 Task: Calculate the distance between New York City and American Museum of Natural History.
Action: Mouse moved to (92, 68)
Screenshot: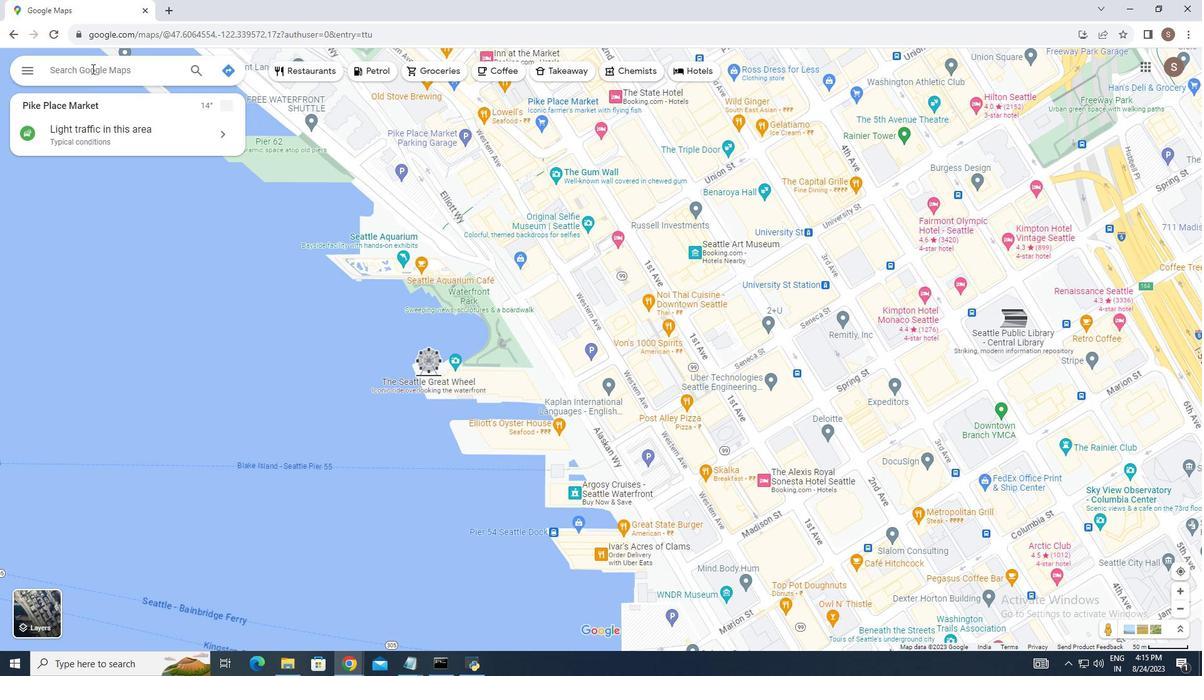 
Action: Mouse pressed left at (92, 68)
Screenshot: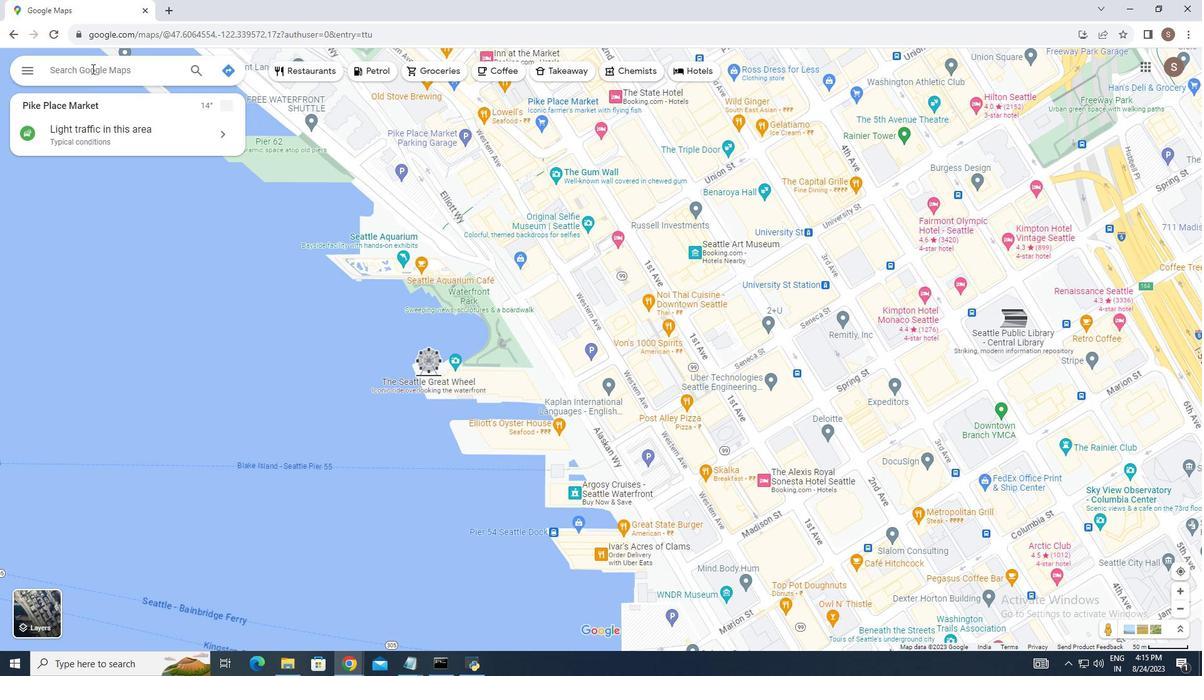 
Action: Key pressed <Key.shift>New<Key.space><Key.shift>York<Key.space><Key.shift_r>City<Key.enter>
Screenshot: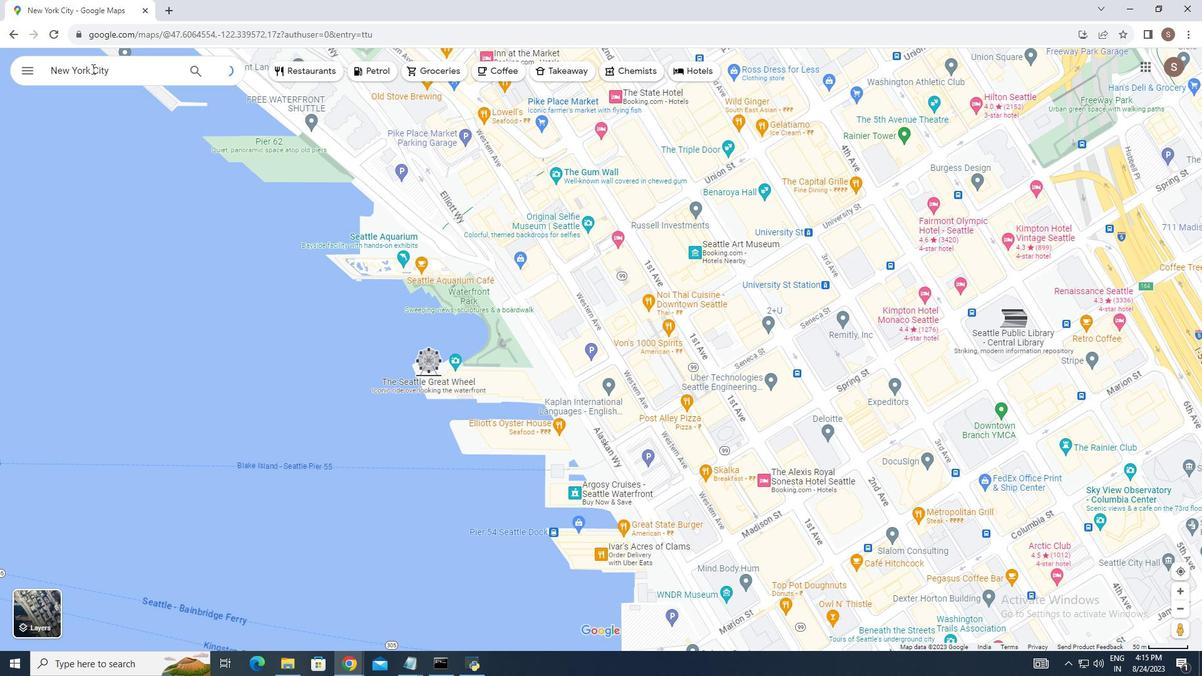 
Action: Mouse moved to (739, 346)
Screenshot: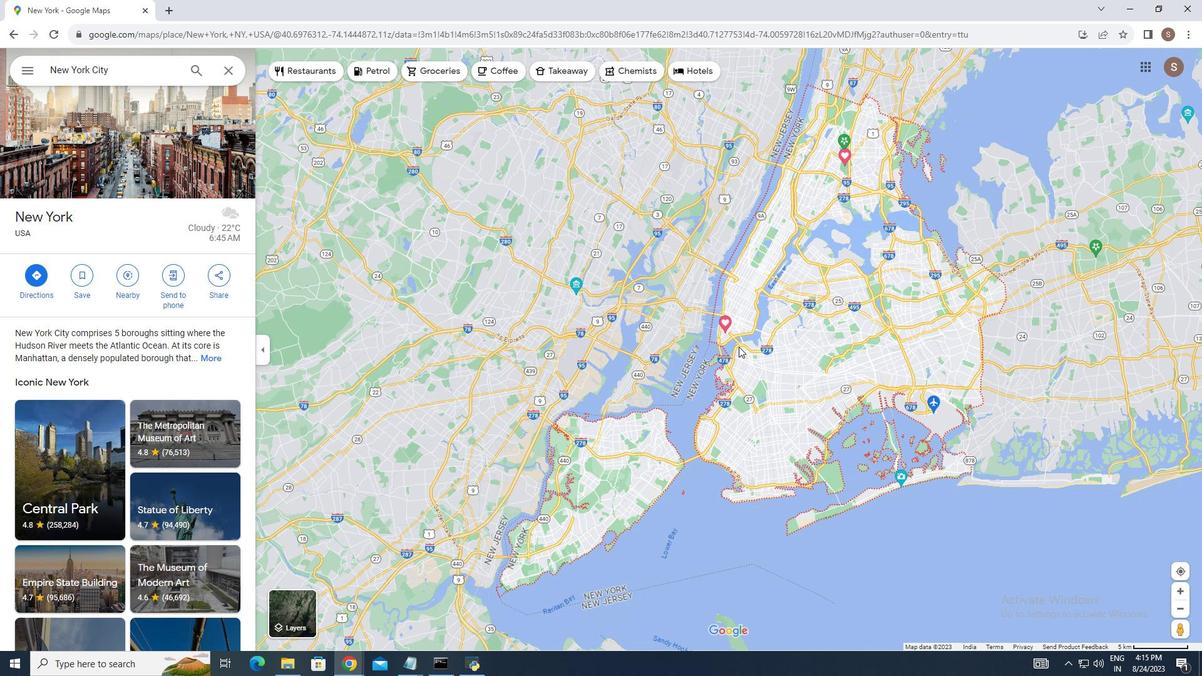 
Action: Mouse scrolled (739, 347) with delta (0, 0)
Screenshot: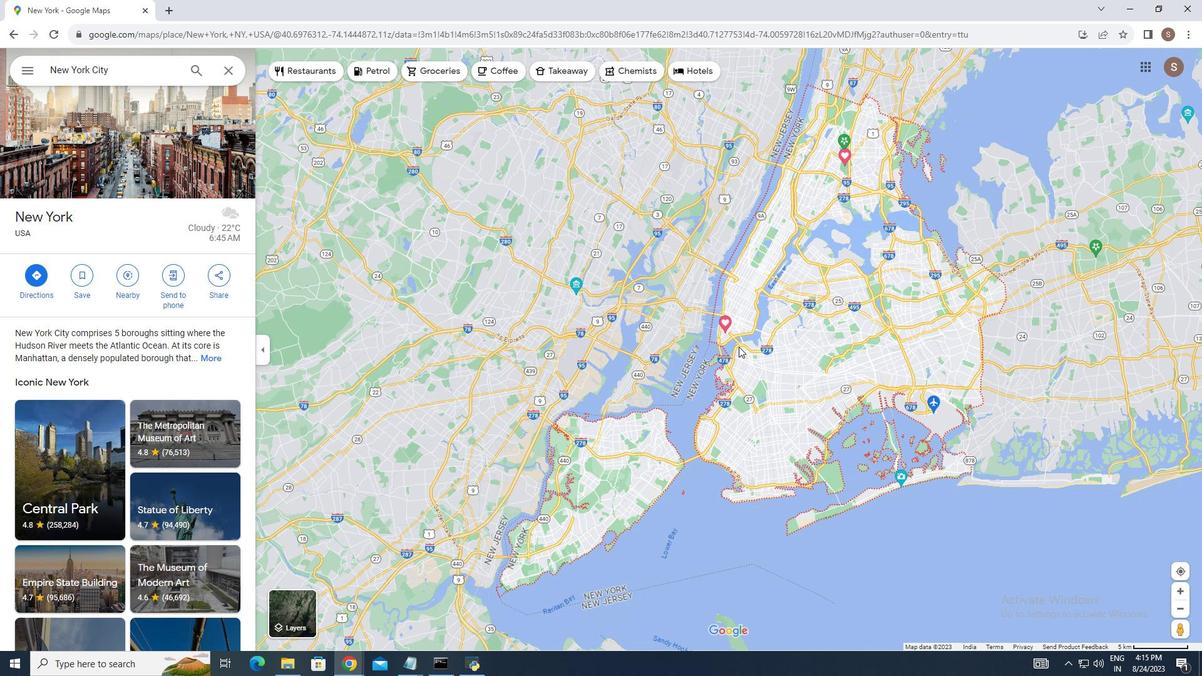 
Action: Mouse moved to (739, 347)
Screenshot: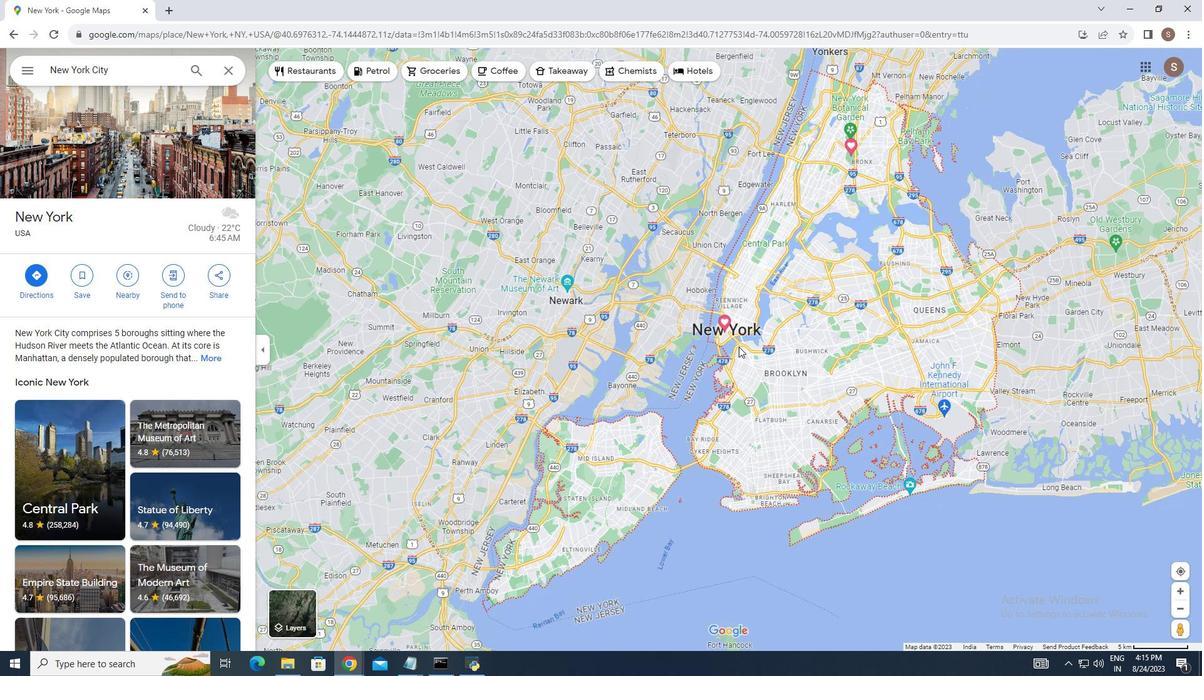 
Action: Mouse scrolled (739, 347) with delta (0, 0)
Screenshot: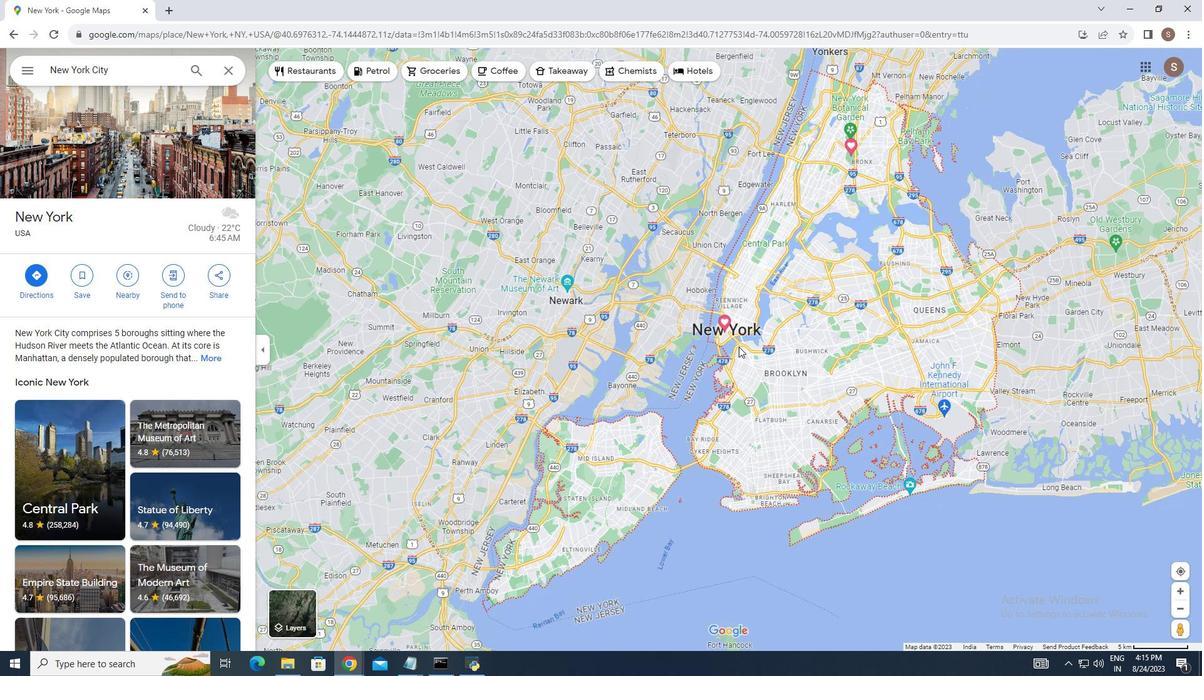 
Action: Mouse scrolled (739, 347) with delta (0, 0)
Screenshot: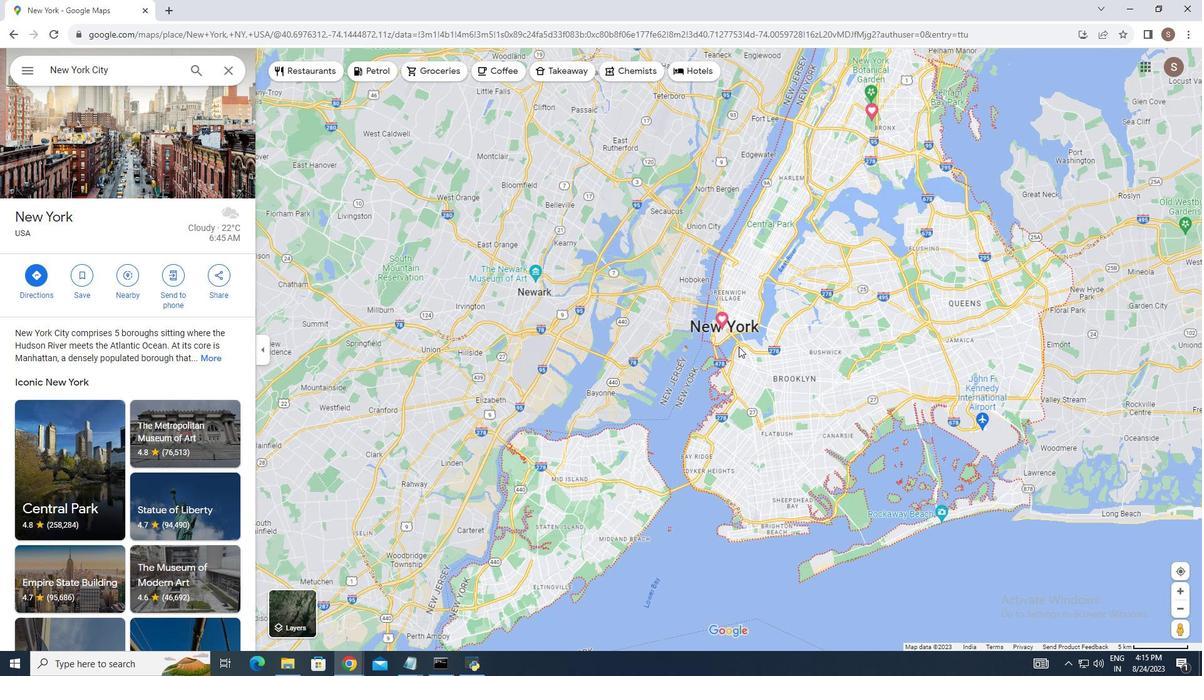 
Action: Mouse moved to (720, 341)
Screenshot: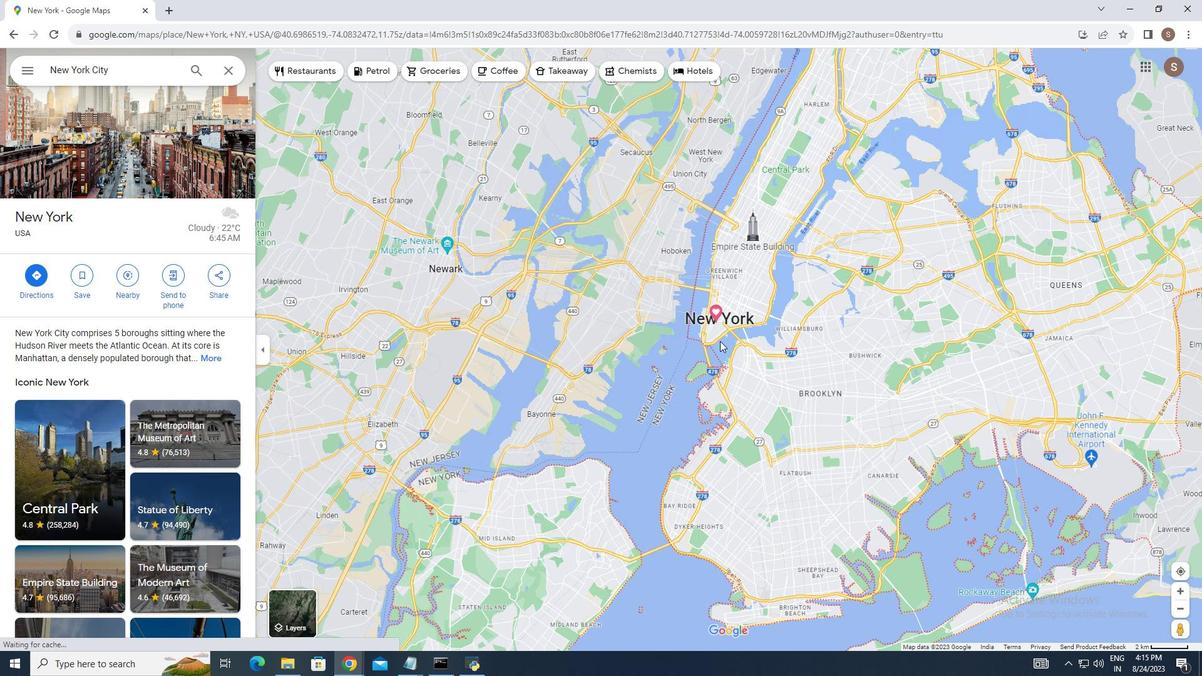 
Action: Mouse scrolled (720, 342) with delta (0, 0)
Screenshot: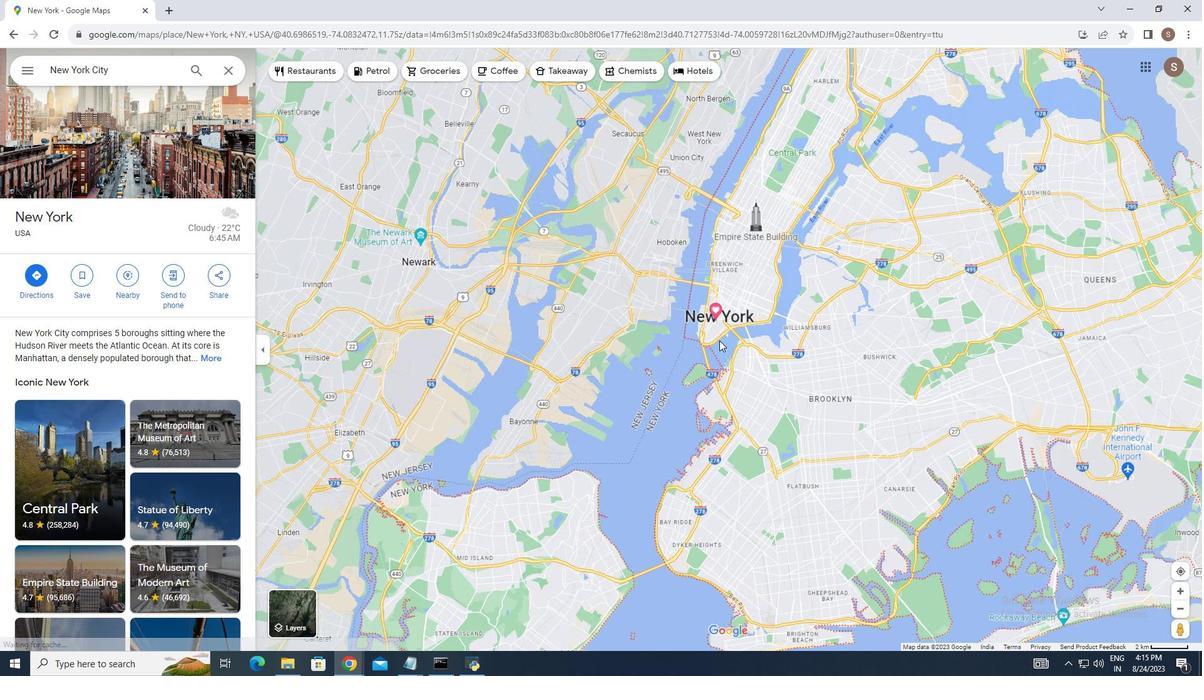 
Action: Mouse moved to (719, 332)
Screenshot: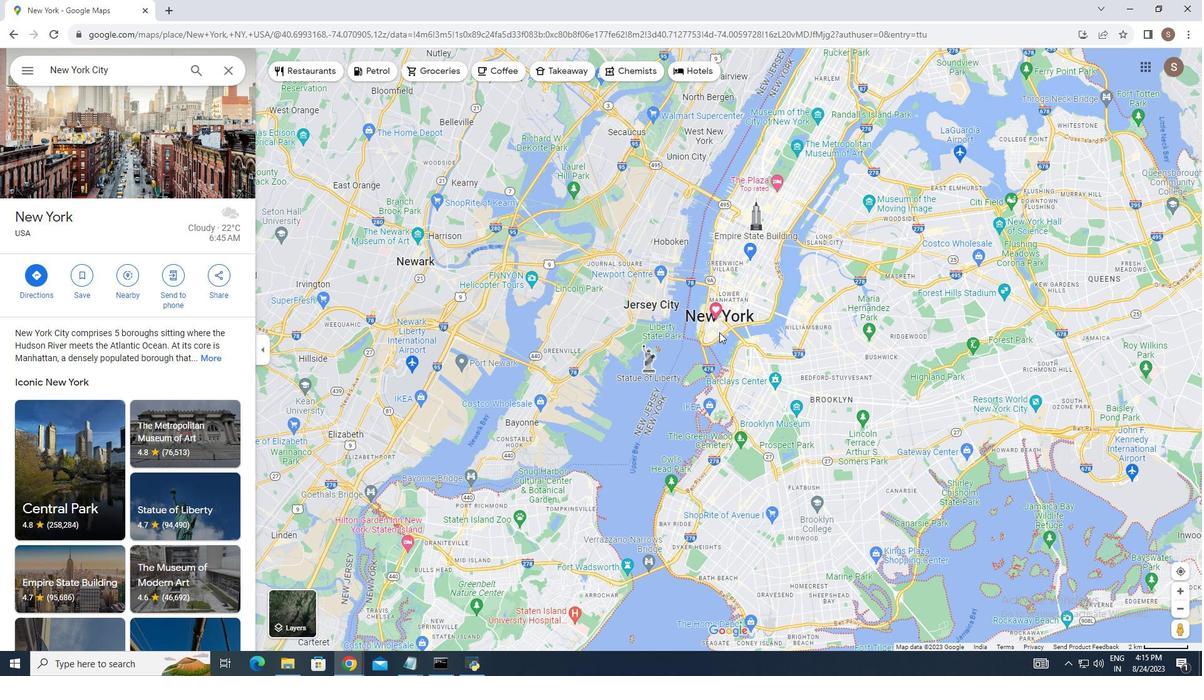 
Action: Mouse scrolled (719, 333) with delta (0, 0)
Screenshot: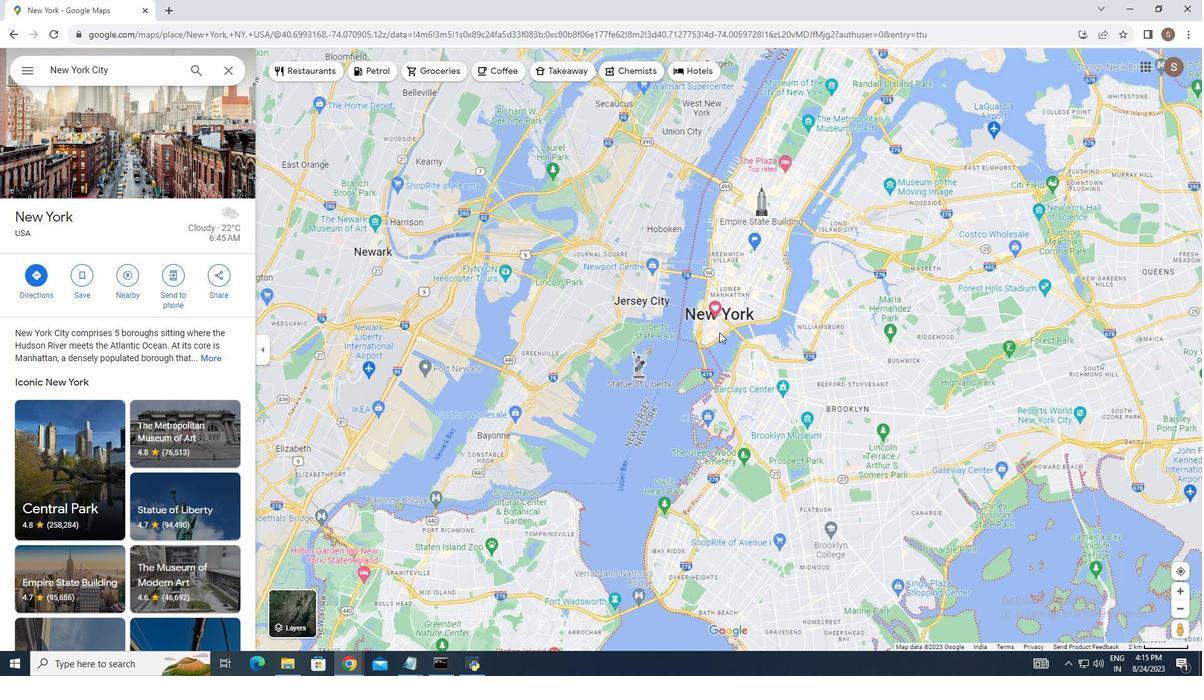 
Action: Mouse scrolled (719, 333) with delta (0, 0)
Screenshot: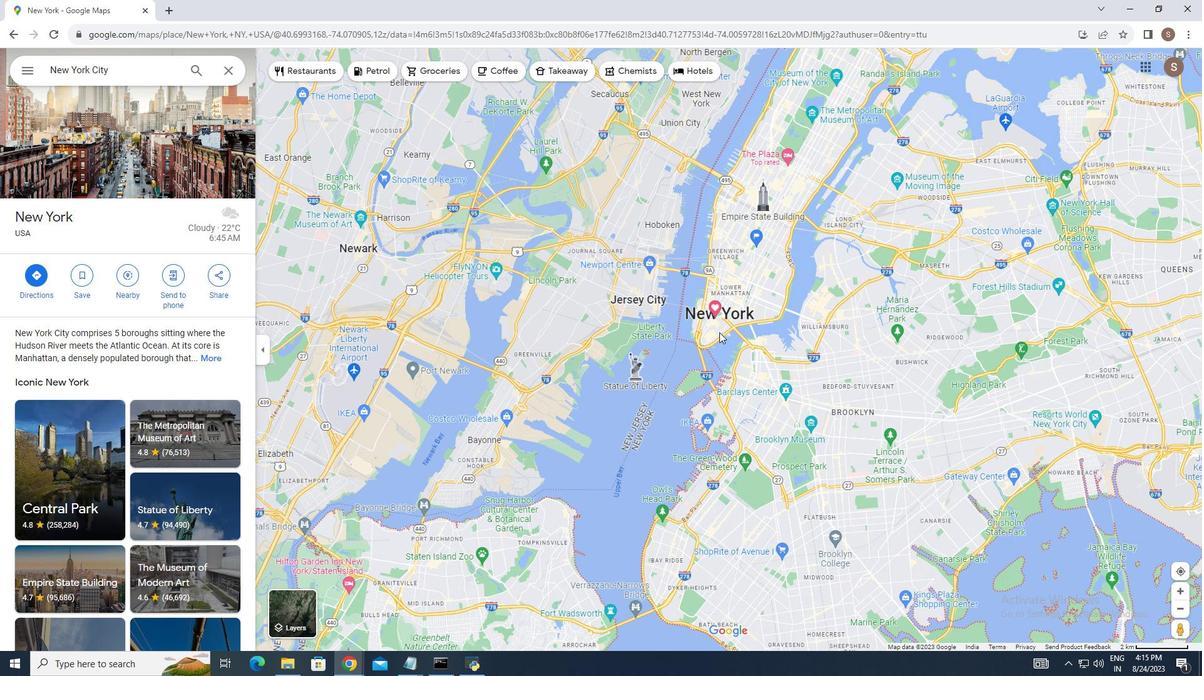 
Action: Mouse scrolled (719, 333) with delta (0, 0)
Screenshot: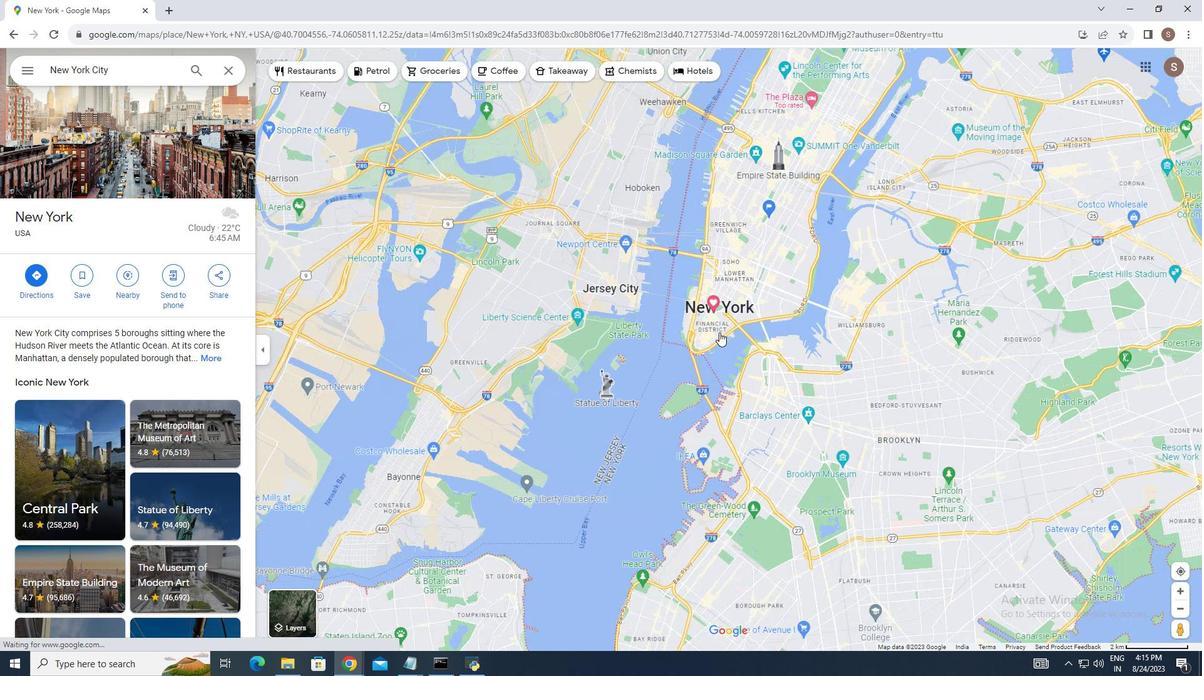 
Action: Mouse scrolled (719, 333) with delta (0, 0)
Screenshot: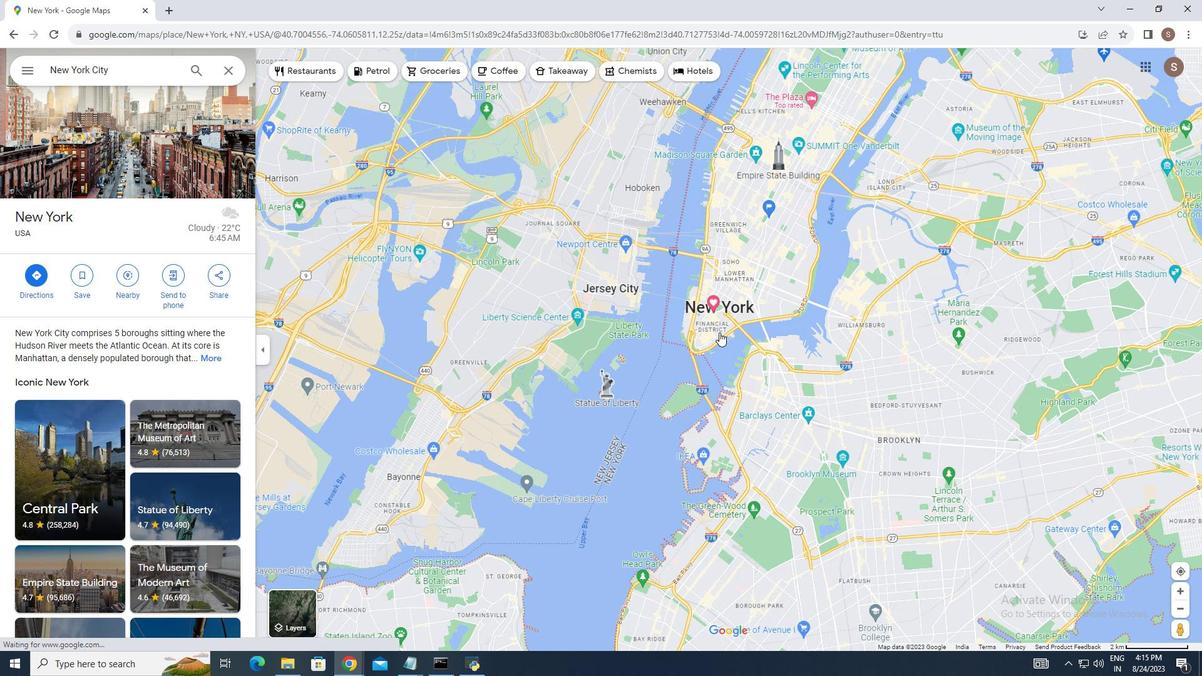 
Action: Mouse scrolled (719, 333) with delta (0, 0)
Screenshot: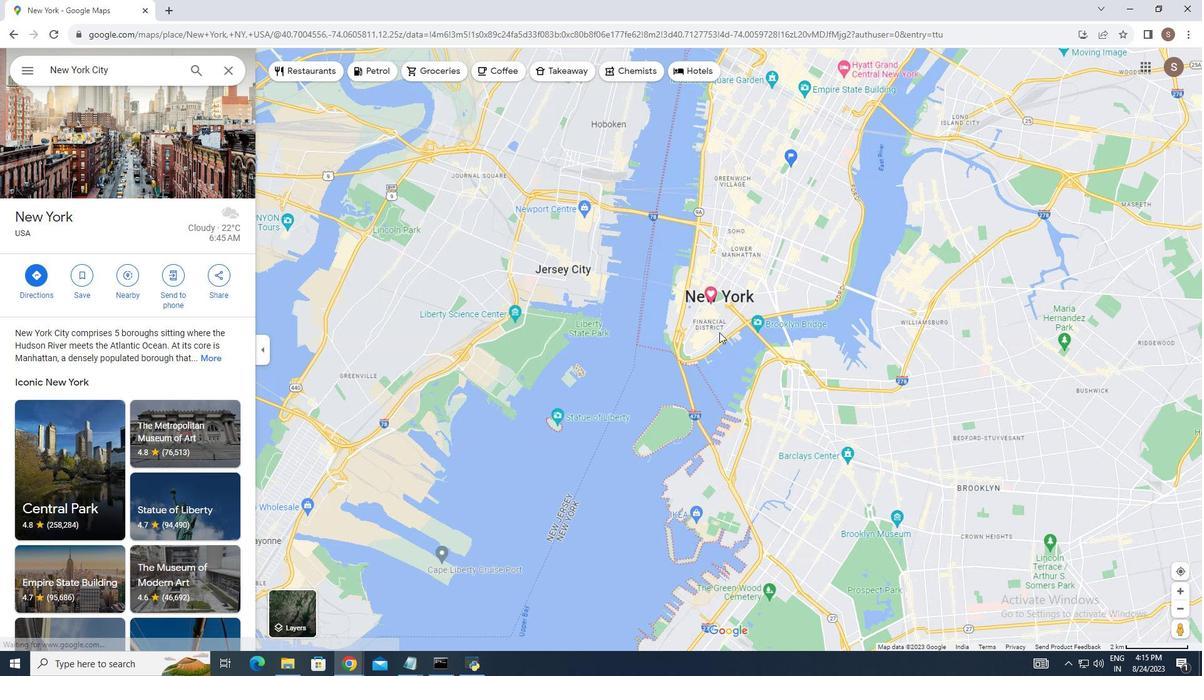 
Action: Mouse moved to (719, 334)
Screenshot: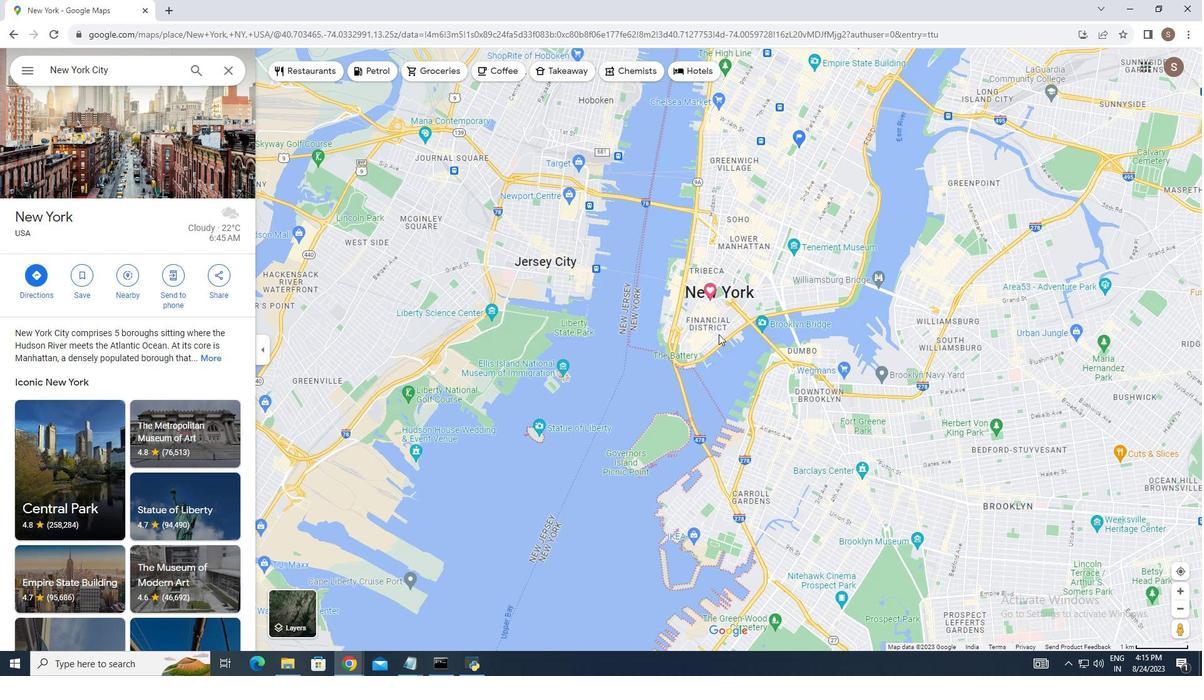 
Action: Mouse scrolled (719, 335) with delta (0, 0)
Screenshot: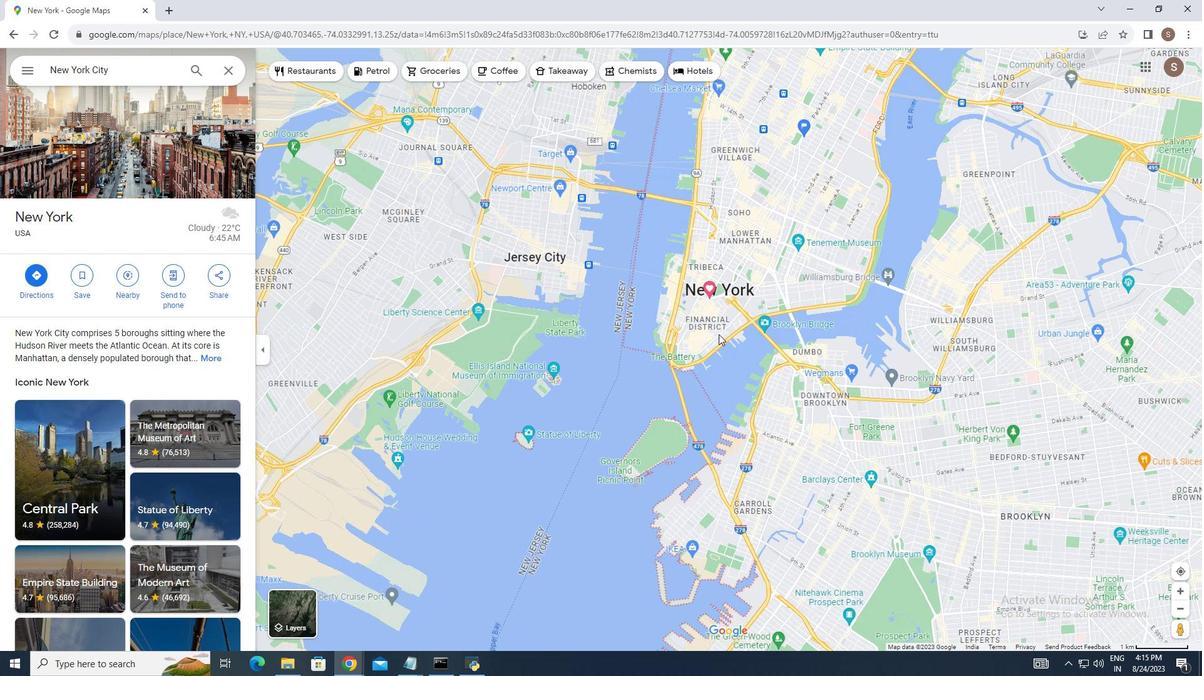 
Action: Mouse scrolled (719, 335) with delta (0, 0)
Screenshot: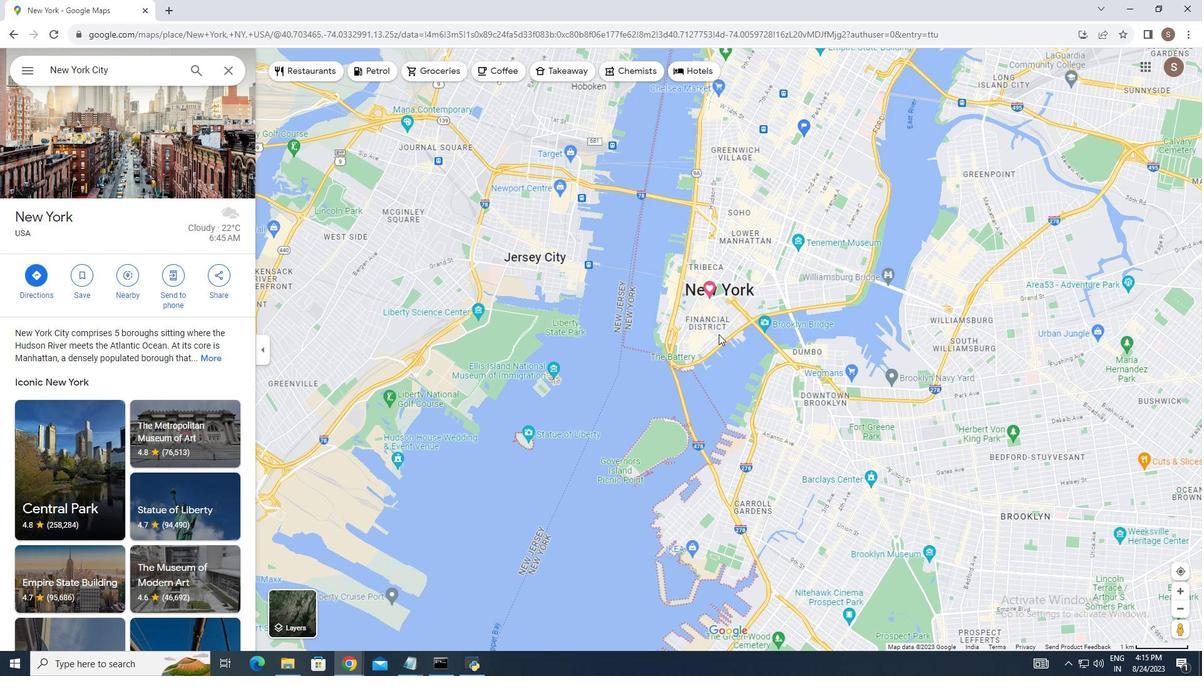 
Action: Mouse scrolled (719, 335) with delta (0, 0)
Screenshot: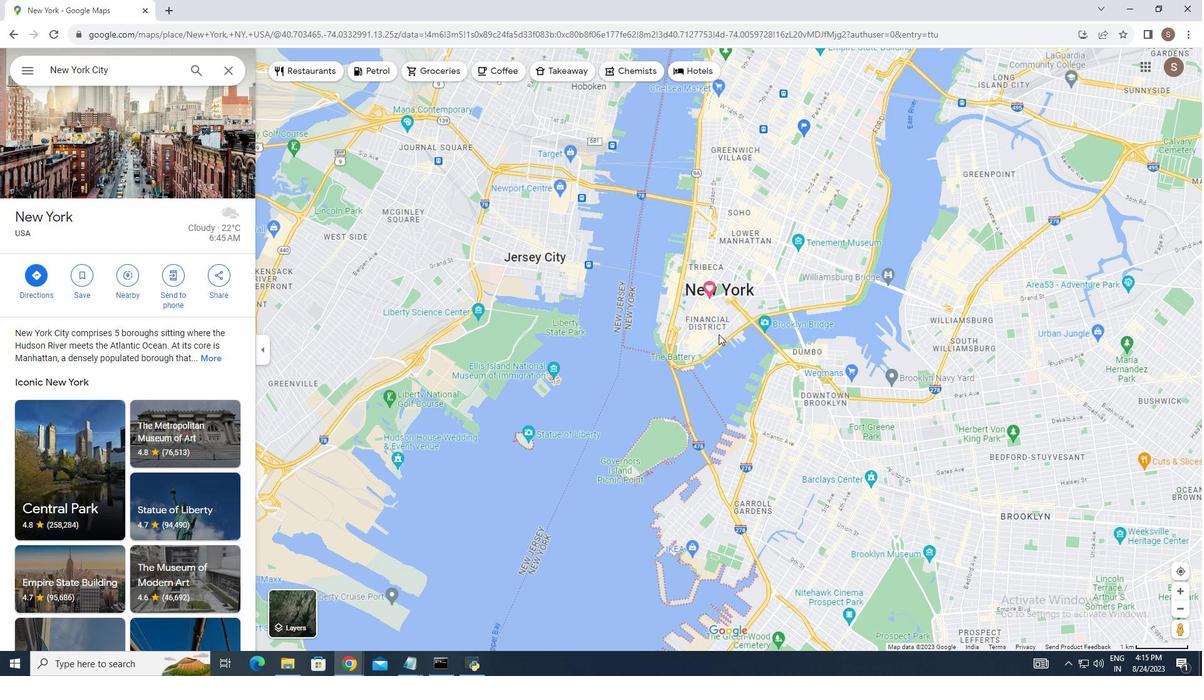 
Action: Mouse moved to (704, 301)
Screenshot: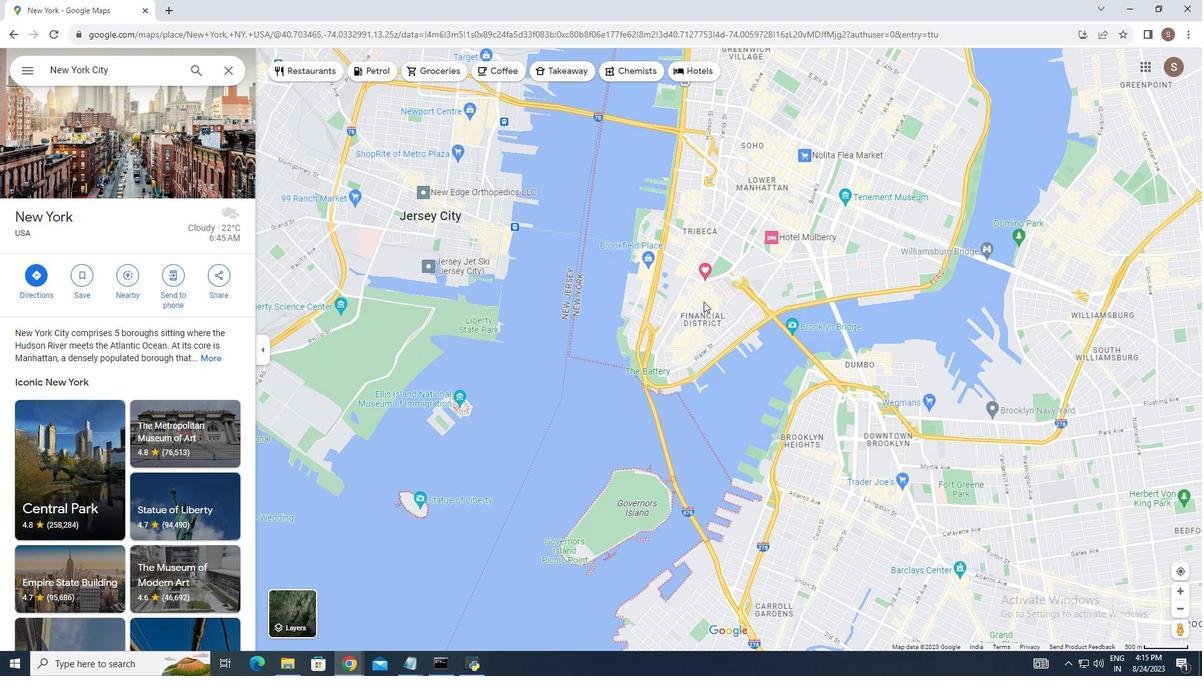 
Action: Mouse scrolled (704, 302) with delta (0, 0)
Screenshot: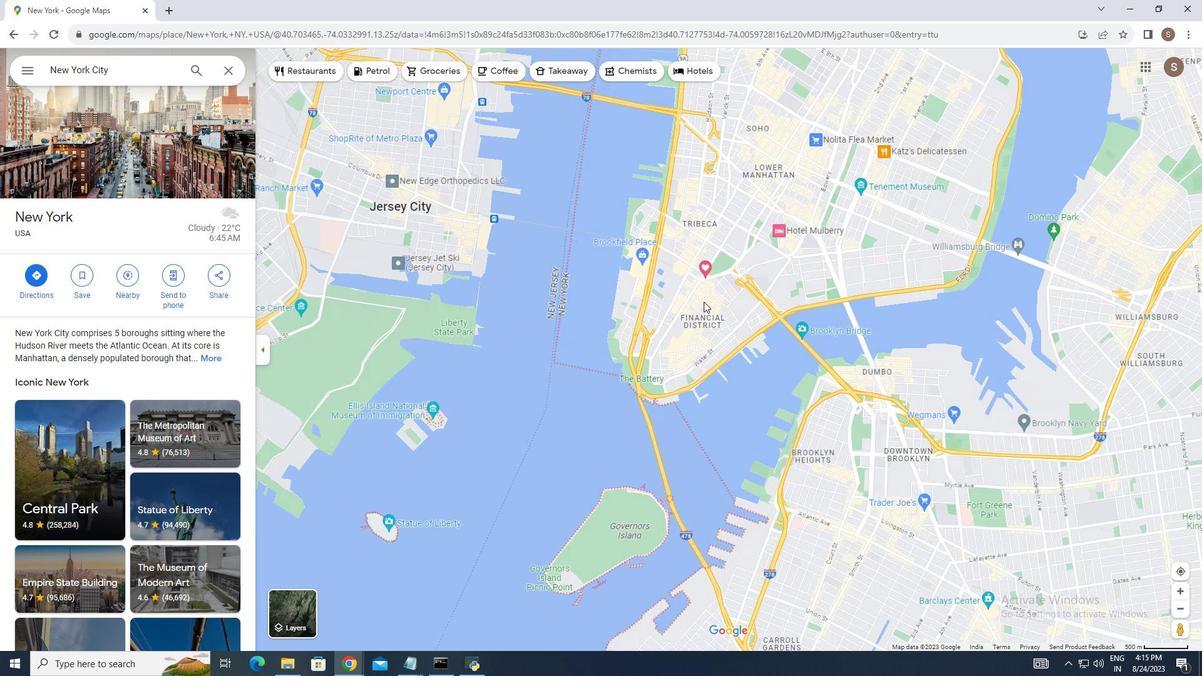 
Action: Mouse moved to (711, 276)
Screenshot: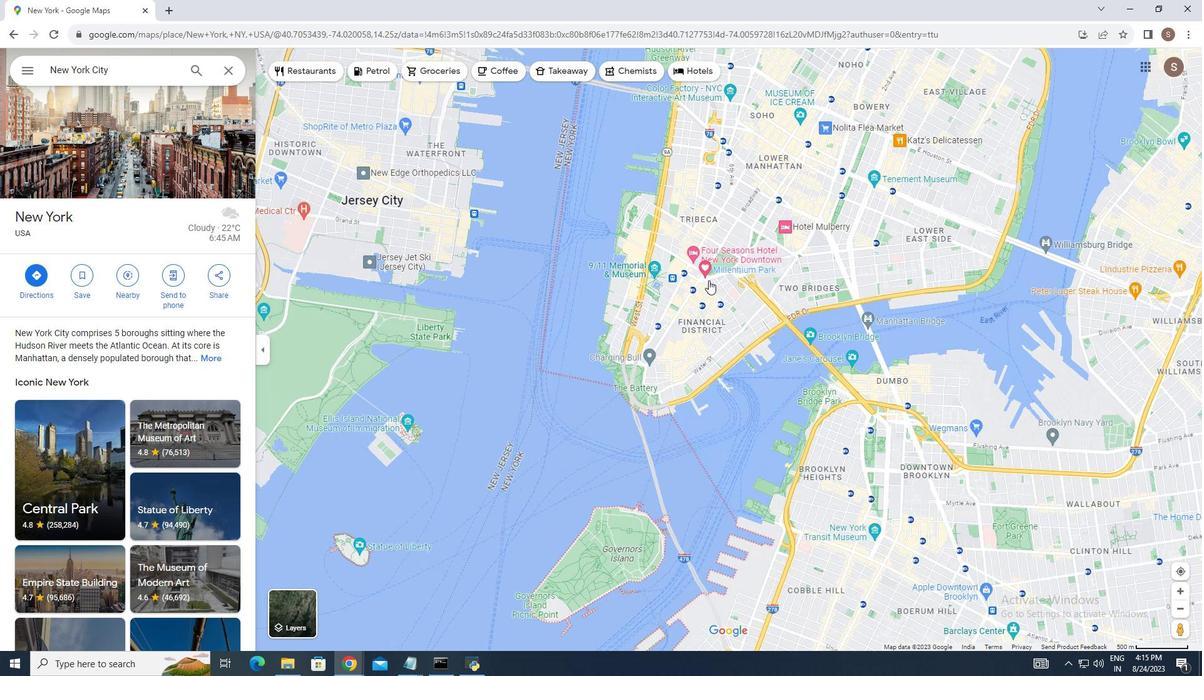 
Action: Mouse scrolled (711, 277) with delta (0, 0)
Screenshot: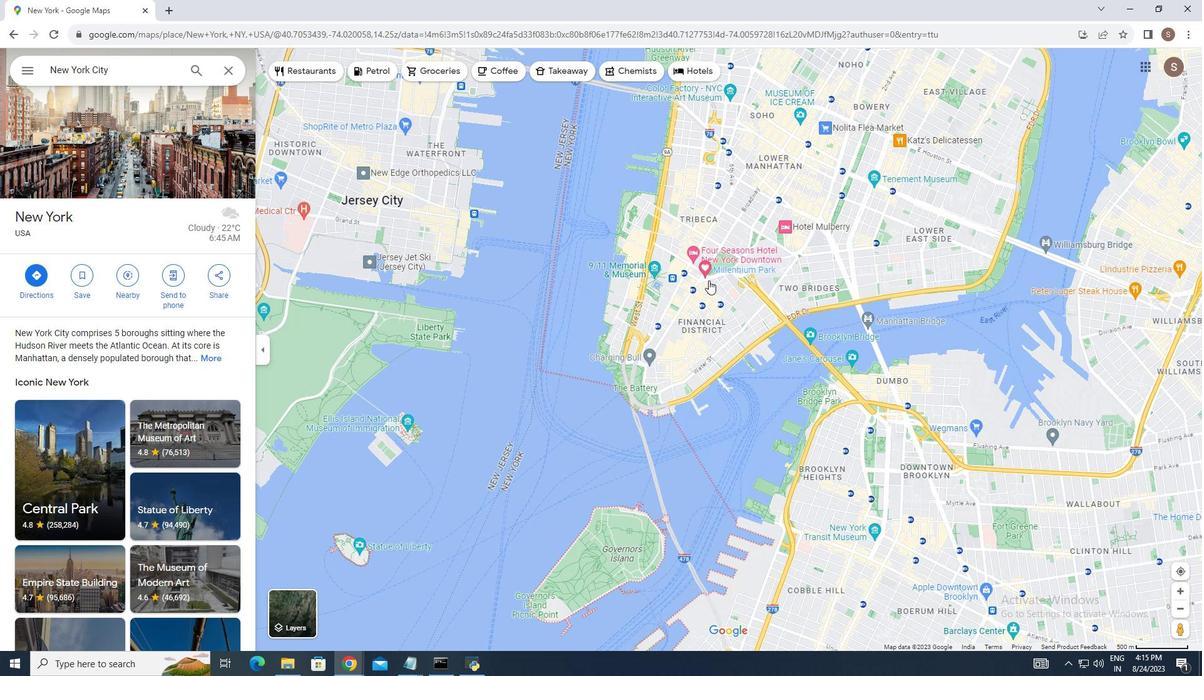 
Action: Mouse moved to (707, 282)
Screenshot: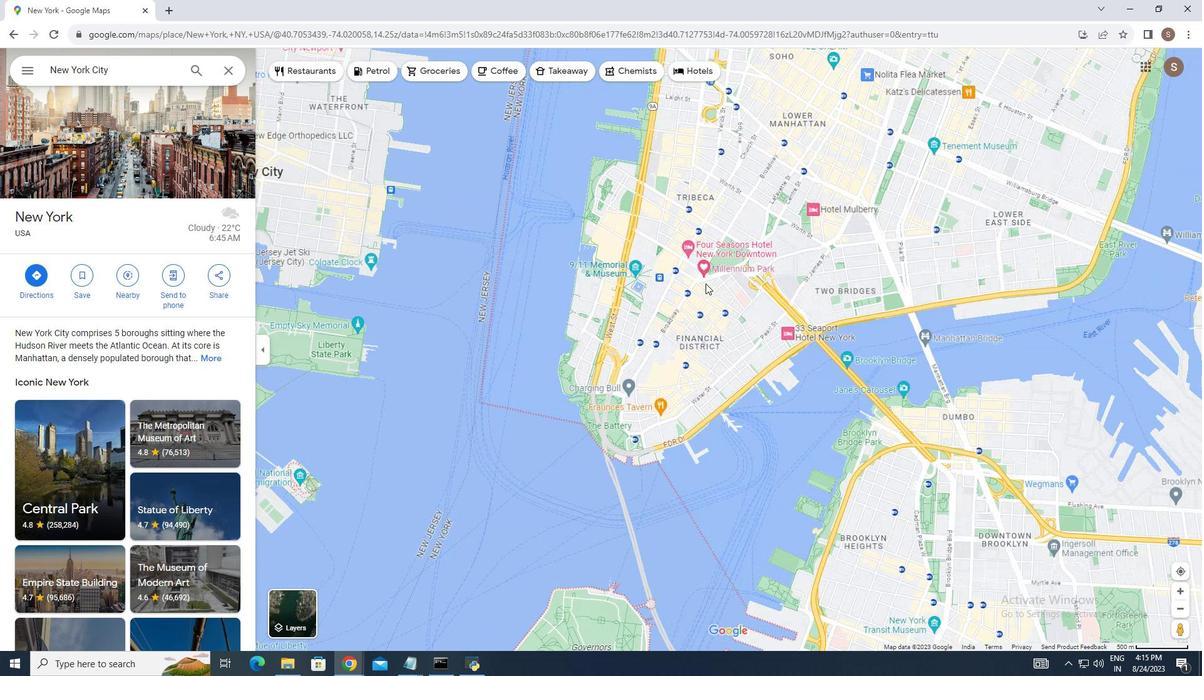 
Action: Mouse scrolled (707, 283) with delta (0, 0)
Screenshot: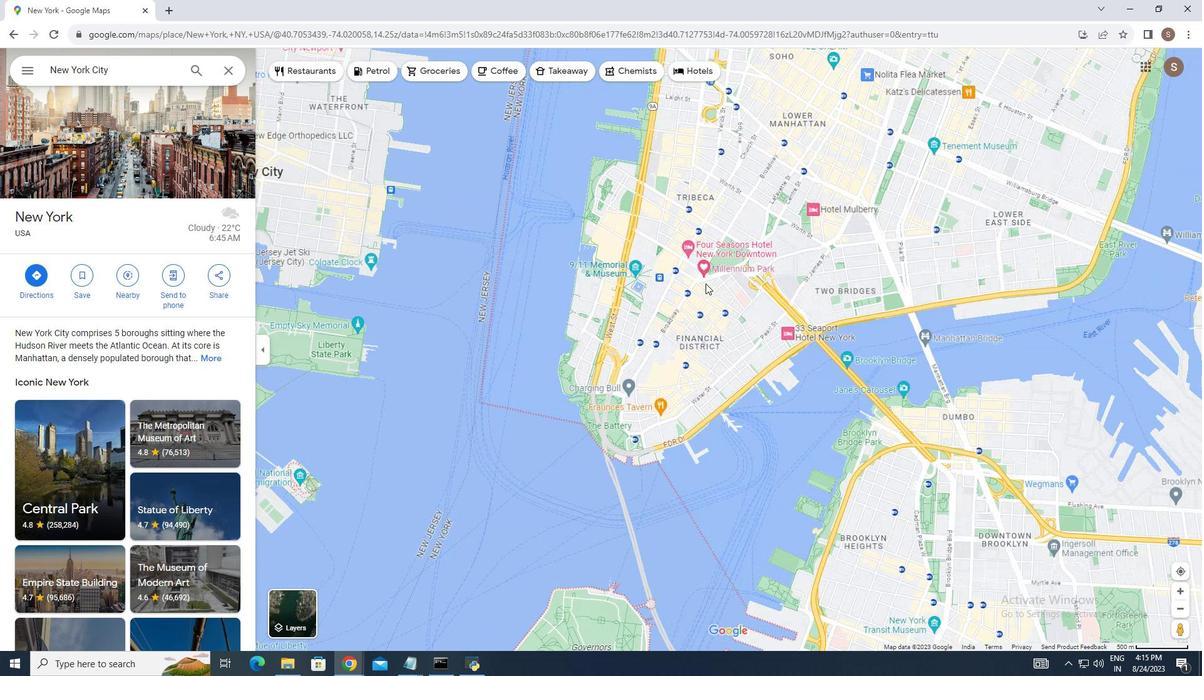 
Action: Mouse moved to (705, 283)
Screenshot: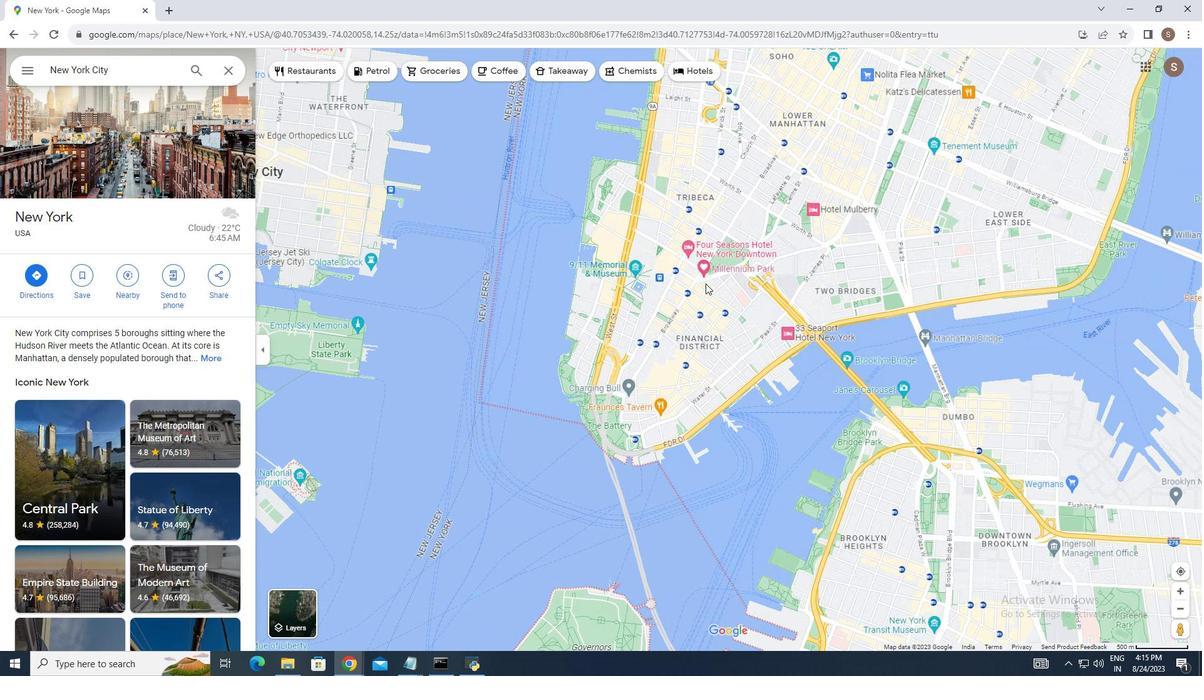 
Action: Mouse scrolled (705, 284) with delta (0, 0)
Screenshot: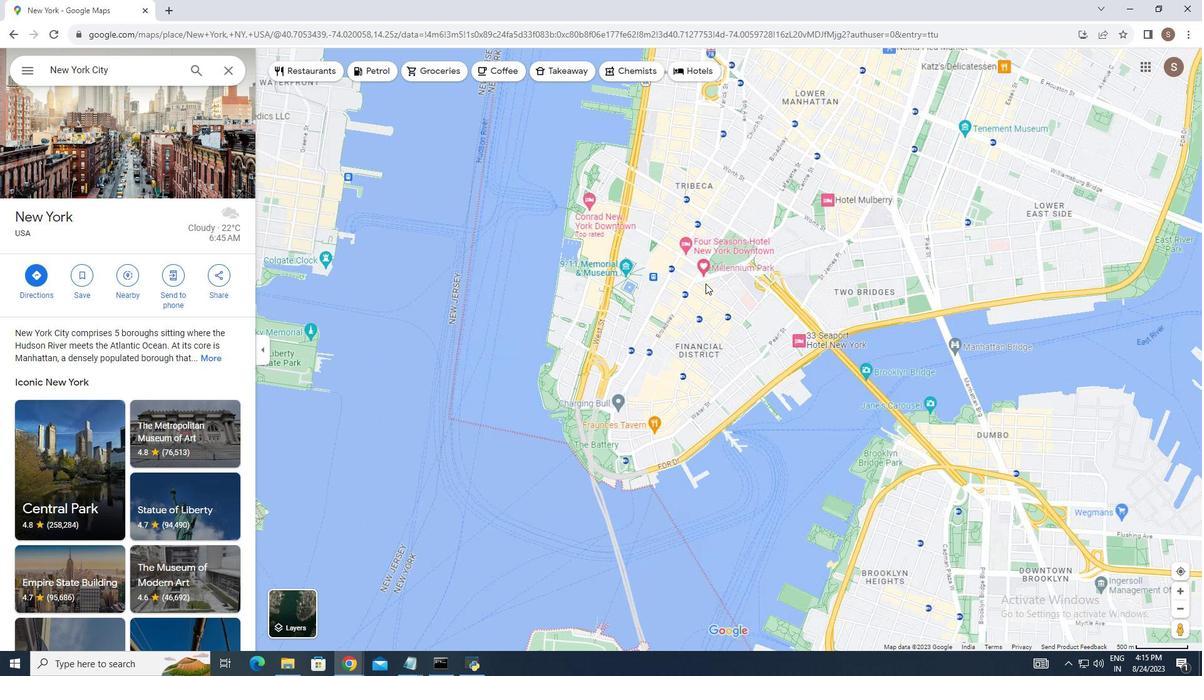
Action: Mouse moved to (705, 283)
Screenshot: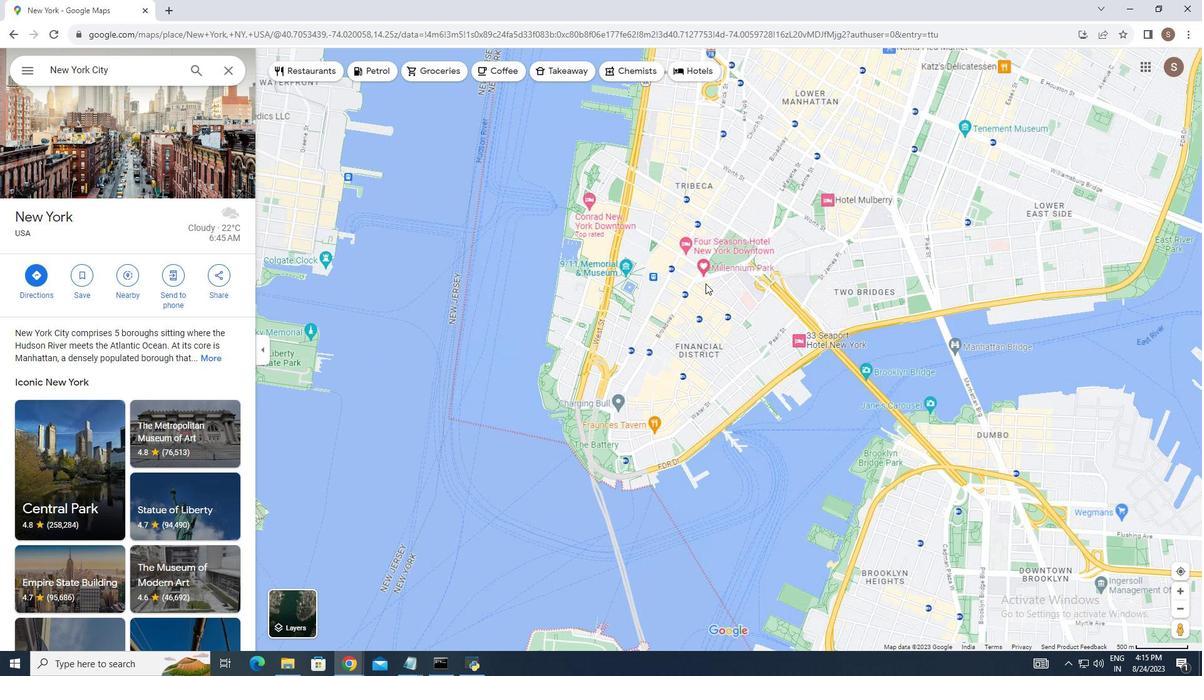 
Action: Mouse scrolled (705, 284) with delta (0, 0)
Screenshot: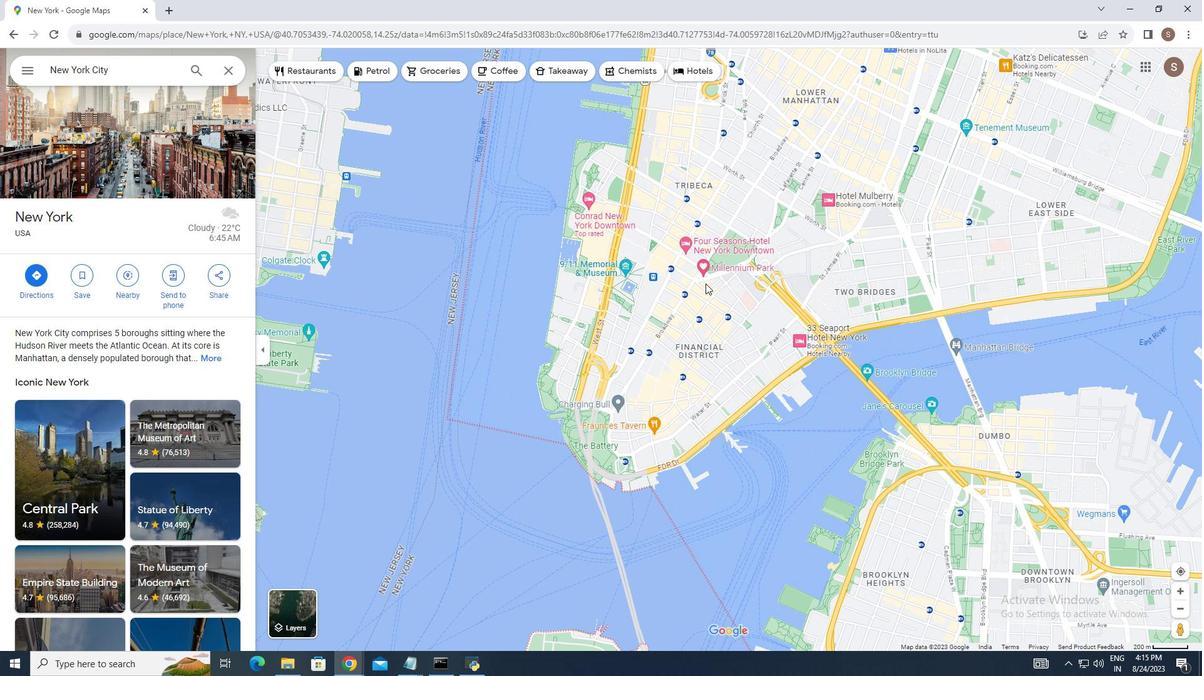 
Action: Mouse scrolled (705, 284) with delta (0, 0)
Screenshot: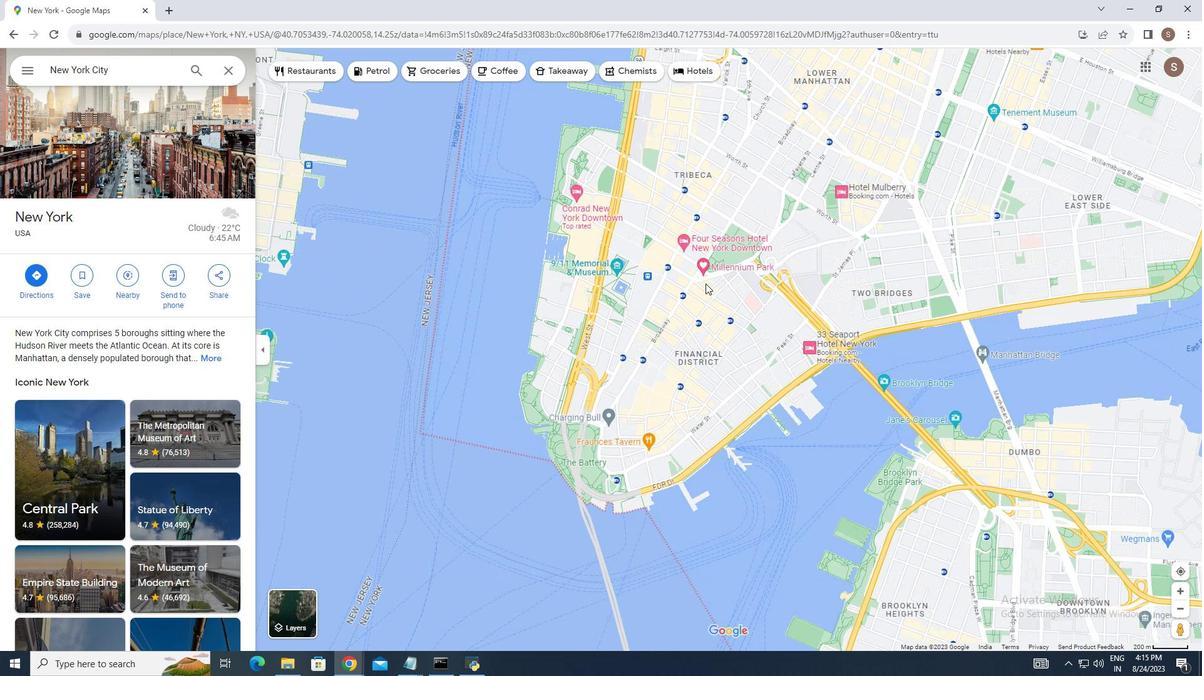 
Action: Mouse scrolled (705, 284) with delta (0, 0)
Screenshot: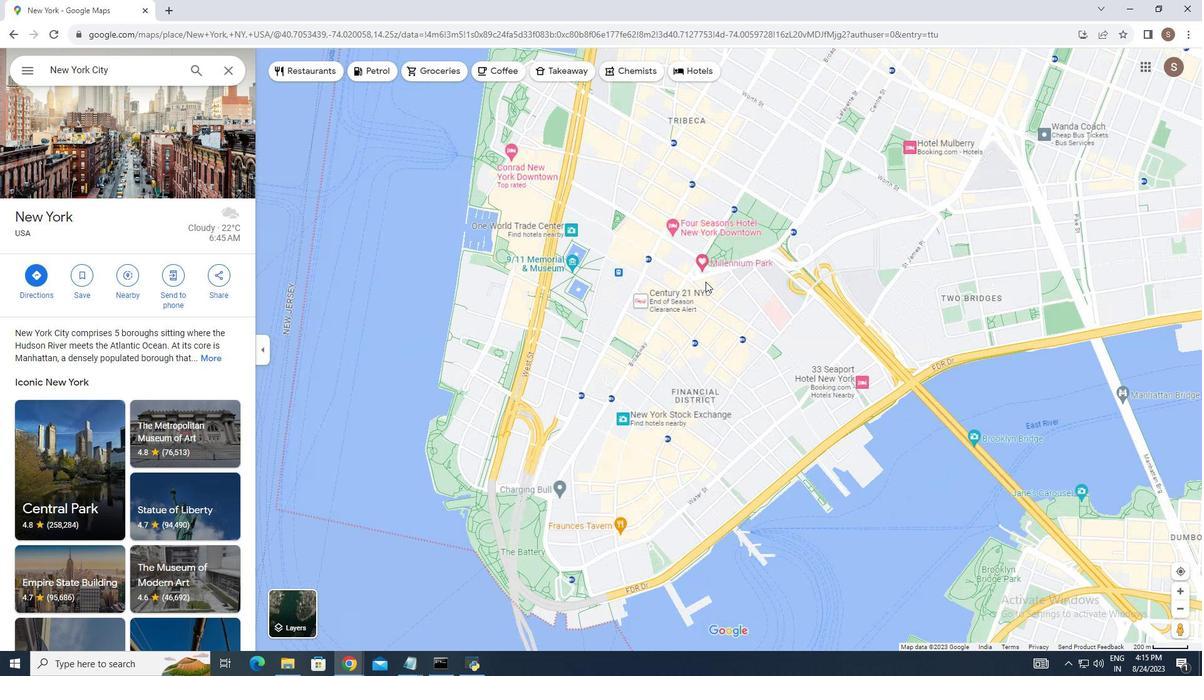 
Action: Mouse moved to (704, 280)
Screenshot: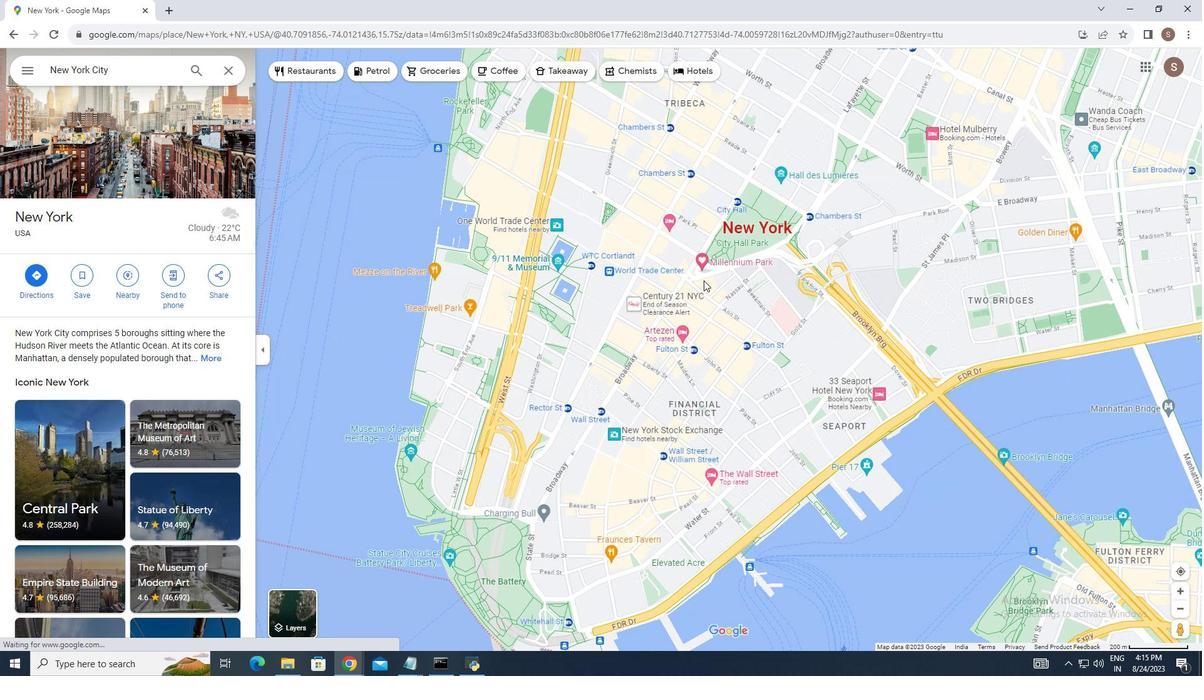 
Action: Mouse scrolled (704, 281) with delta (0, 0)
Screenshot: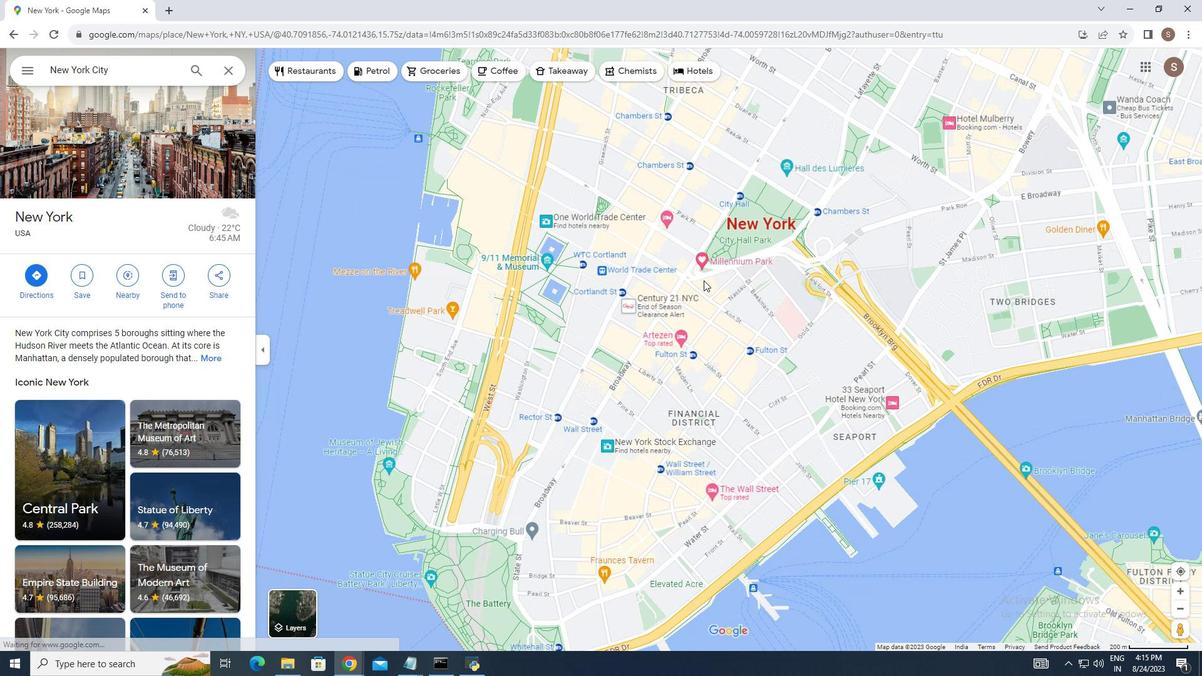 
Action: Mouse scrolled (704, 281) with delta (0, 0)
Screenshot: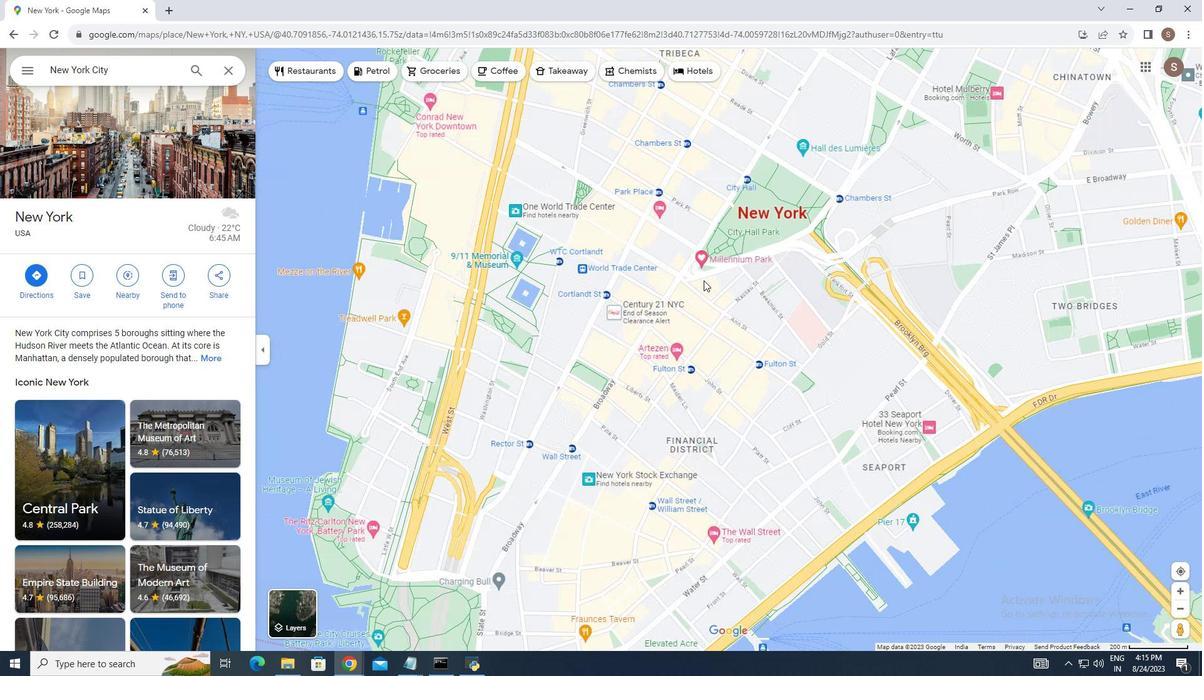 
Action: Mouse moved to (754, 231)
Screenshot: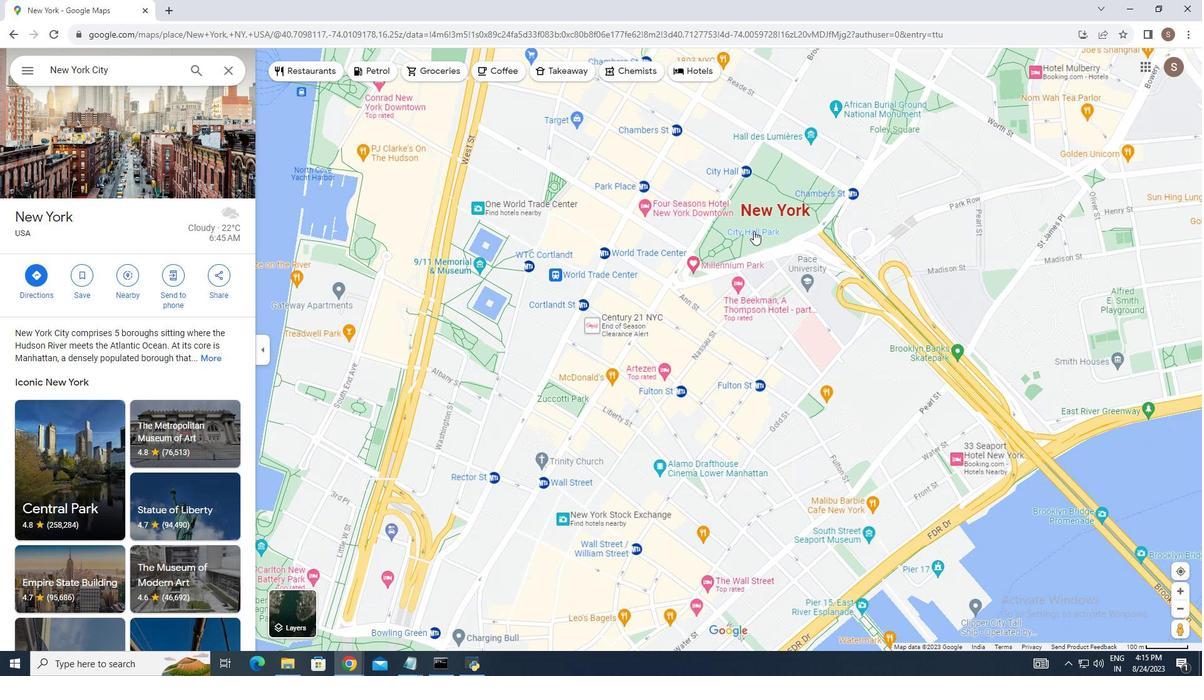 
Action: Mouse scrolled (754, 231) with delta (0, 0)
Screenshot: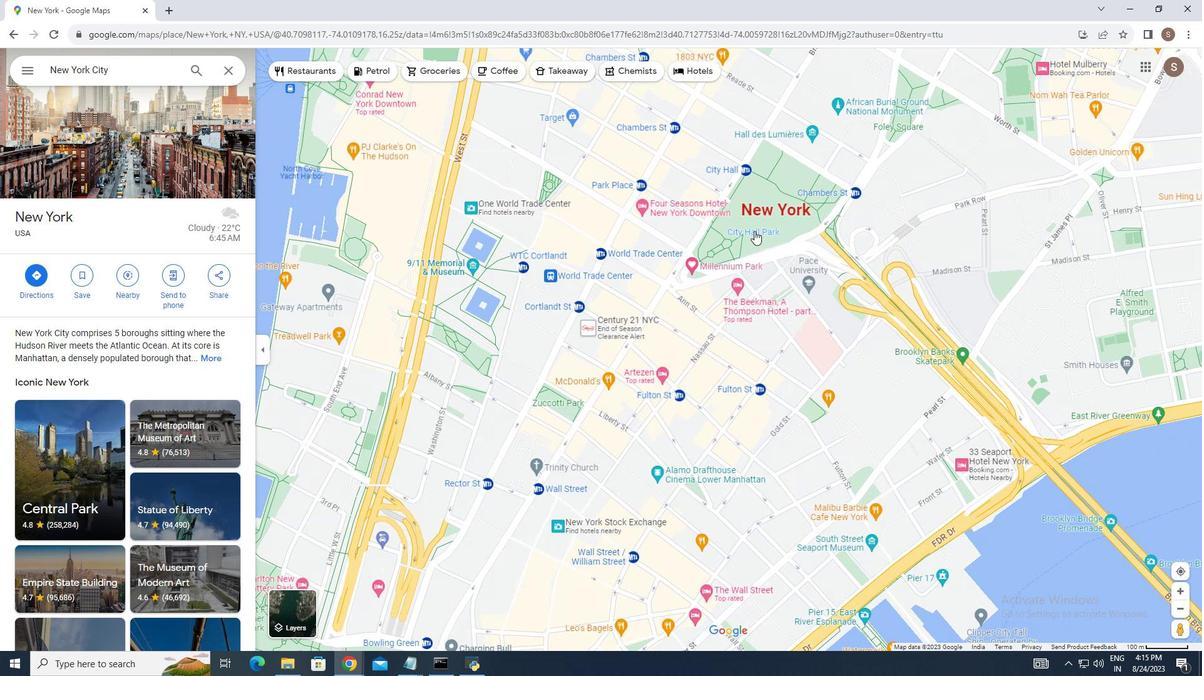 
Action: Mouse moved to (753, 222)
Screenshot: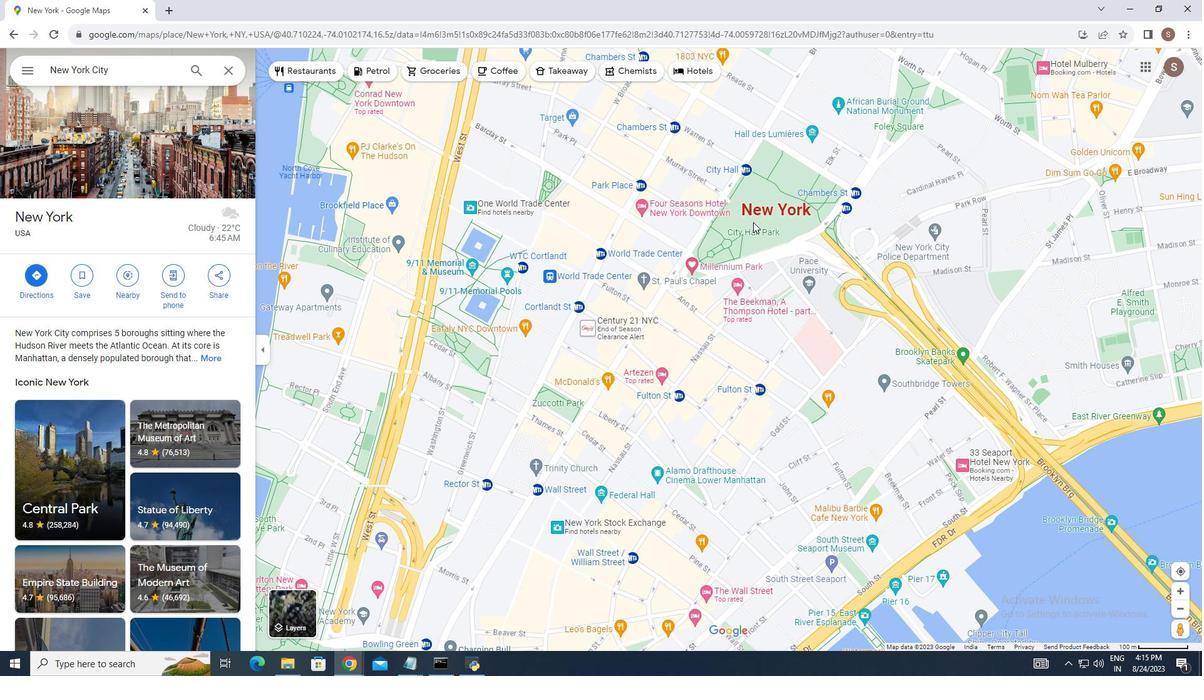 
Action: Mouse scrolled (753, 222) with delta (0, 0)
Screenshot: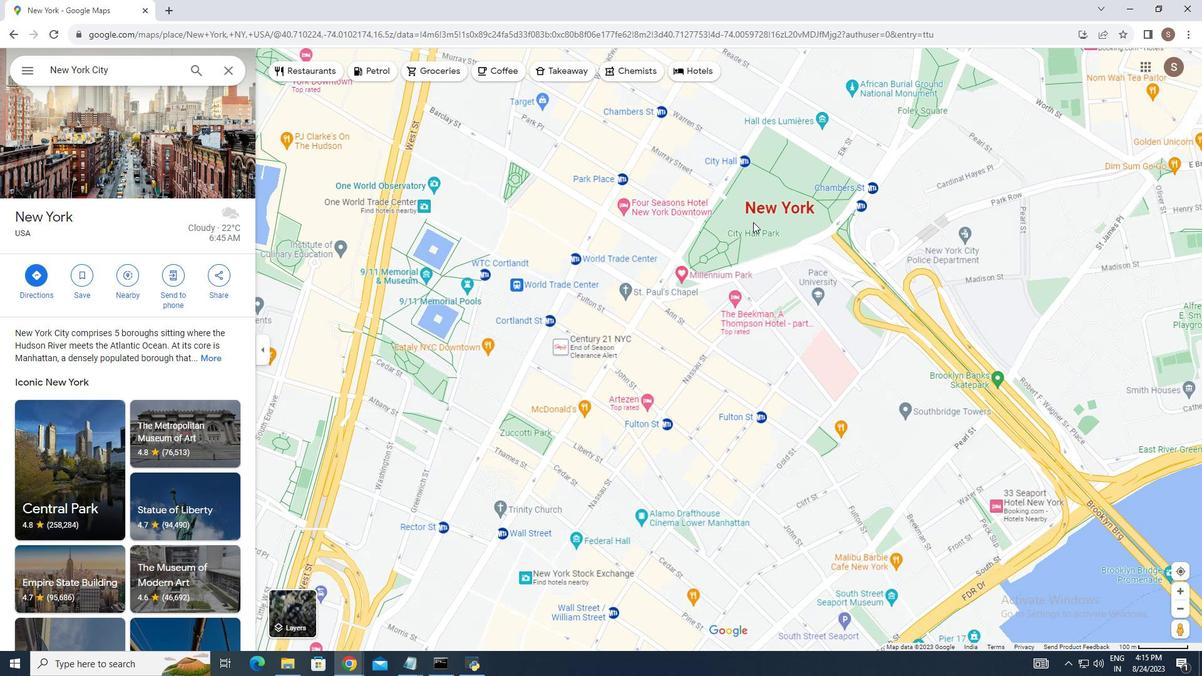 
Action: Mouse scrolled (753, 222) with delta (0, 0)
Screenshot: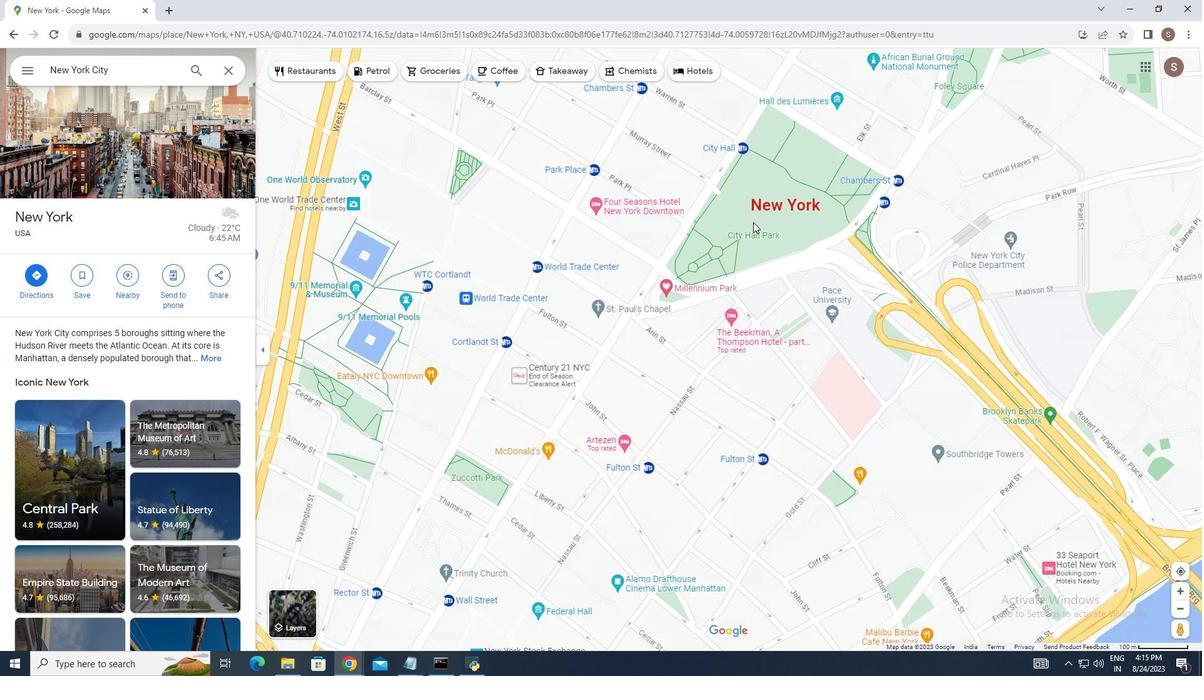 
Action: Mouse scrolled (753, 222) with delta (0, 0)
Screenshot: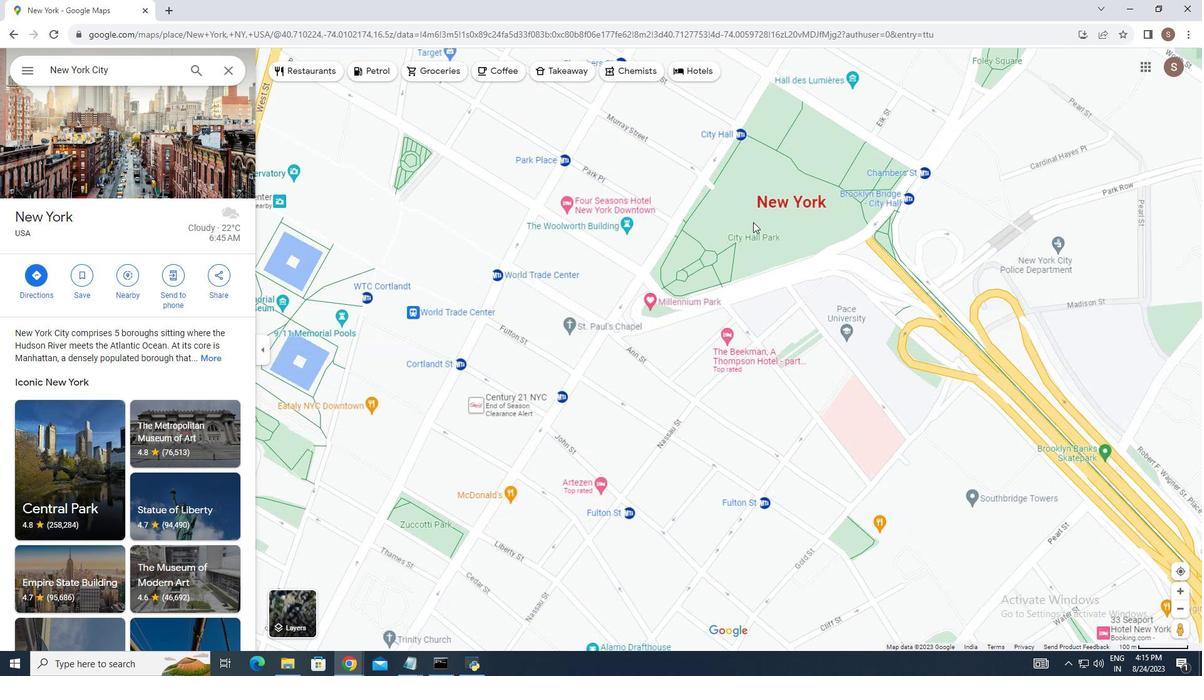 
Action: Mouse scrolled (753, 222) with delta (0, 0)
Screenshot: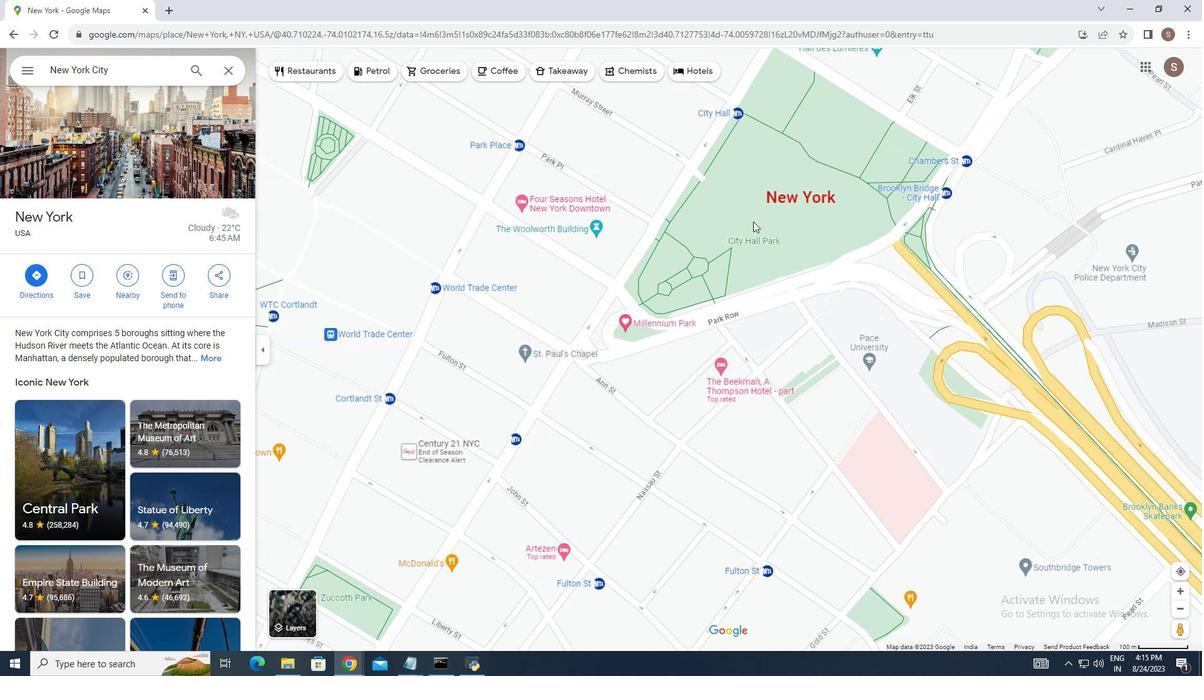 
Action: Mouse scrolled (753, 222) with delta (0, 0)
Screenshot: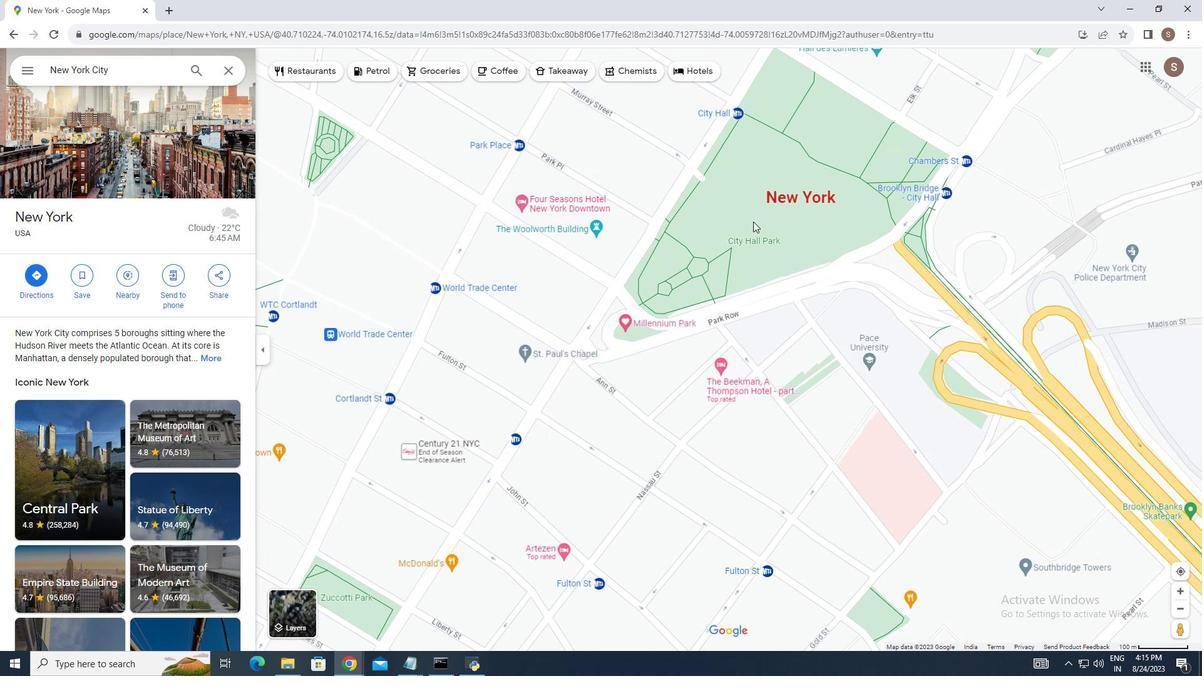 
Action: Mouse moved to (802, 211)
Screenshot: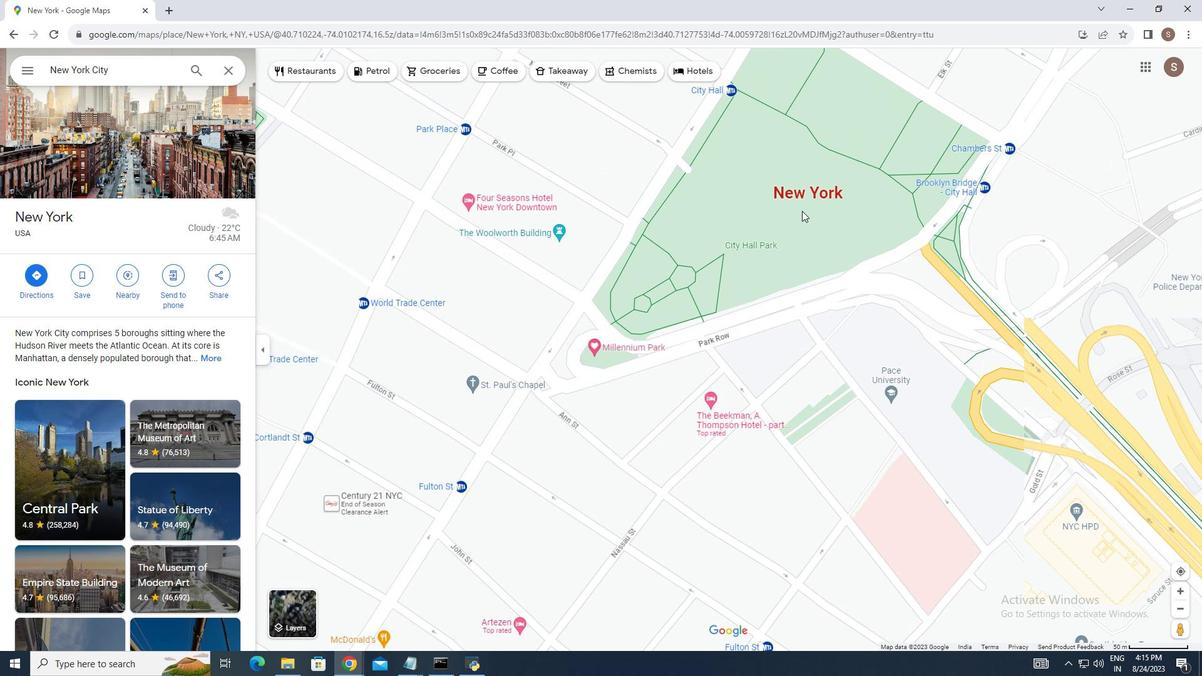 
Action: Mouse scrolled (802, 212) with delta (0, 0)
Screenshot: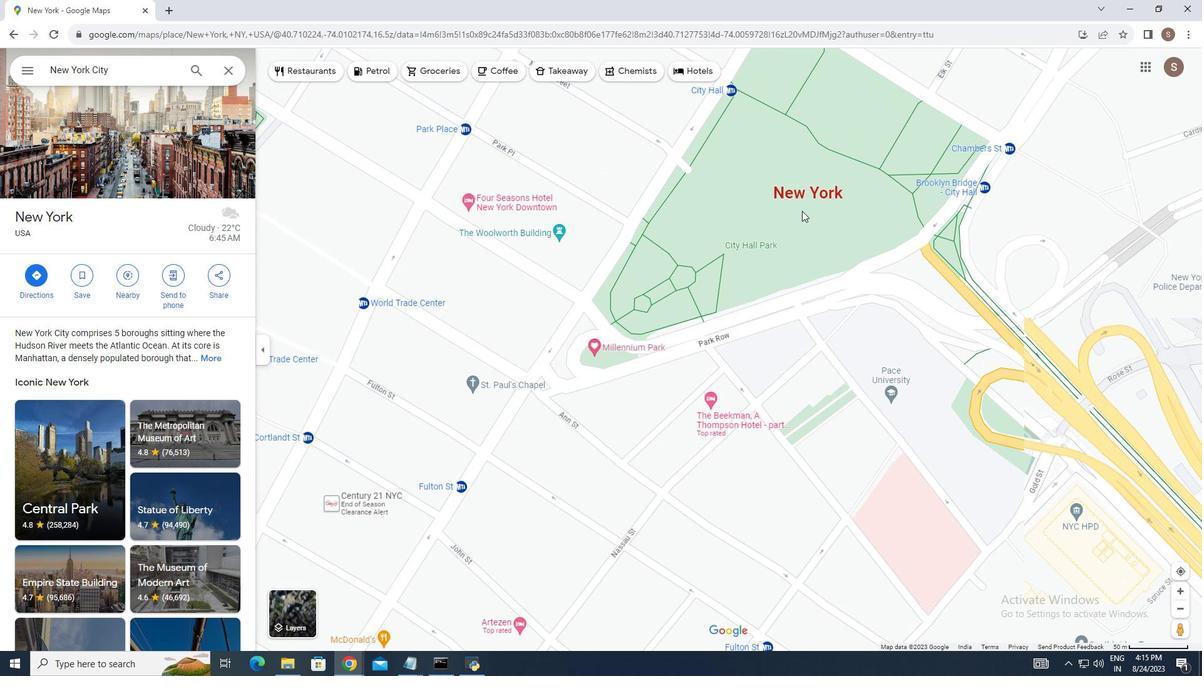 
Action: Mouse moved to (802, 211)
Screenshot: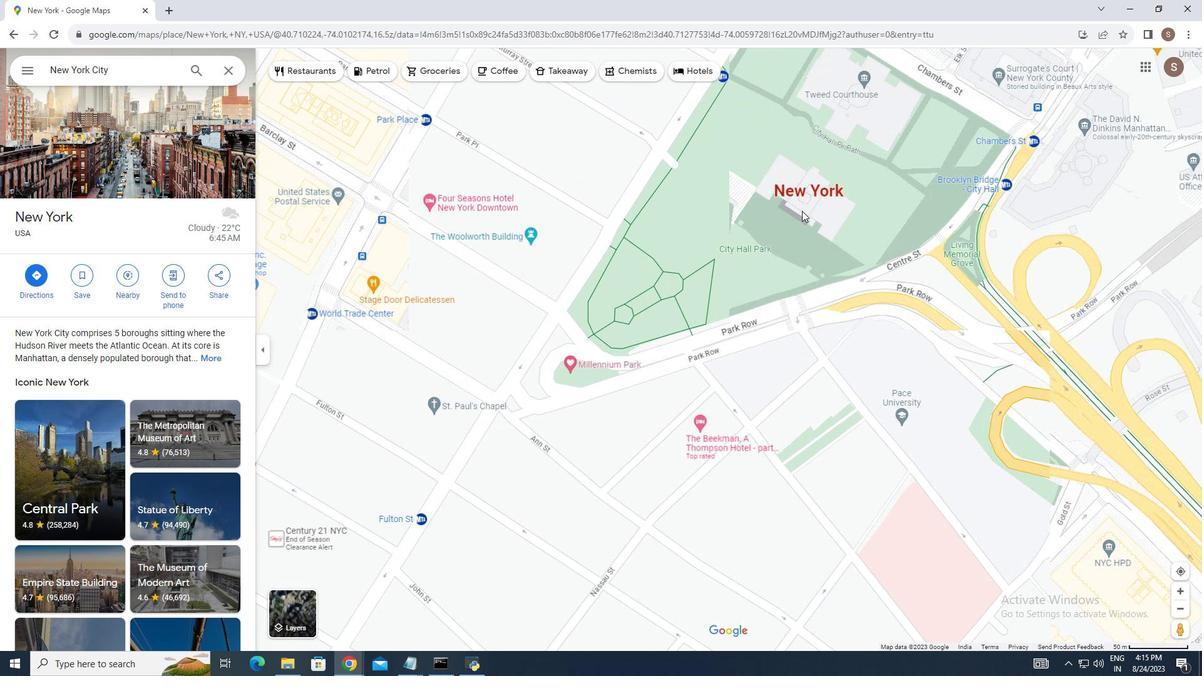 
Action: Mouse scrolled (802, 211) with delta (0, 0)
Screenshot: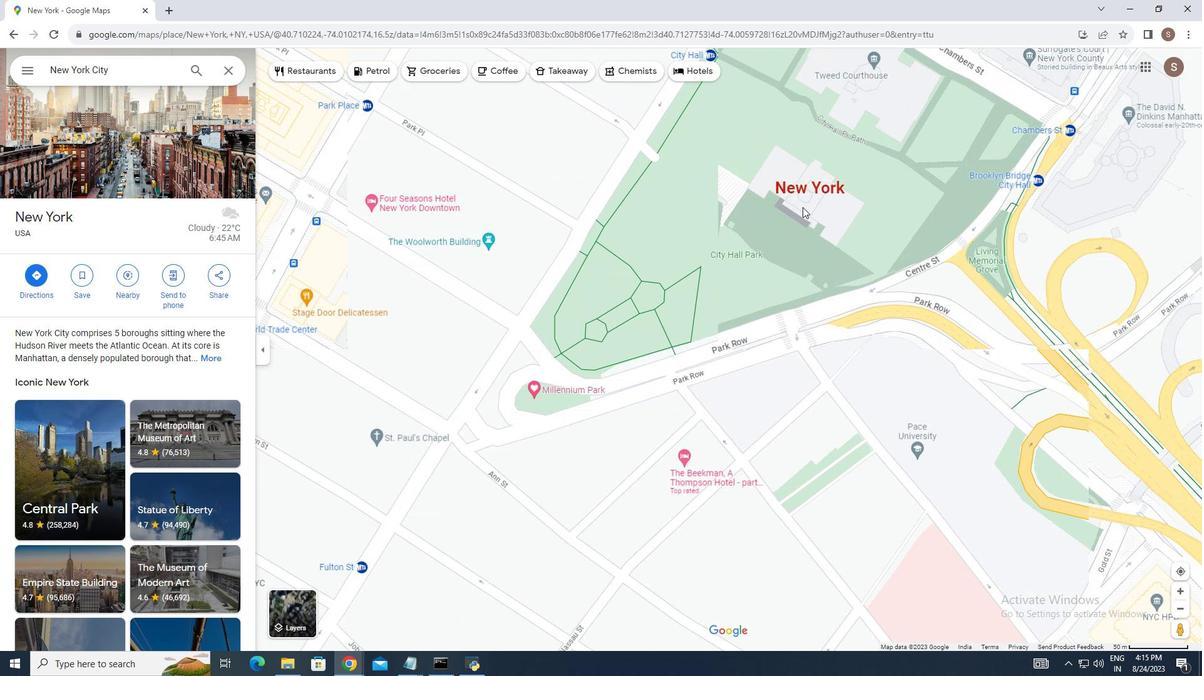 
Action: Mouse moved to (804, 206)
Screenshot: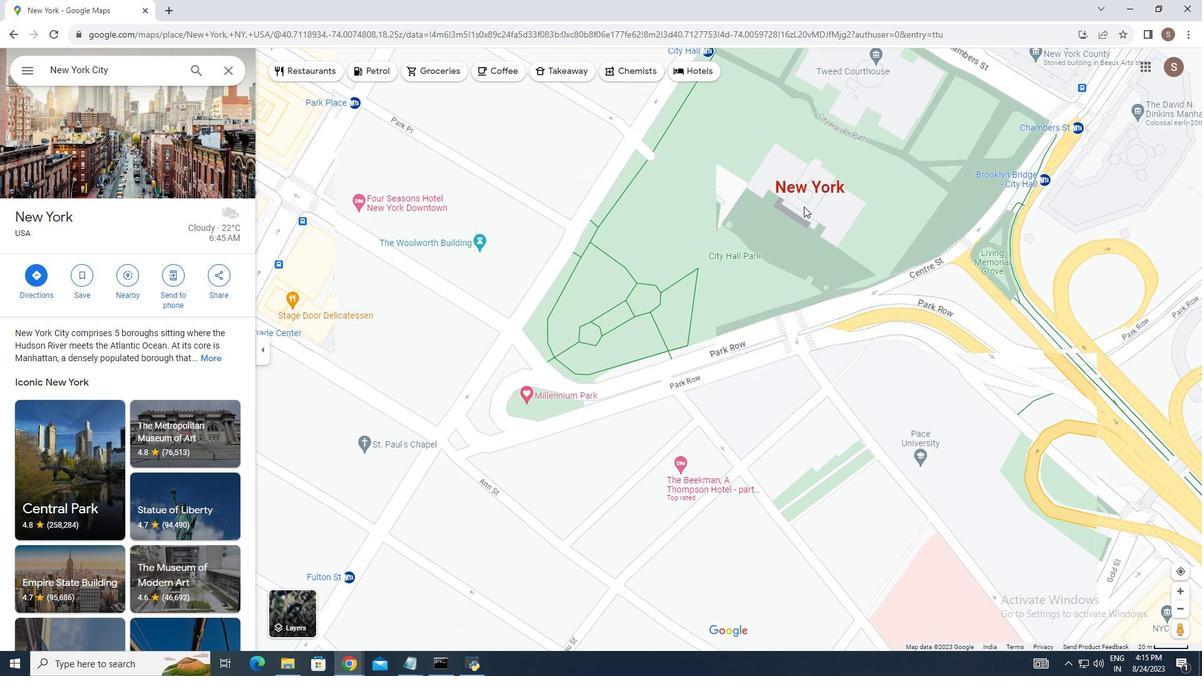 
Action: Mouse pressed left at (804, 206)
Screenshot: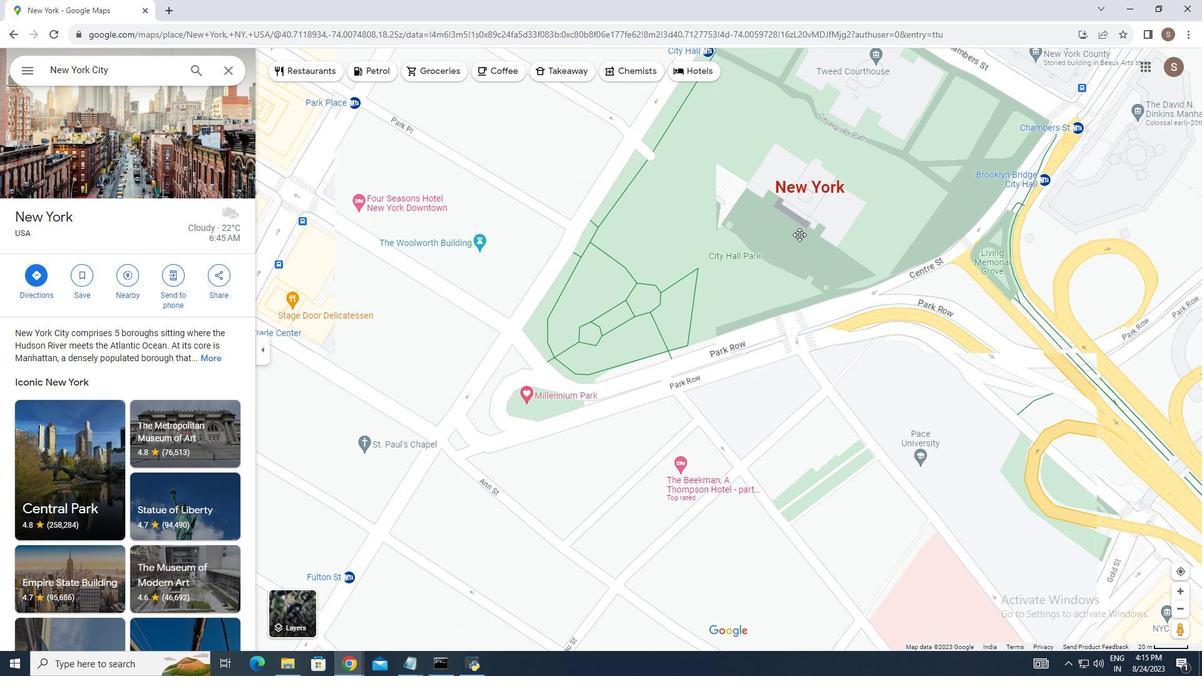 
Action: Mouse moved to (797, 234)
Screenshot: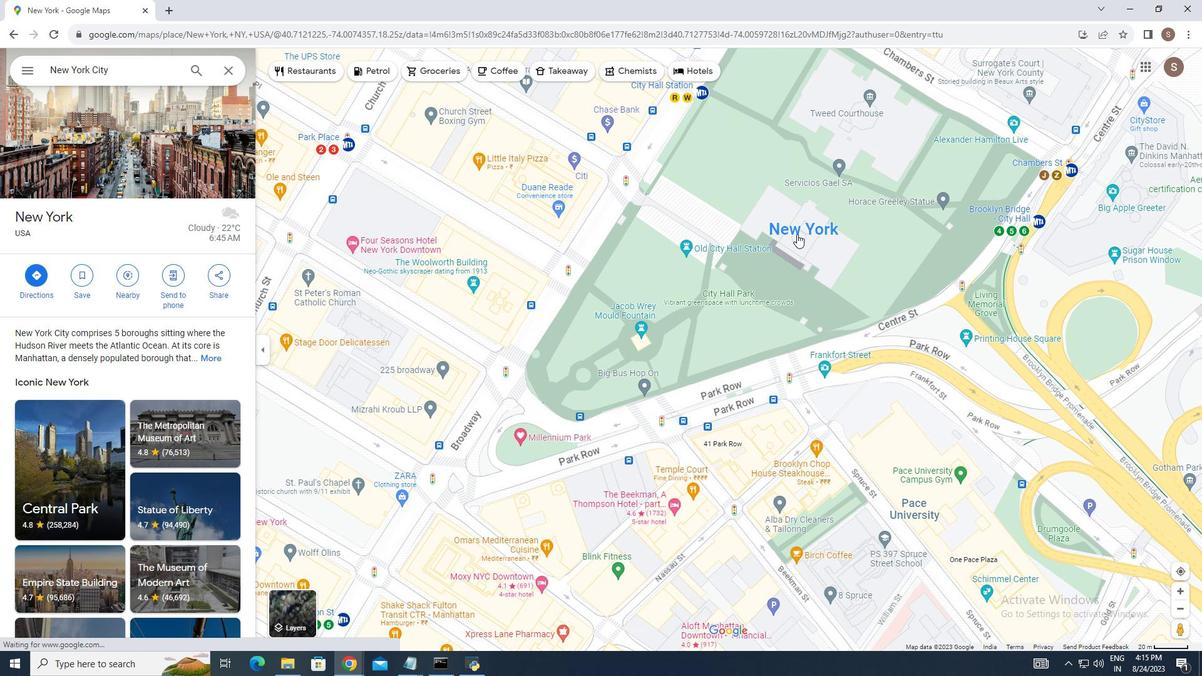 
Action: Mouse scrolled (797, 234) with delta (0, 0)
Screenshot: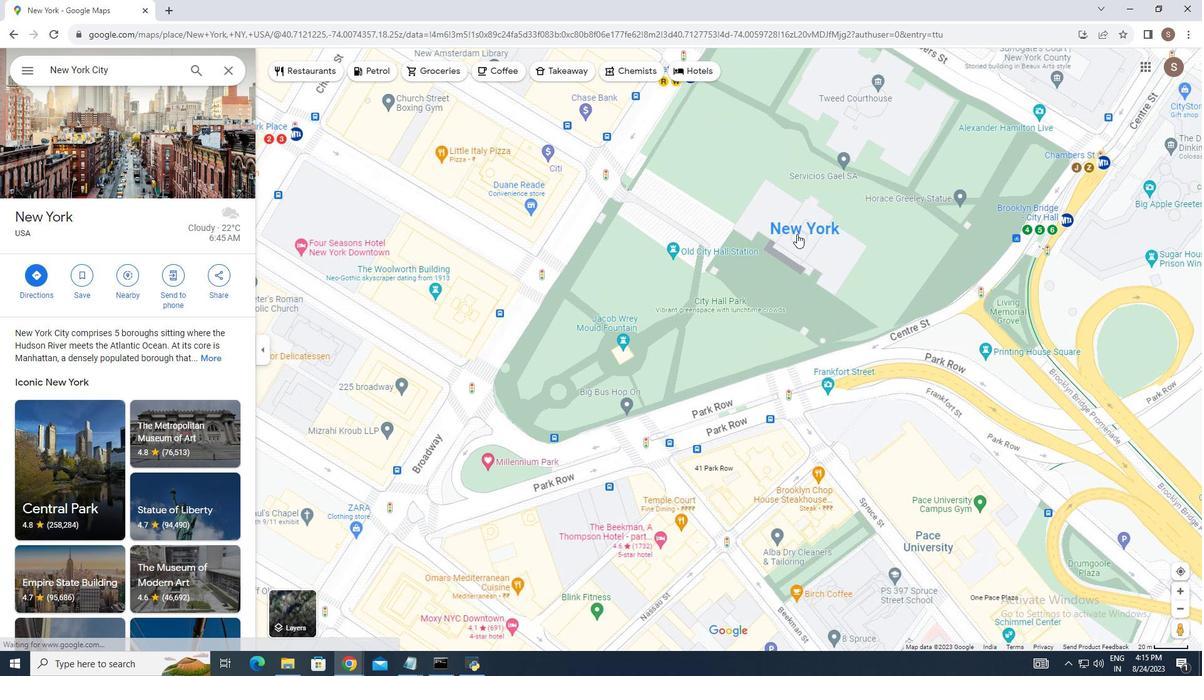 
Action: Mouse scrolled (797, 234) with delta (0, 0)
Screenshot: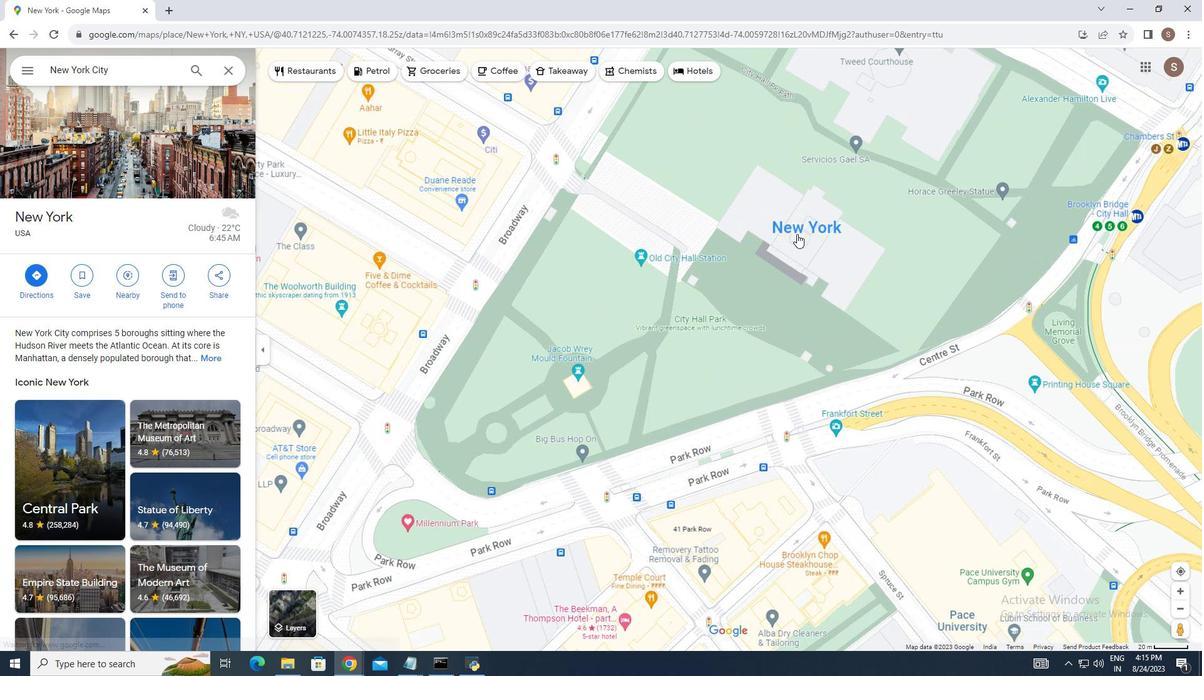 
Action: Mouse moved to (808, 240)
Screenshot: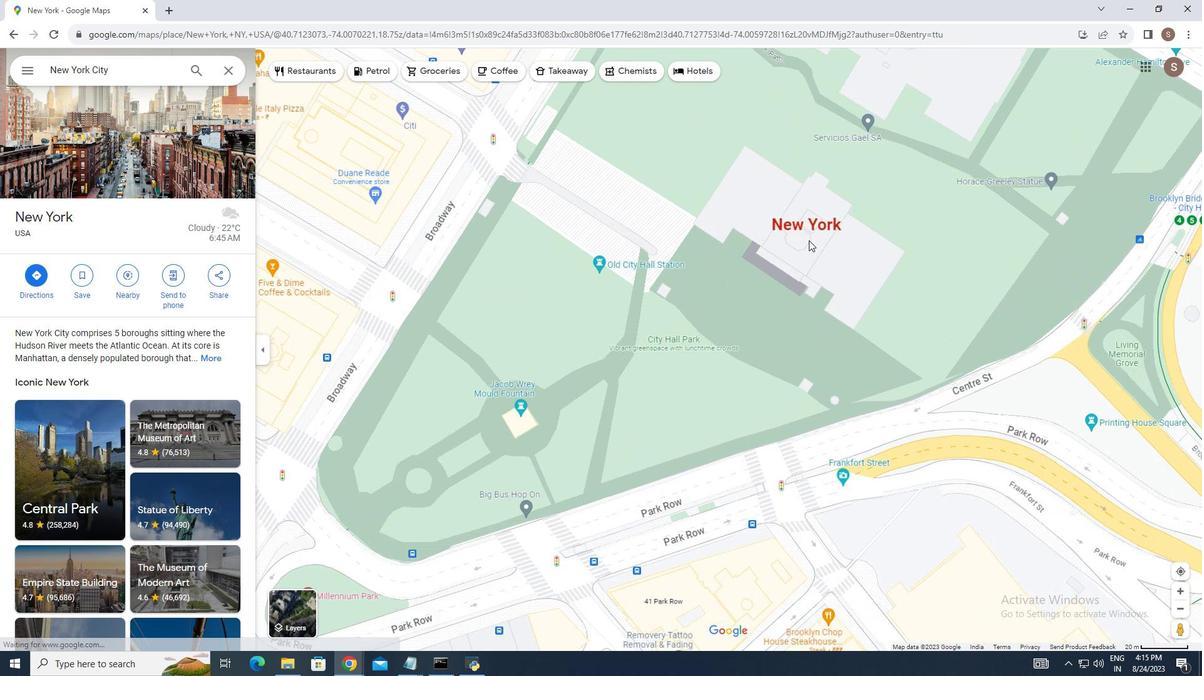 
Action: Mouse scrolled (808, 241) with delta (0, 0)
Screenshot: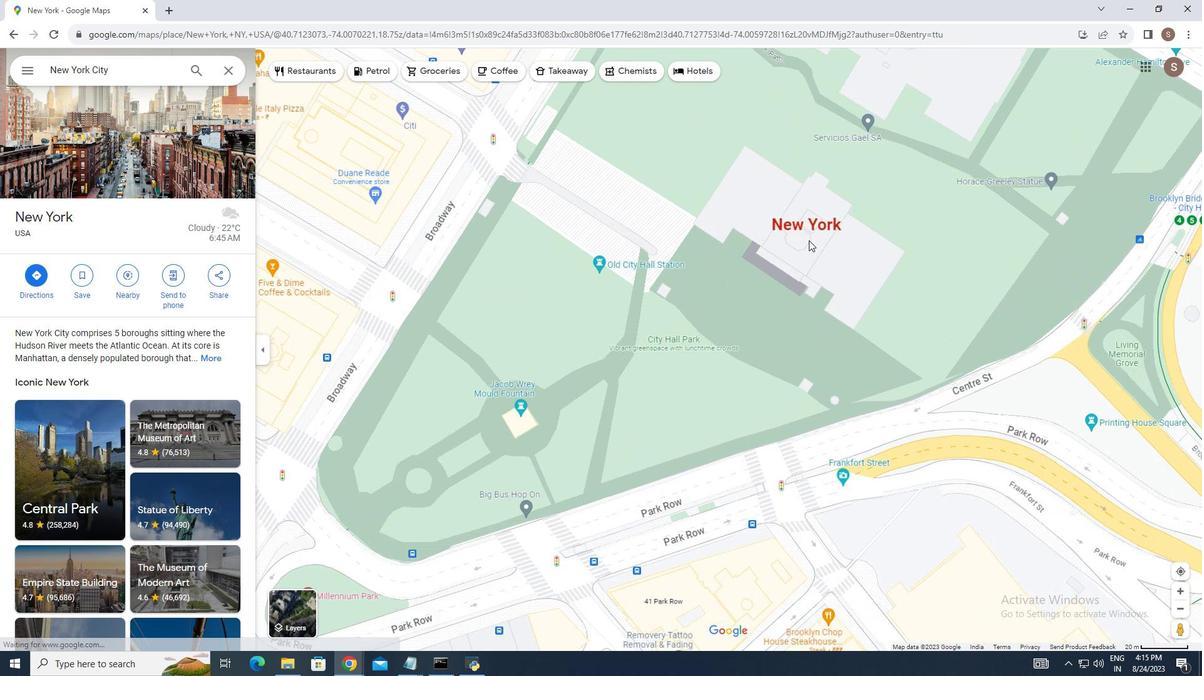 
Action: Mouse scrolled (808, 241) with delta (0, 0)
Screenshot: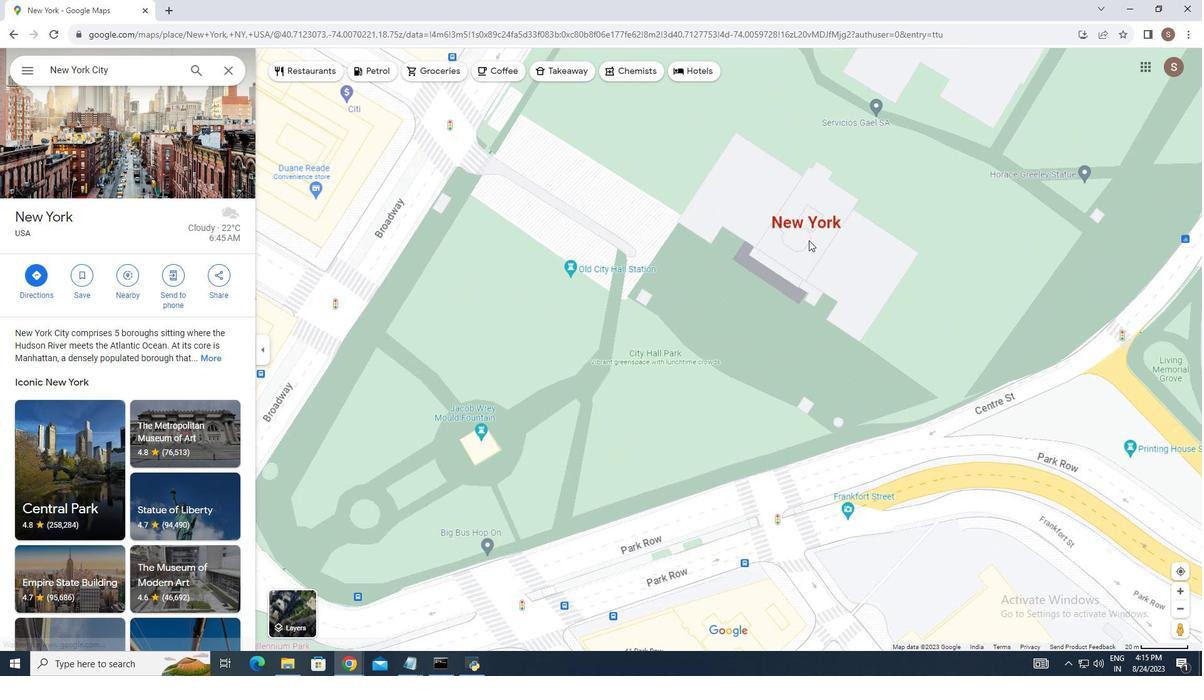 
Action: Mouse moved to (810, 240)
Screenshot: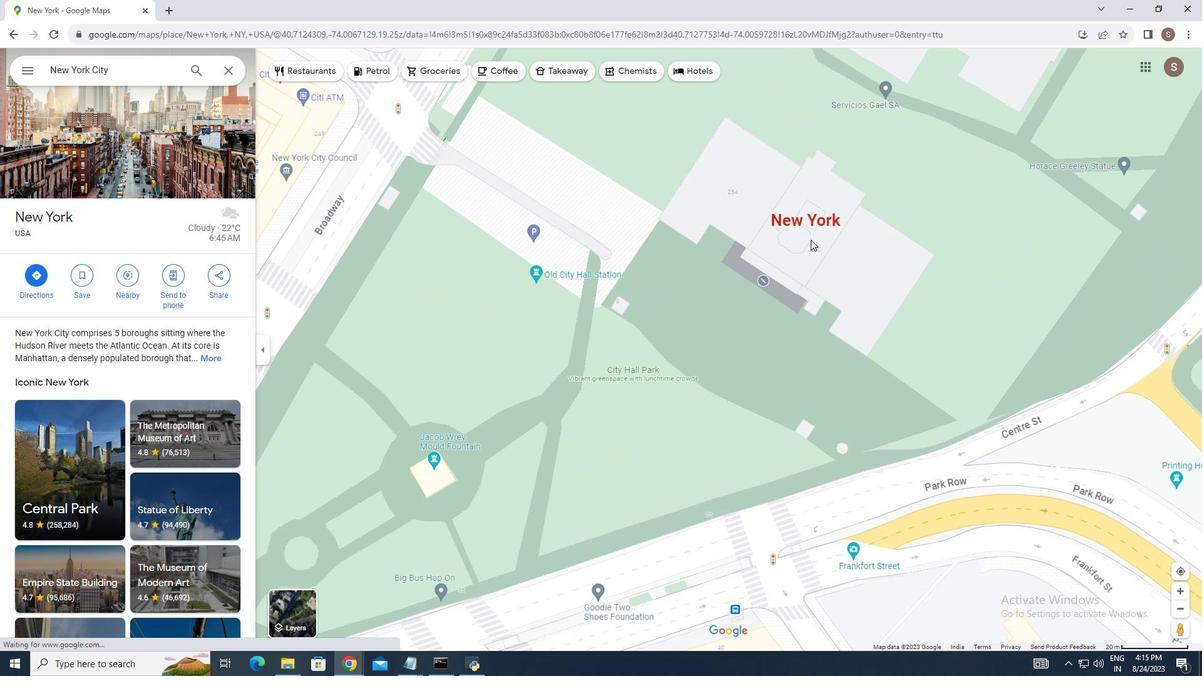 
Action: Mouse scrolled (810, 241) with delta (0, 0)
Screenshot: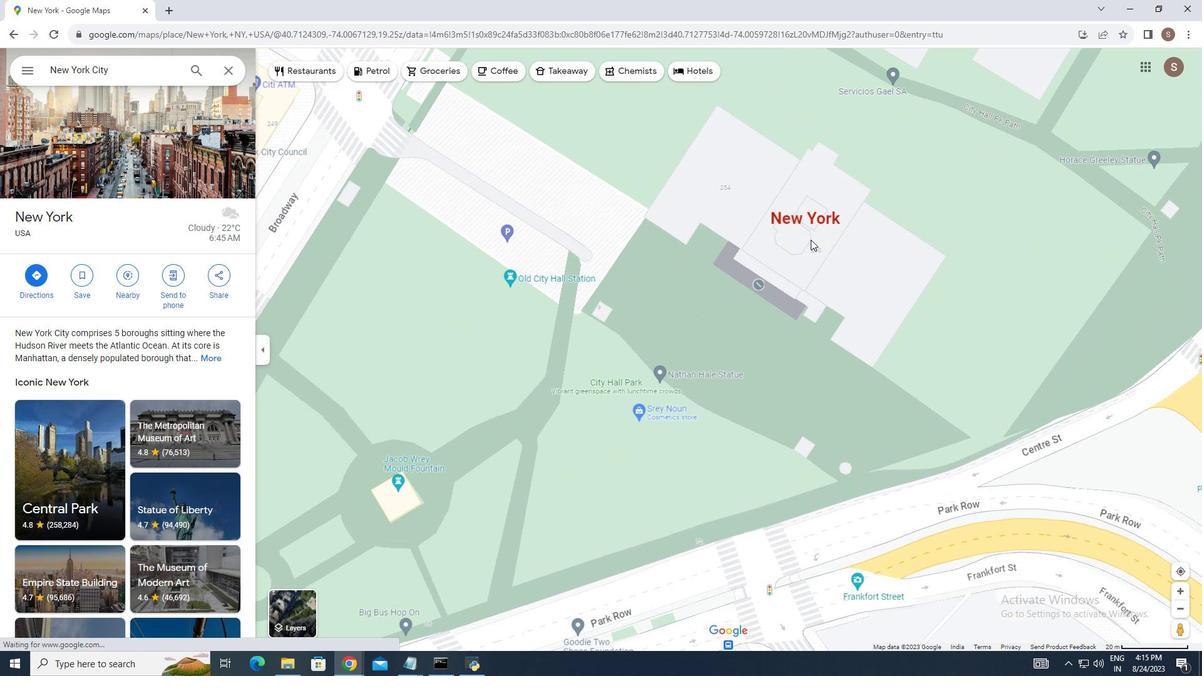 
Action: Mouse scrolled (810, 241) with delta (0, 0)
Screenshot: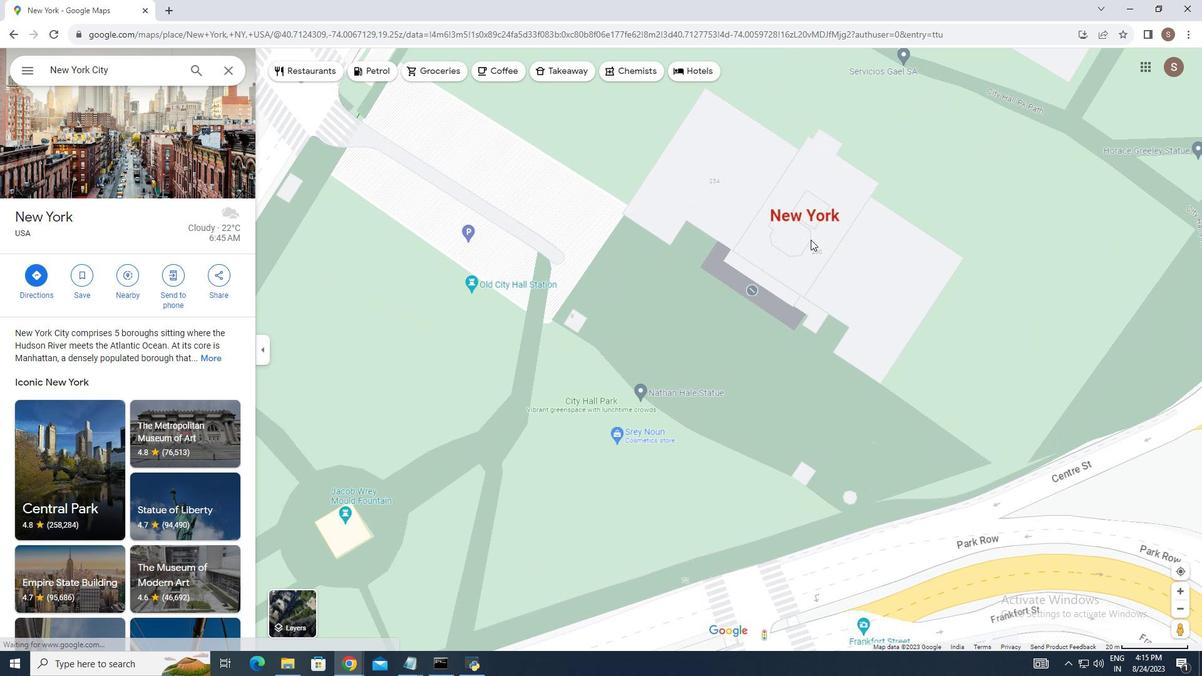 
Action: Mouse moved to (811, 239)
Screenshot: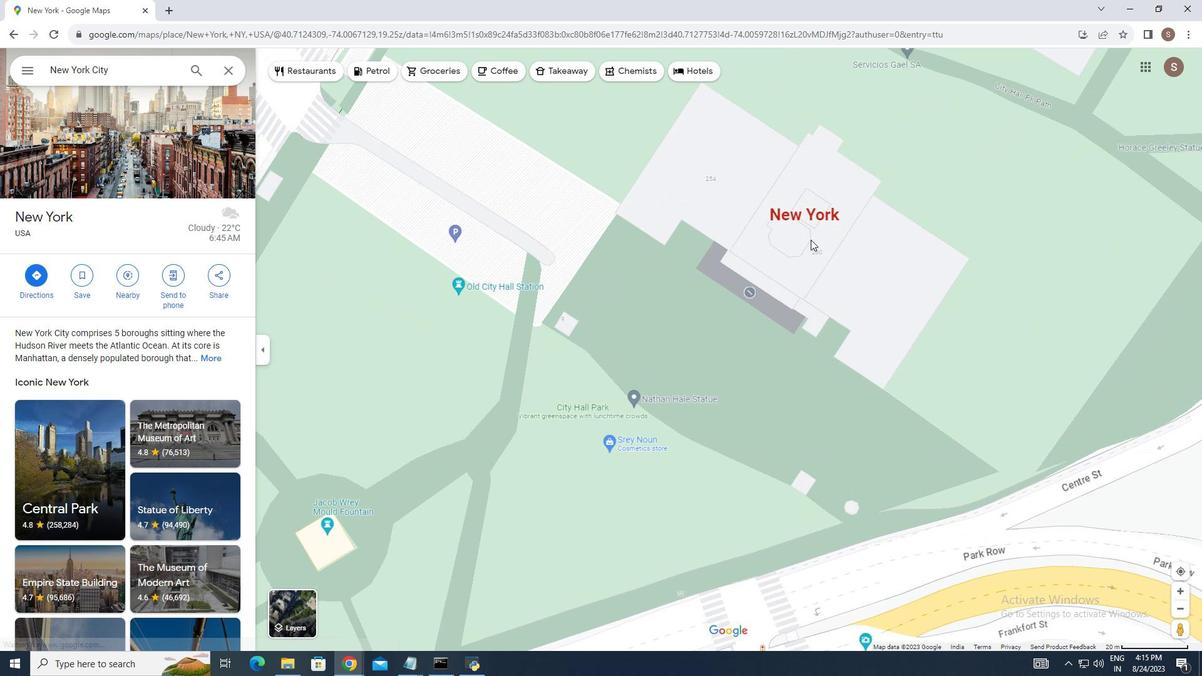 
Action: Mouse scrolled (811, 240) with delta (0, 0)
Screenshot: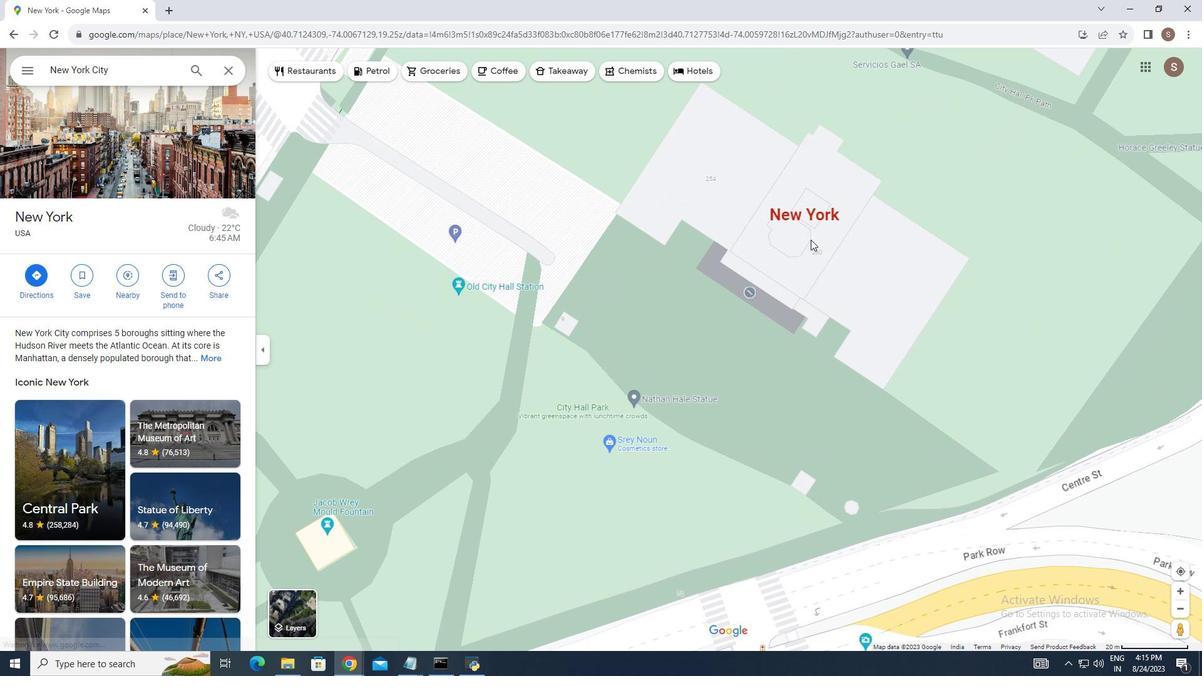 
Action: Mouse moved to (801, 213)
Screenshot: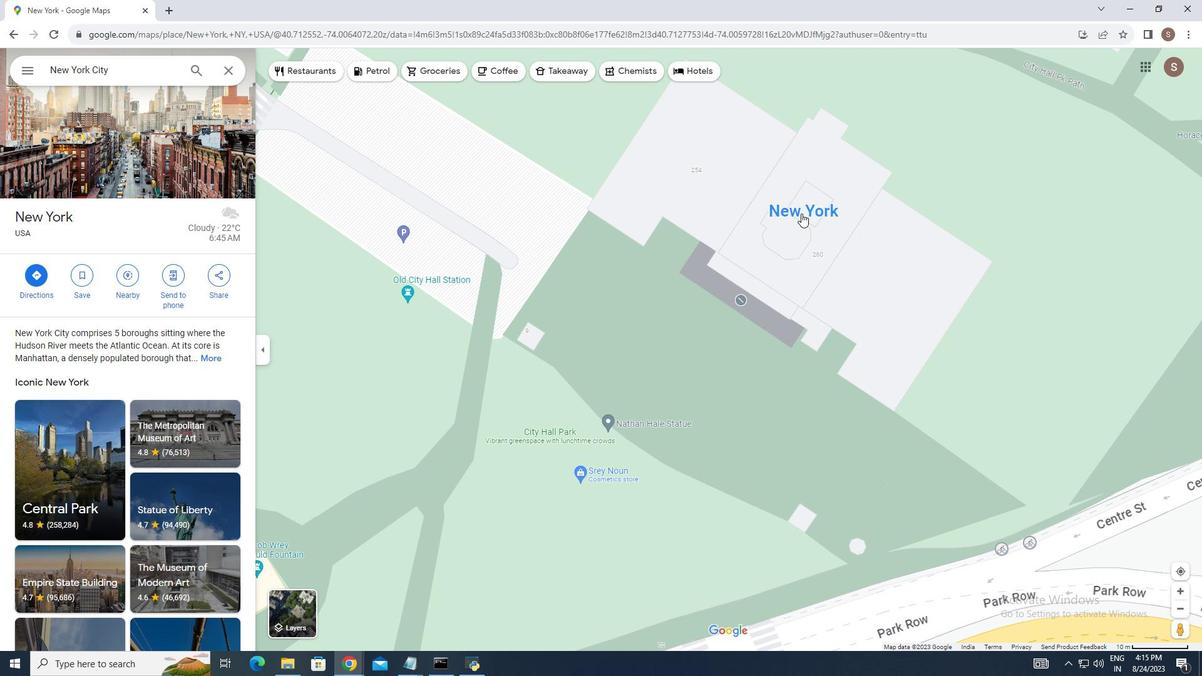 
Action: Mouse pressed right at (801, 213)
Screenshot: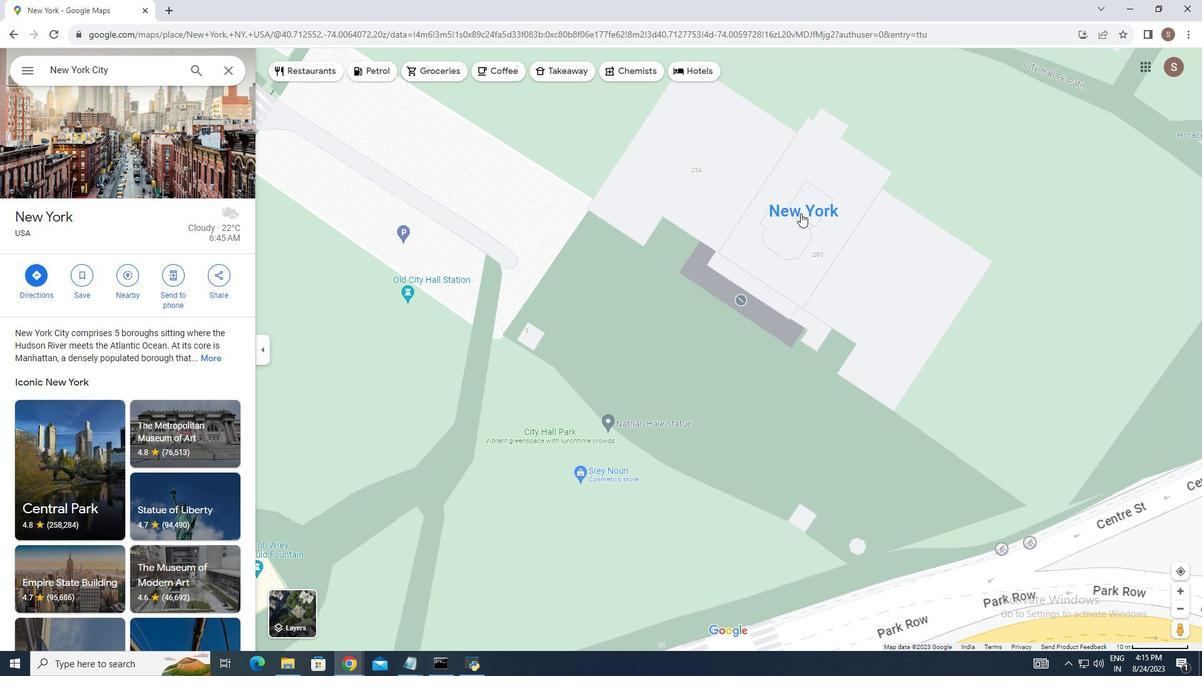 
Action: Mouse moved to (840, 407)
Screenshot: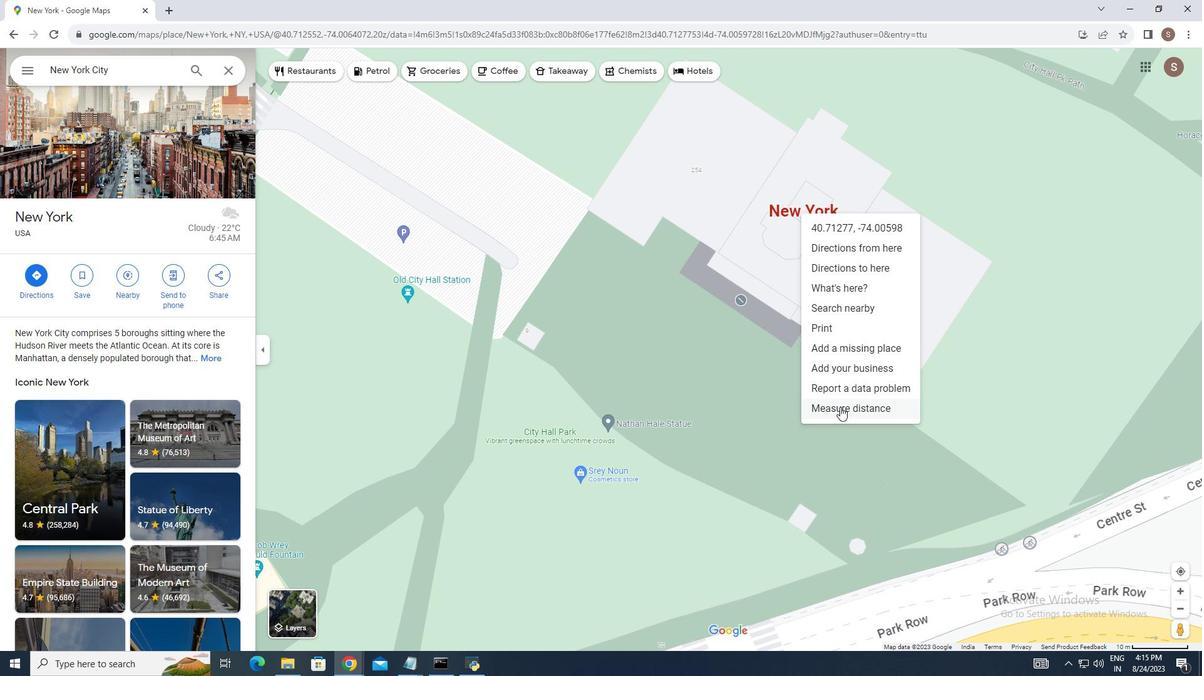 
Action: Mouse pressed left at (840, 407)
Screenshot: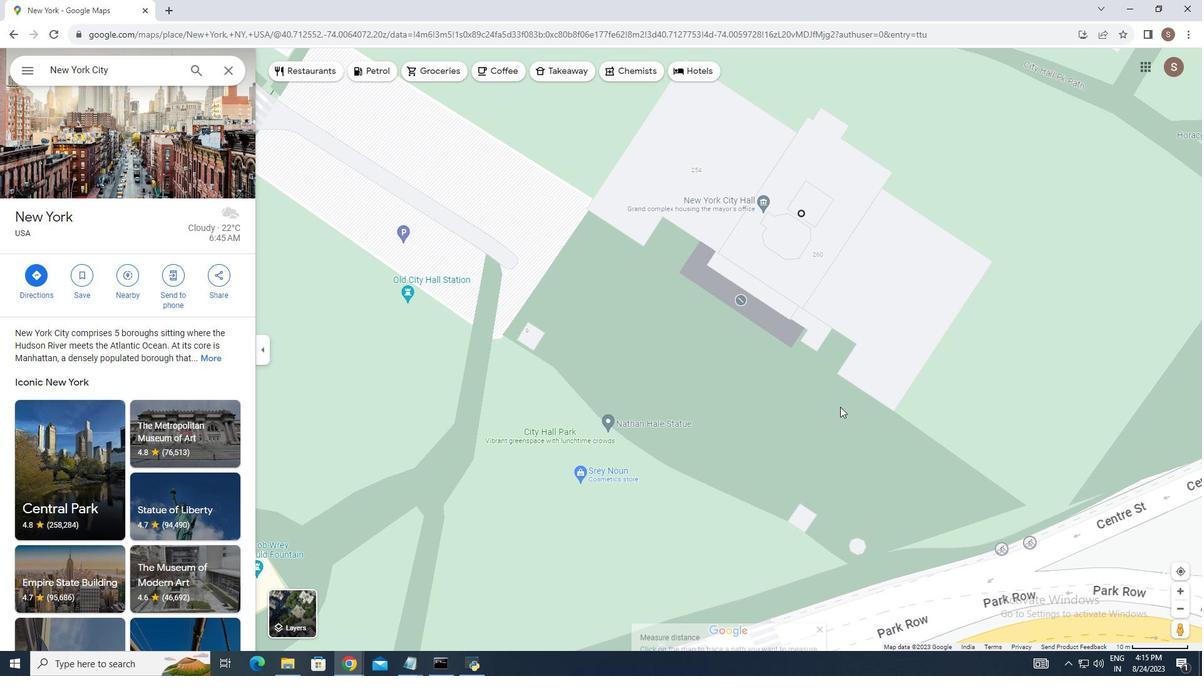
Action: Mouse moved to (768, 248)
Screenshot: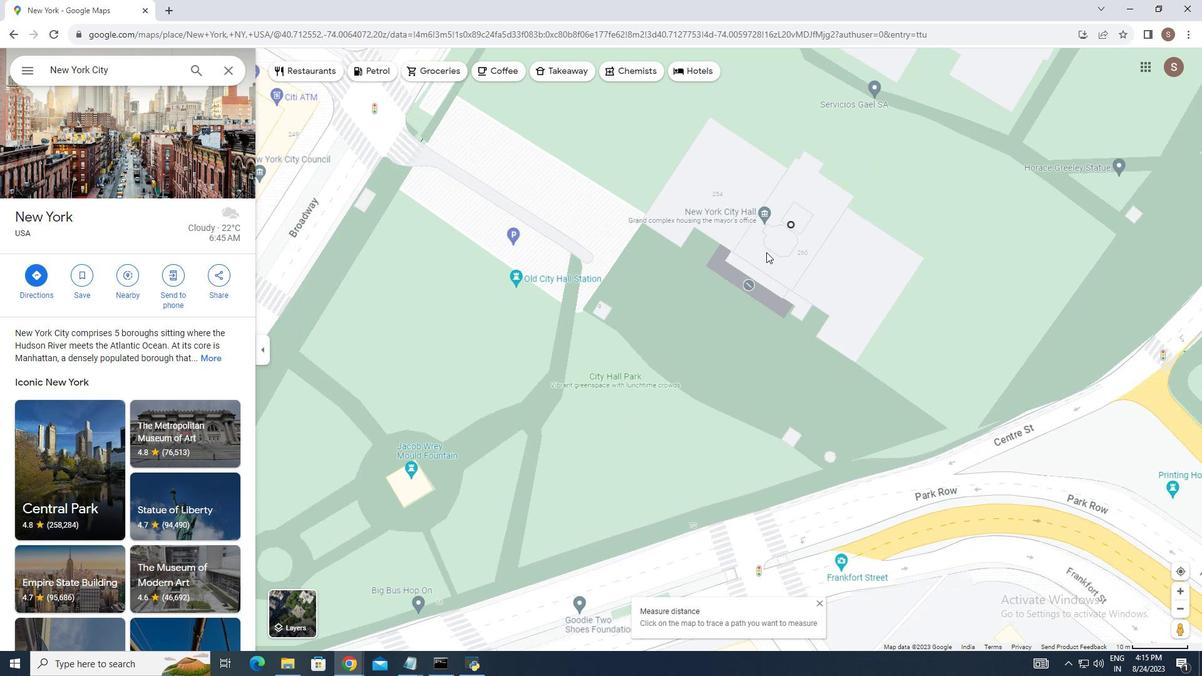 
Action: Mouse scrolled (768, 248) with delta (0, 0)
Screenshot: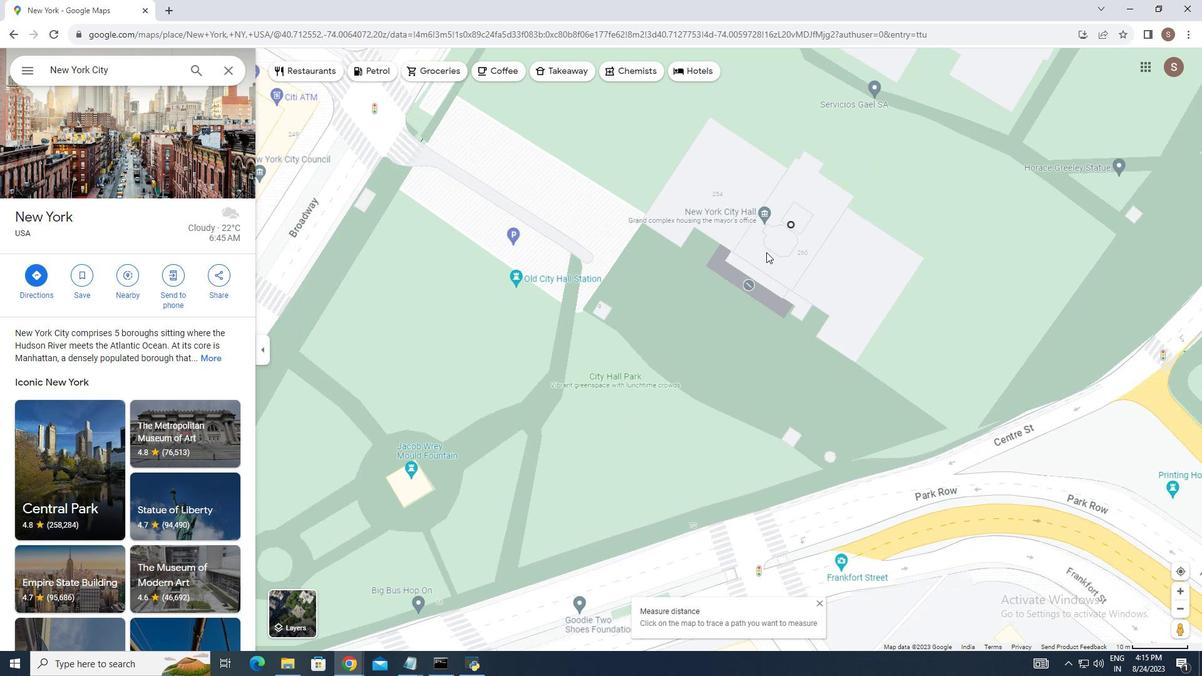 
Action: Mouse moved to (766, 251)
Screenshot: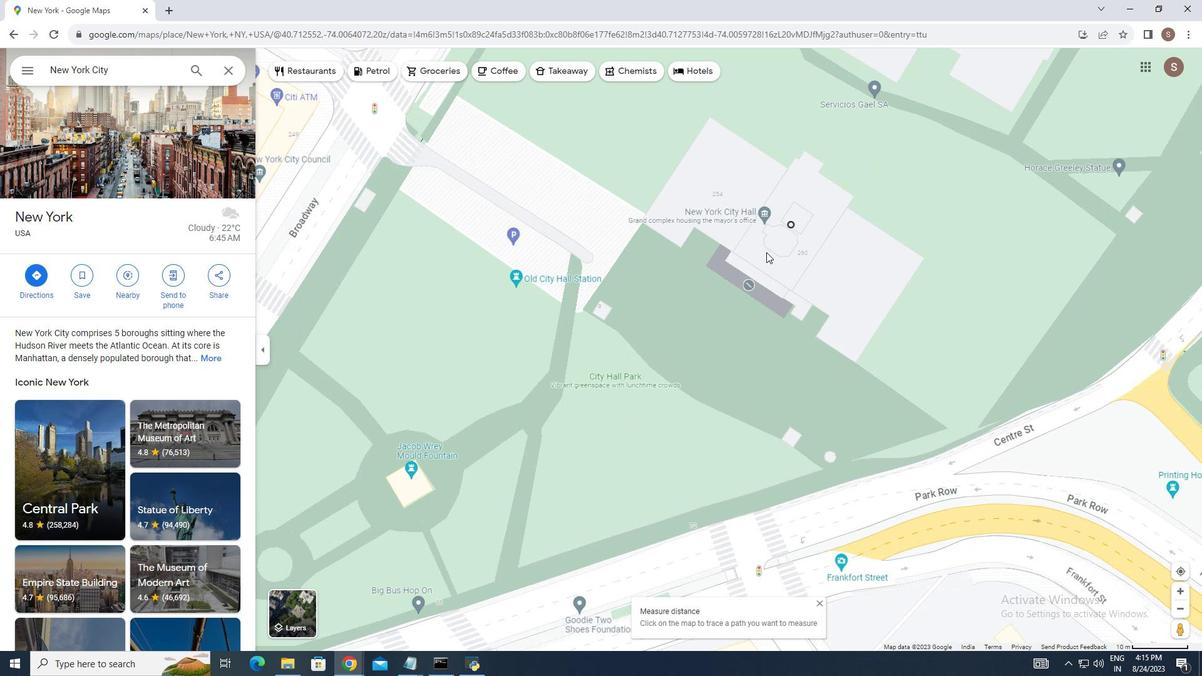 
Action: Mouse scrolled (766, 251) with delta (0, 0)
Screenshot: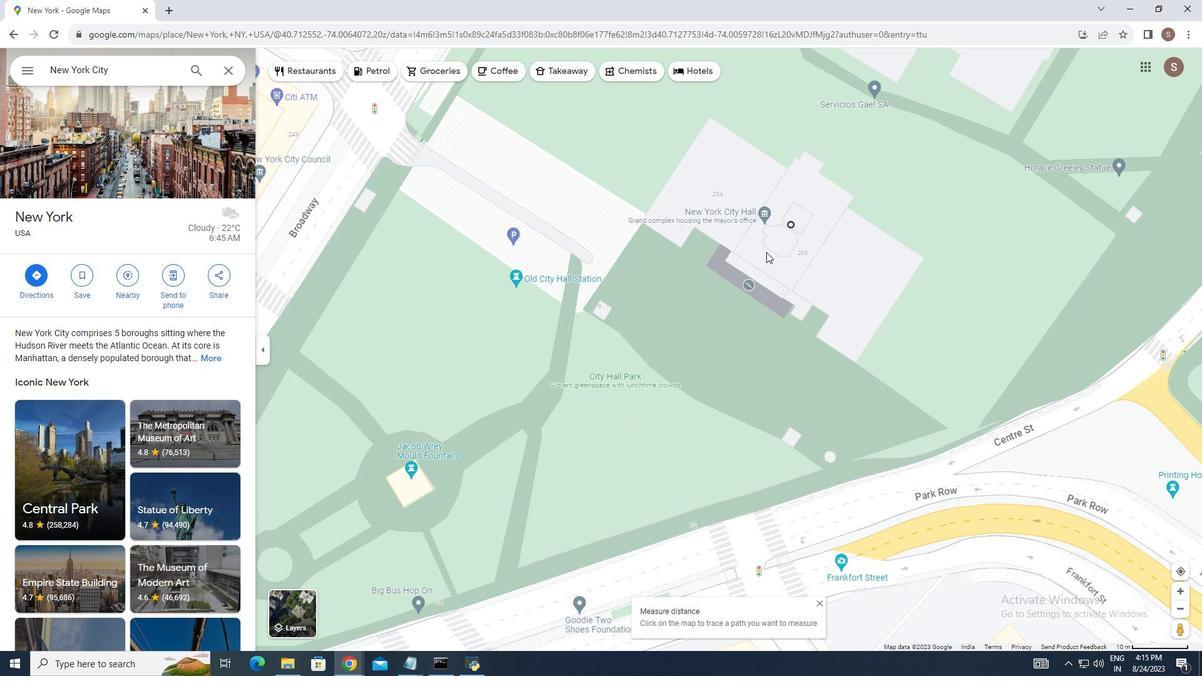 
Action: Mouse moved to (766, 252)
Screenshot: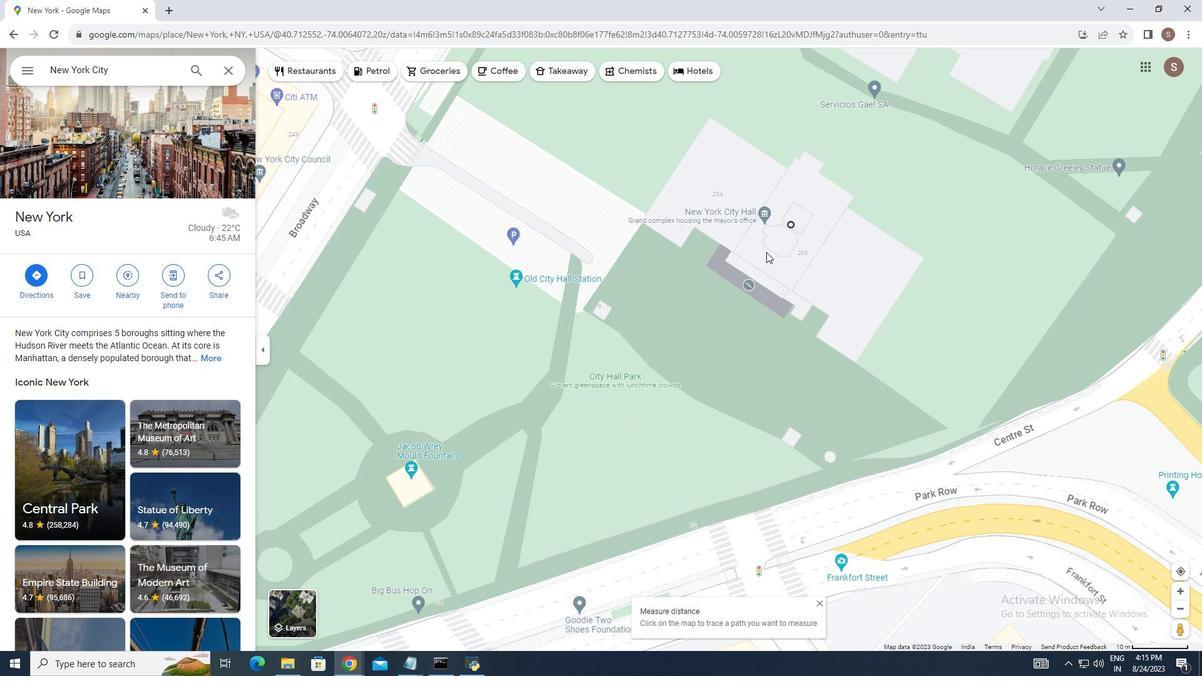 
Action: Mouse scrolled (766, 251) with delta (0, 0)
Screenshot: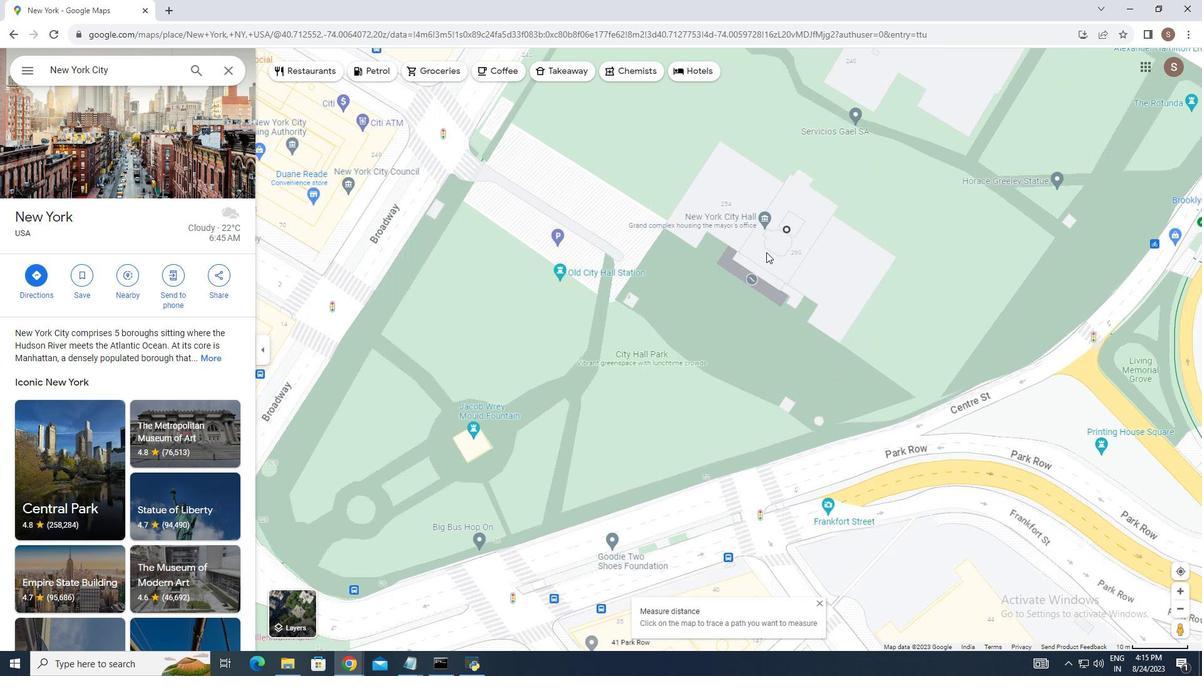 
Action: Mouse scrolled (766, 251) with delta (0, 0)
Screenshot: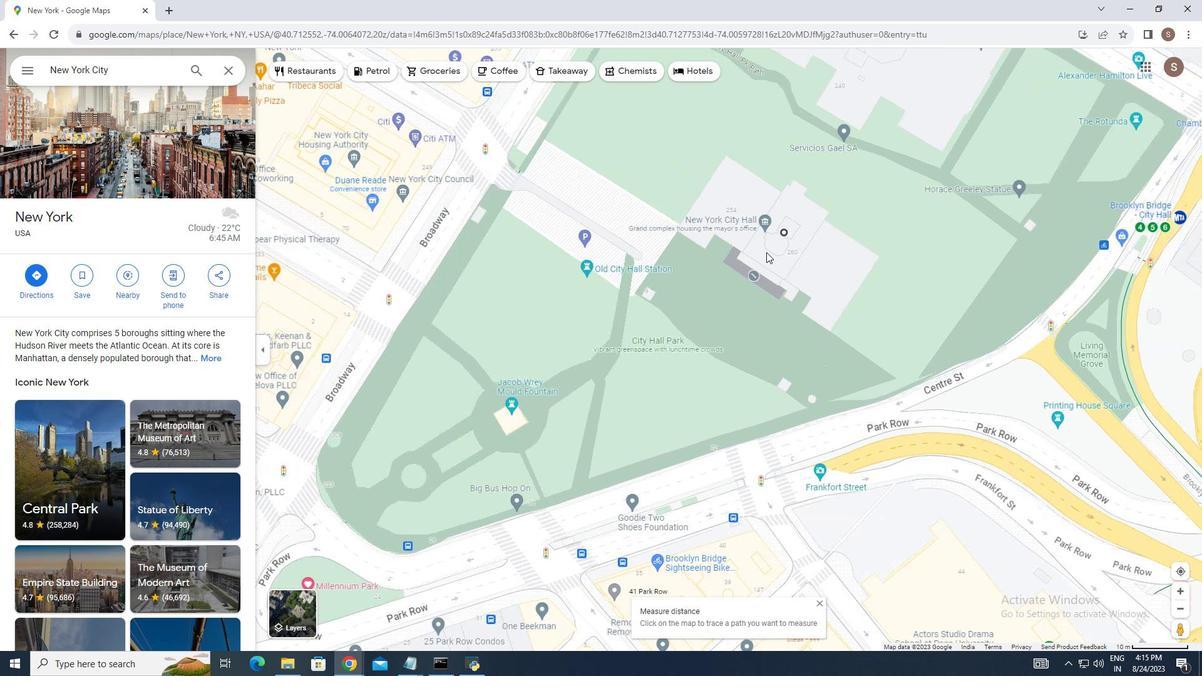 
Action: Mouse scrolled (766, 251) with delta (0, 0)
Screenshot: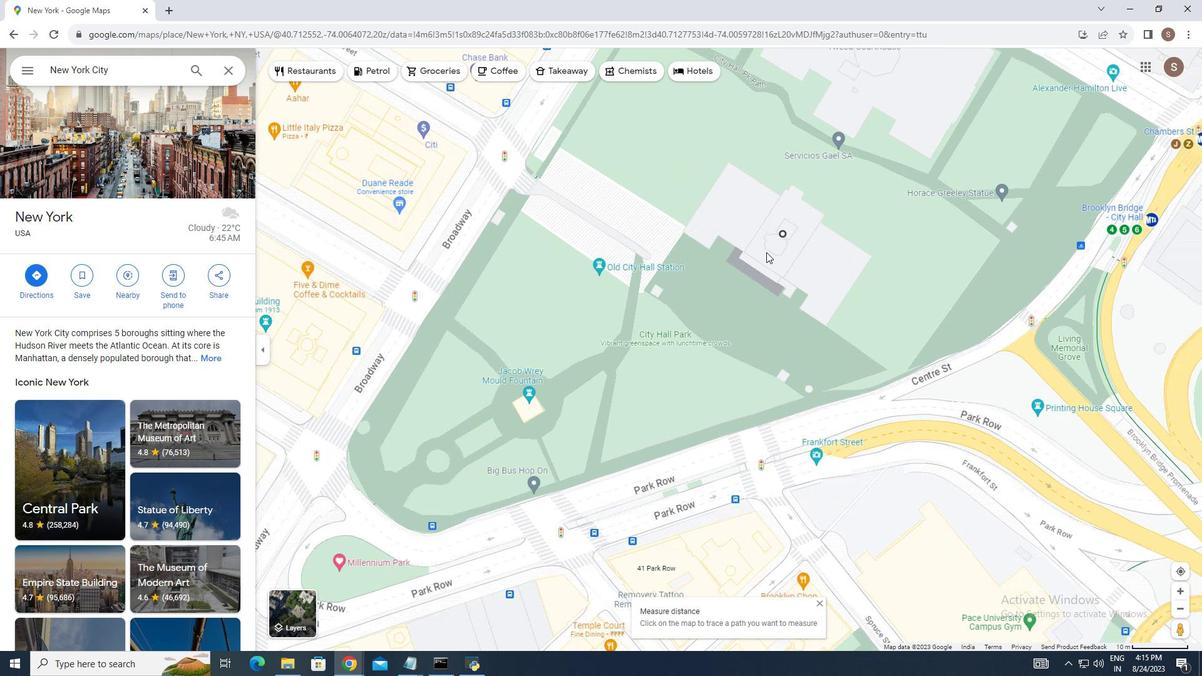 
Action: Mouse scrolled (766, 251) with delta (0, 0)
Screenshot: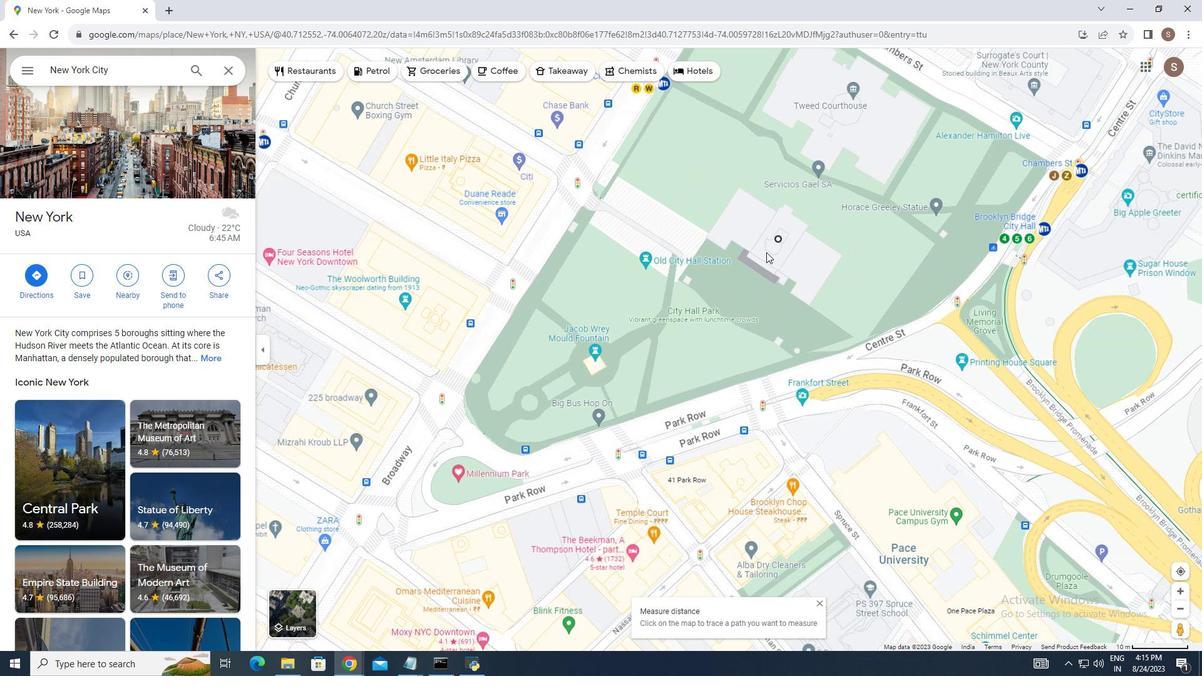 
Action: Mouse scrolled (766, 251) with delta (0, 0)
Screenshot: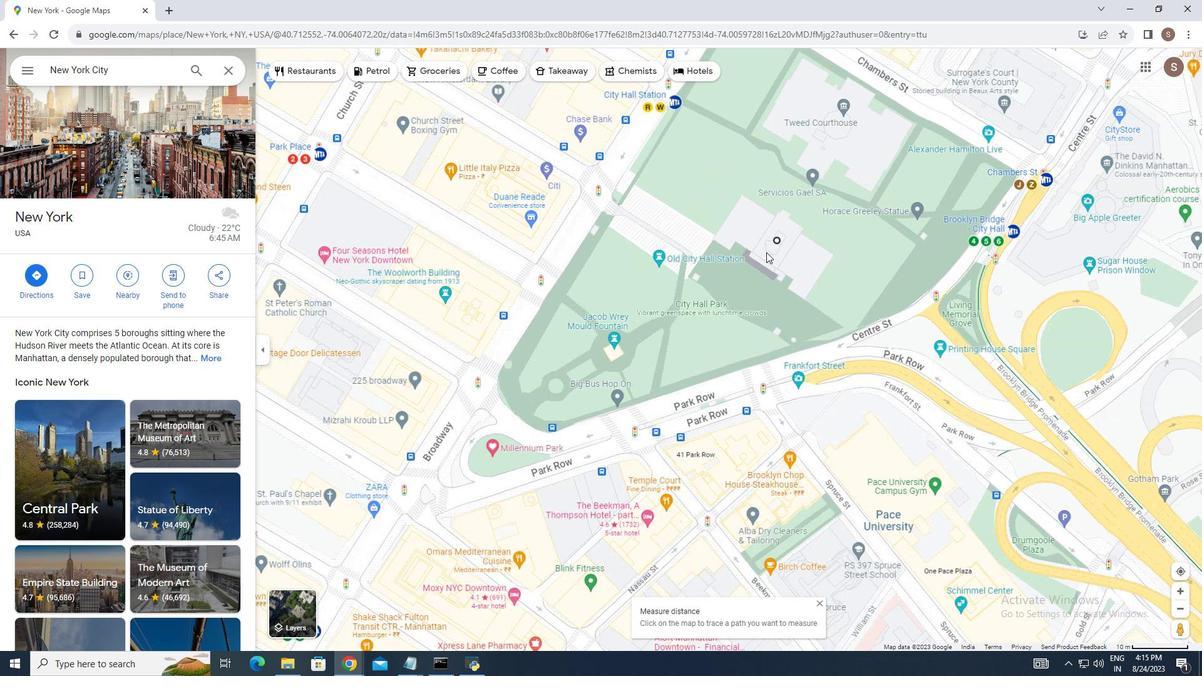 
Action: Mouse scrolled (766, 251) with delta (0, 0)
Screenshot: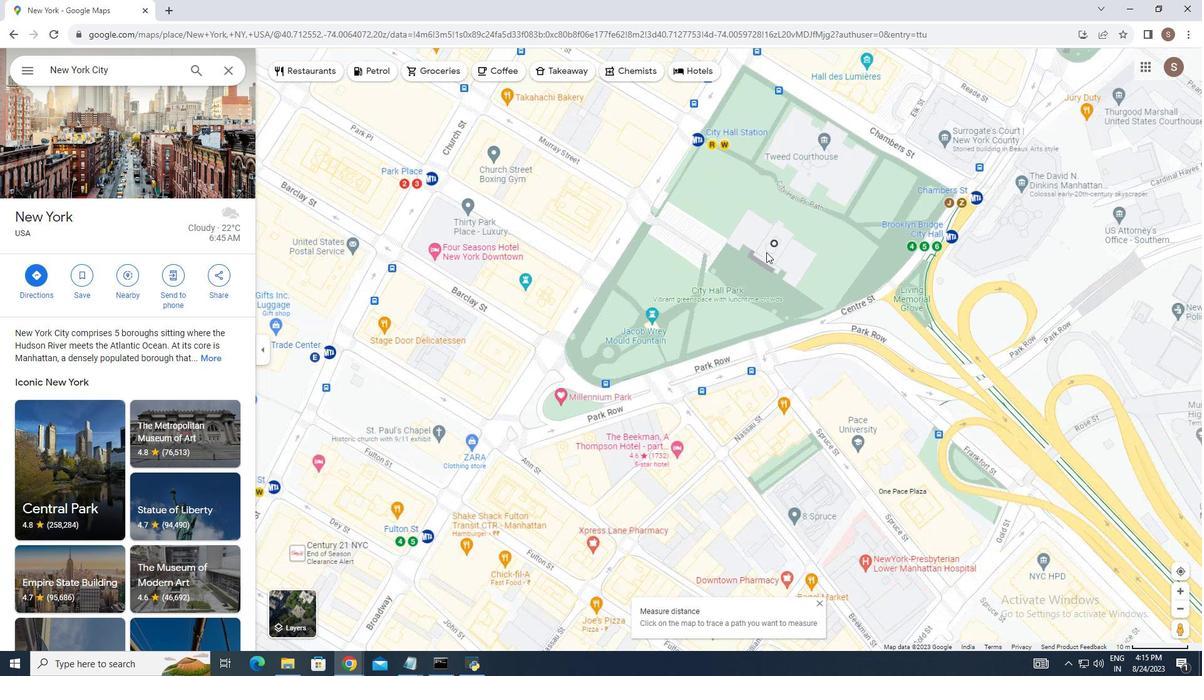 
Action: Mouse scrolled (766, 251) with delta (0, 0)
Screenshot: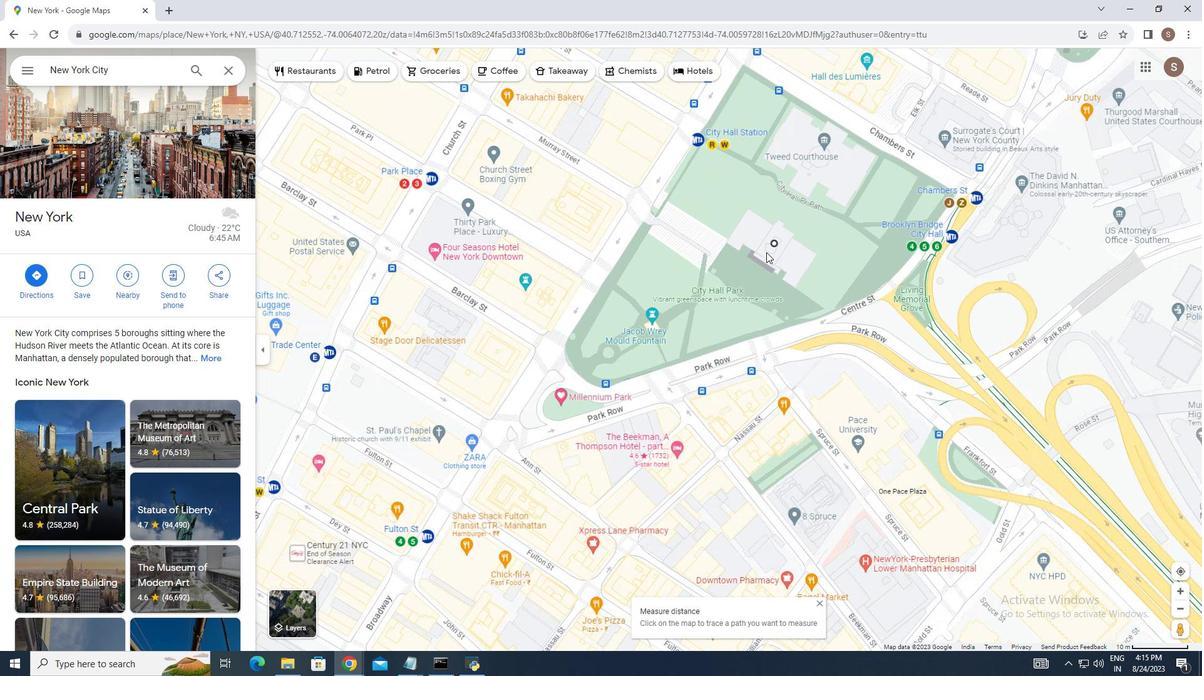 
Action: Mouse scrolled (766, 251) with delta (0, 0)
Screenshot: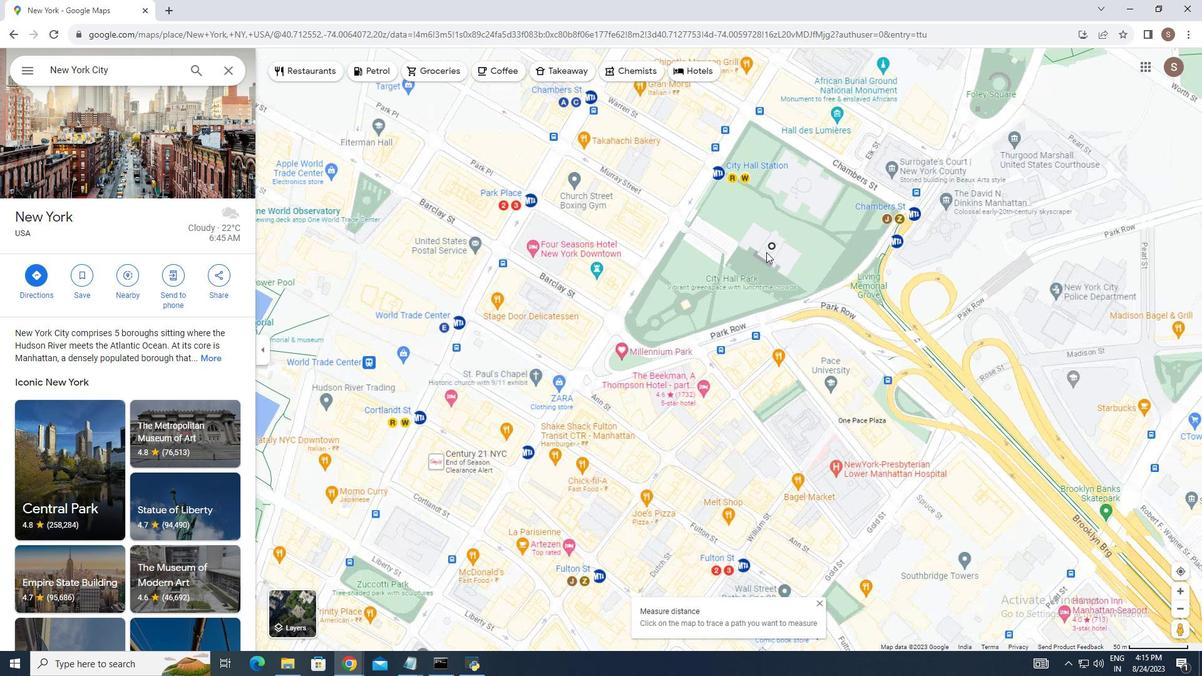 
Action: Mouse scrolled (766, 251) with delta (0, 0)
Screenshot: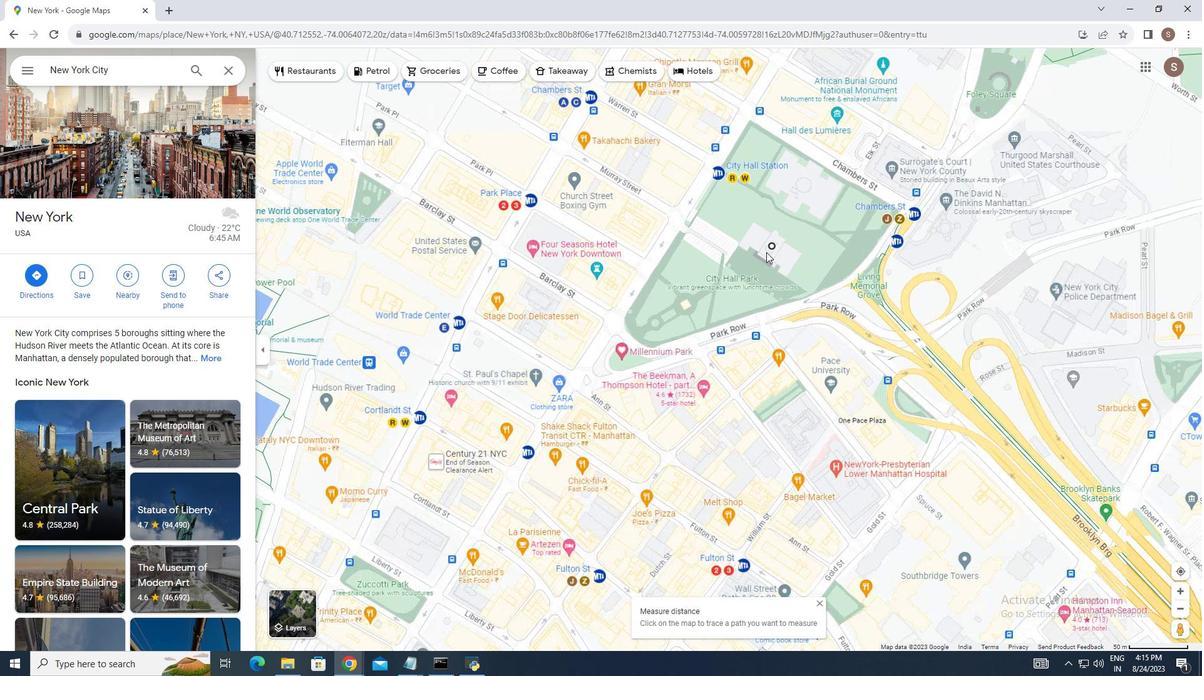 
Action: Mouse scrolled (766, 251) with delta (0, 0)
Screenshot: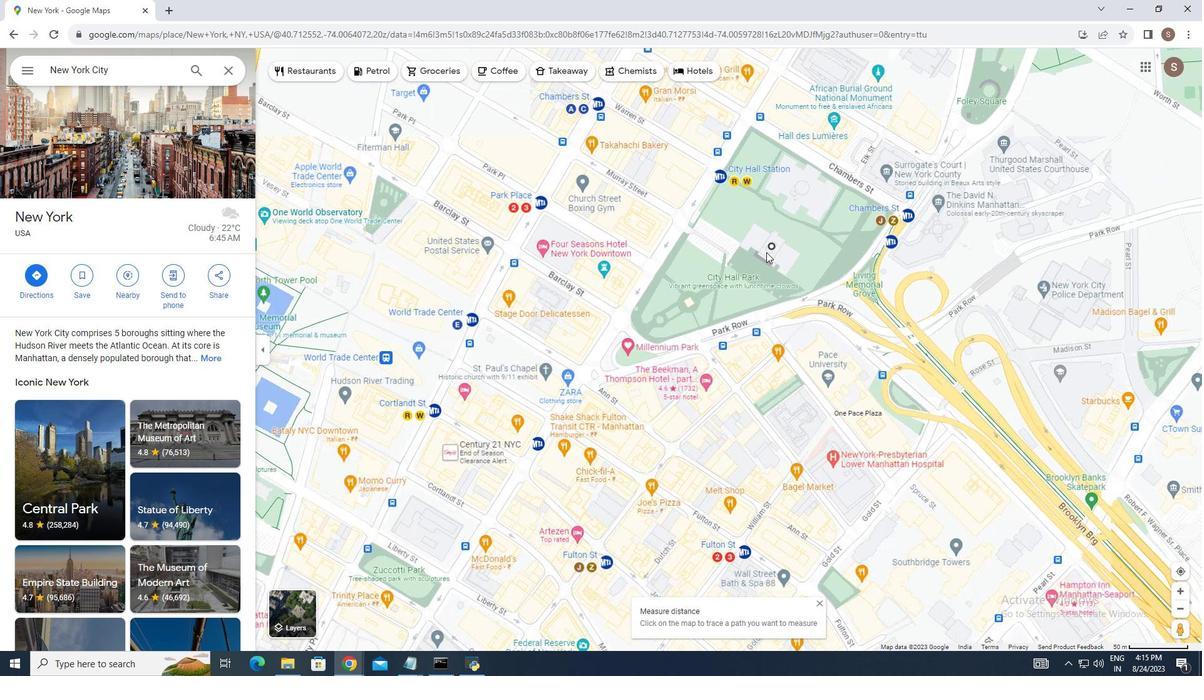 
Action: Mouse scrolled (766, 251) with delta (0, 0)
Screenshot: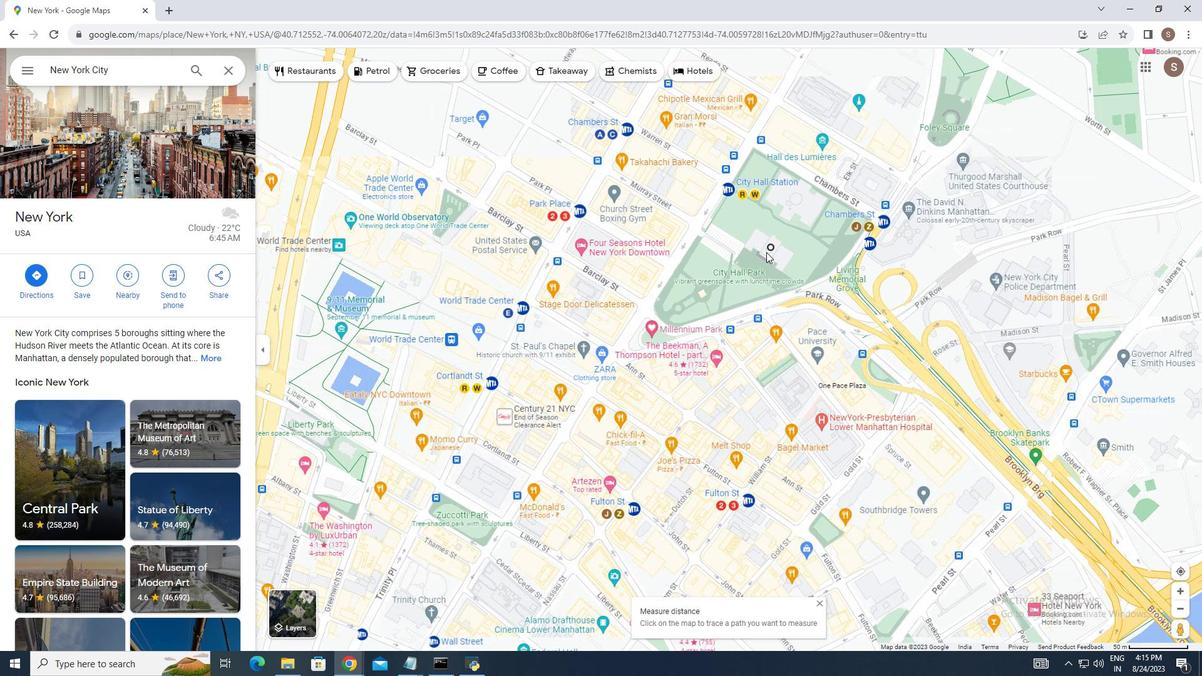 
Action: Mouse moved to (766, 252)
Screenshot: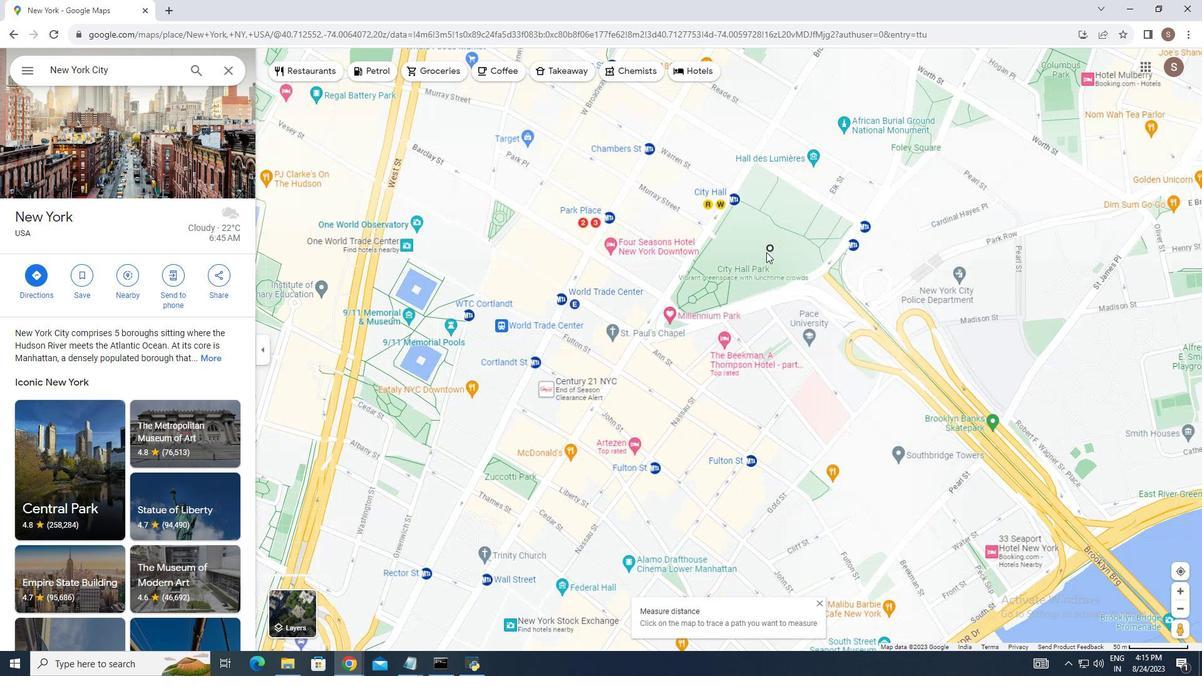 
Action: Mouse scrolled (766, 251) with delta (0, 0)
Screenshot: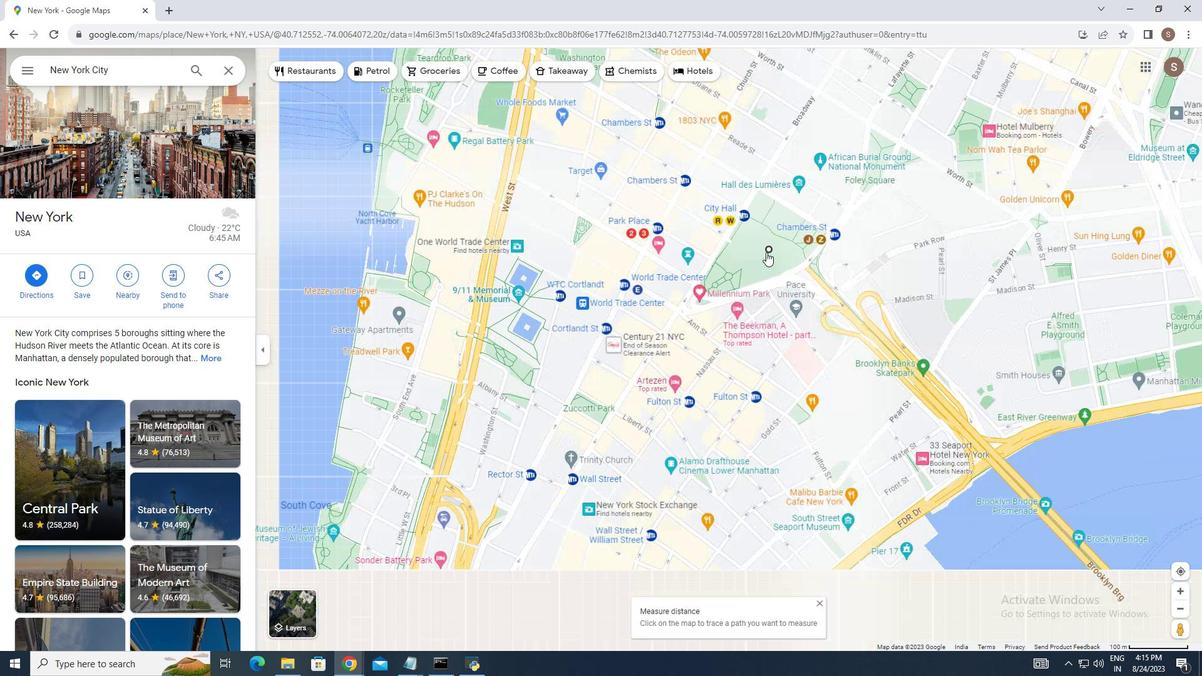 
Action: Mouse scrolled (766, 251) with delta (0, 0)
Screenshot: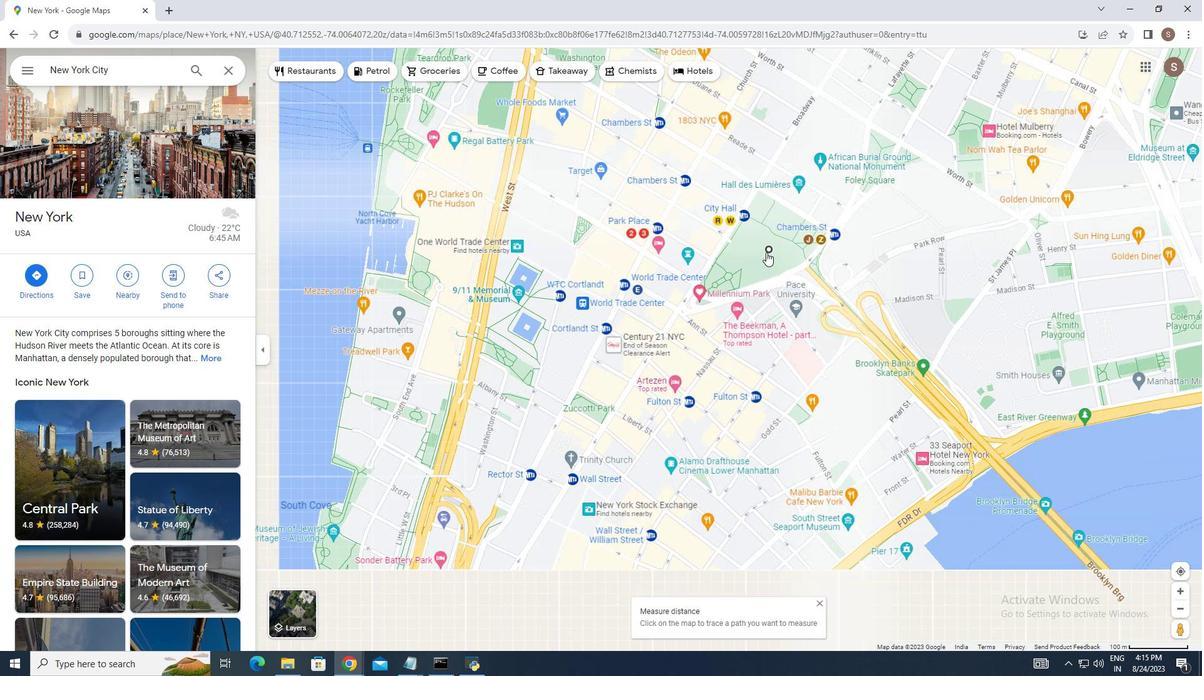 
Action: Mouse scrolled (766, 251) with delta (0, 0)
Screenshot: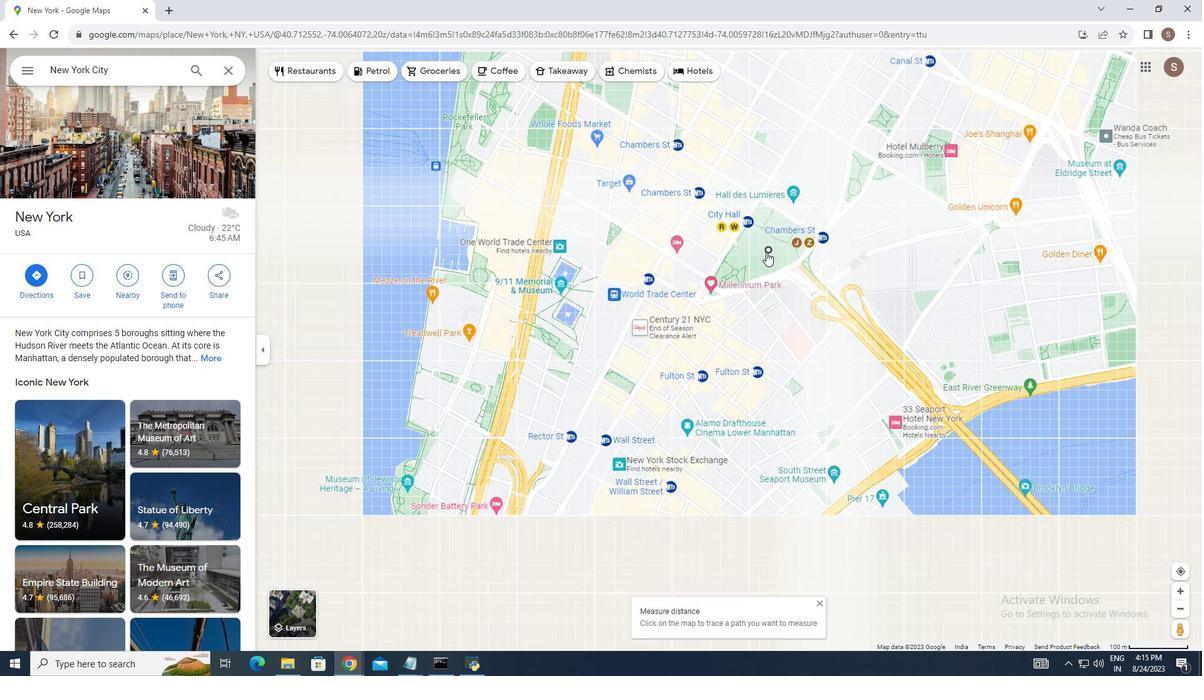 
Action: Mouse scrolled (766, 251) with delta (0, 0)
Screenshot: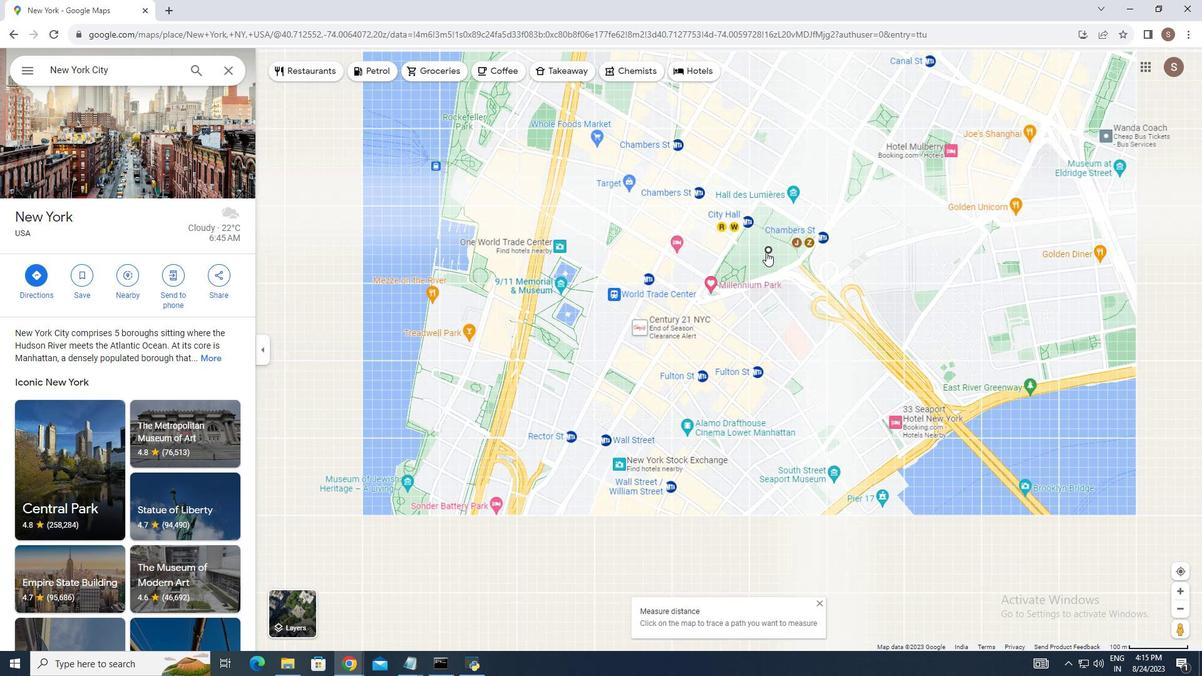 
Action: Mouse scrolled (766, 251) with delta (0, 0)
Screenshot: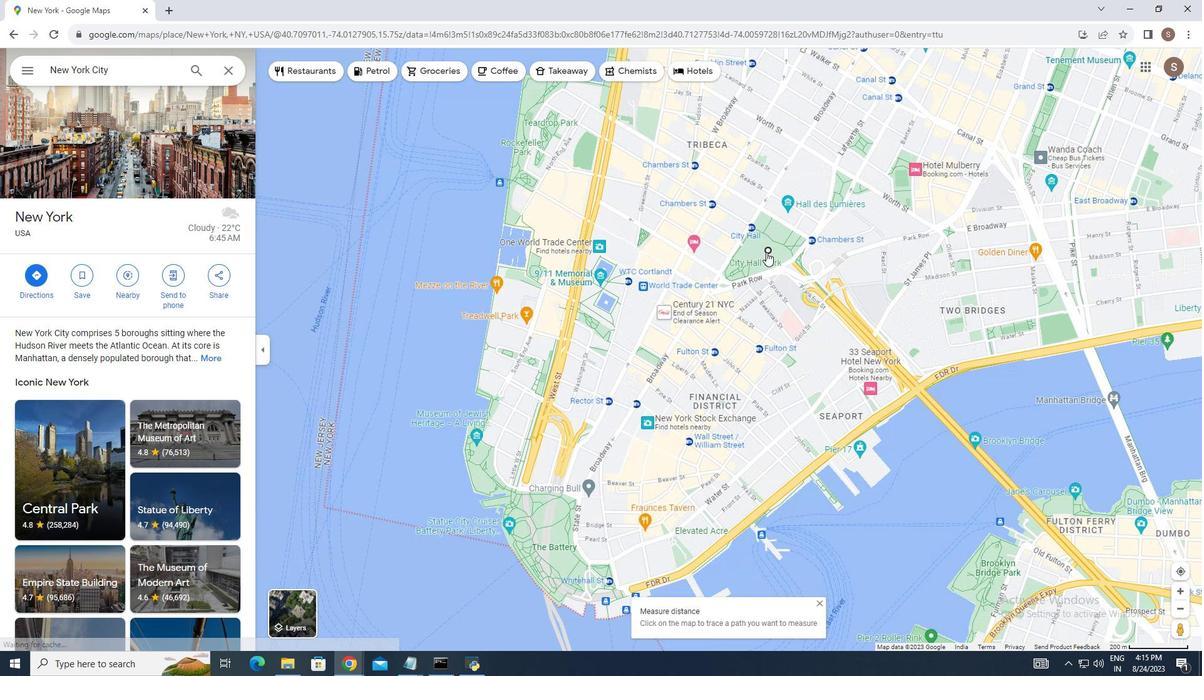 
Action: Mouse scrolled (766, 251) with delta (0, 0)
Screenshot: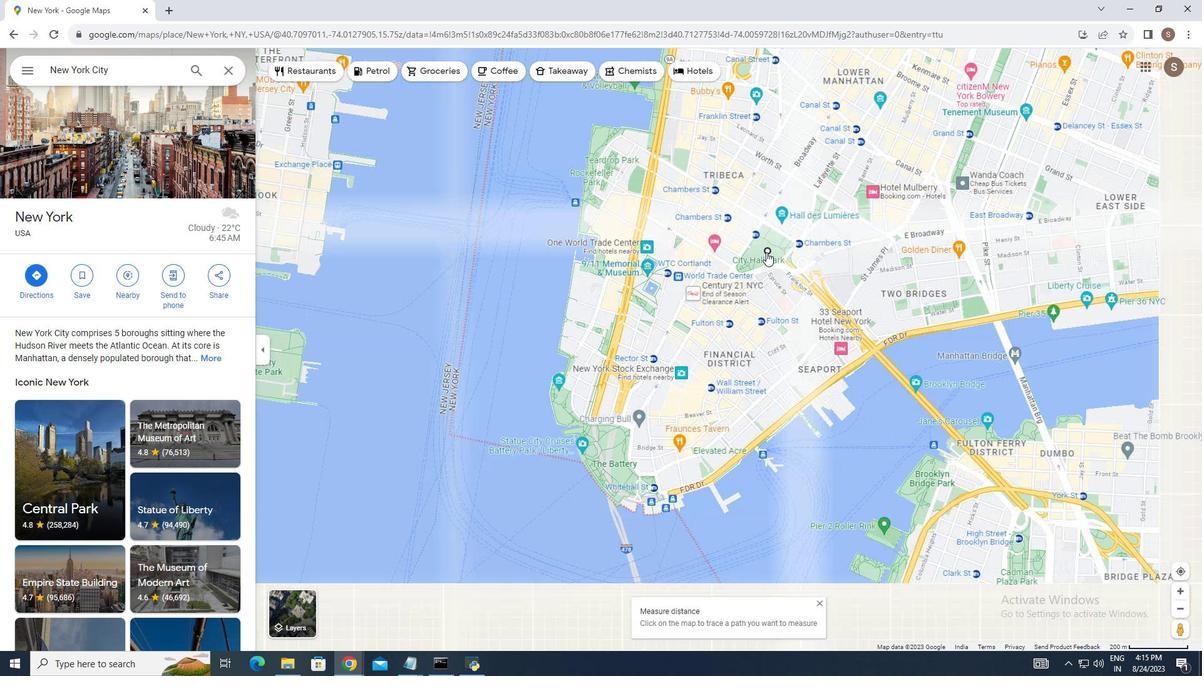 
Action: Mouse scrolled (766, 251) with delta (0, 0)
Screenshot: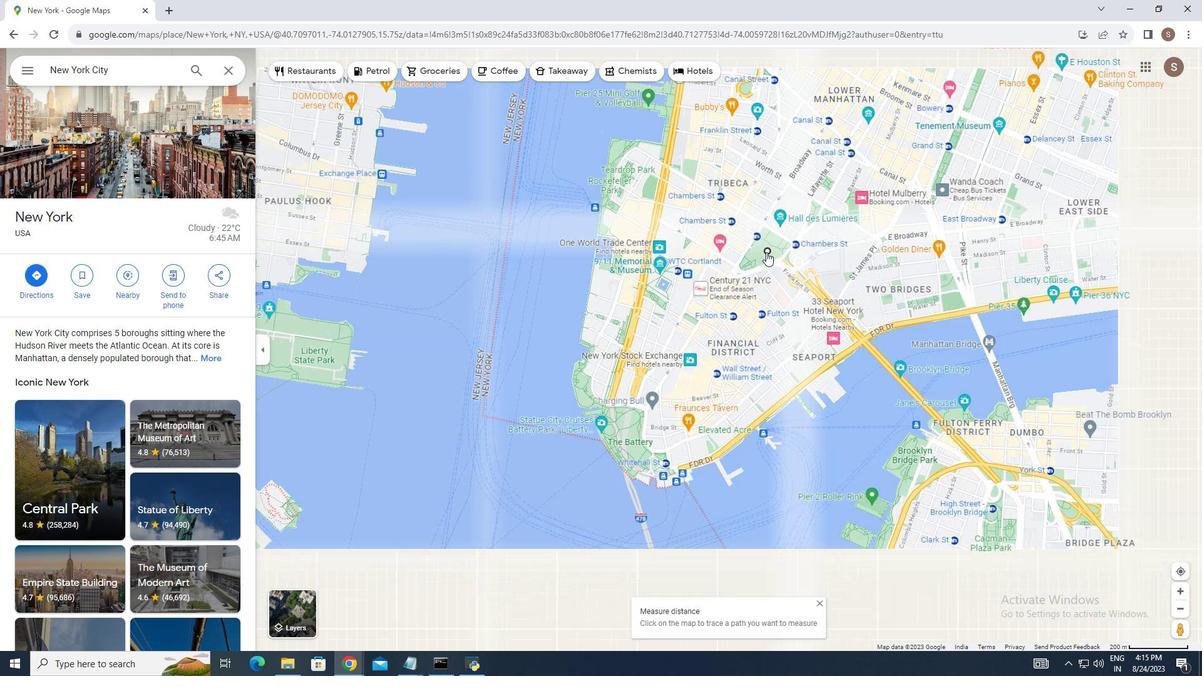 
Action: Mouse scrolled (766, 251) with delta (0, 0)
Screenshot: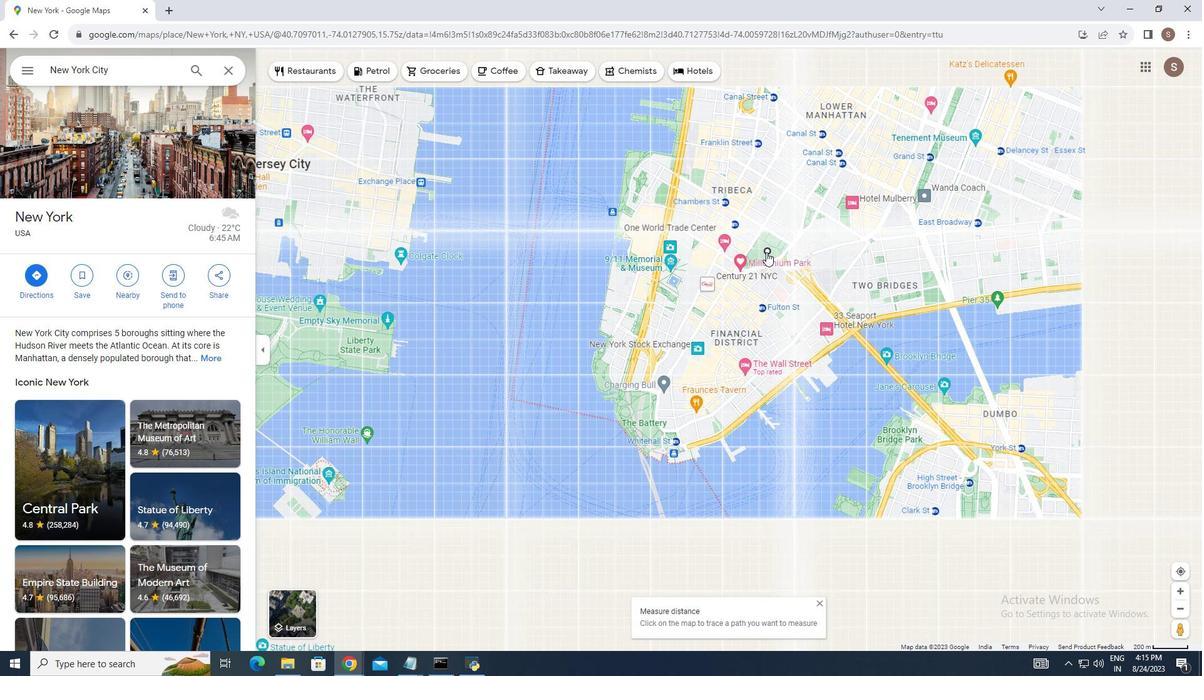 
Action: Mouse scrolled (766, 251) with delta (0, 0)
Screenshot: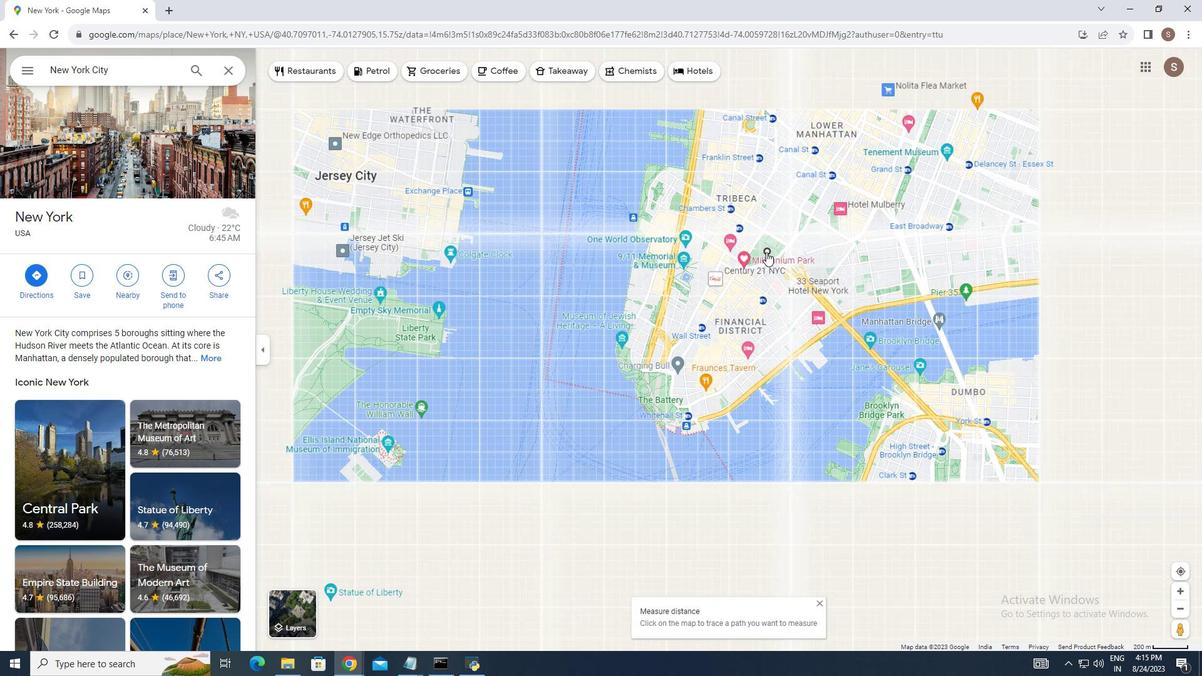 
Action: Mouse scrolled (766, 251) with delta (0, 0)
Screenshot: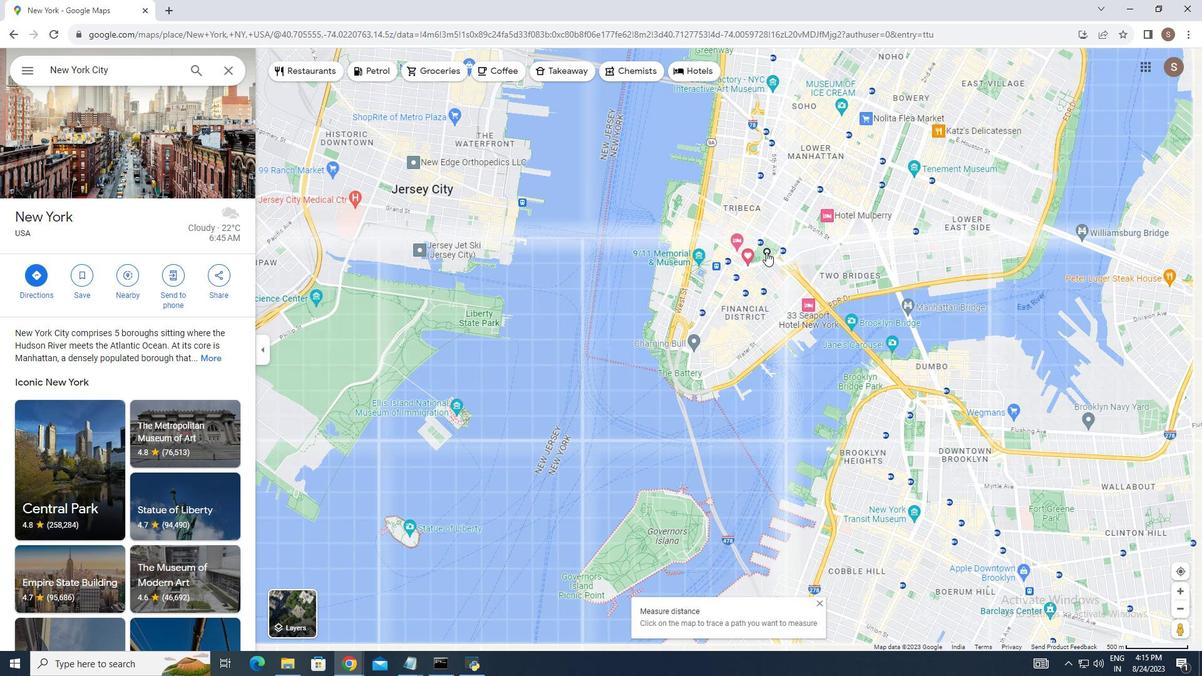 
Action: Mouse scrolled (766, 251) with delta (0, 0)
Screenshot: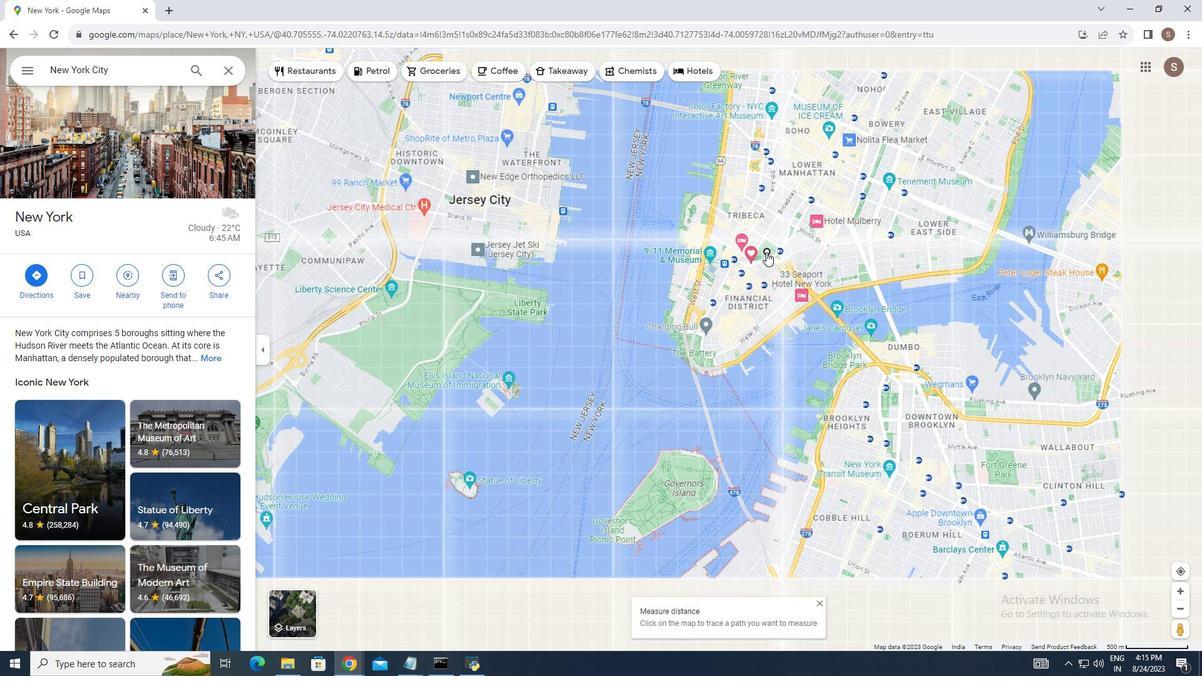 
Action: Mouse scrolled (766, 251) with delta (0, 0)
Screenshot: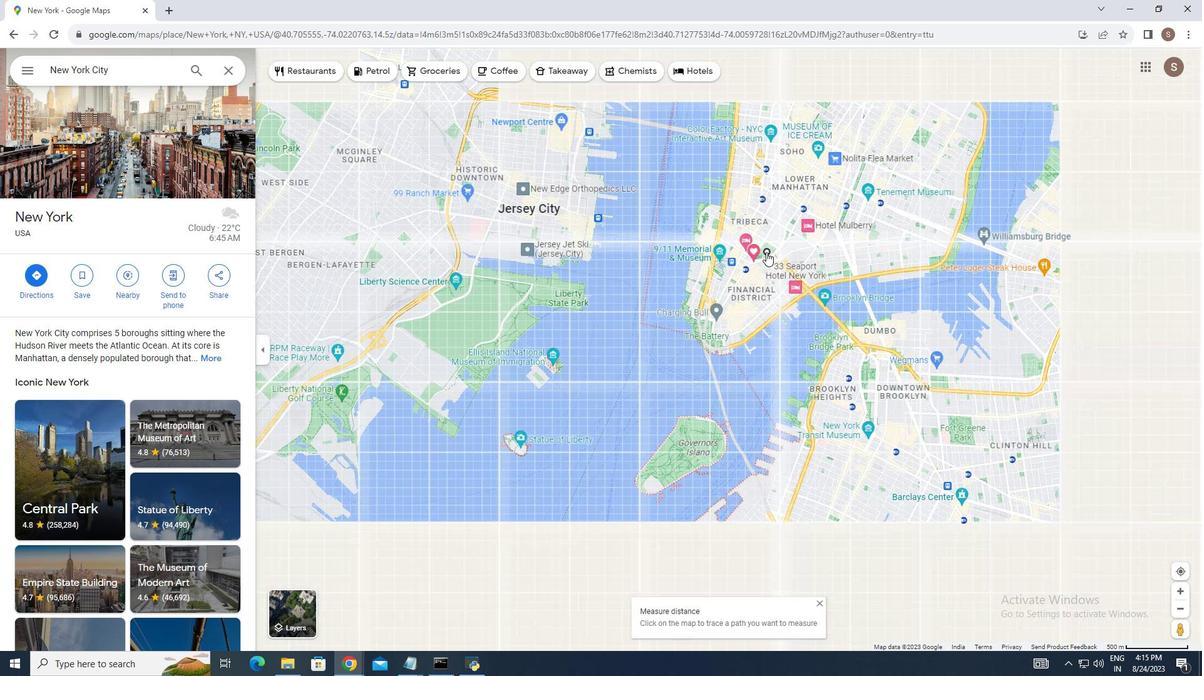
Action: Mouse scrolled (766, 251) with delta (0, 0)
Screenshot: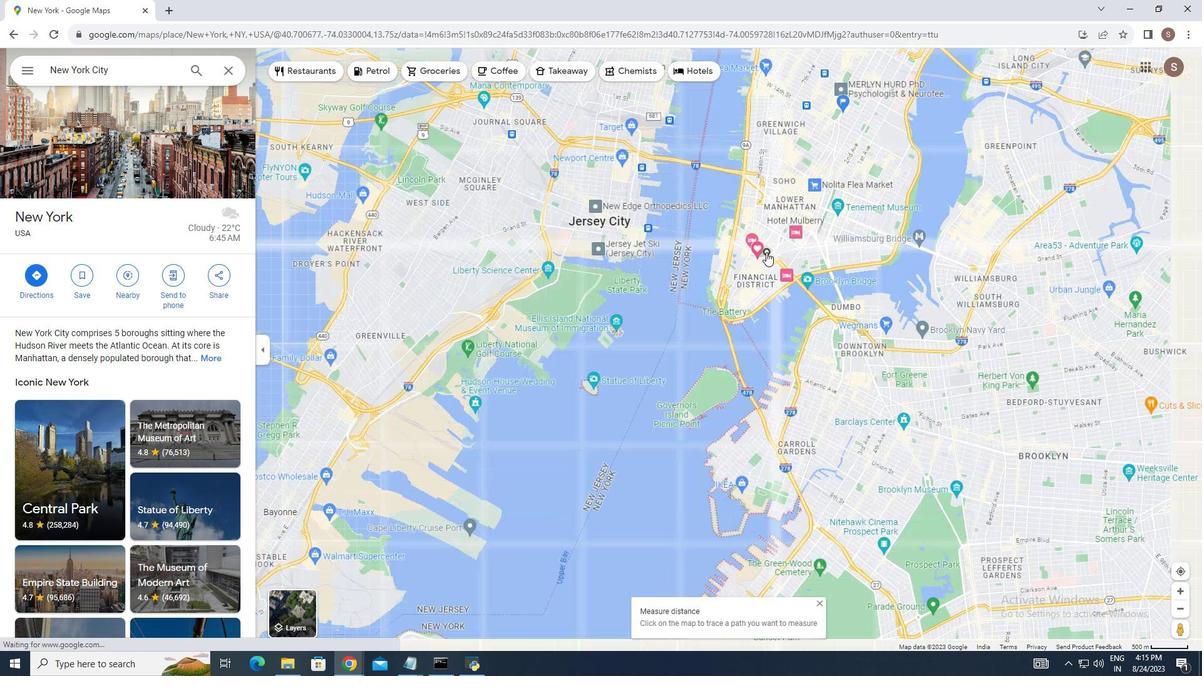
Action: Mouse scrolled (766, 251) with delta (0, 0)
Screenshot: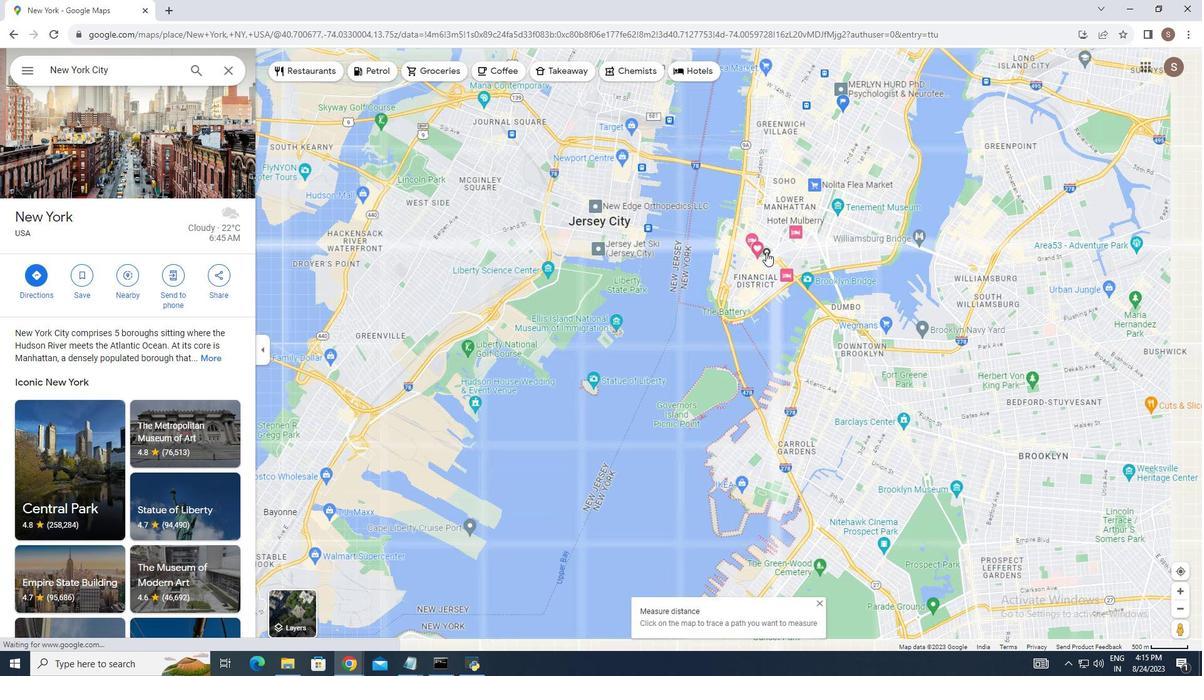 
Action: Mouse scrolled (766, 251) with delta (0, 0)
Screenshot: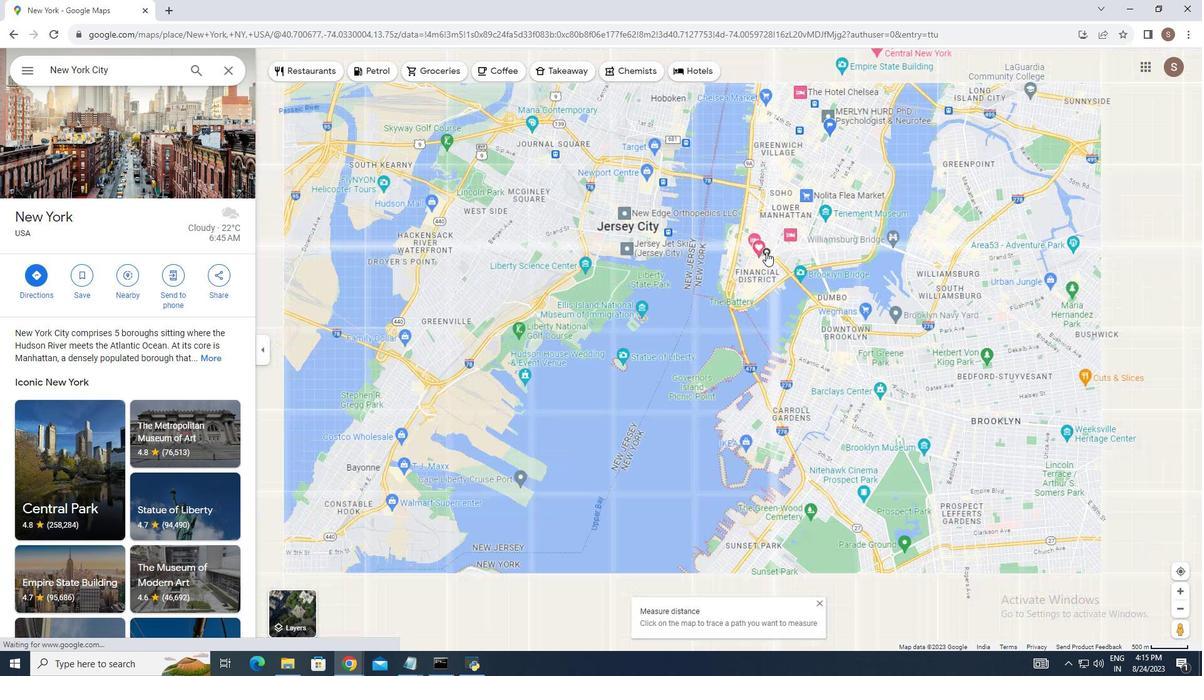 
Action: Mouse scrolled (766, 251) with delta (0, 0)
Screenshot: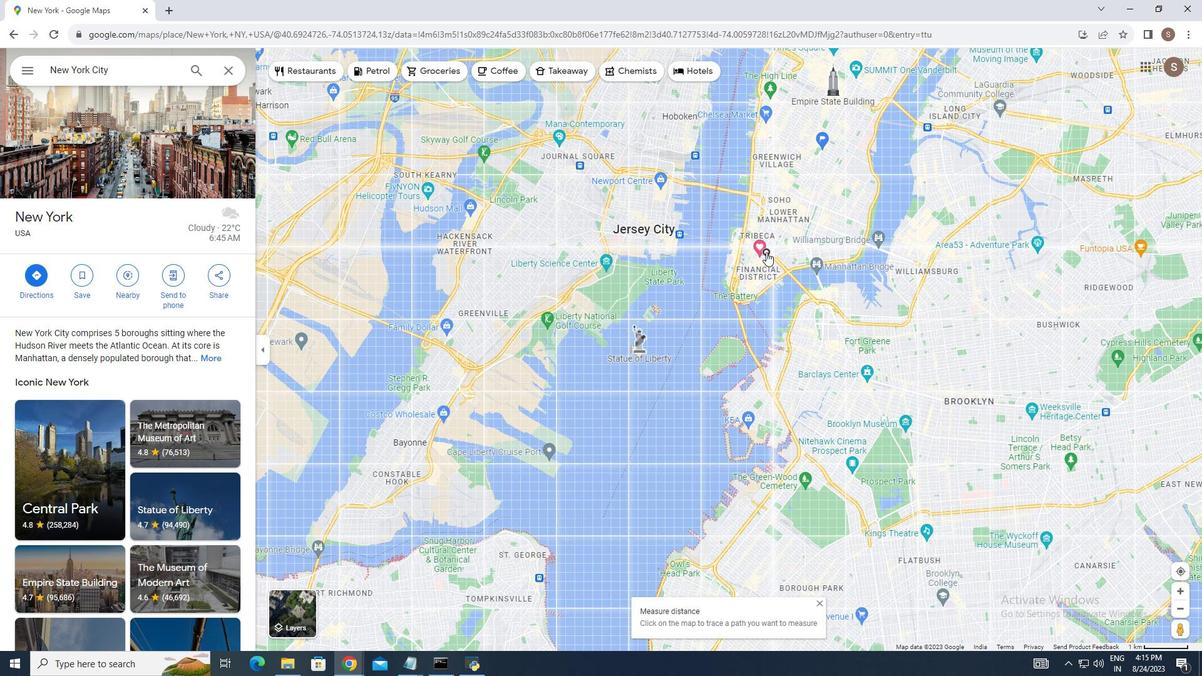 
Action: Mouse scrolled (766, 251) with delta (0, 0)
Screenshot: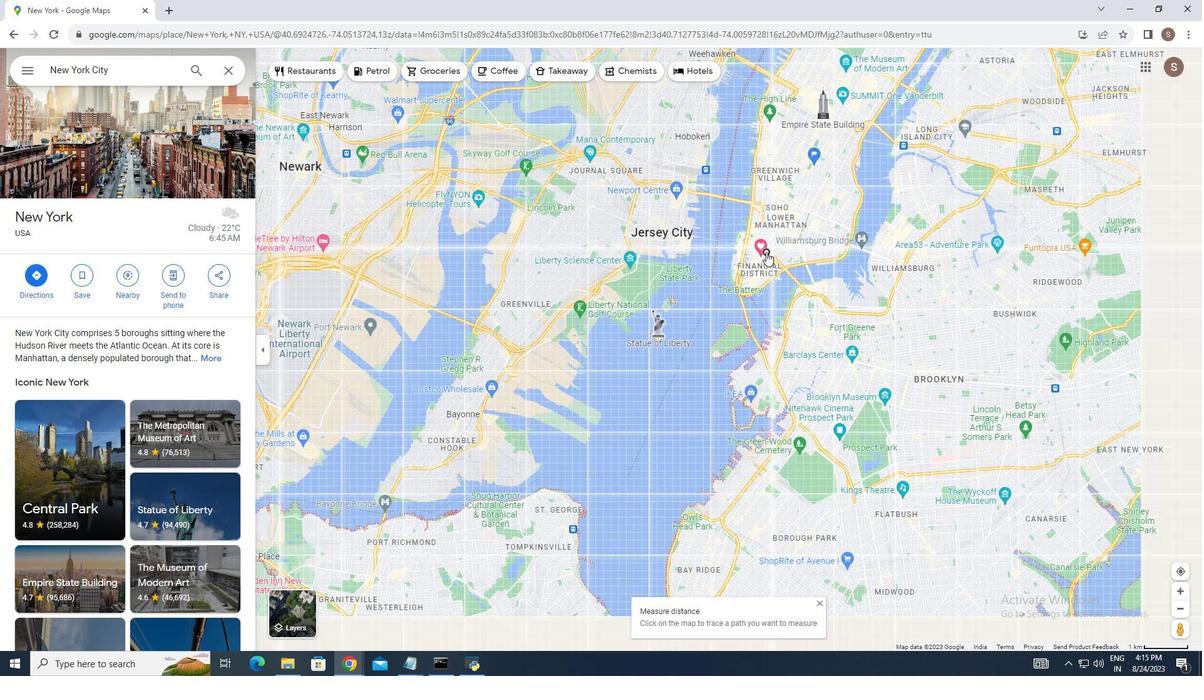 
Action: Mouse scrolled (766, 251) with delta (0, 0)
Screenshot: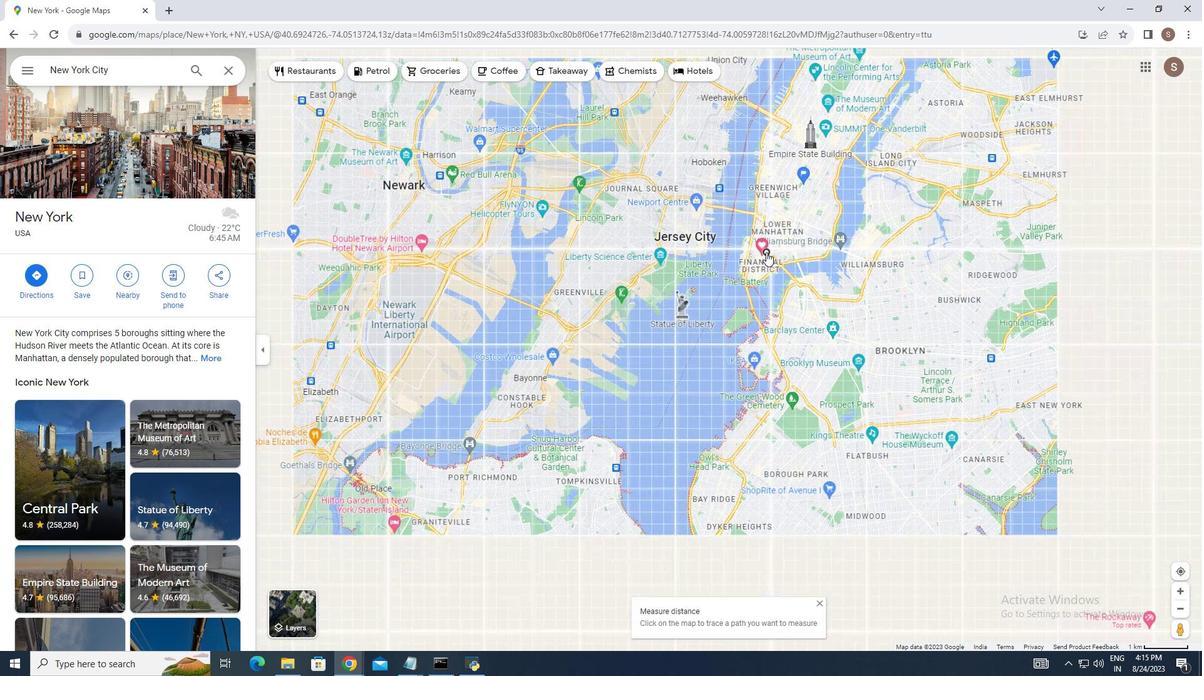 
Action: Mouse scrolled (766, 251) with delta (0, 0)
Screenshot: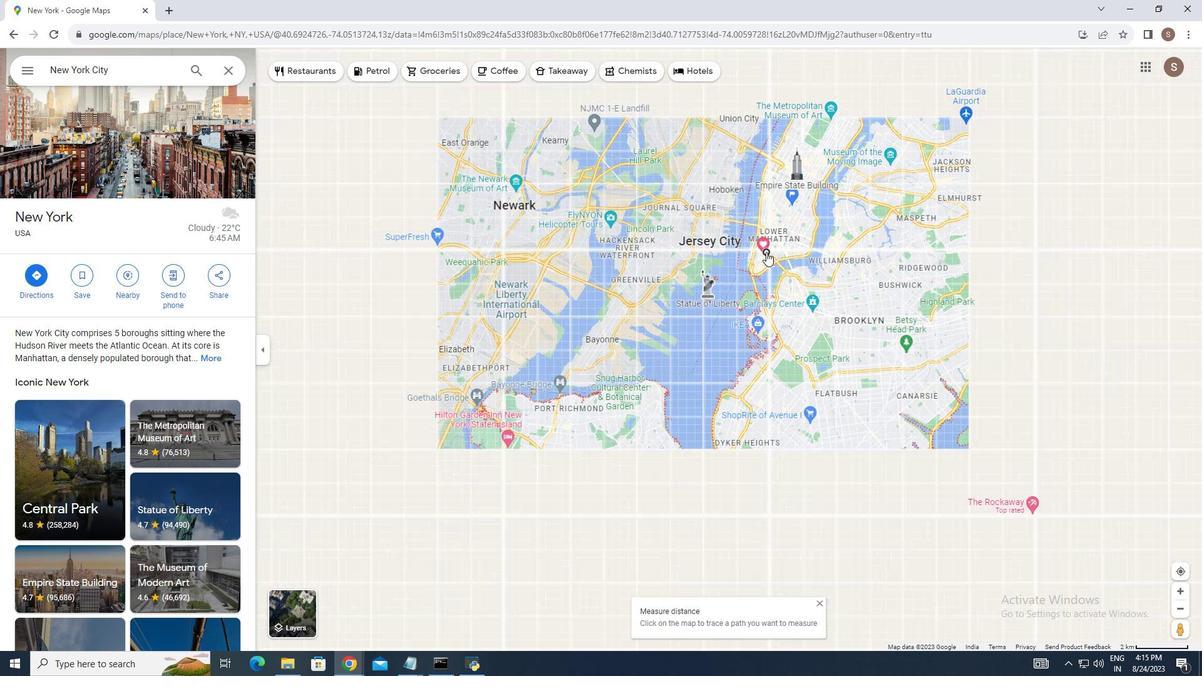
Action: Mouse scrolled (766, 251) with delta (0, 0)
Screenshot: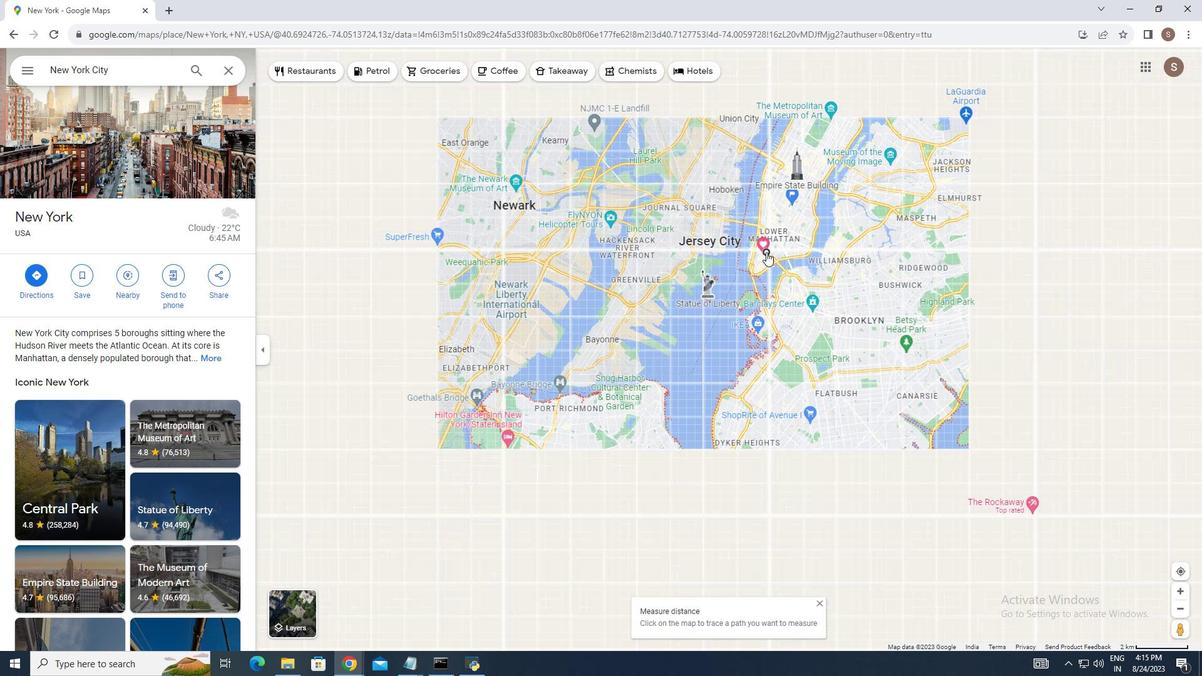 
Action: Mouse scrolled (766, 251) with delta (0, 0)
Screenshot: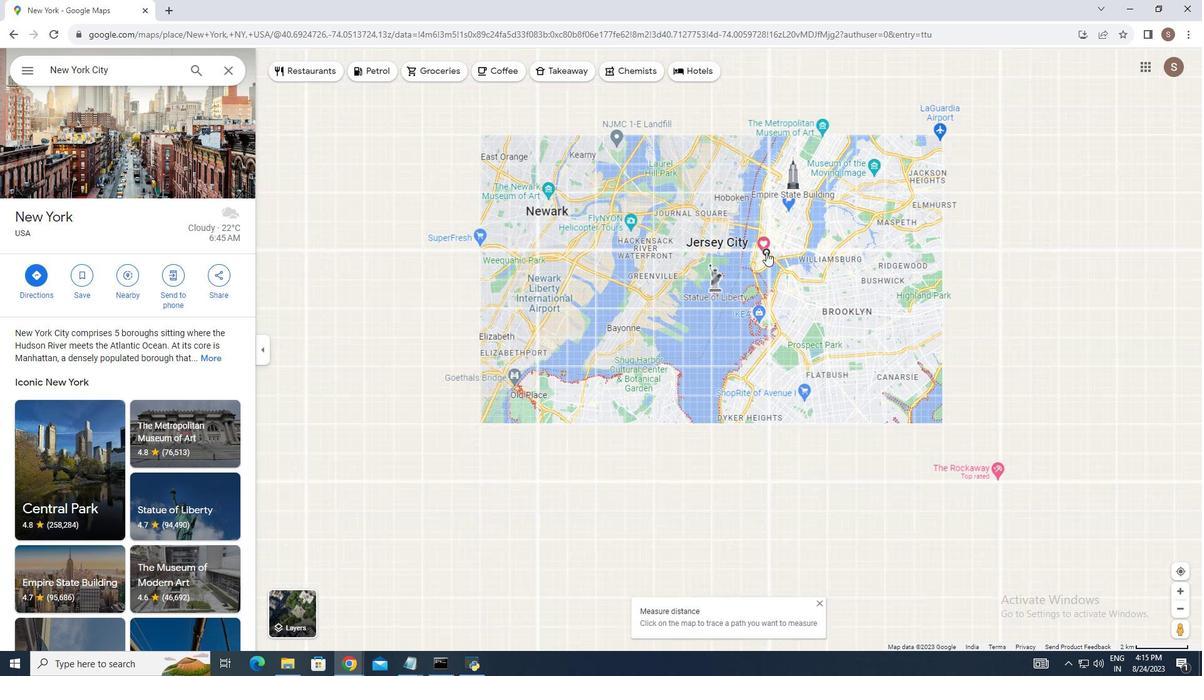 
Action: Mouse scrolled (766, 251) with delta (0, 0)
Screenshot: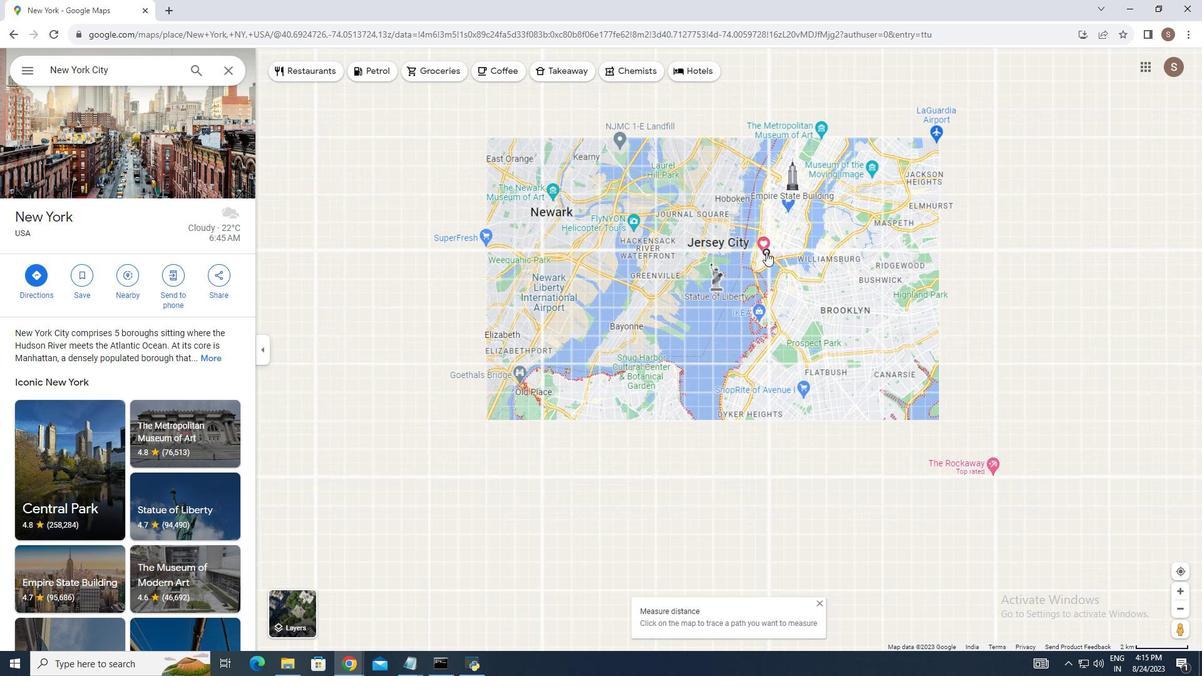 
Action: Mouse scrolled (766, 251) with delta (0, 0)
Screenshot: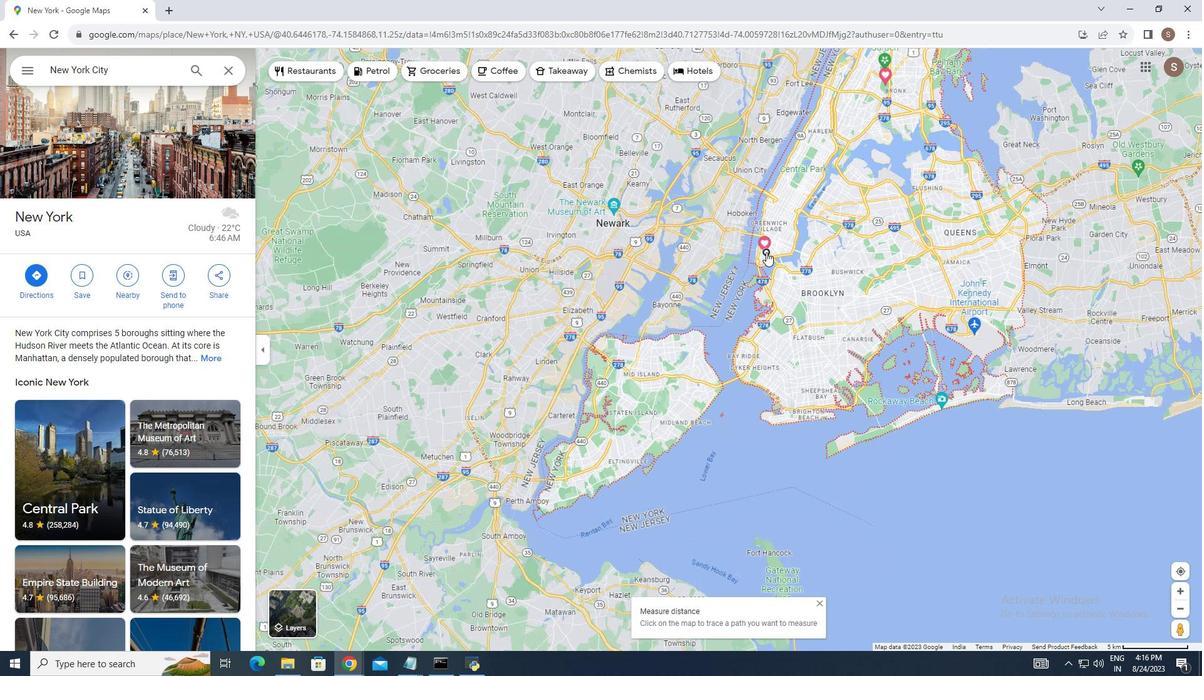 
Action: Mouse scrolled (766, 251) with delta (0, 0)
Screenshot: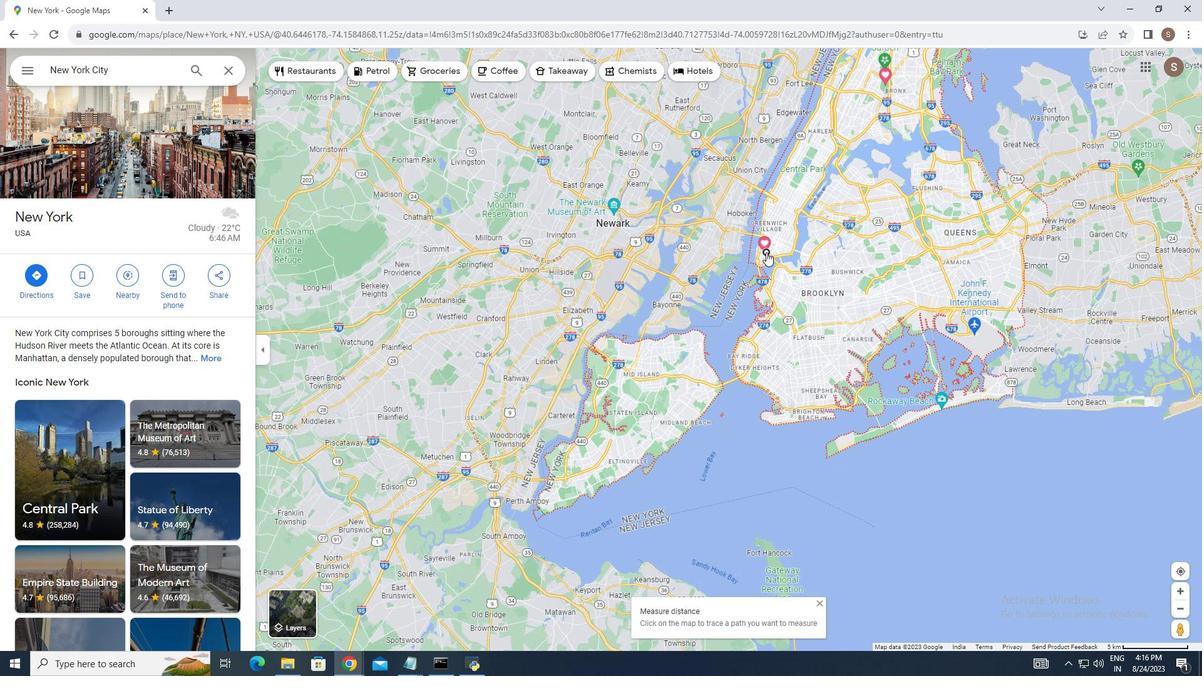 
Action: Mouse scrolled (766, 251) with delta (0, 0)
Screenshot: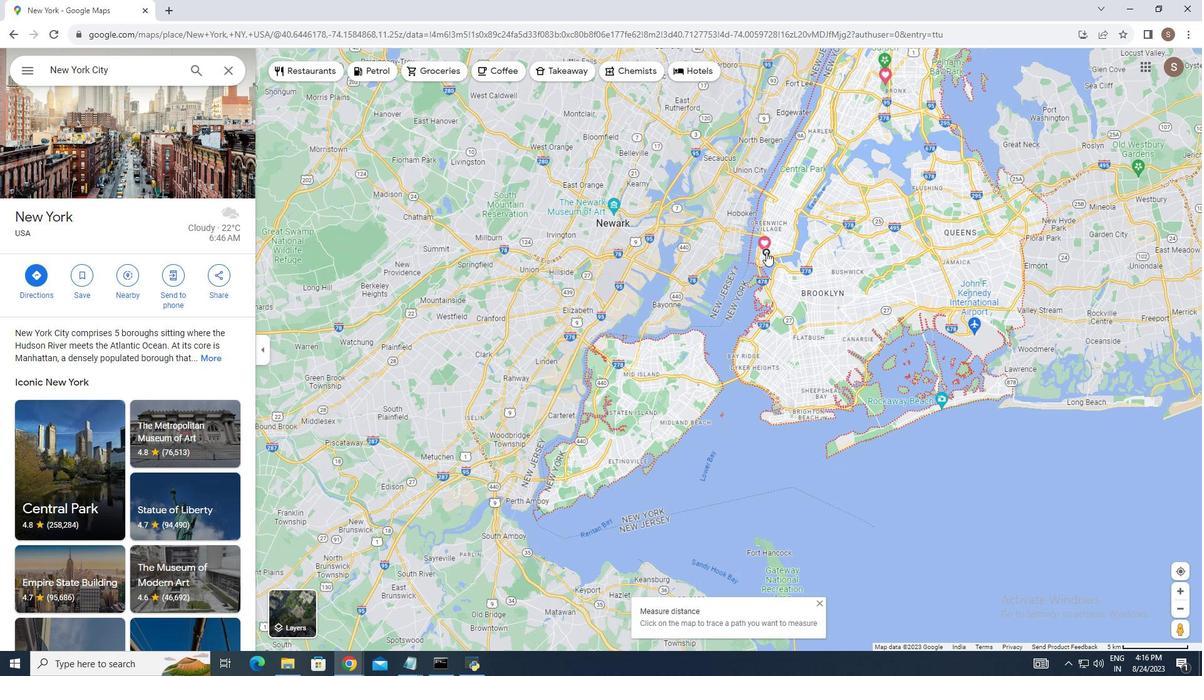 
Action: Mouse scrolled (766, 251) with delta (0, 0)
Screenshot: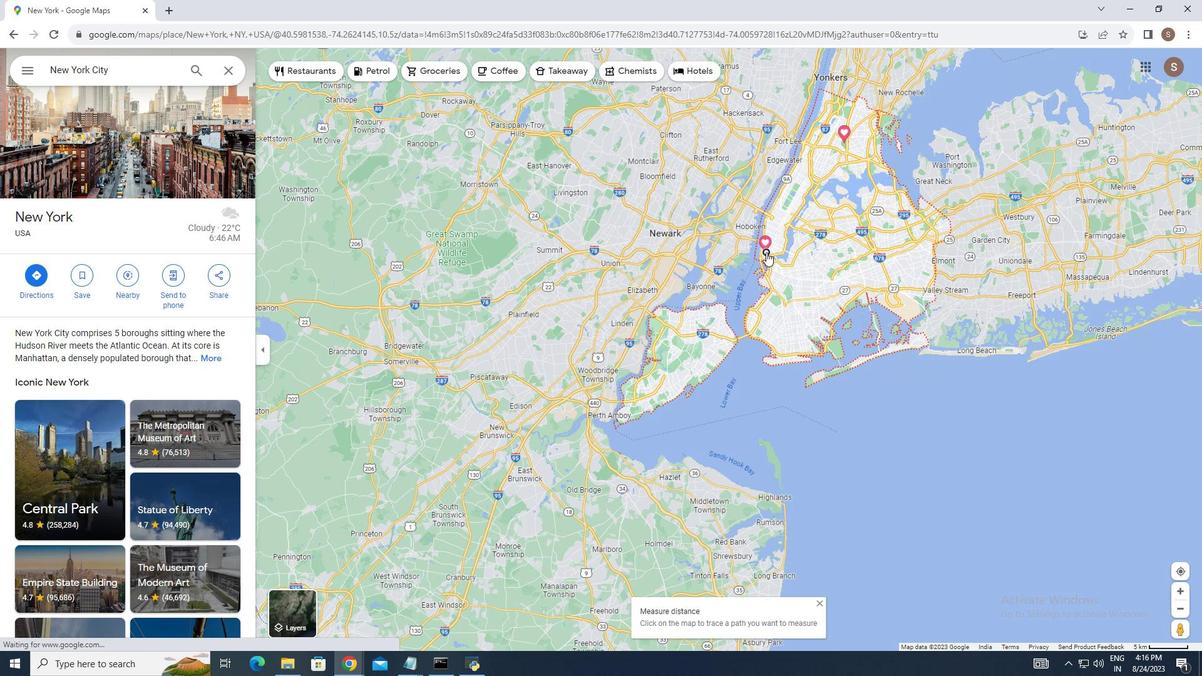 
Action: Mouse scrolled (766, 251) with delta (0, 0)
Screenshot: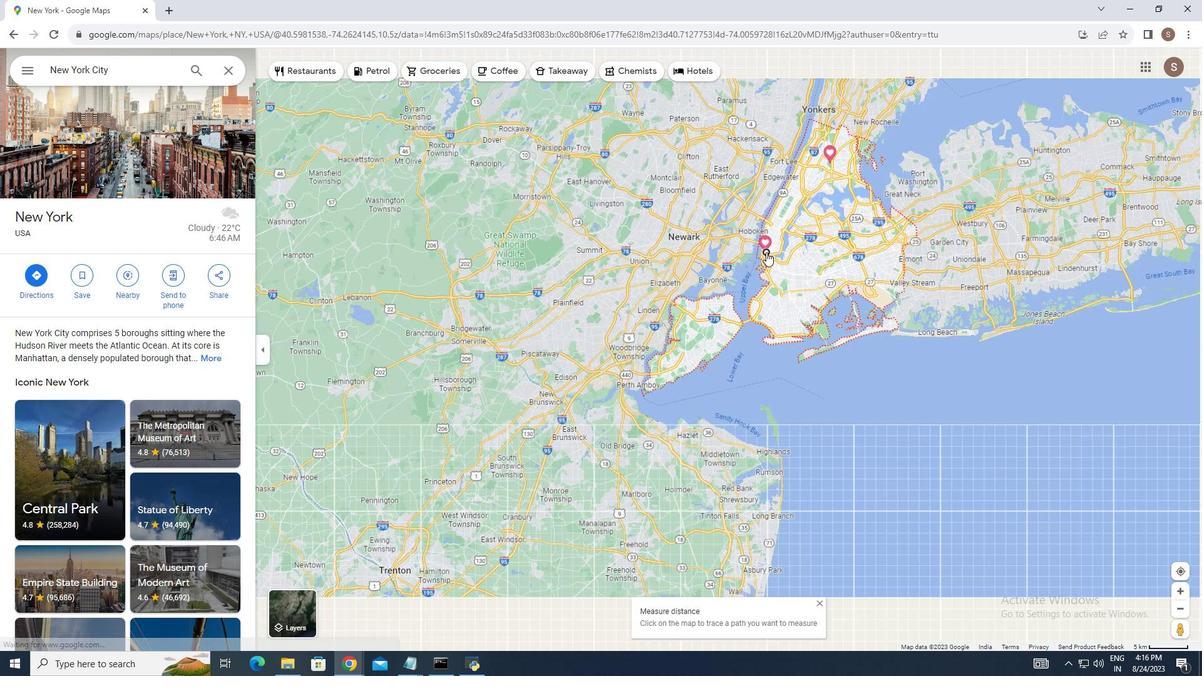 
Action: Mouse scrolled (766, 251) with delta (0, 0)
Screenshot: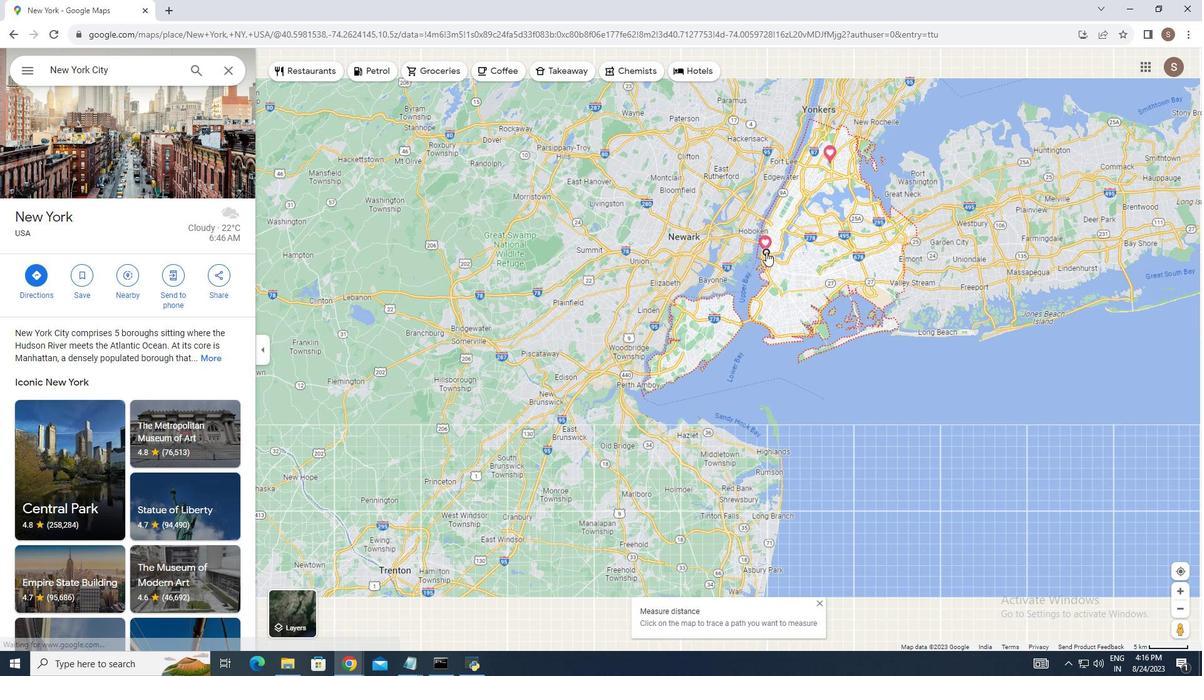 
Action: Mouse scrolled (766, 251) with delta (0, 0)
Screenshot: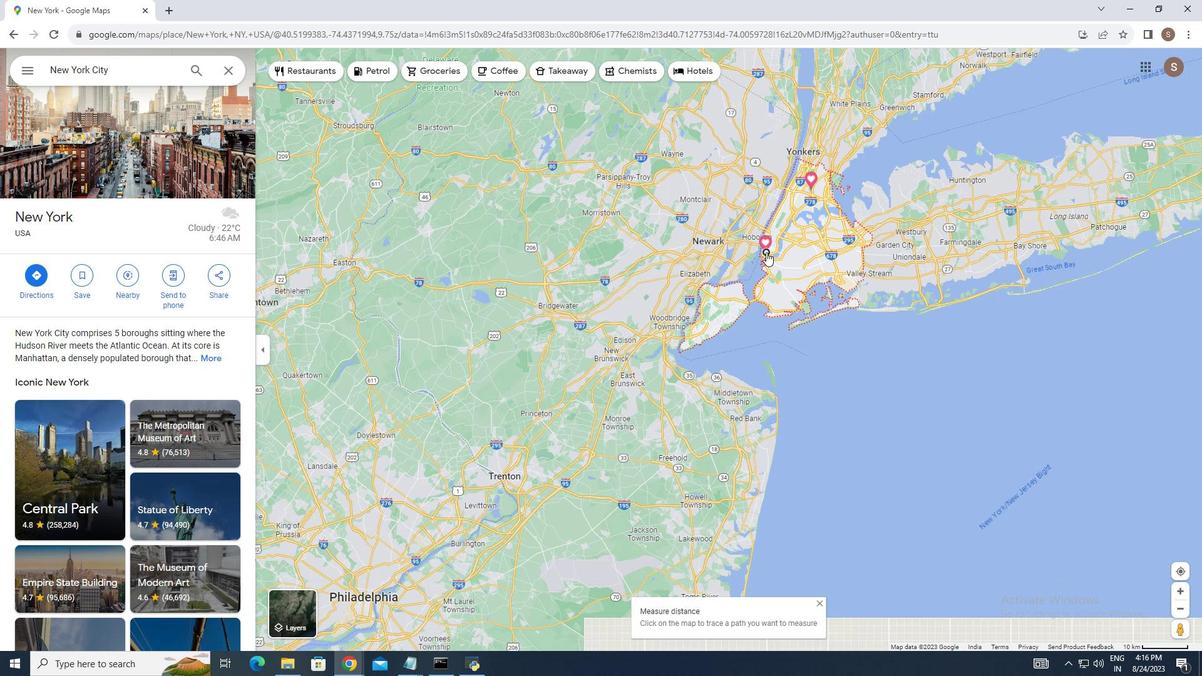 
Action: Mouse scrolled (766, 251) with delta (0, 0)
Screenshot: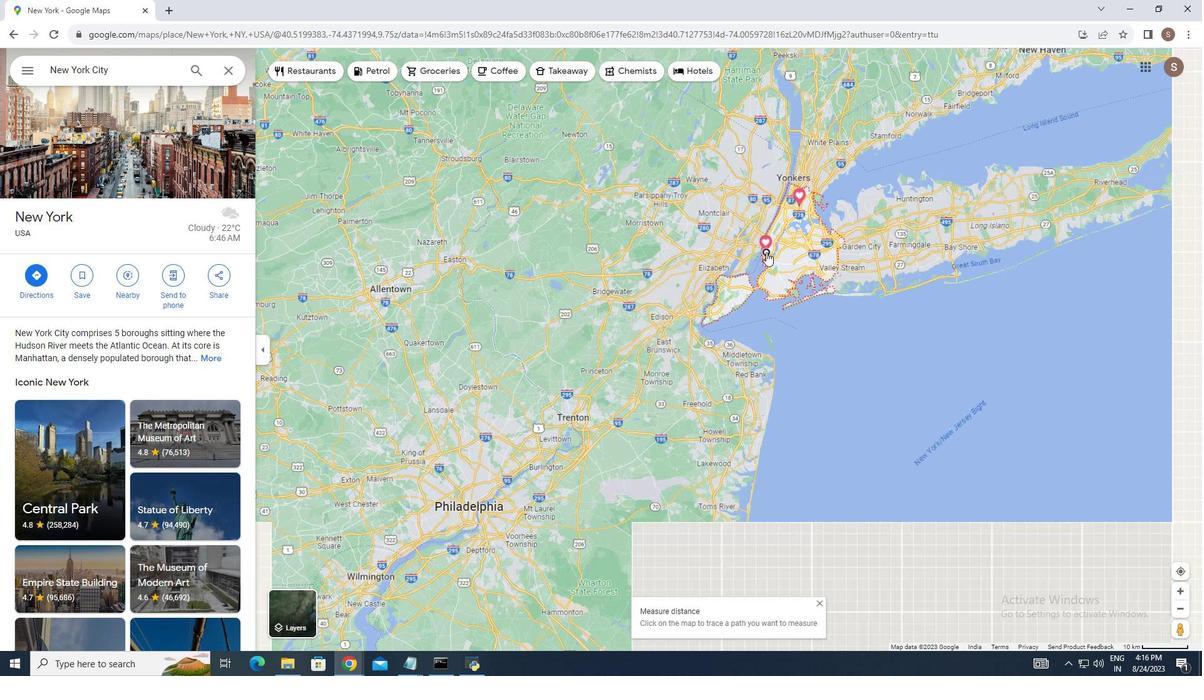 
Action: Mouse scrolled (766, 251) with delta (0, 0)
Screenshot: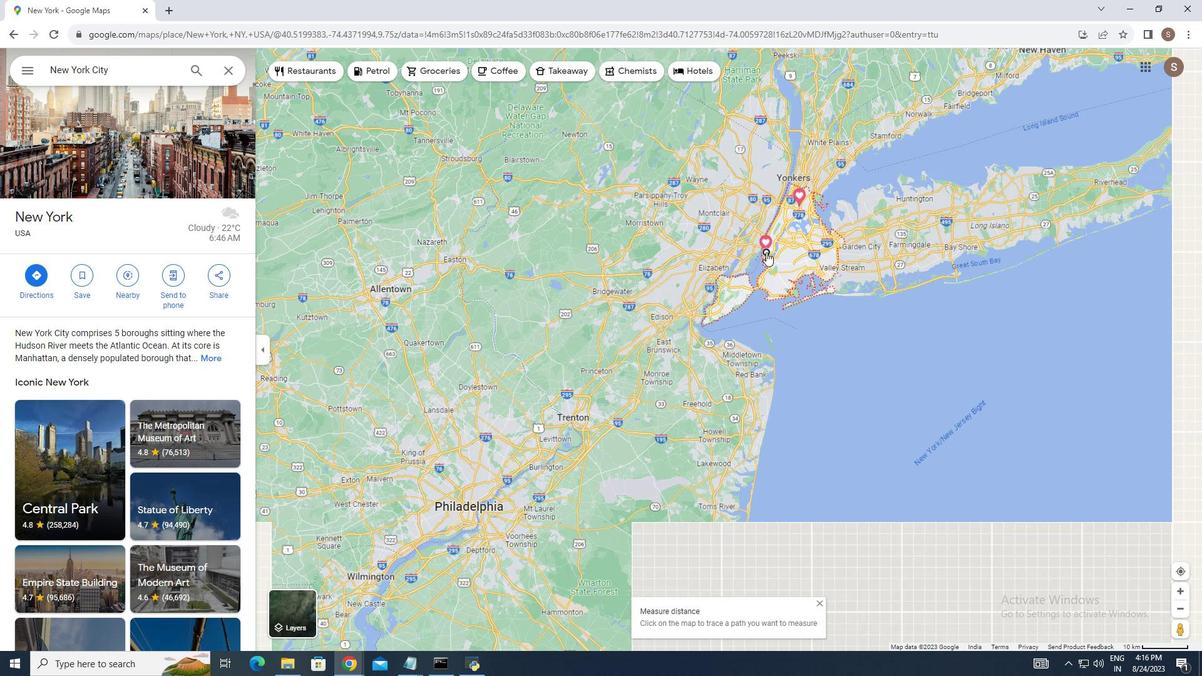 
Action: Mouse scrolled (766, 251) with delta (0, 0)
Screenshot: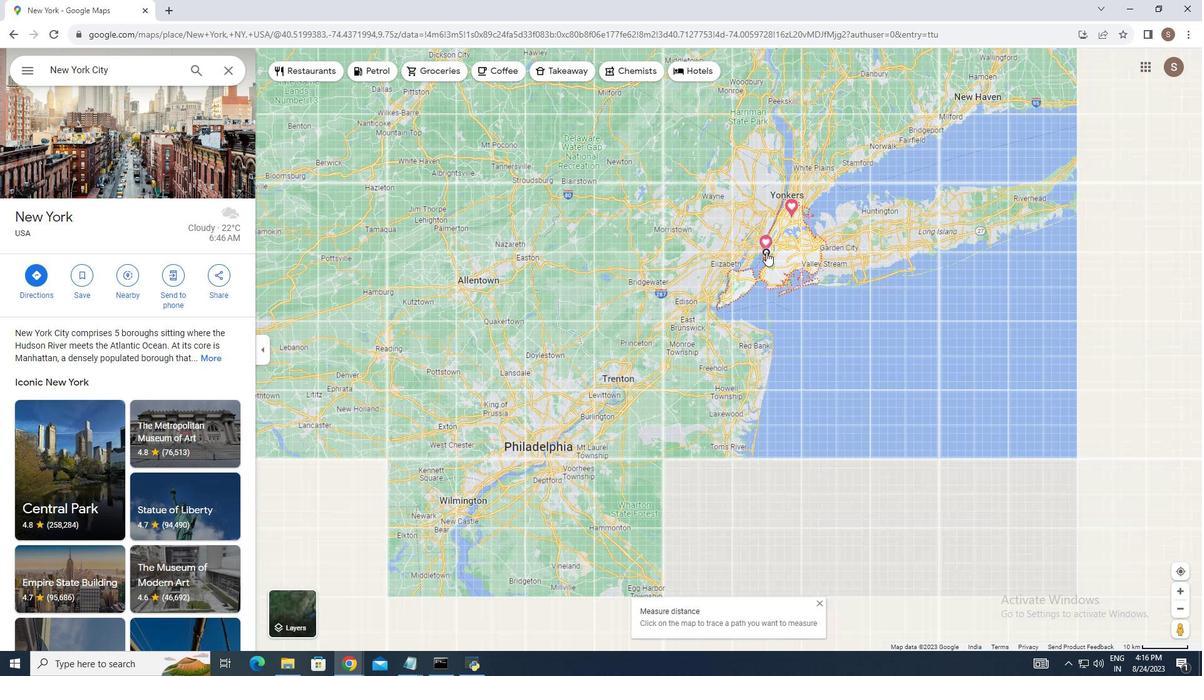 
Action: Mouse scrolled (766, 251) with delta (0, 0)
Screenshot: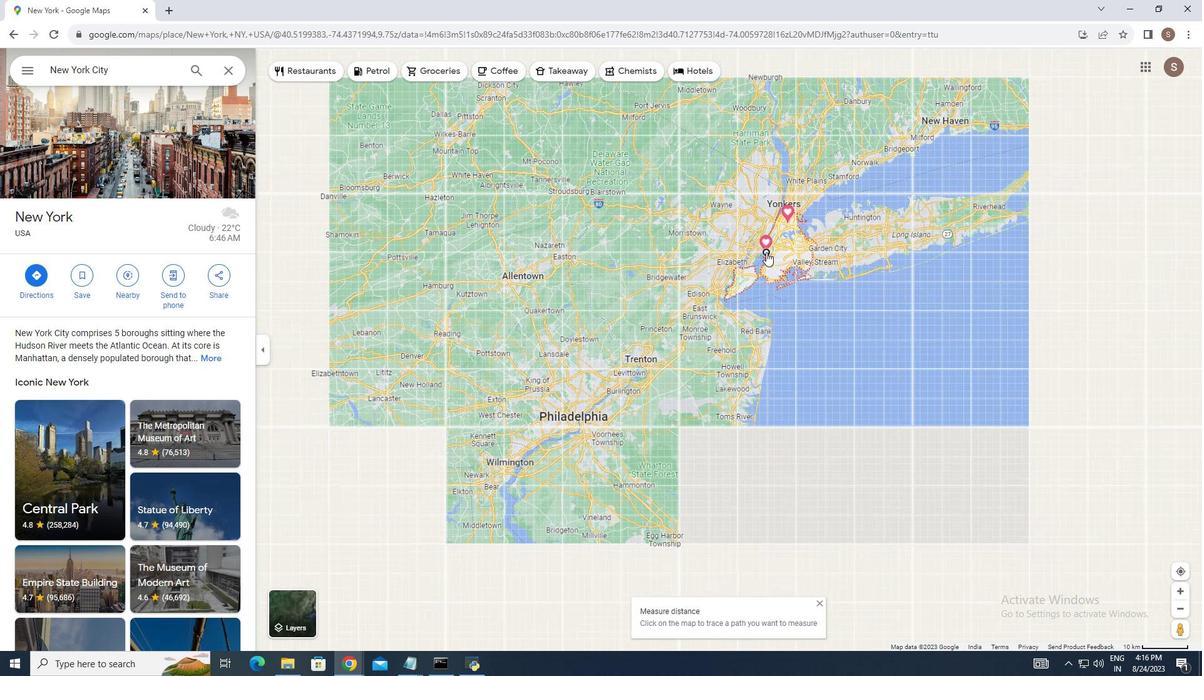 
Action: Mouse scrolled (766, 251) with delta (0, 0)
Screenshot: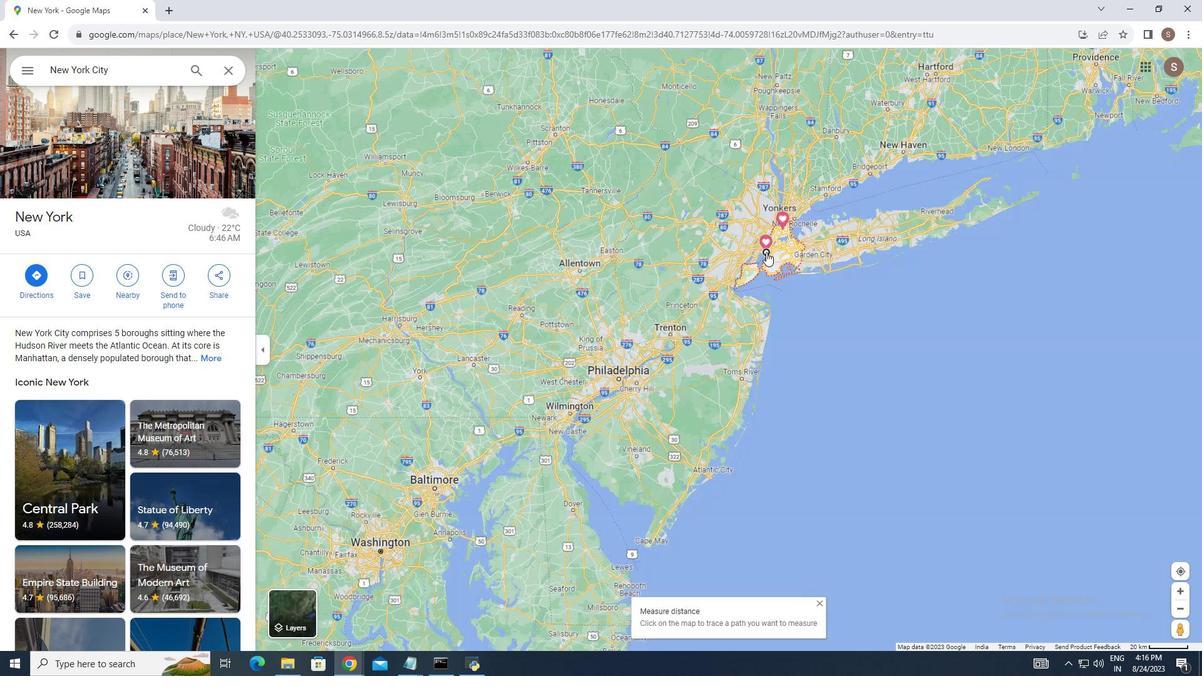 
Action: Mouse scrolled (766, 251) with delta (0, 0)
Screenshot: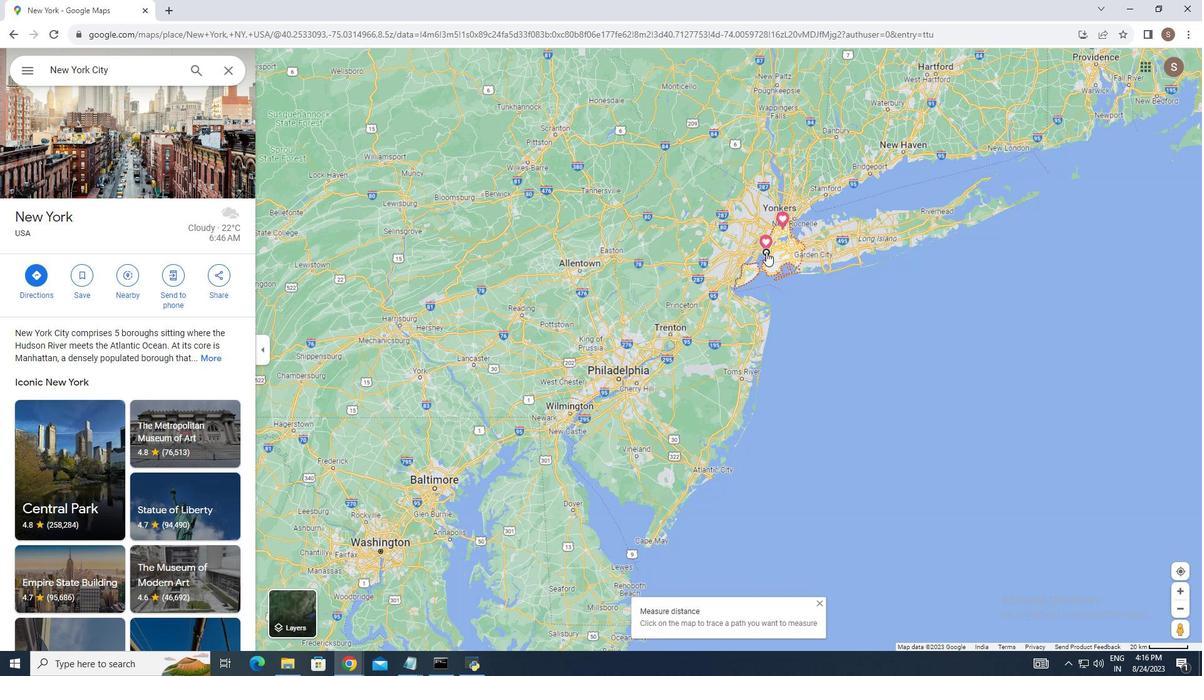 
Action: Mouse scrolled (766, 251) with delta (0, 0)
Screenshot: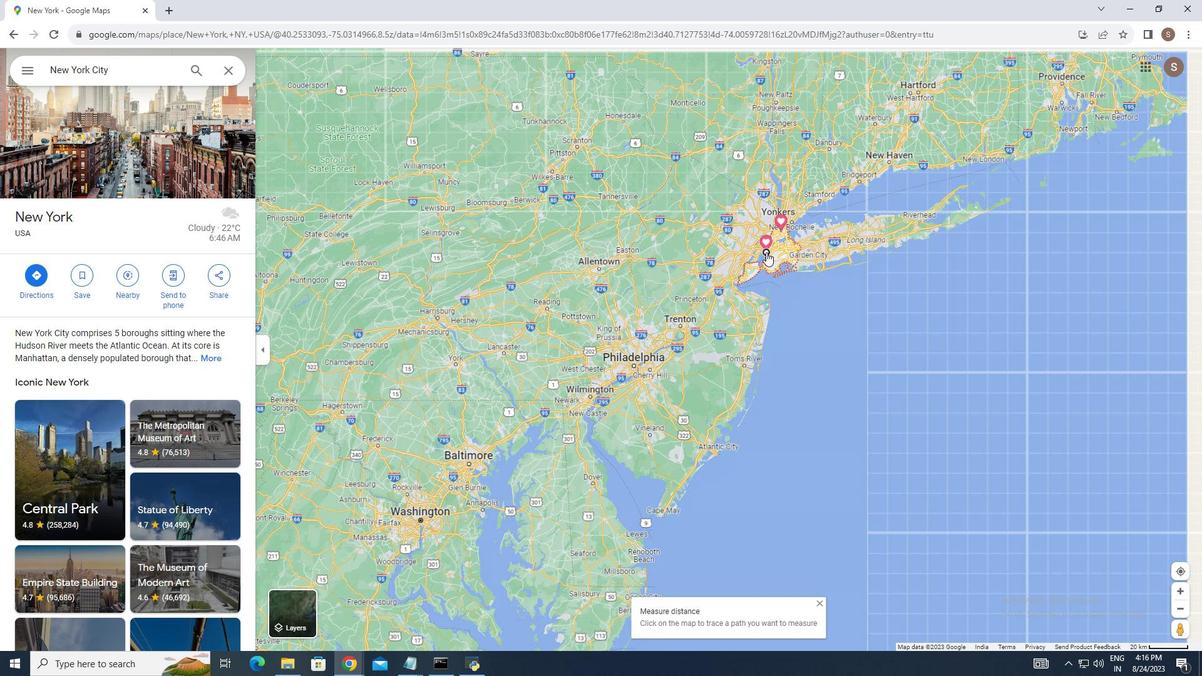 
Action: Mouse scrolled (766, 251) with delta (0, 0)
Screenshot: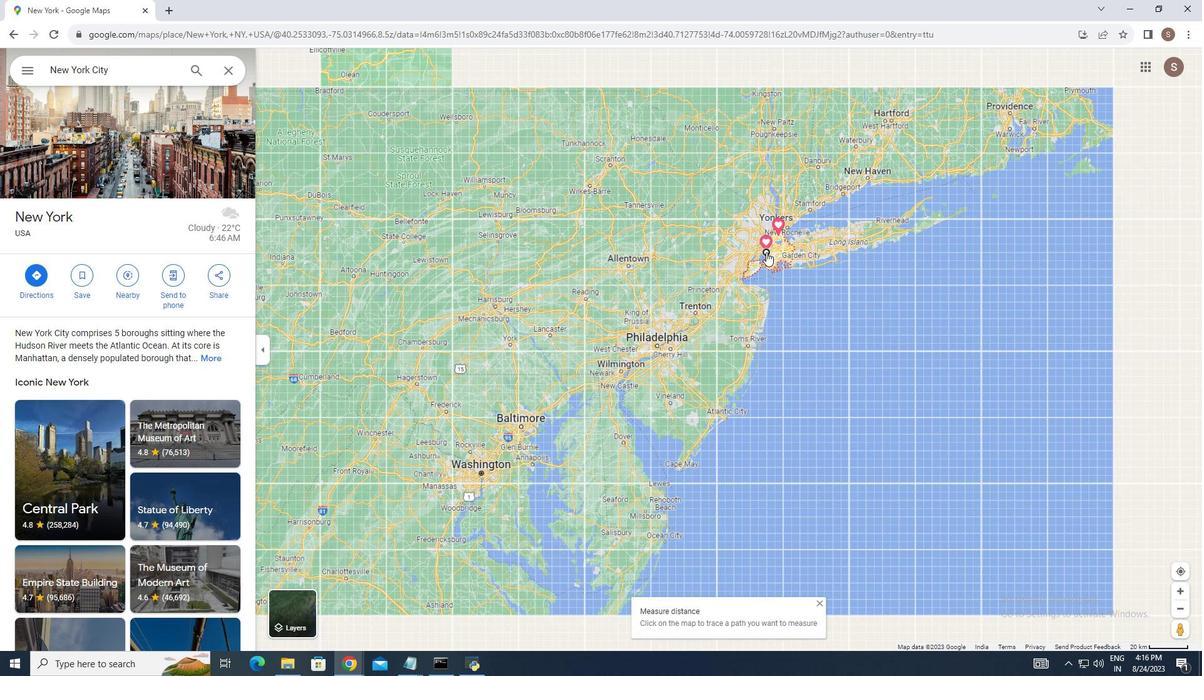 
Action: Mouse scrolled (766, 251) with delta (0, 0)
Screenshot: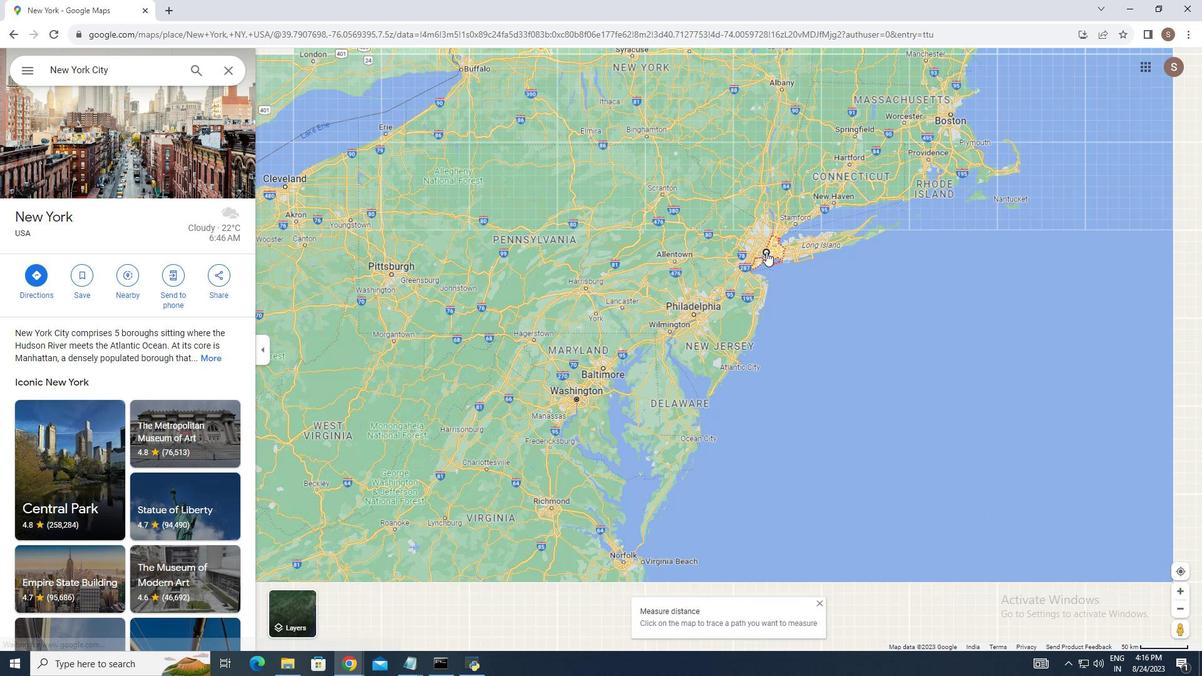 
Action: Mouse scrolled (766, 251) with delta (0, 0)
Screenshot: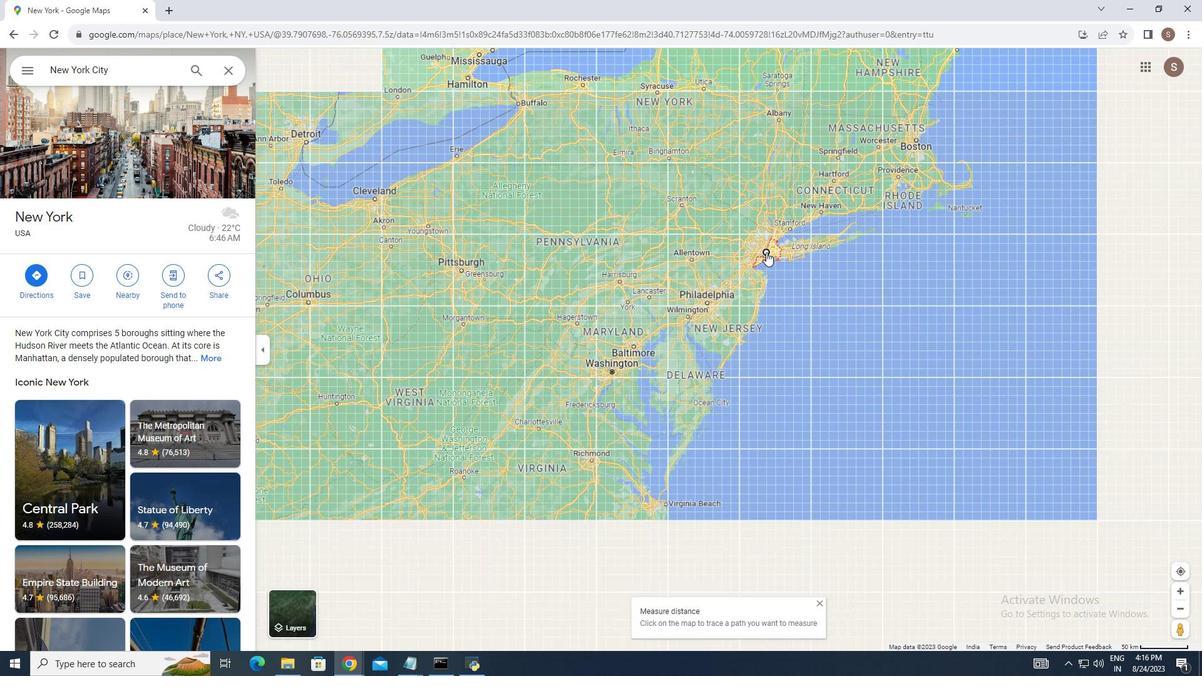 
Action: Mouse scrolled (766, 251) with delta (0, 0)
Screenshot: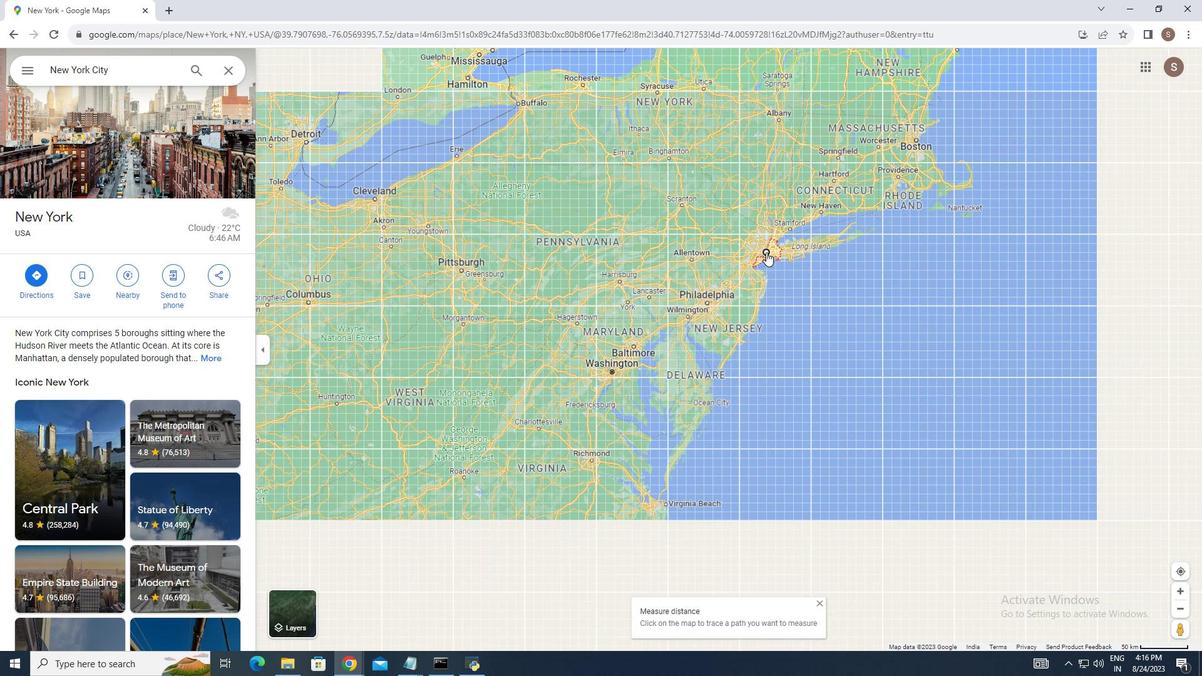 
Action: Mouse scrolled (766, 251) with delta (0, 0)
Screenshot: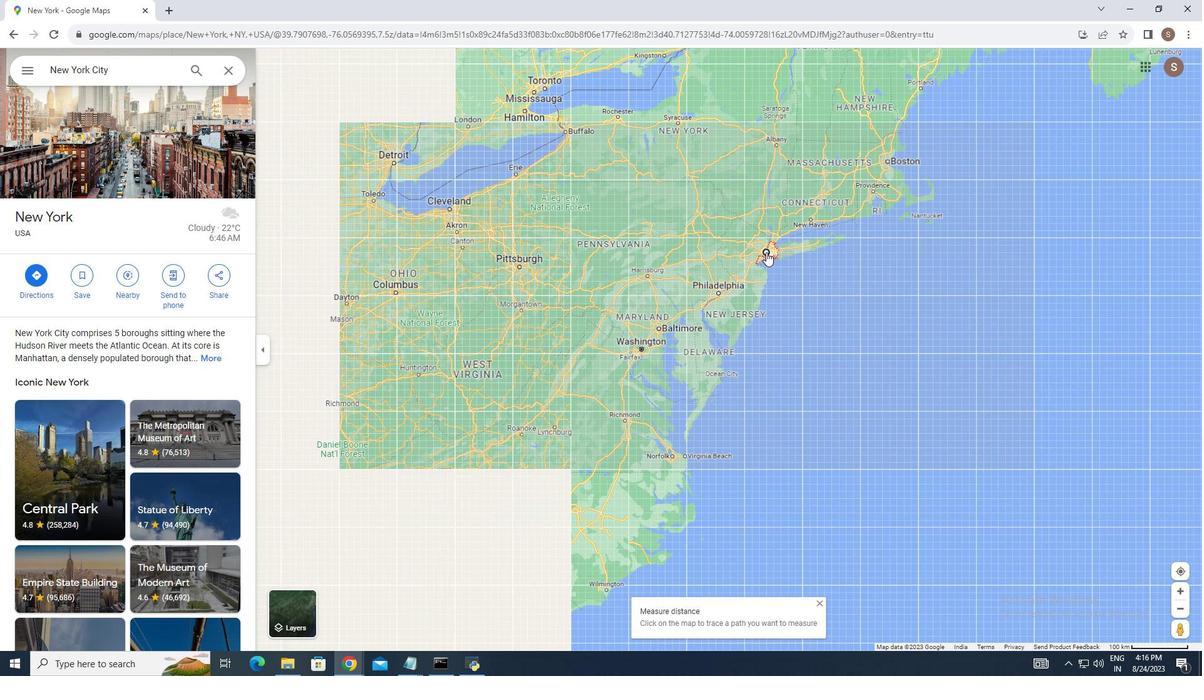 
Action: Mouse scrolled (766, 251) with delta (0, 0)
Screenshot: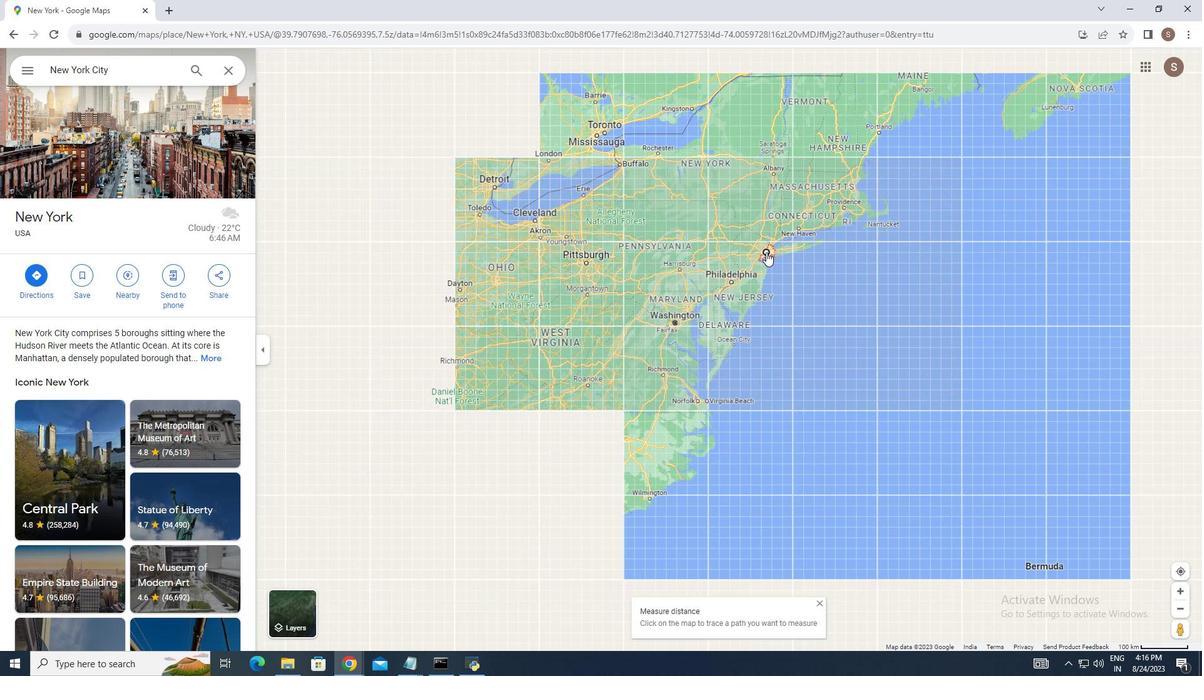 
Action: Mouse scrolled (766, 251) with delta (0, 0)
Screenshot: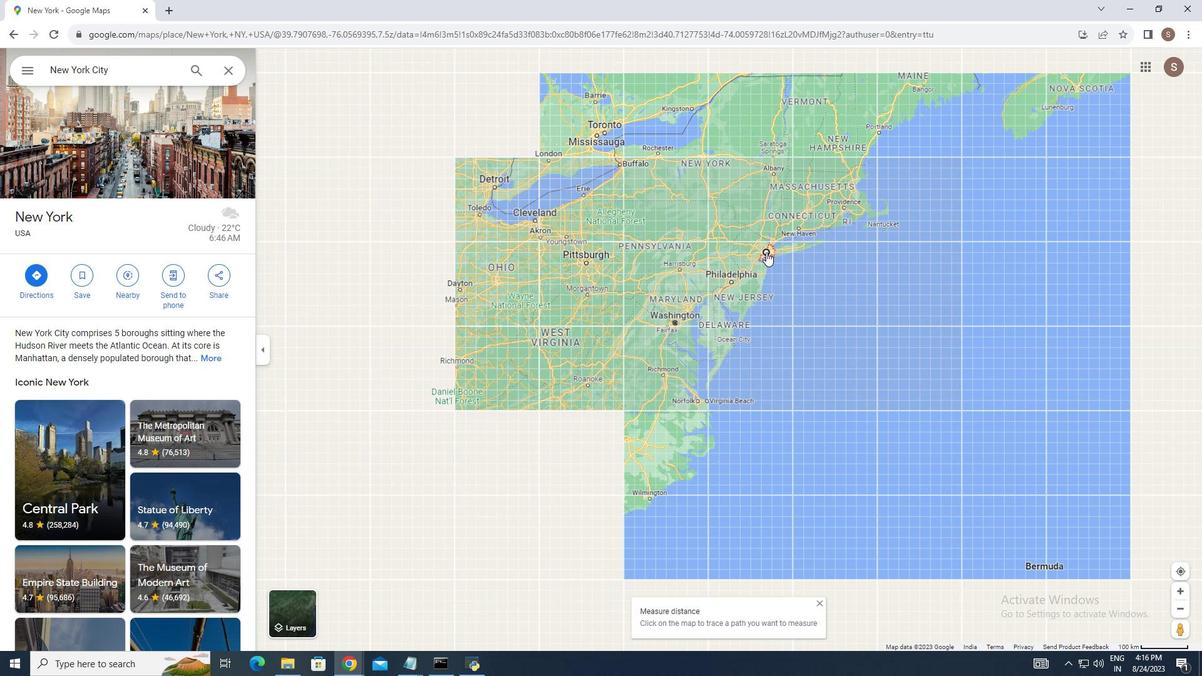 
Action: Mouse scrolled (766, 251) with delta (0, 0)
Screenshot: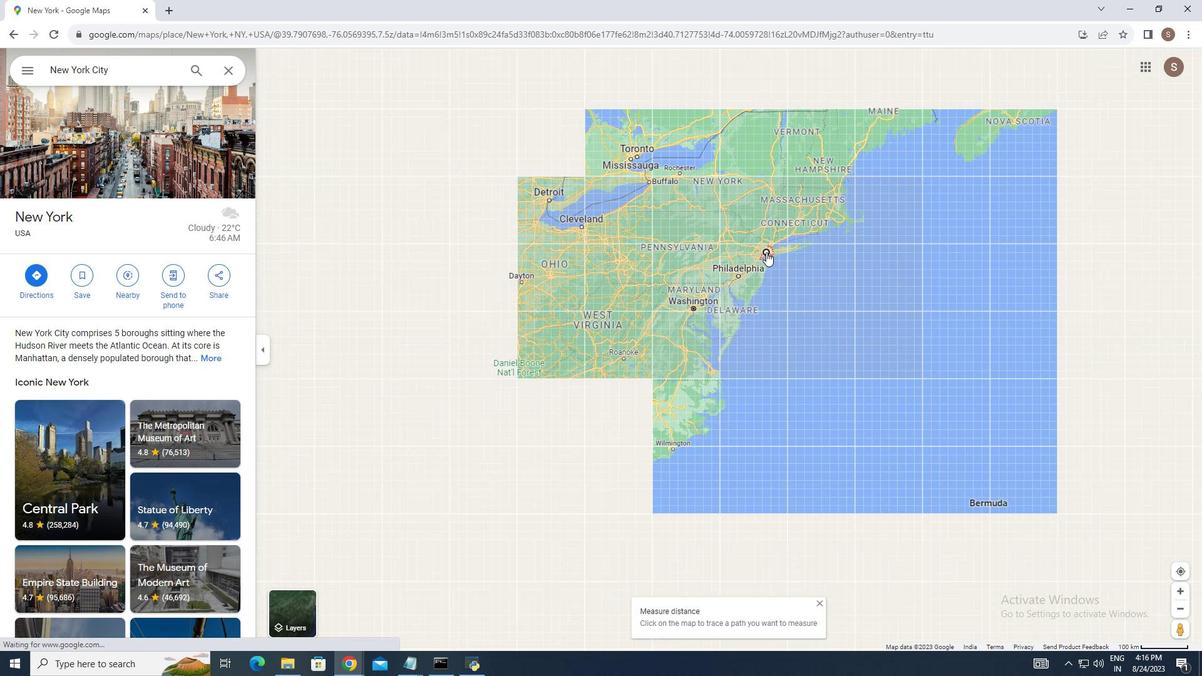 
Action: Mouse scrolled (766, 251) with delta (0, 0)
Screenshot: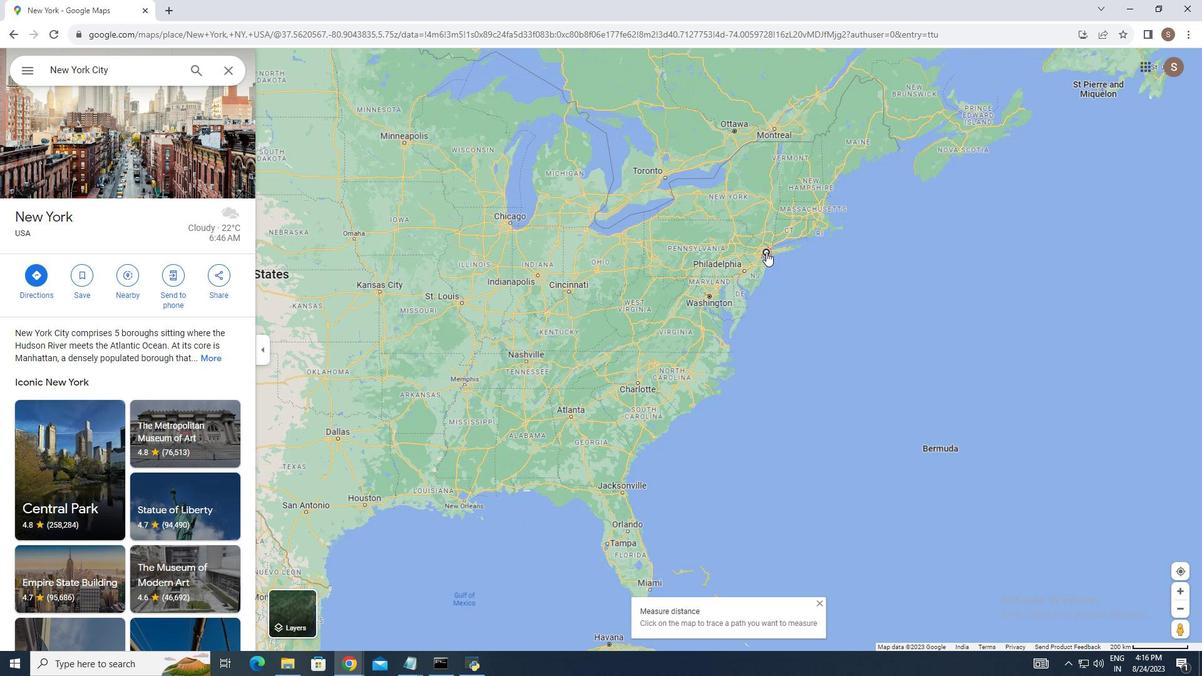 
Action: Mouse scrolled (766, 251) with delta (0, 0)
Screenshot: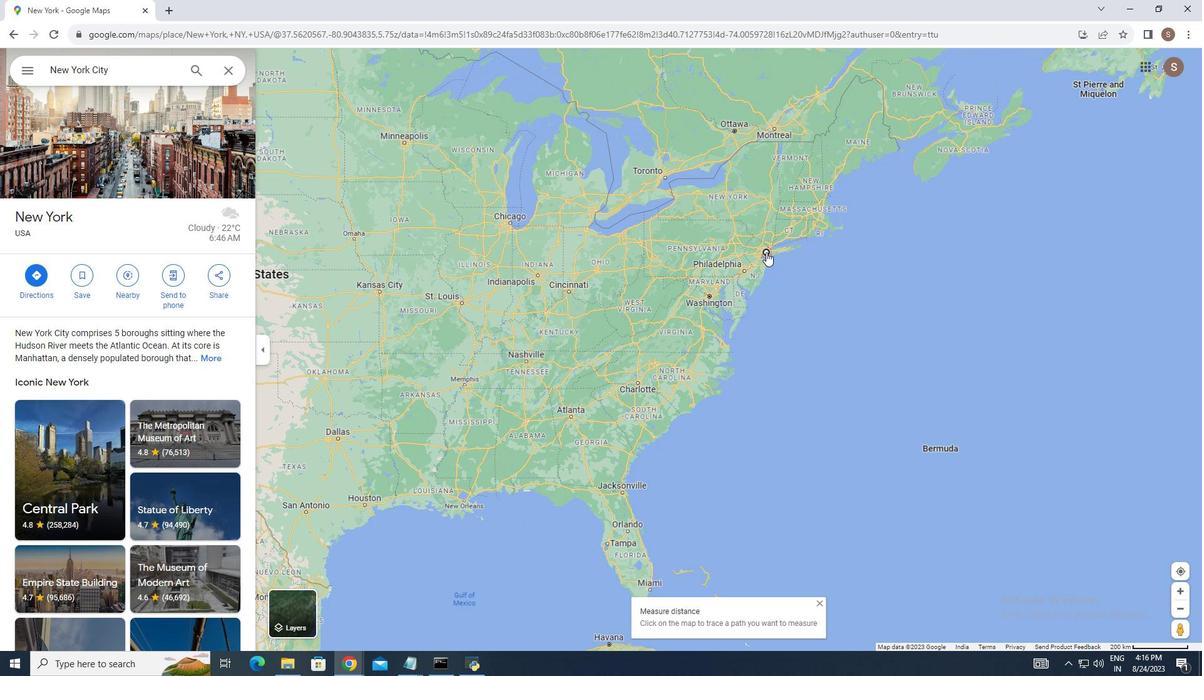 
Action: Mouse scrolled (766, 251) with delta (0, 0)
Screenshot: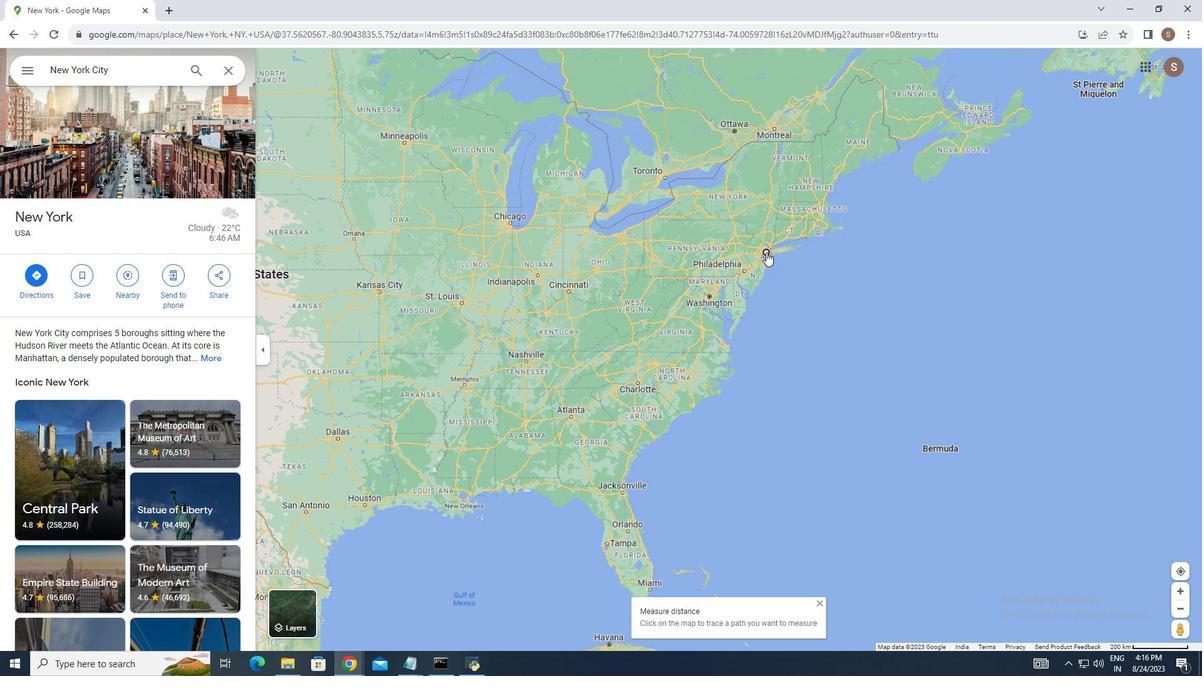 
Action: Mouse scrolled (766, 251) with delta (0, 0)
Screenshot: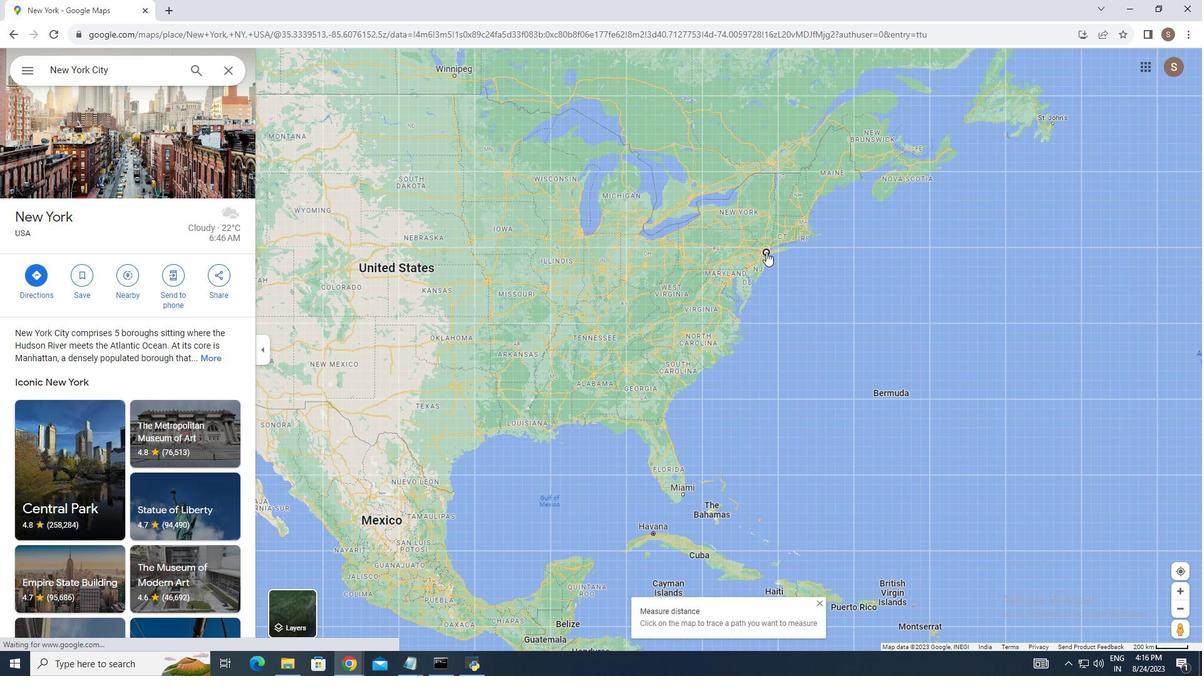 
Action: Mouse scrolled (766, 251) with delta (0, 0)
Screenshot: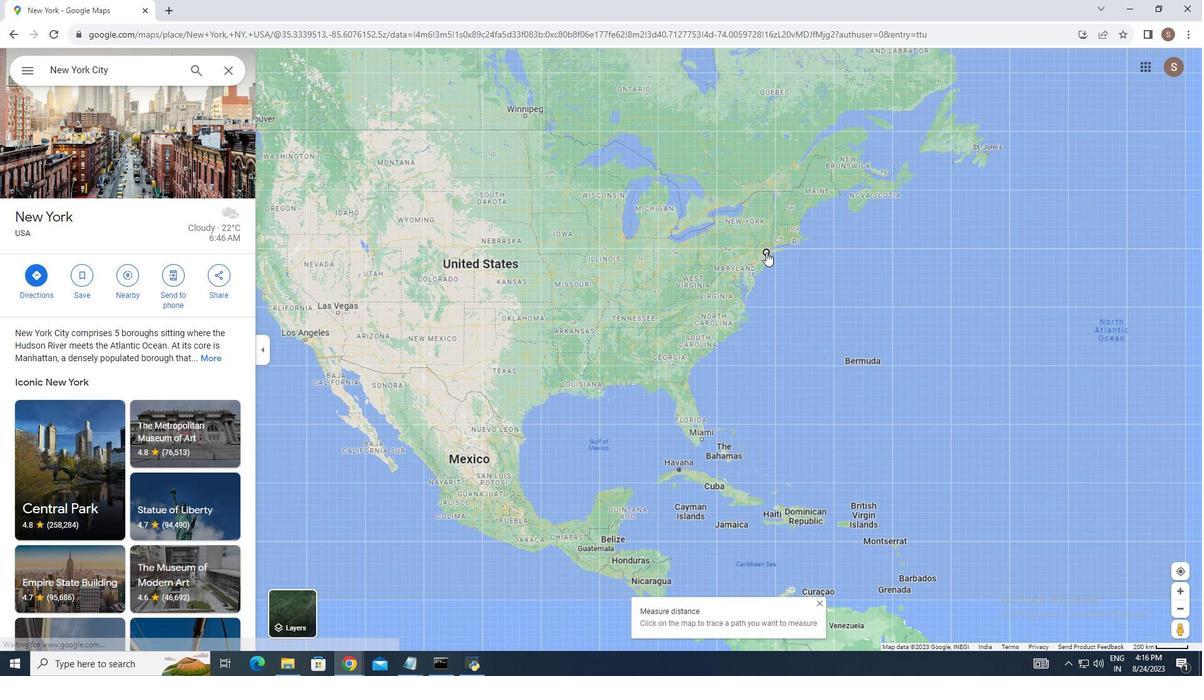 
Action: Mouse scrolled (766, 251) with delta (0, 0)
Screenshot: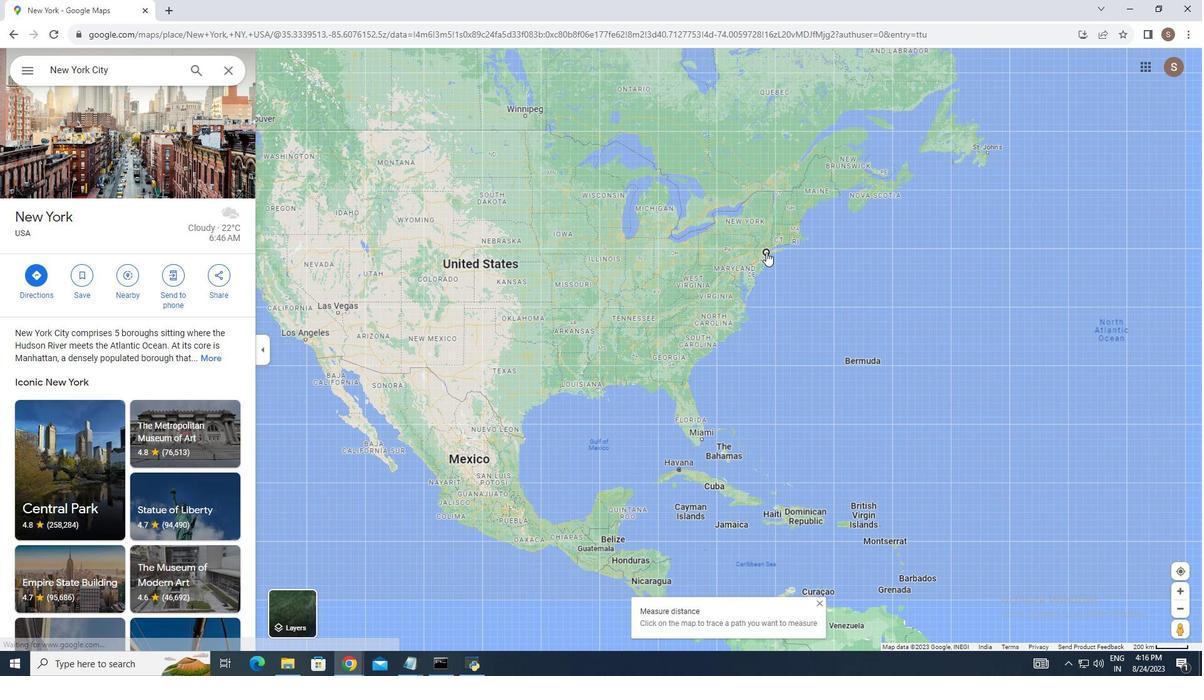 
Action: Mouse moved to (772, 250)
Screenshot: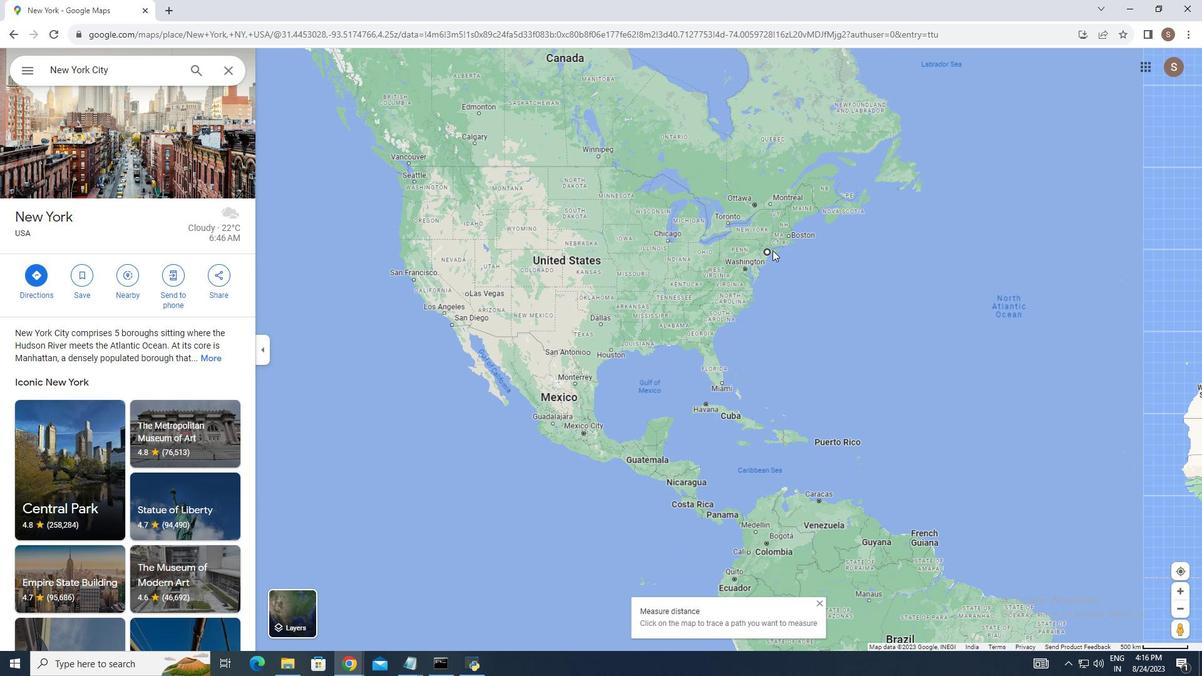 
Action: Mouse scrolled (772, 249) with delta (0, 0)
Screenshot: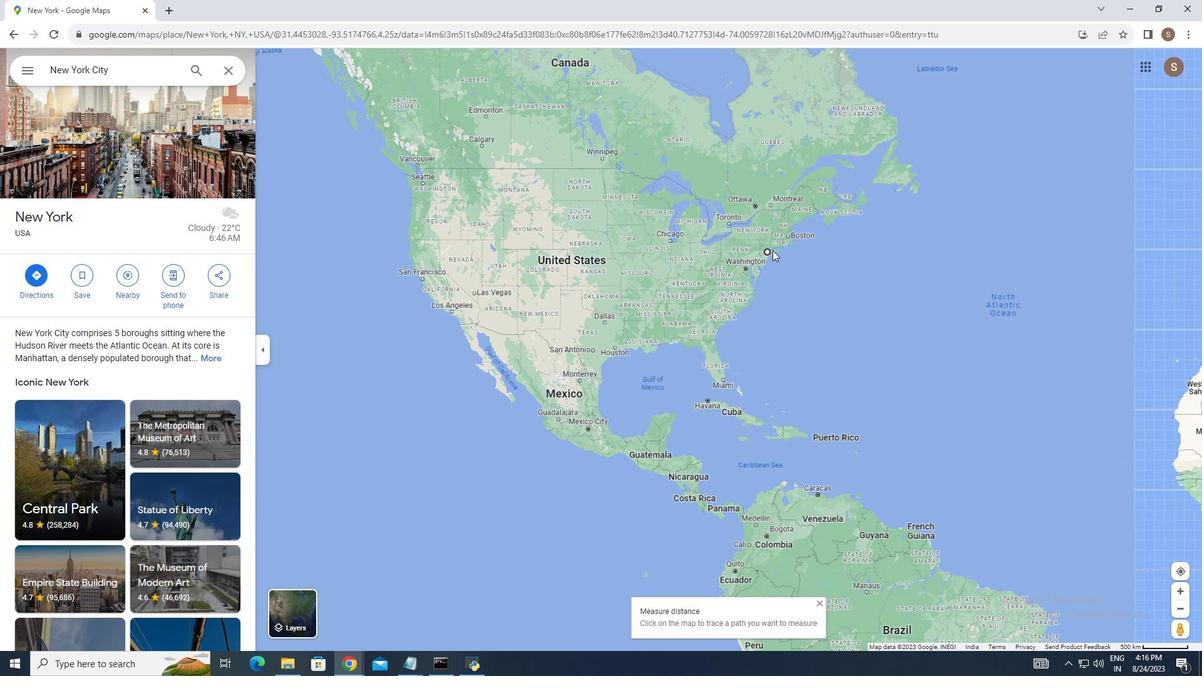 
Action: Mouse moved to (772, 250)
Screenshot: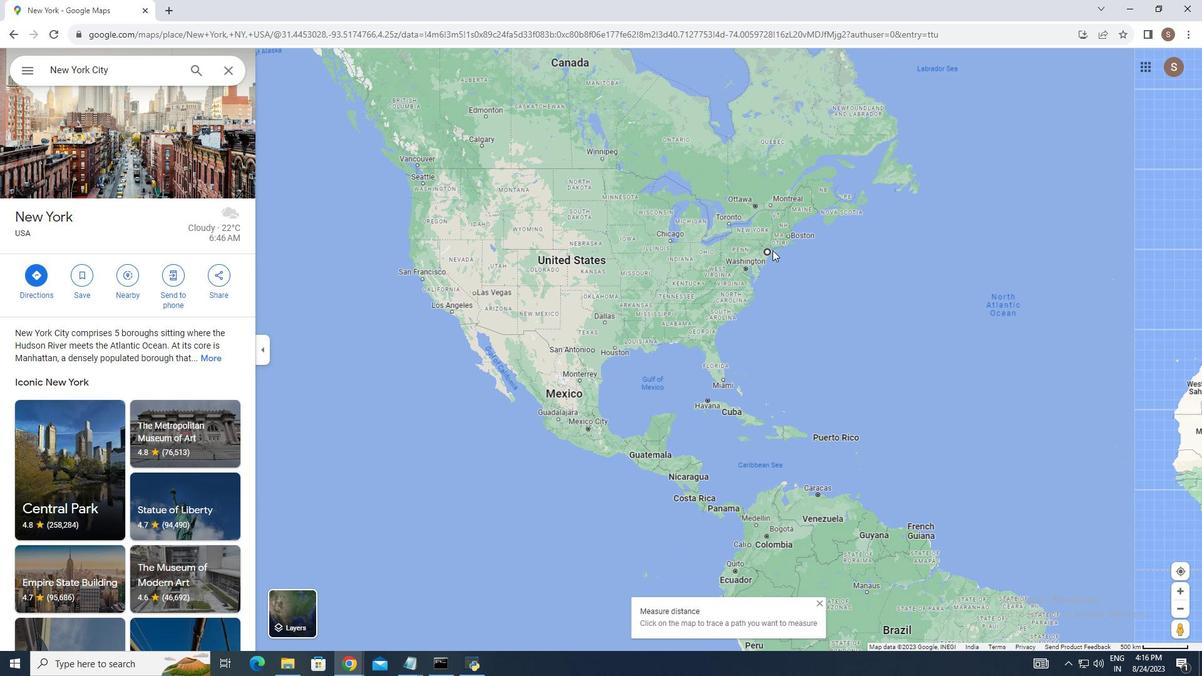 
Action: Mouse scrolled (772, 249) with delta (0, 0)
Screenshot: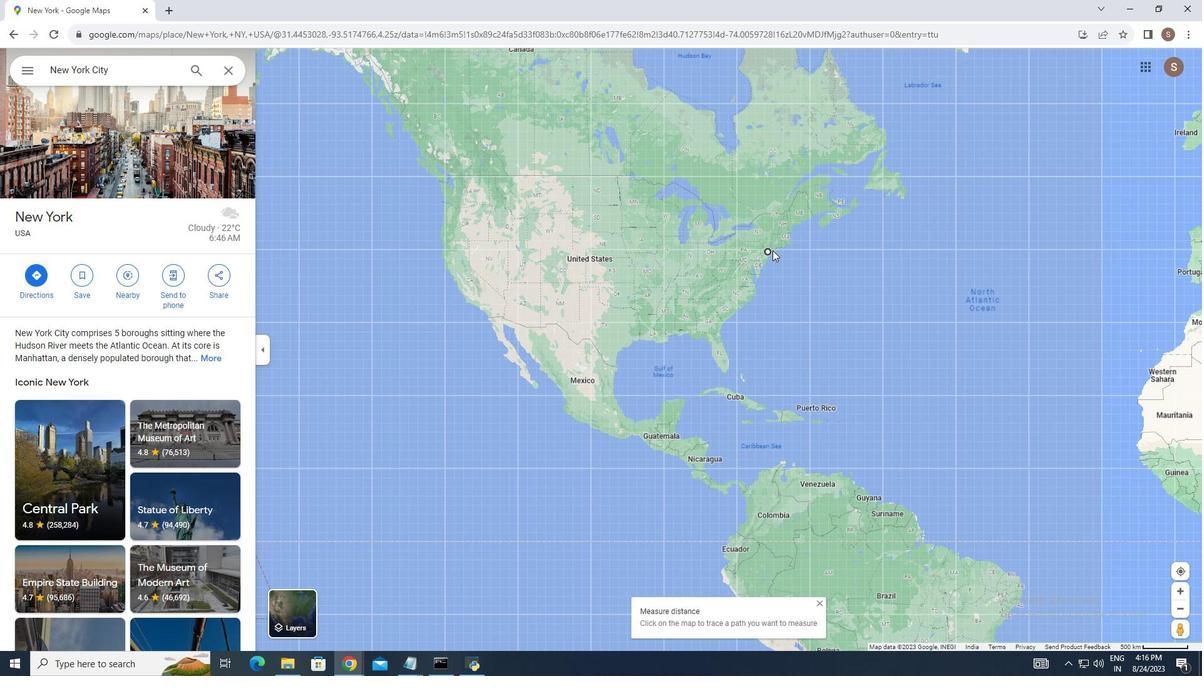 
Action: Mouse scrolled (772, 249) with delta (0, 0)
Screenshot: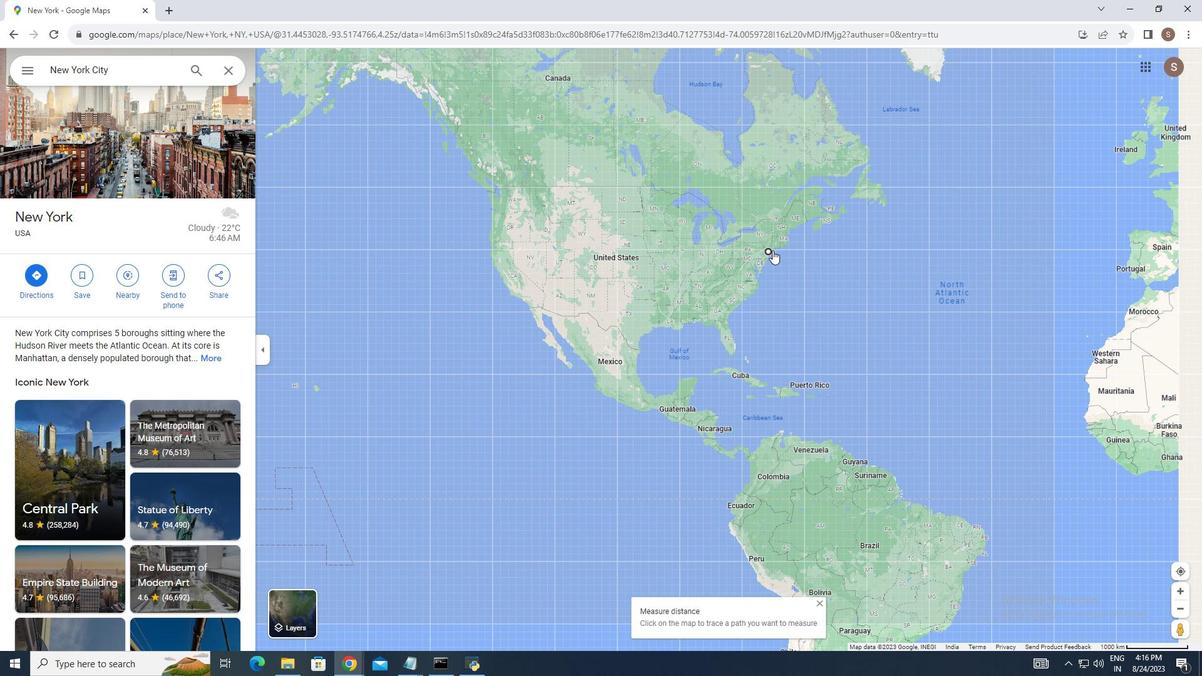 
Action: Mouse scrolled (772, 249) with delta (0, 0)
Screenshot: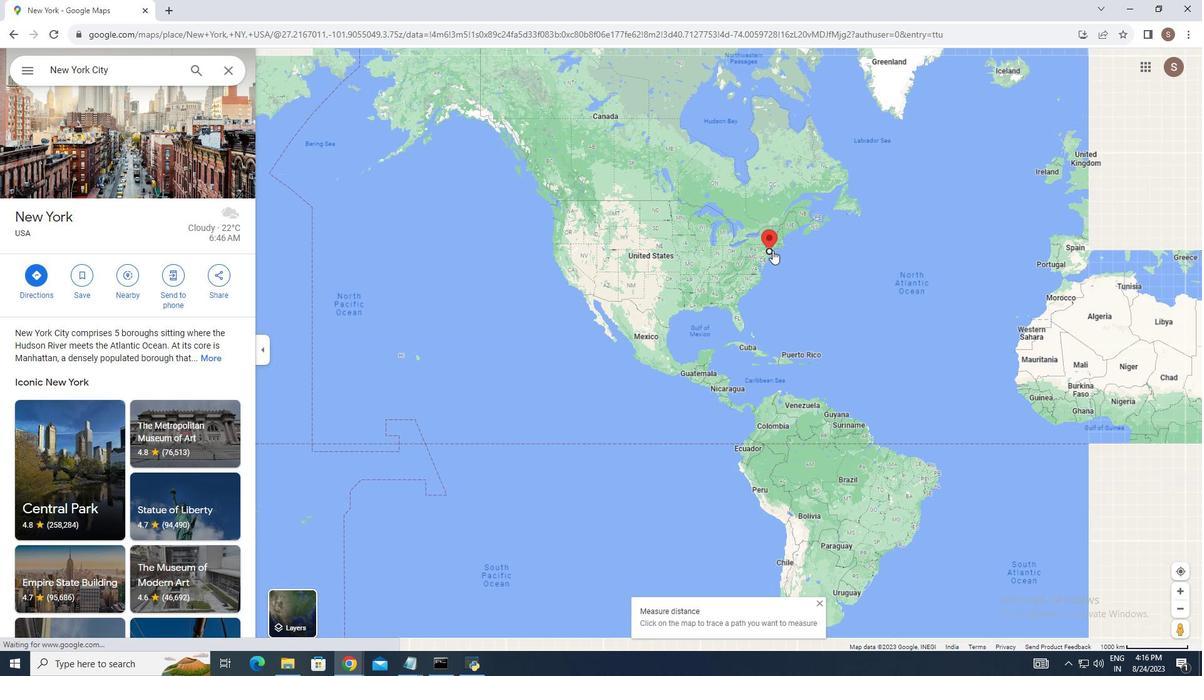 
Action: Mouse moved to (785, 266)
Screenshot: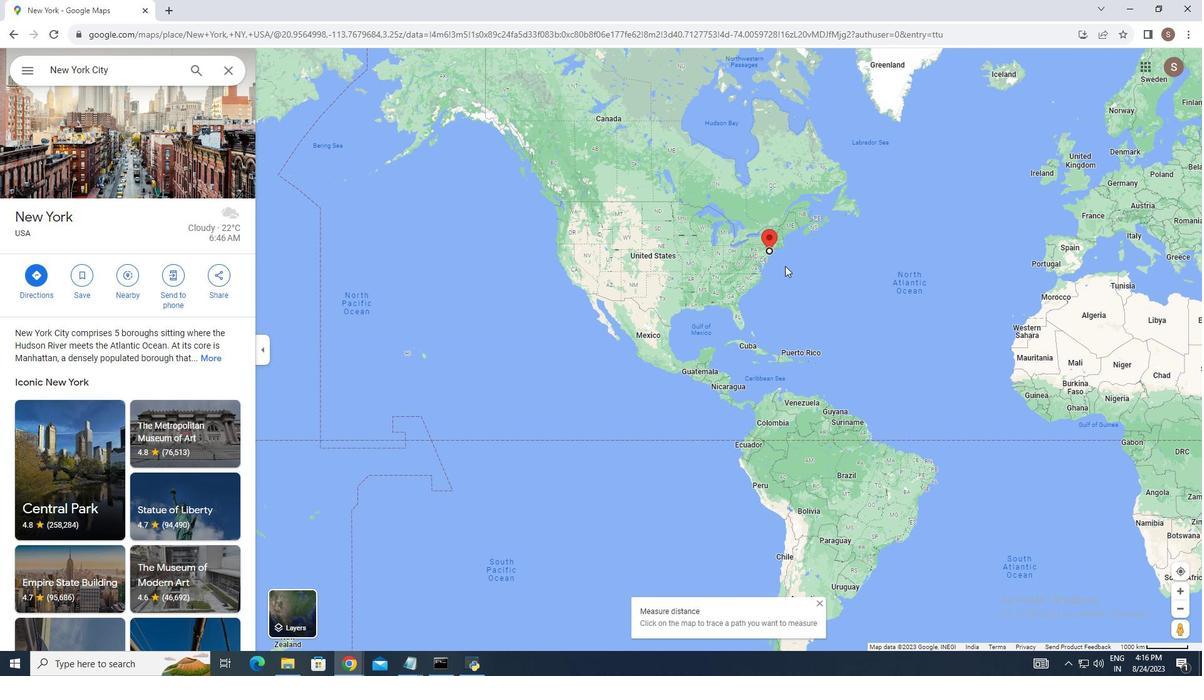 
Action: Mouse scrolled (785, 265) with delta (0, 0)
Screenshot: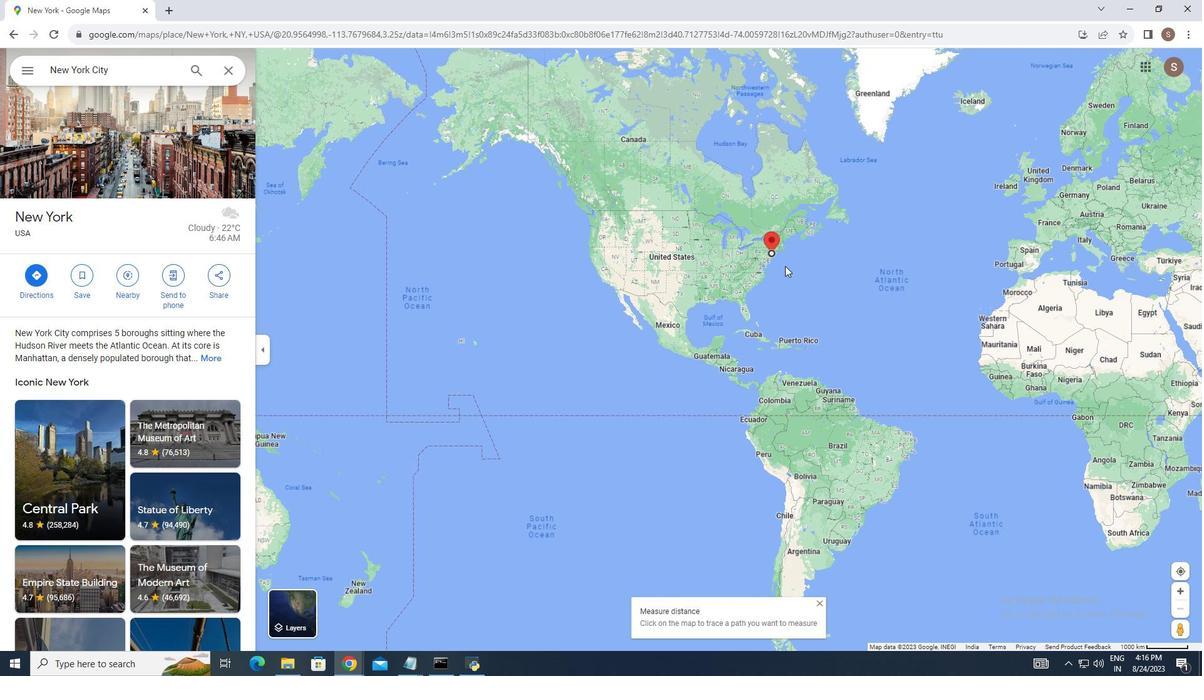 
Action: Mouse scrolled (785, 265) with delta (0, 0)
Screenshot: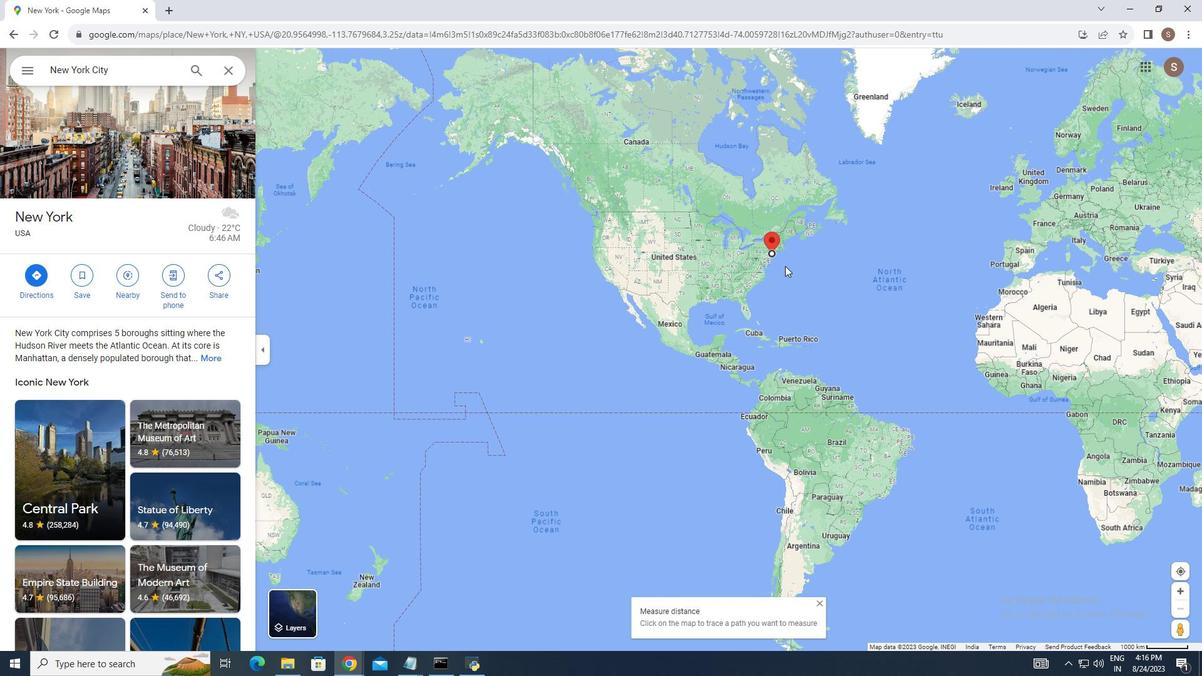 
Action: Mouse scrolled (785, 265) with delta (0, 0)
Screenshot: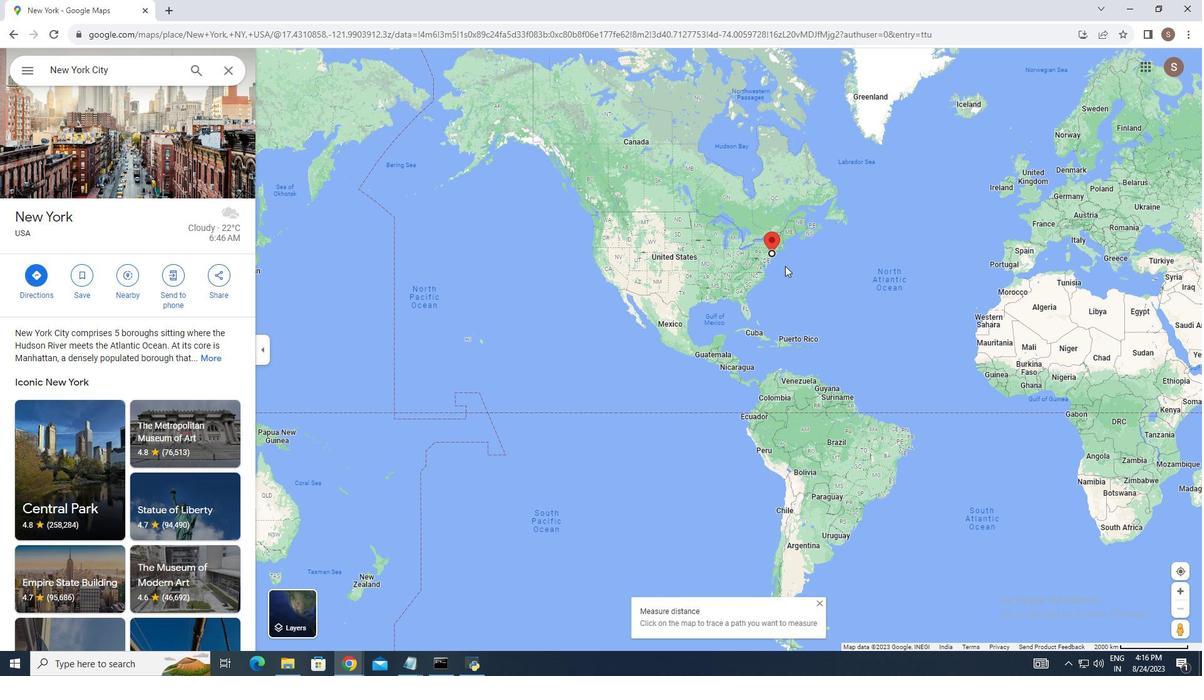 
Action: Mouse scrolled (785, 265) with delta (0, 0)
Screenshot: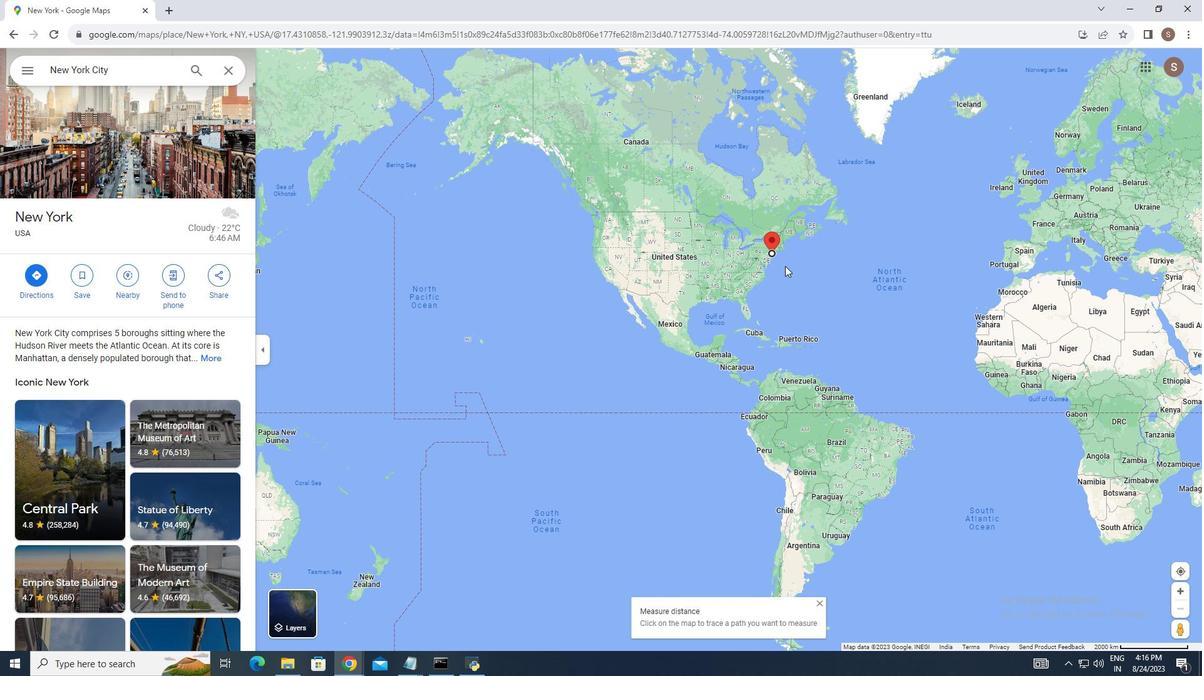 
Action: Mouse scrolled (785, 266) with delta (0, 0)
Screenshot: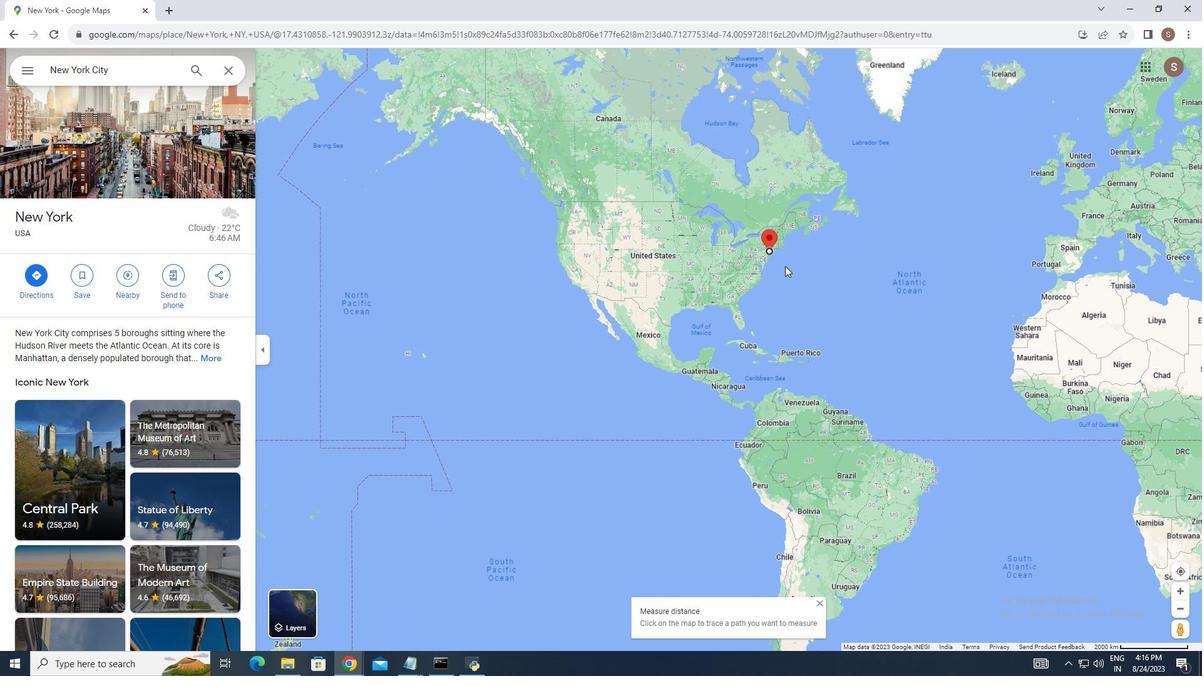 
Action: Mouse moved to (776, 276)
Screenshot: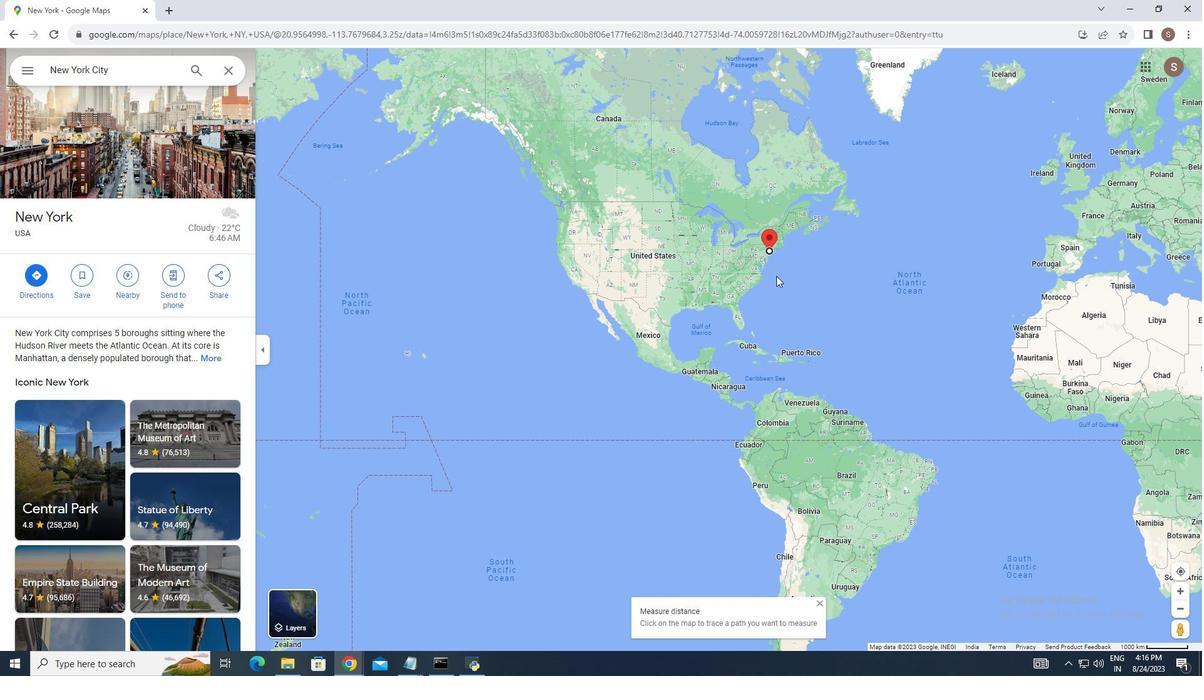 
Action: Mouse scrolled (776, 276) with delta (0, 0)
Screenshot: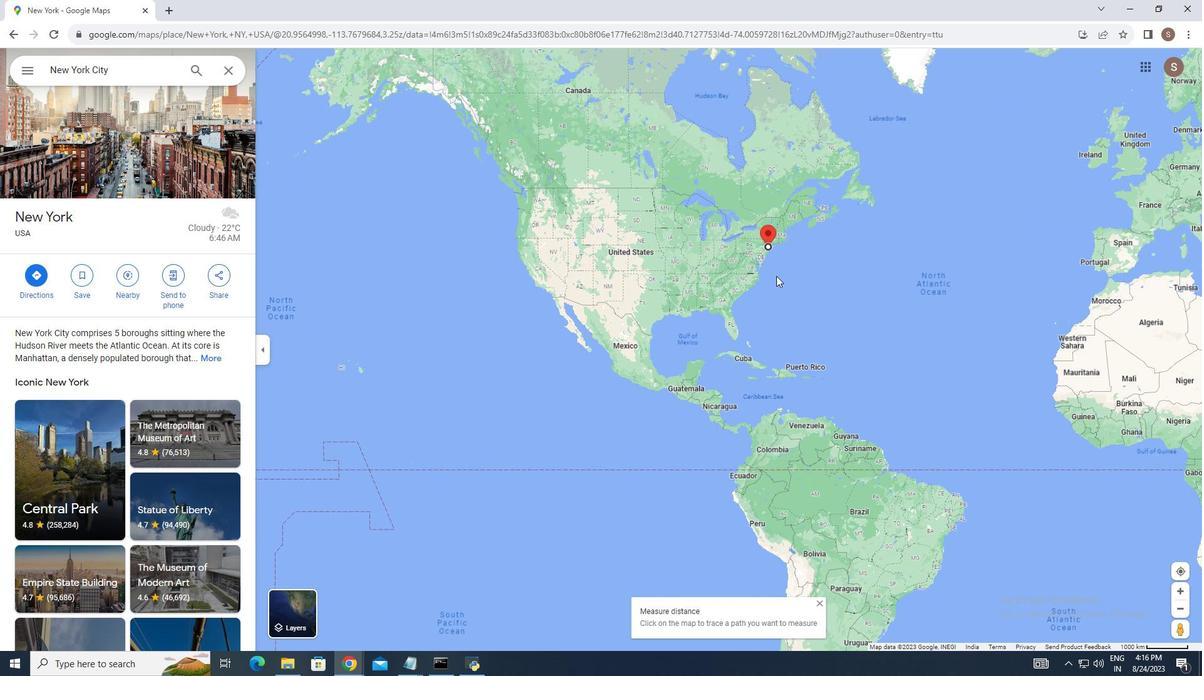 
Action: Mouse scrolled (776, 276) with delta (0, 0)
Screenshot: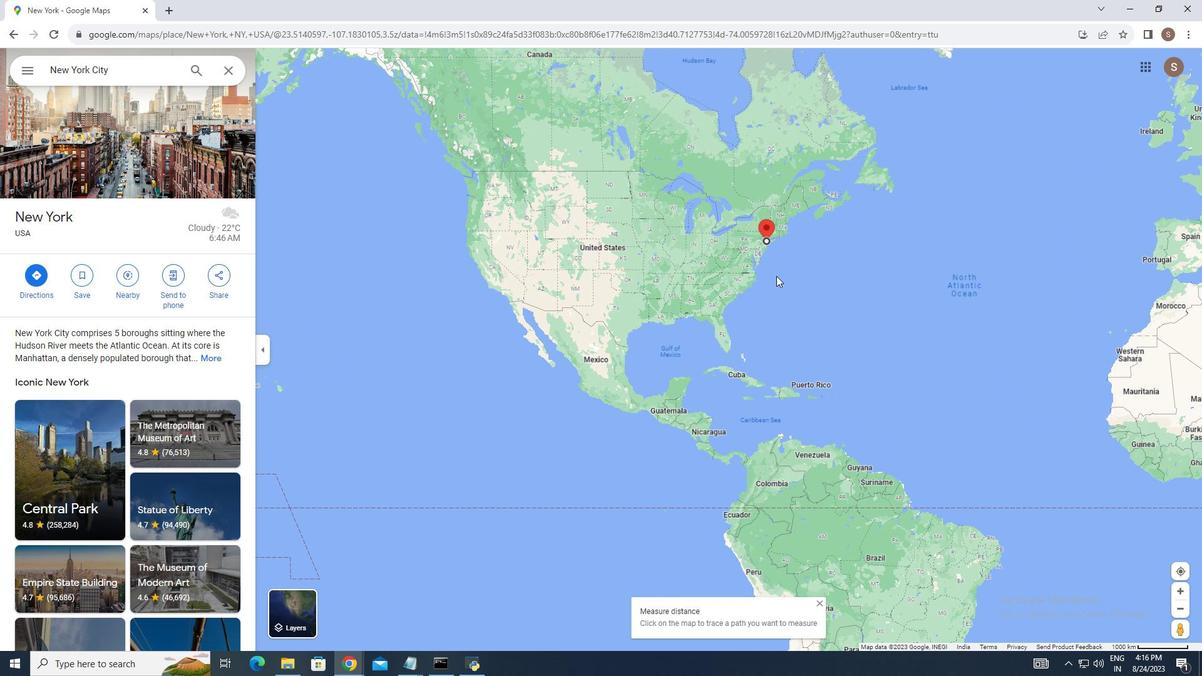 
Action: Mouse moved to (777, 276)
Screenshot: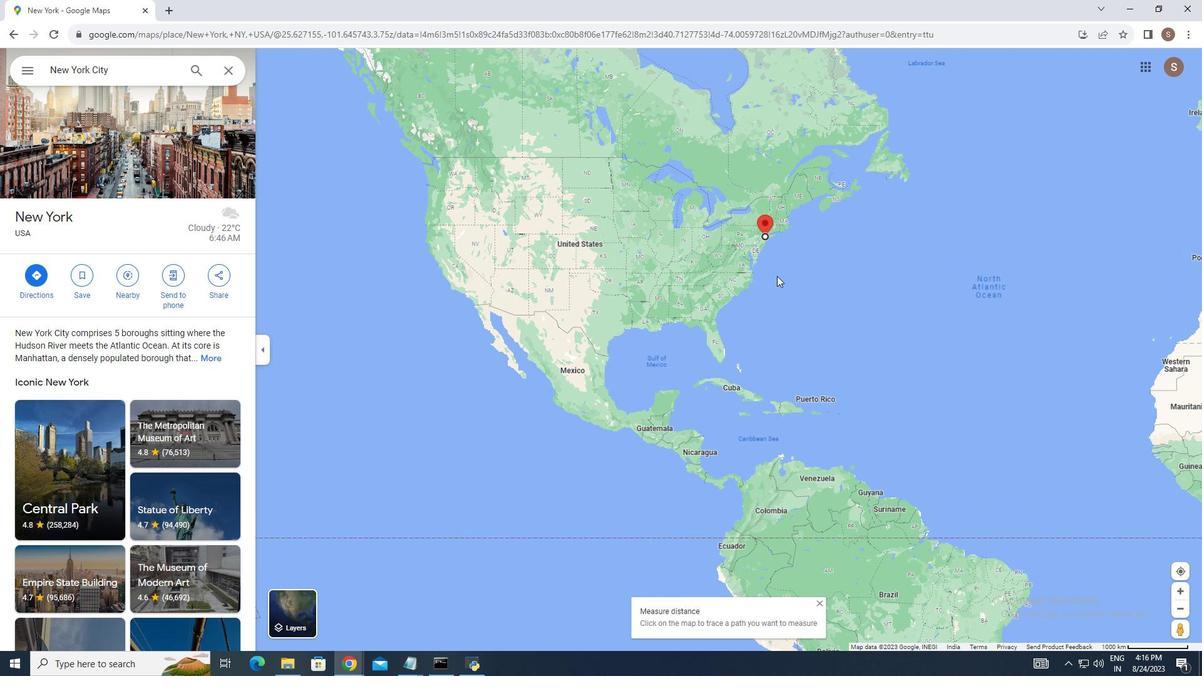 
Action: Mouse scrolled (777, 276) with delta (0, 0)
Screenshot: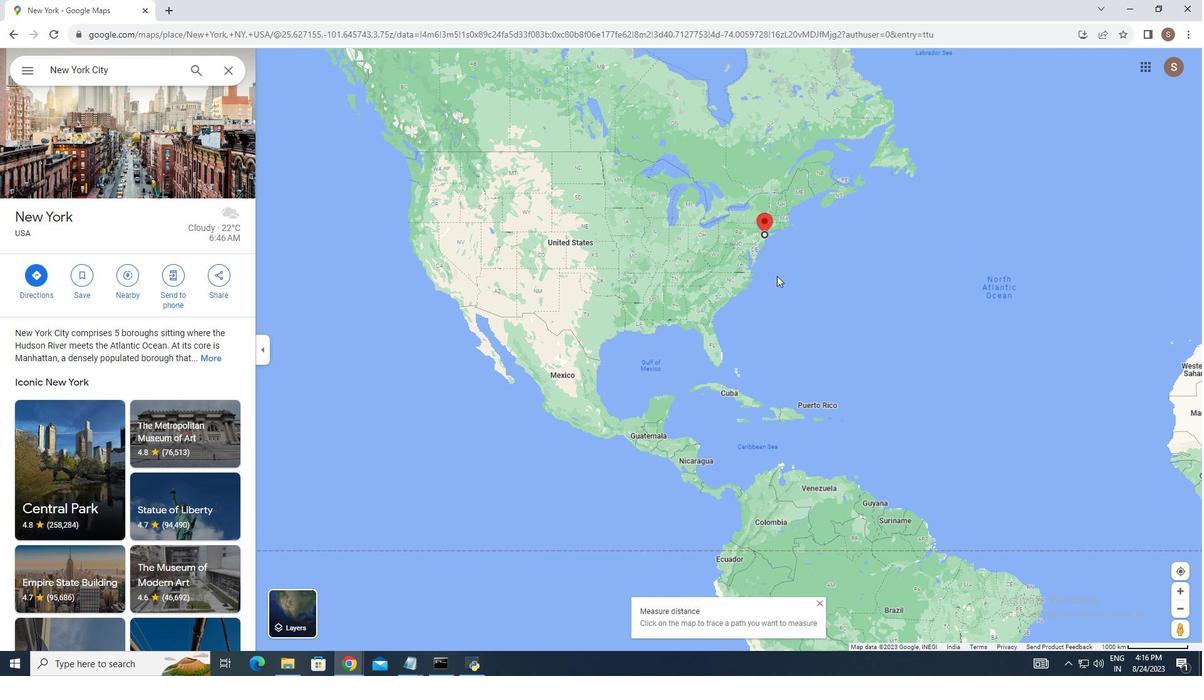 
Action: Mouse scrolled (777, 276) with delta (0, 0)
Screenshot: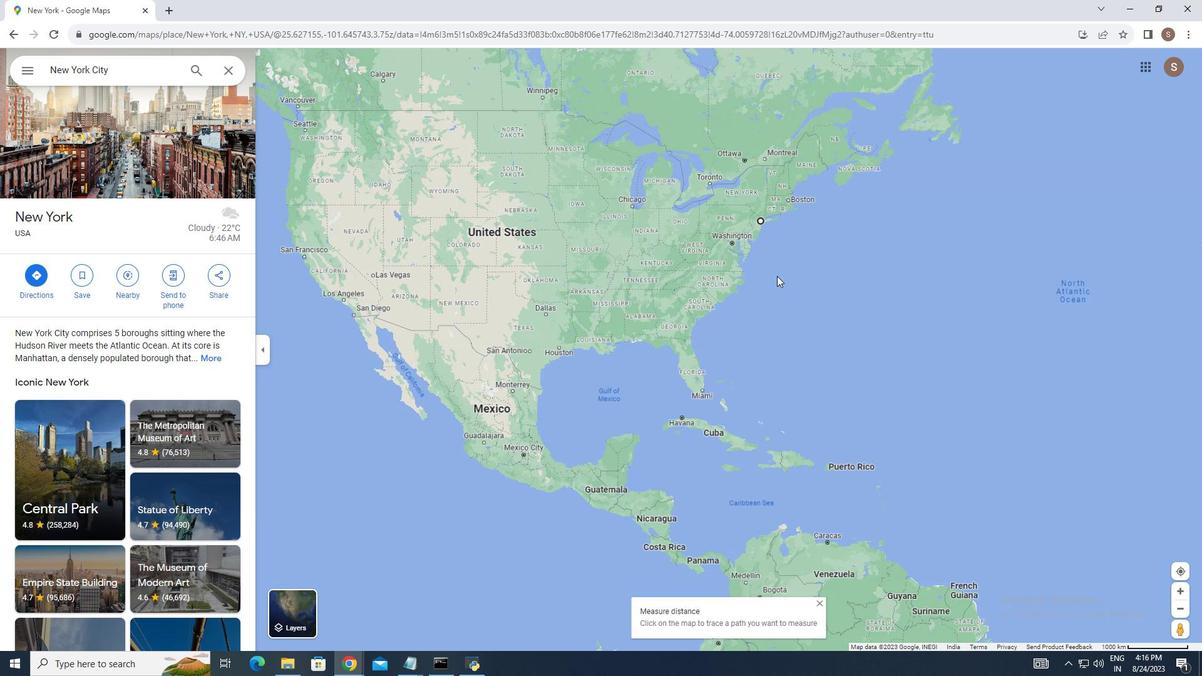 
Action: Mouse scrolled (777, 276) with delta (0, 0)
Screenshot: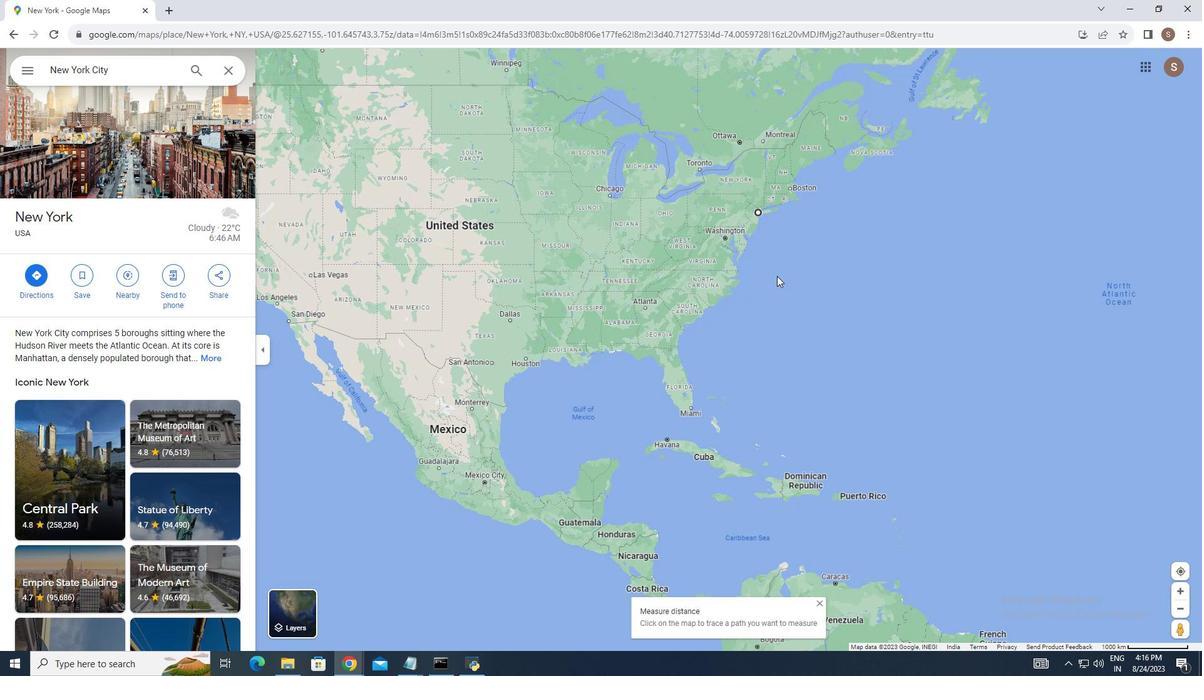 
Action: Mouse scrolled (777, 276) with delta (0, 0)
Screenshot: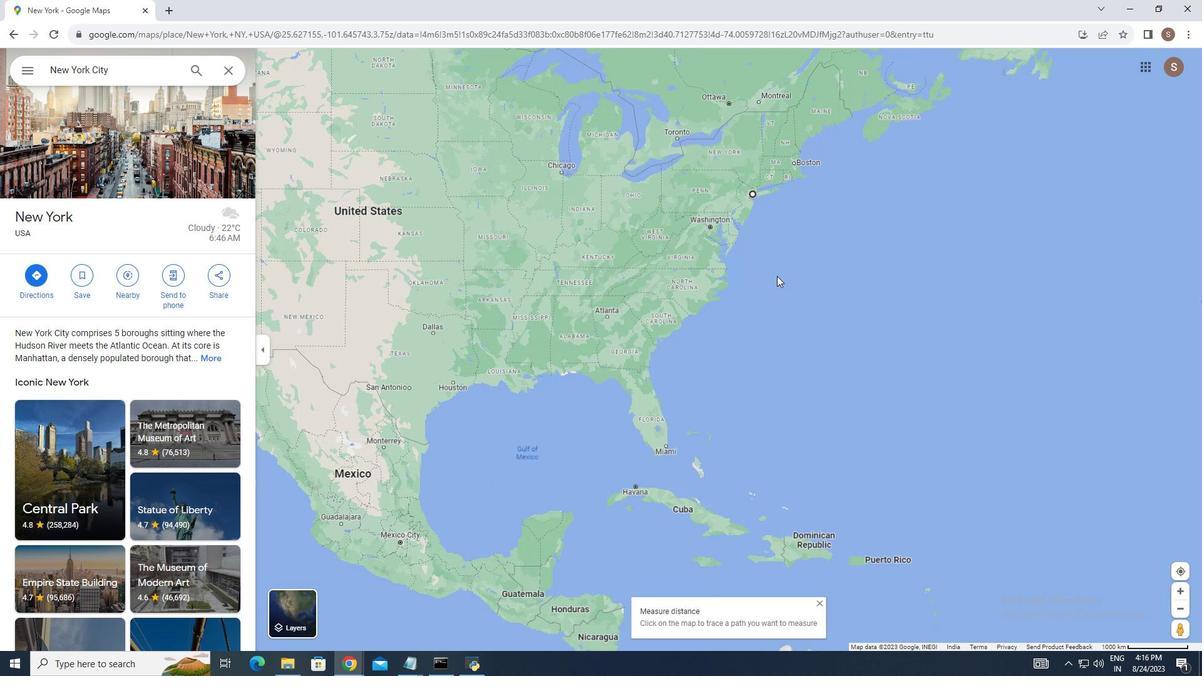 
Action: Mouse scrolled (777, 276) with delta (0, 0)
Screenshot: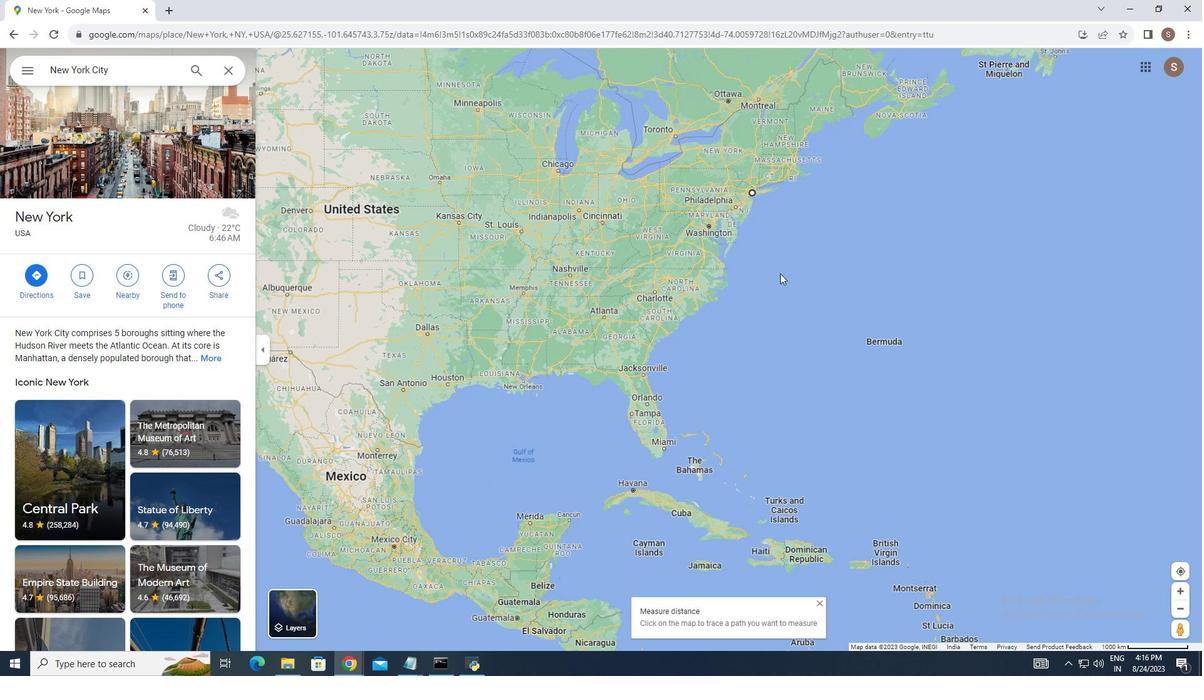 
Action: Mouse moved to (117, 72)
Screenshot: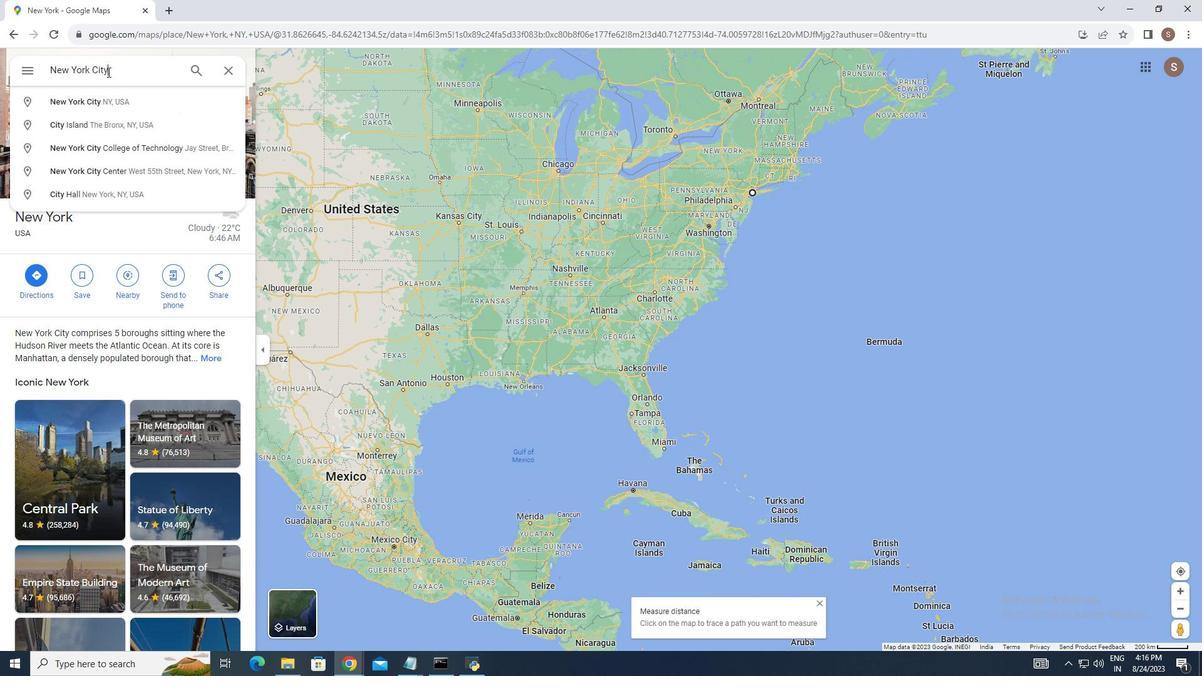 
Action: Mouse pressed left at (117, 72)
Screenshot: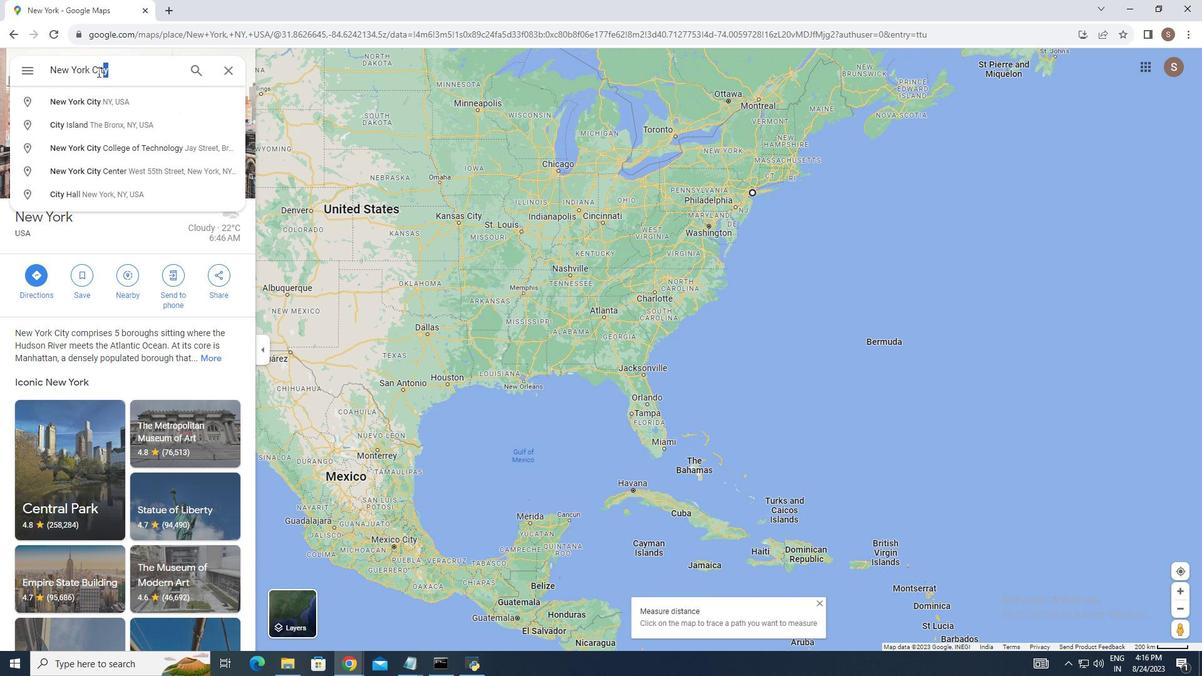 
Action: Mouse moved to (120, 89)
Screenshot: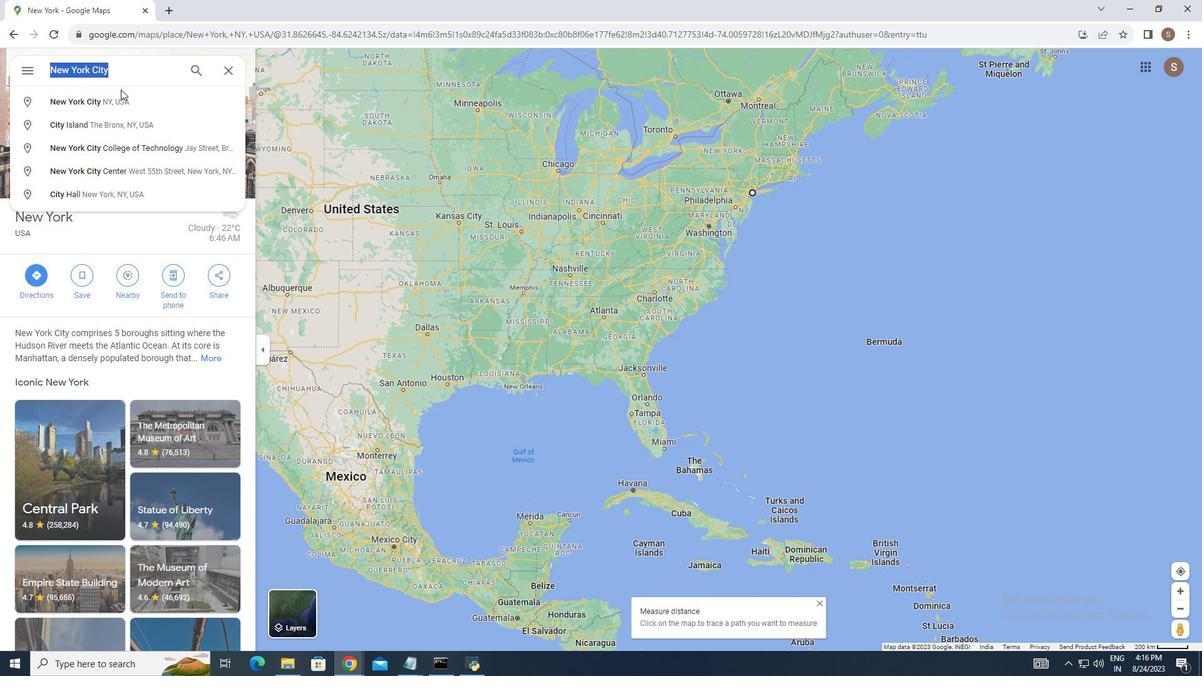 
Action: Key pressed <Key.backspace><Key.shift_r>American<Key.space><Key.shift>Museum<Key.space>of<Key.space><Key.shift>Natural<Key.space><Key.shift>History<Key.enter>
Screenshot: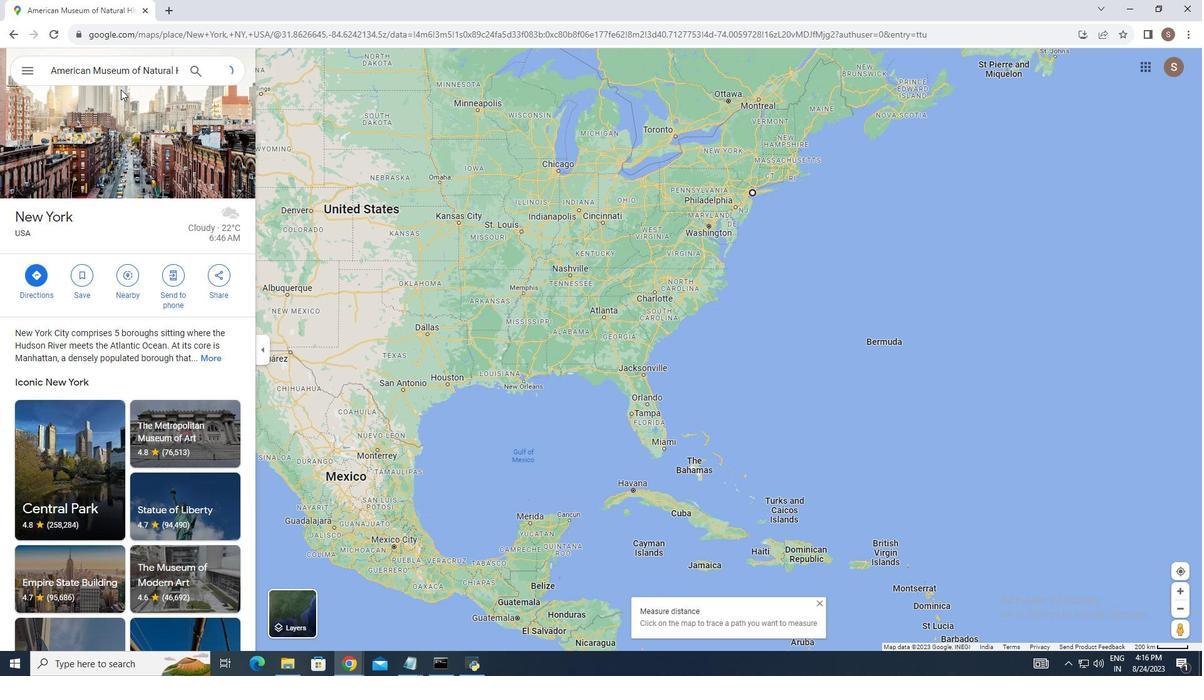 
Action: Mouse moved to (761, 357)
Screenshot: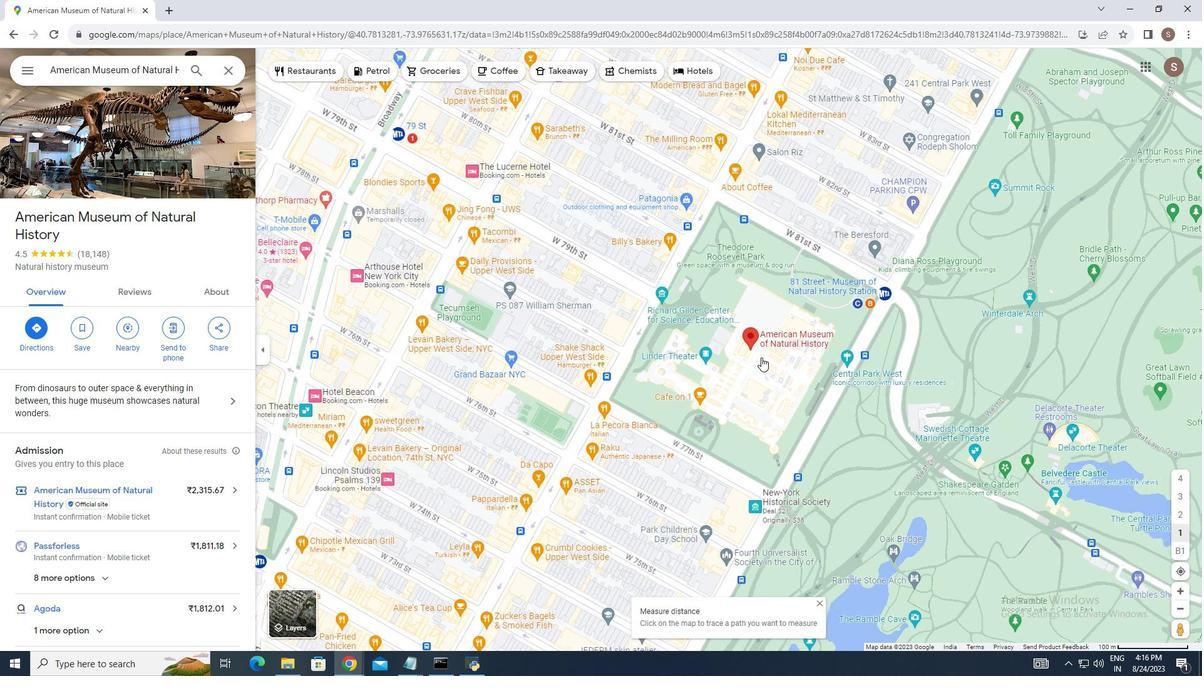 
Action: Mouse scrolled (761, 358) with delta (0, 0)
Screenshot: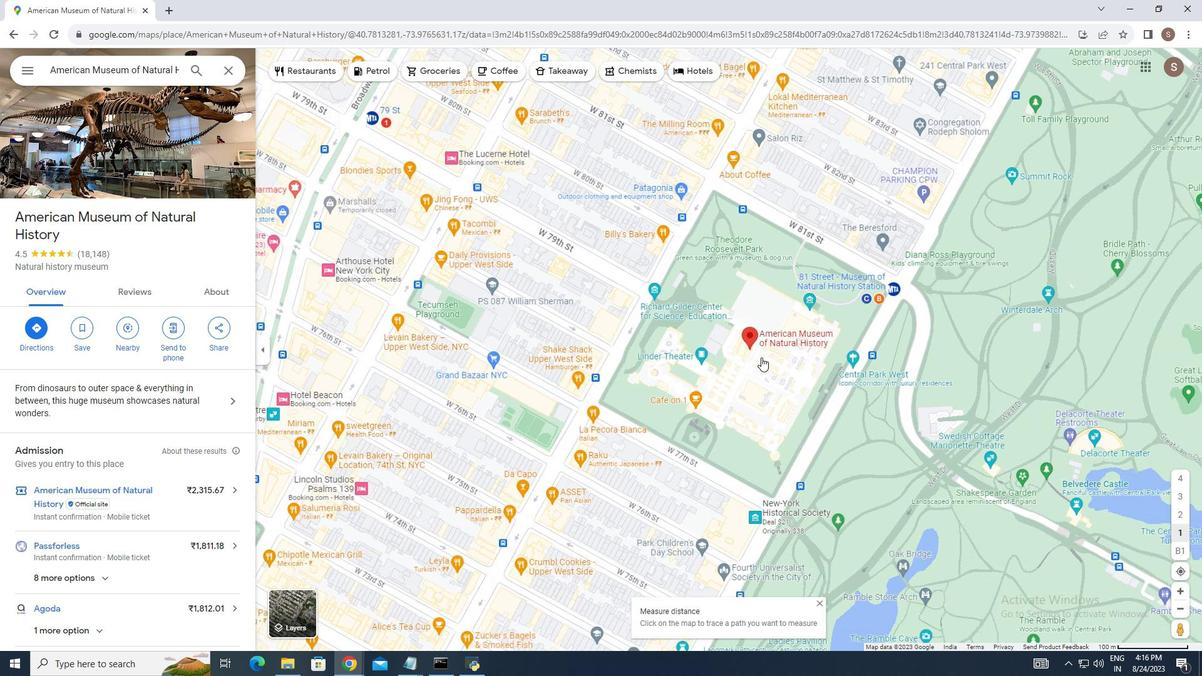 
Action: Mouse scrolled (761, 358) with delta (0, 0)
Screenshot: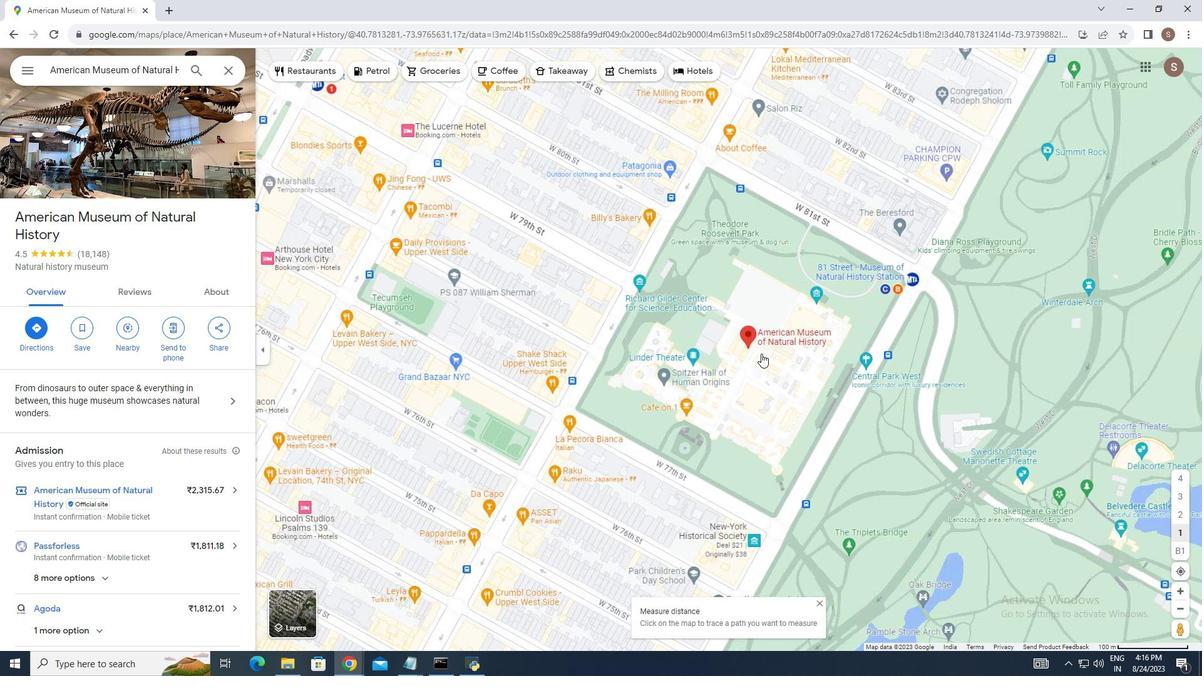 
Action: Mouse moved to (761, 352)
Screenshot: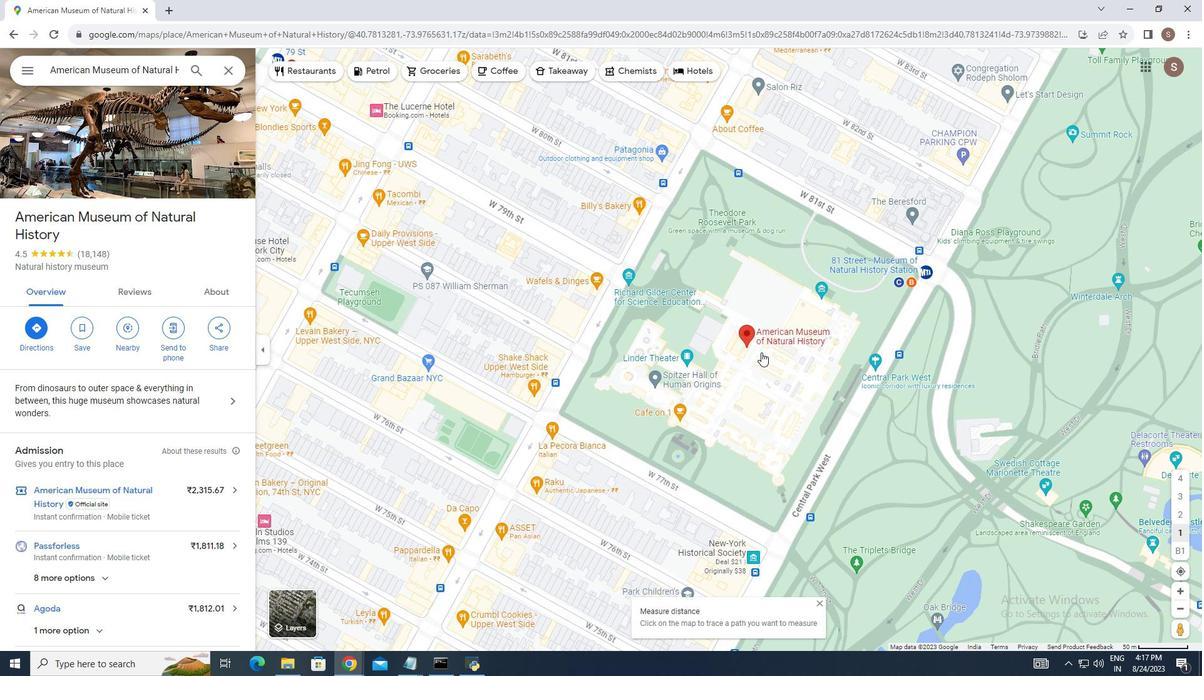 
Action: Mouse scrolled (761, 353) with delta (0, 0)
Screenshot: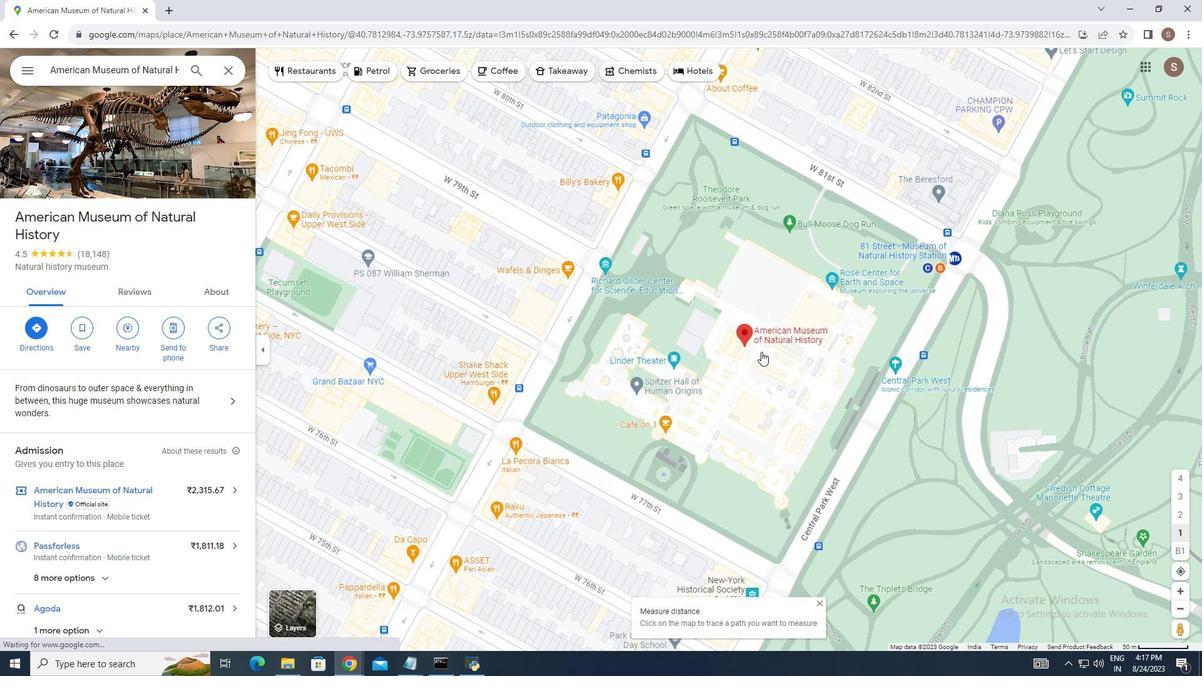 
Action: Mouse scrolled (761, 353) with delta (0, 0)
Screenshot: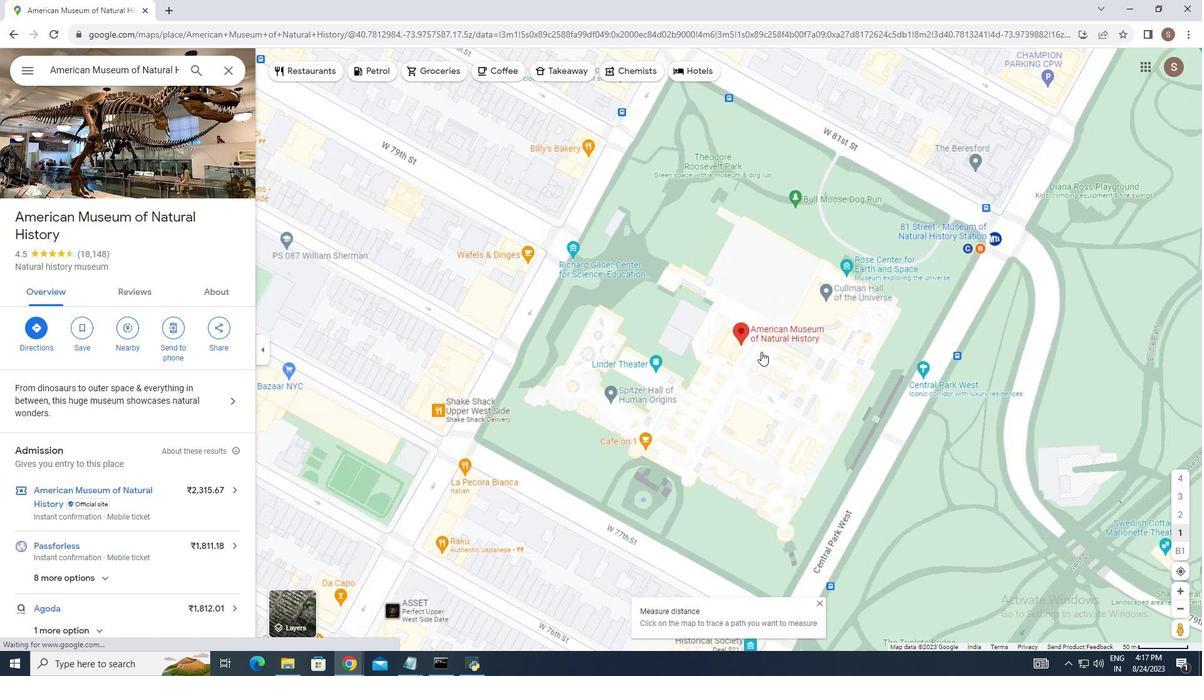 
Action: Mouse scrolled (761, 353) with delta (0, 0)
Screenshot: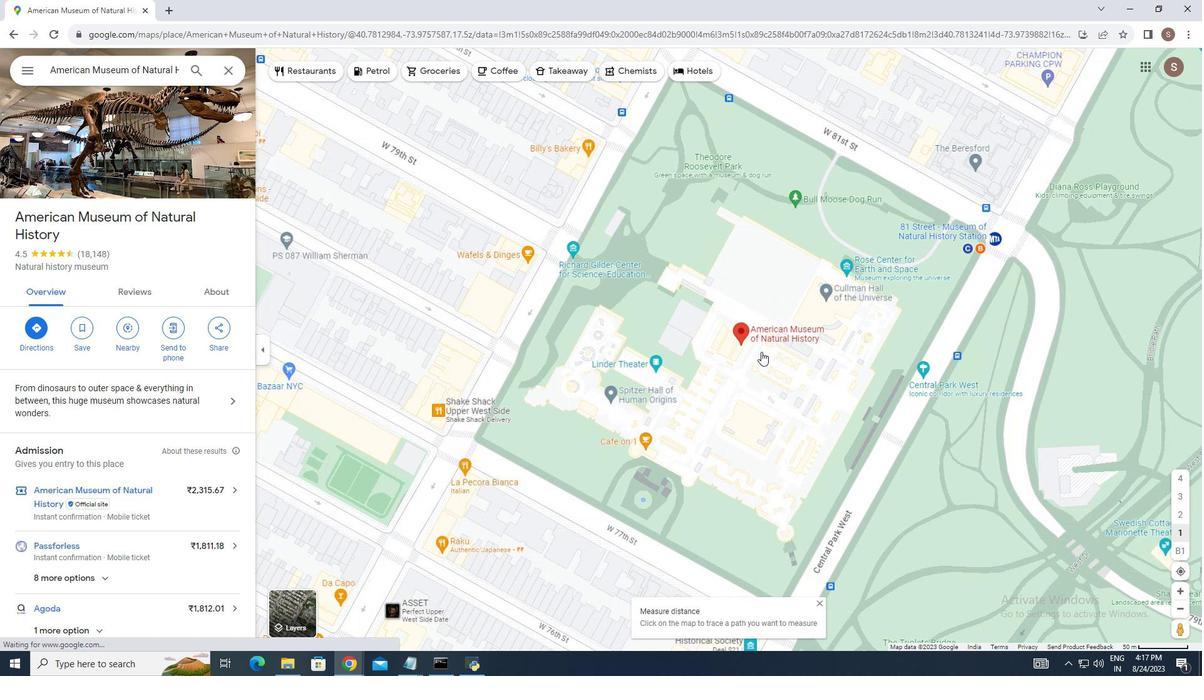 
Action: Mouse moved to (761, 352)
Screenshot: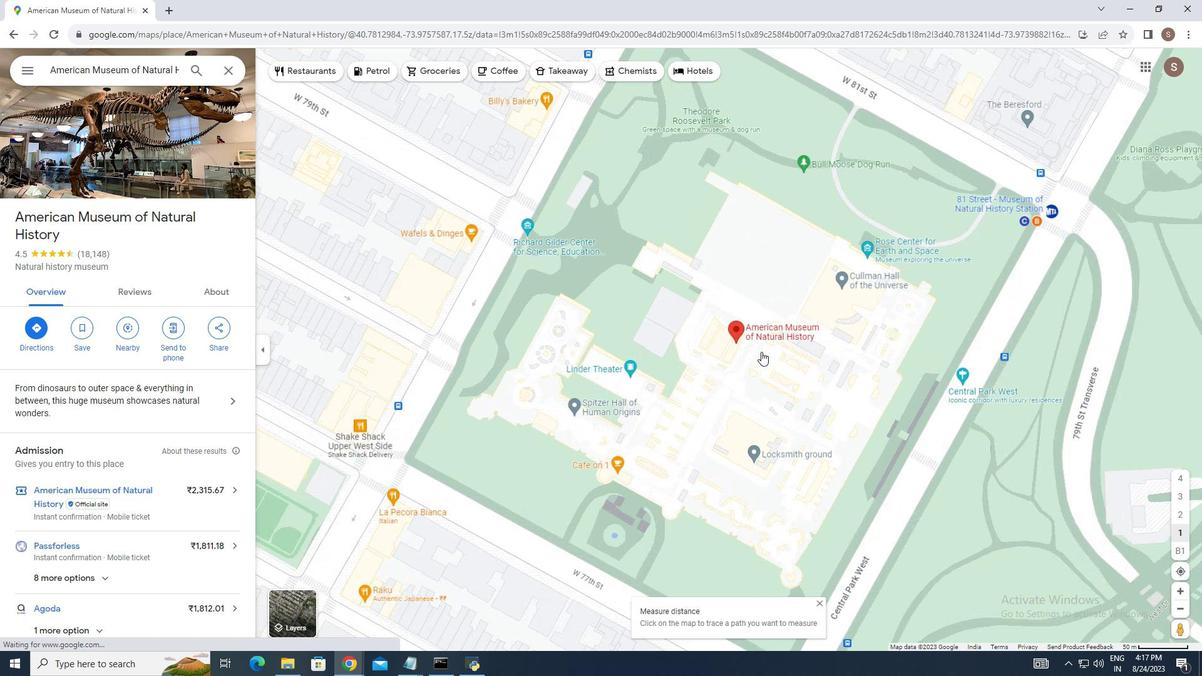 
Action: Mouse scrolled (761, 352) with delta (0, 0)
Screenshot: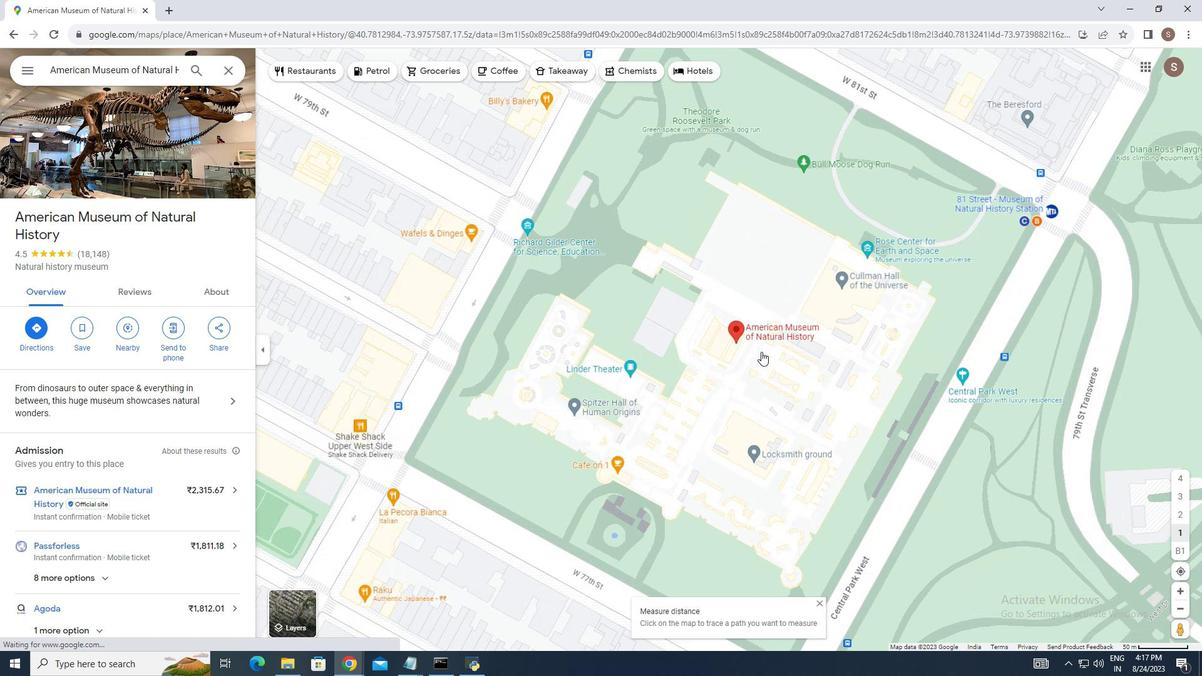 
Action: Mouse moved to (739, 359)
Screenshot: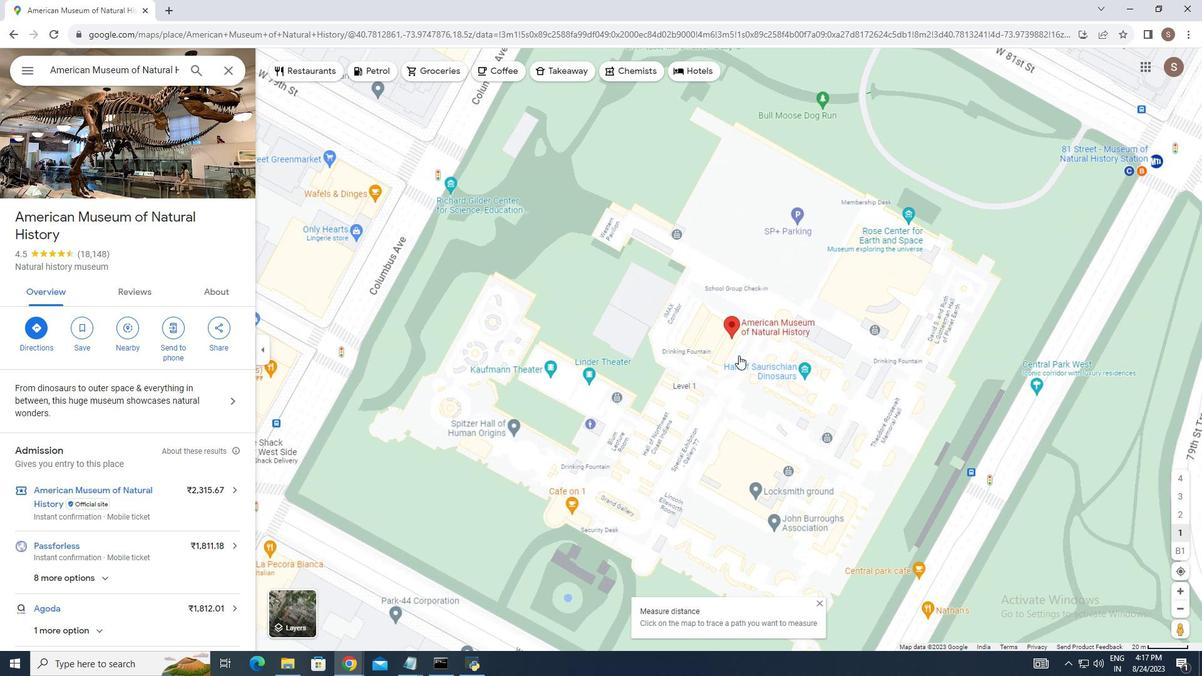 
Action: Mouse scrolled (739, 360) with delta (0, 0)
Screenshot: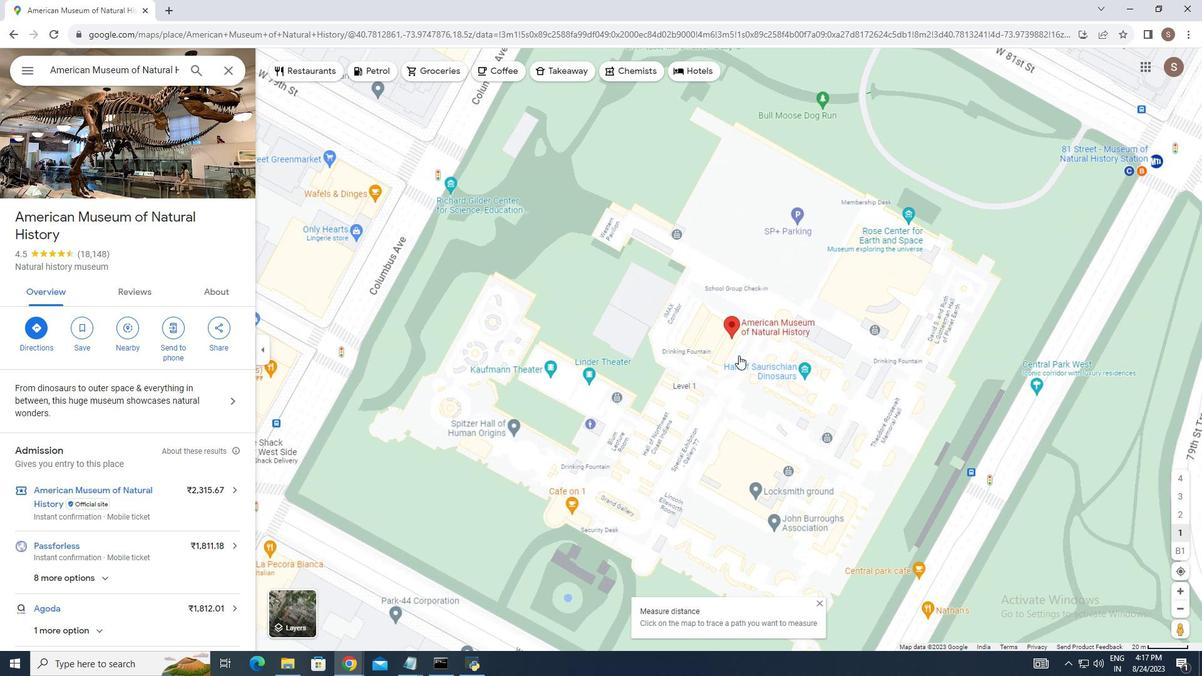 
Action: Mouse moved to (739, 355)
Screenshot: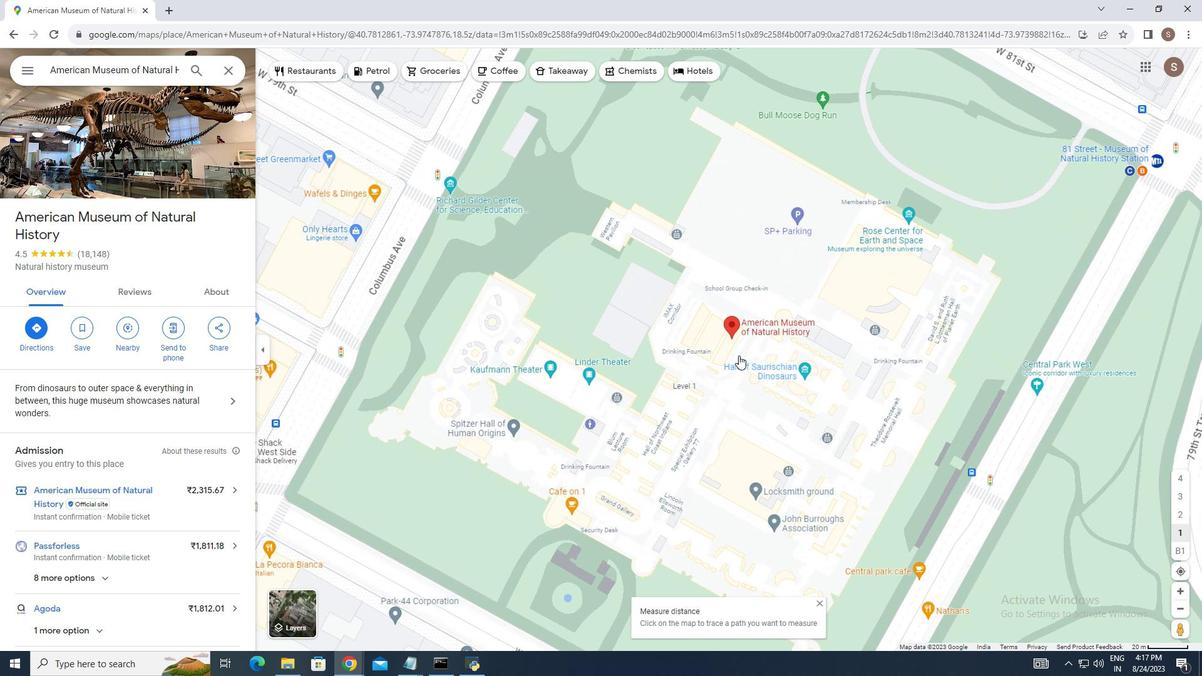 
Action: Mouse scrolled (739, 356) with delta (0, 0)
Screenshot: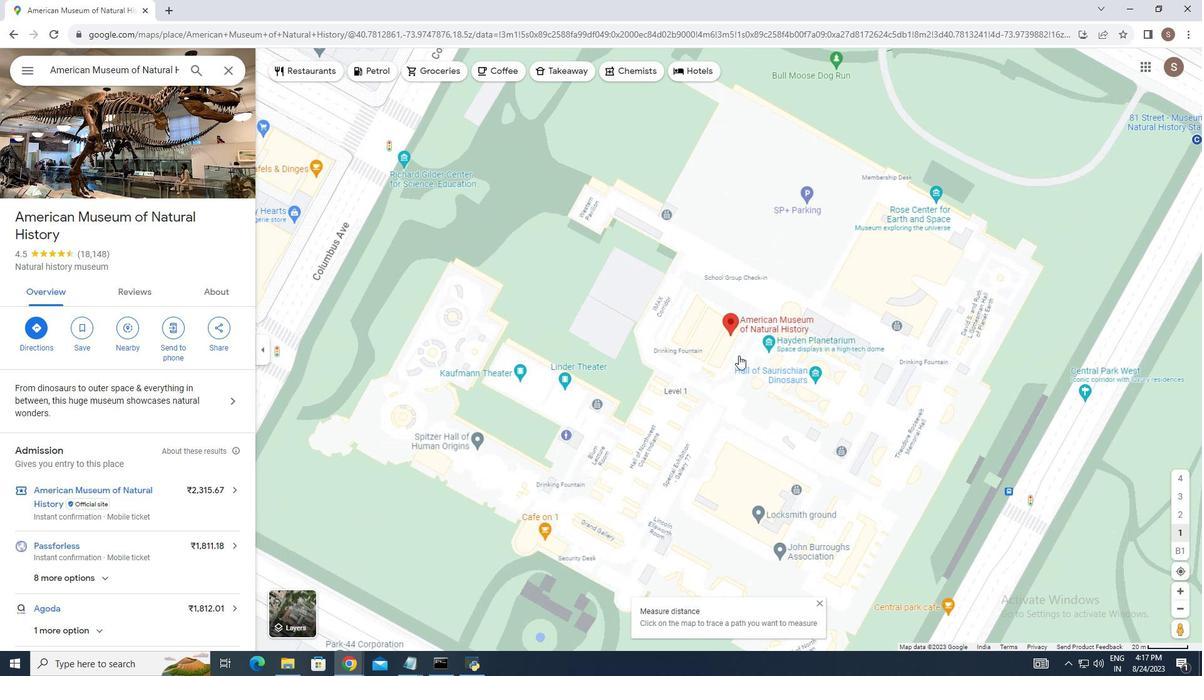 
Action: Mouse scrolled (739, 356) with delta (0, 0)
Screenshot: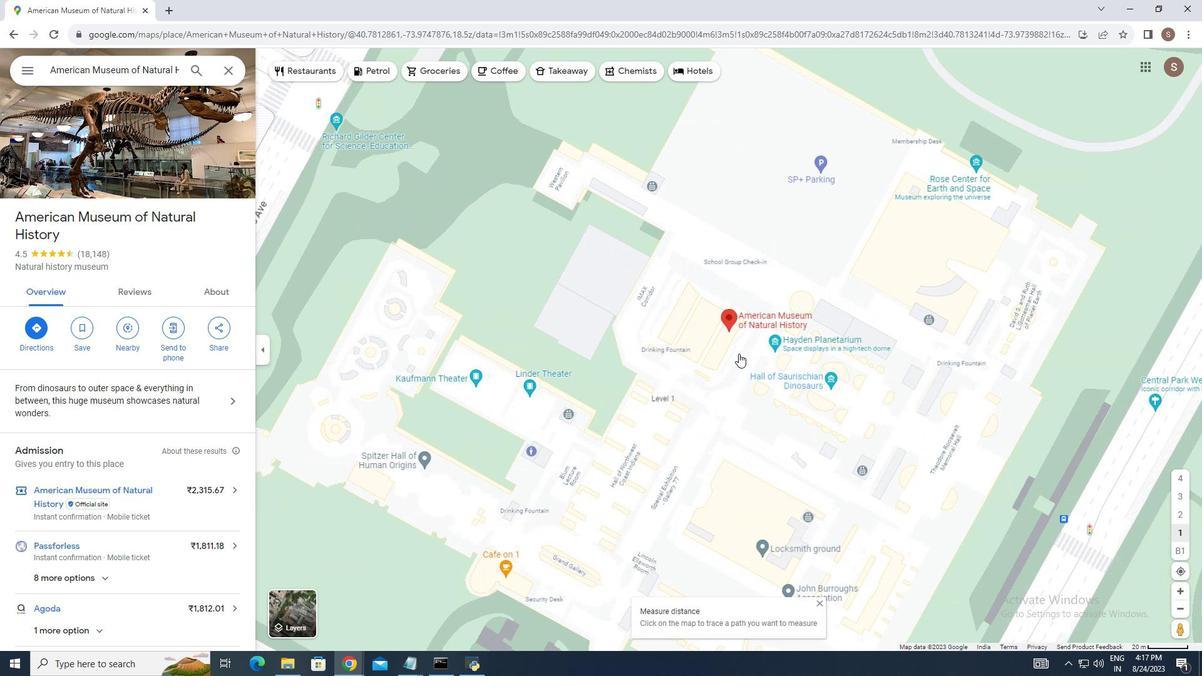 
Action: Mouse scrolled (739, 356) with delta (0, 0)
Screenshot: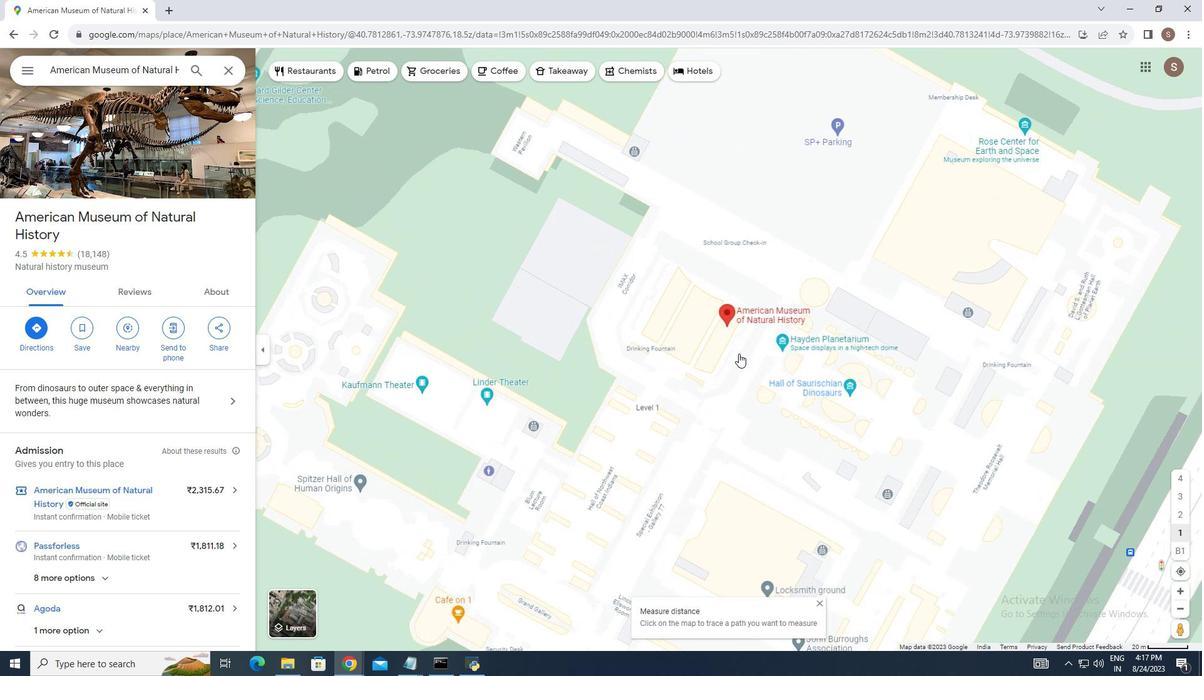 
Action: Mouse moved to (739, 353)
Screenshot: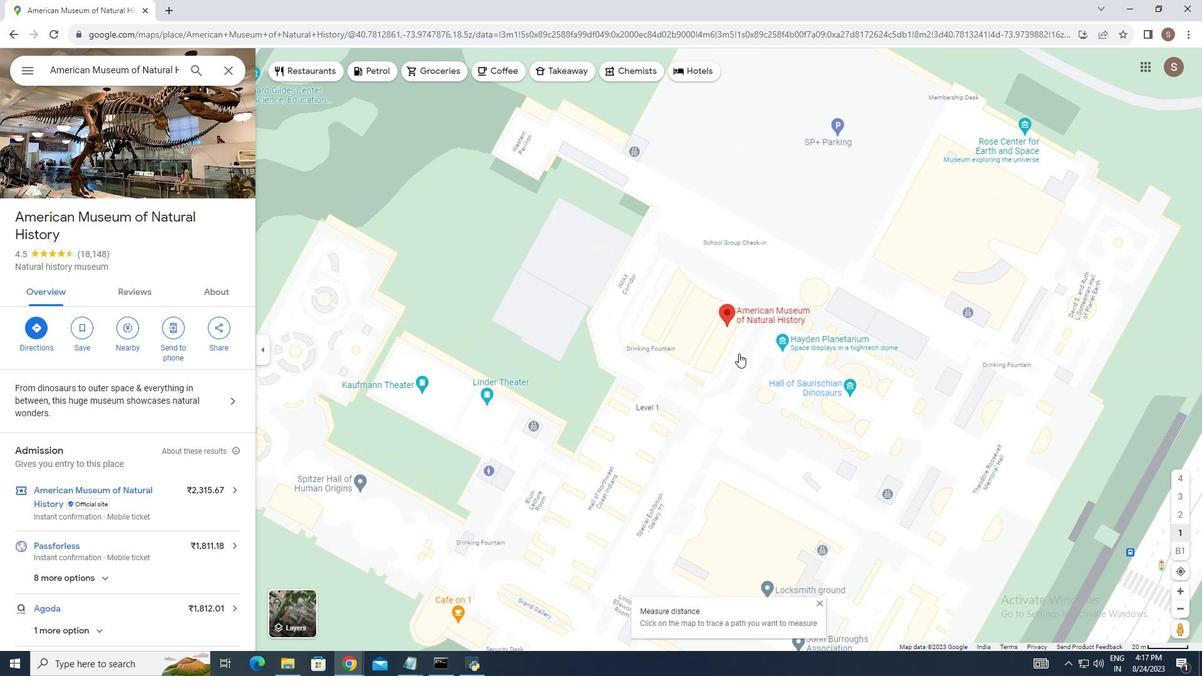 
Action: Mouse scrolled (739, 354) with delta (0, 0)
Screenshot: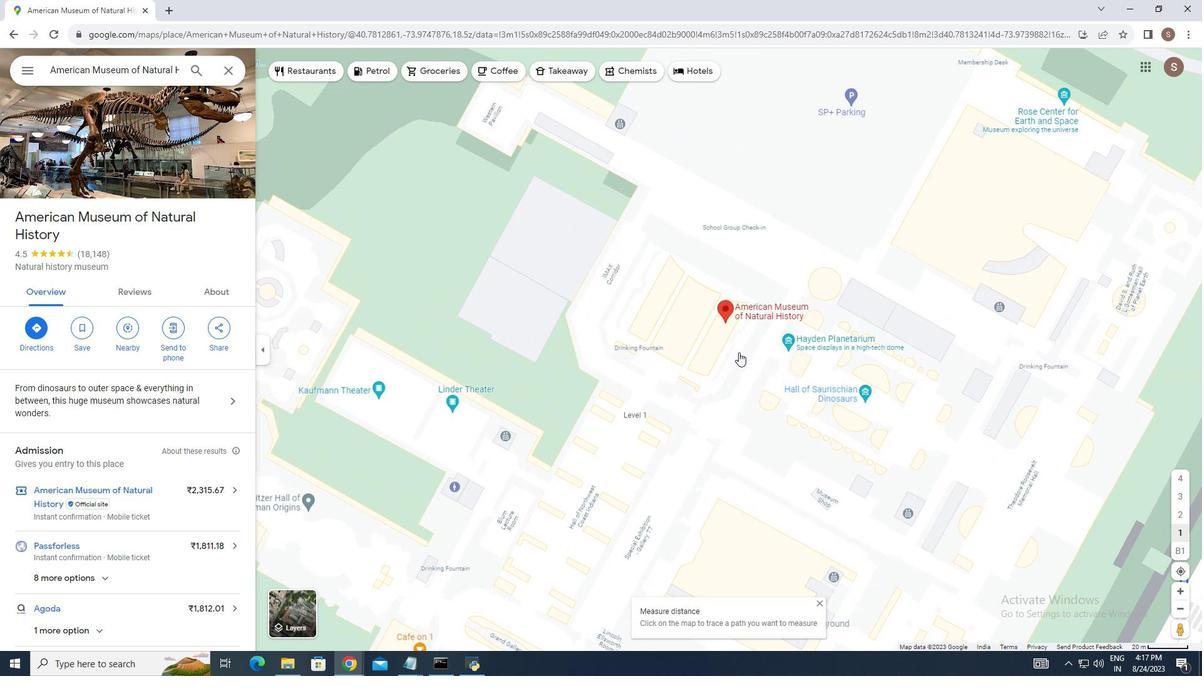 
Action: Mouse moved to (737, 330)
Screenshot: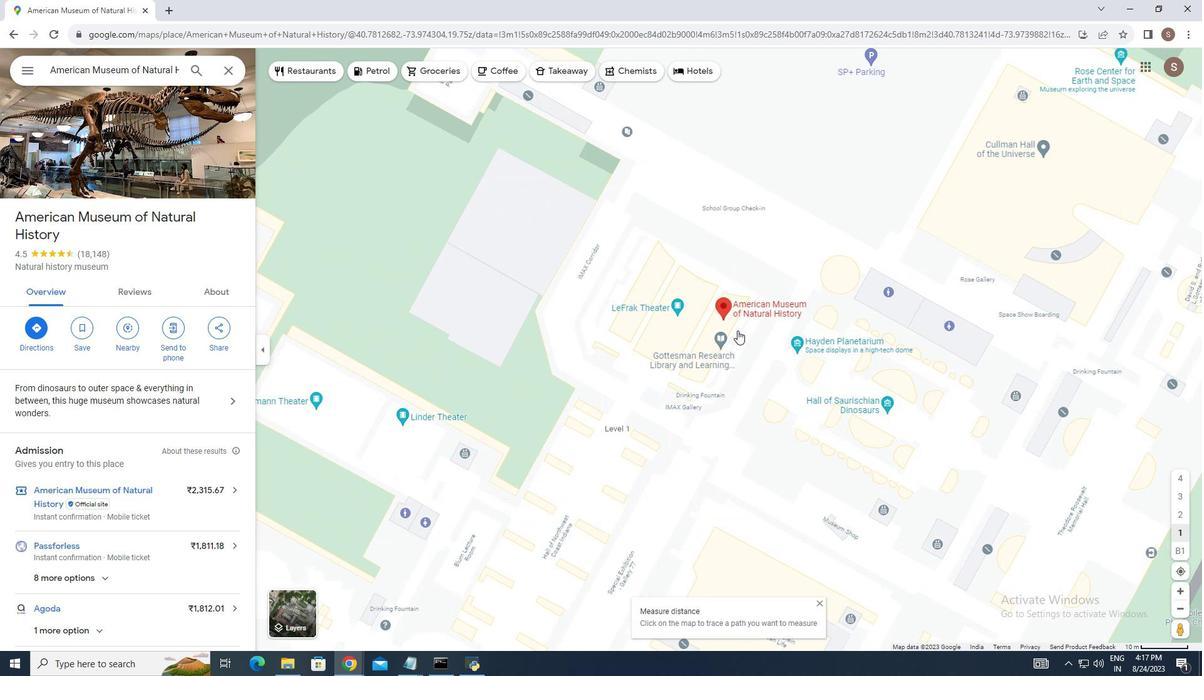 
Action: Mouse scrolled (737, 330) with delta (0, 0)
Screenshot: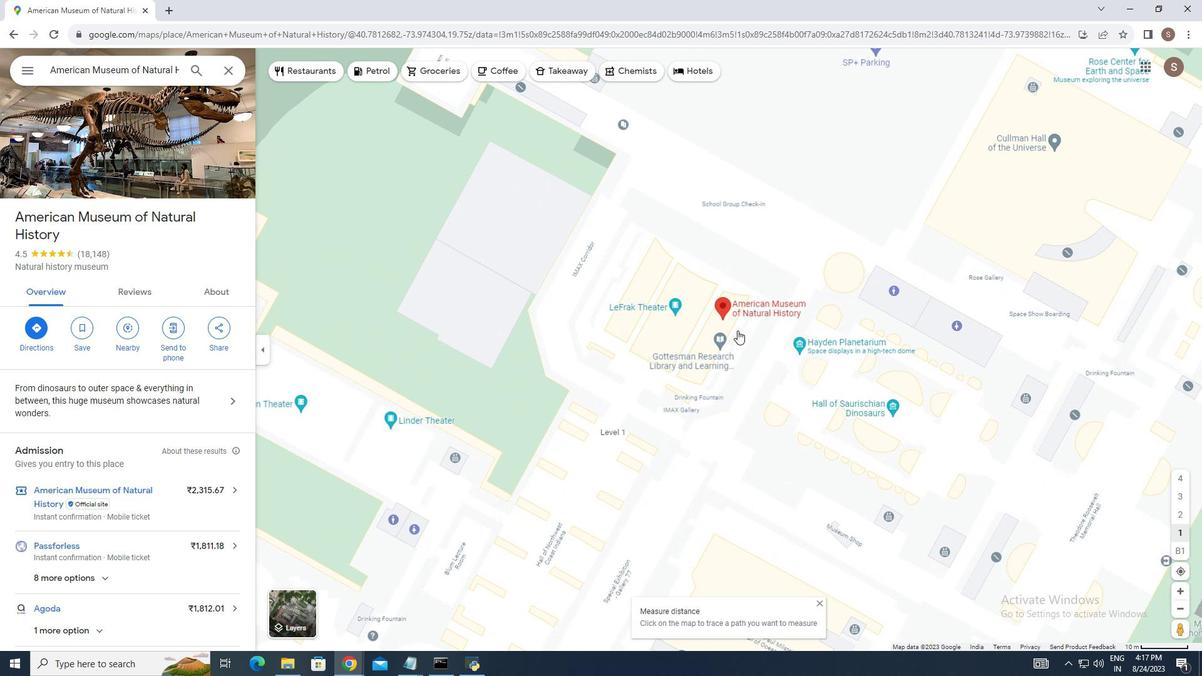 
Action: Mouse moved to (737, 330)
Screenshot: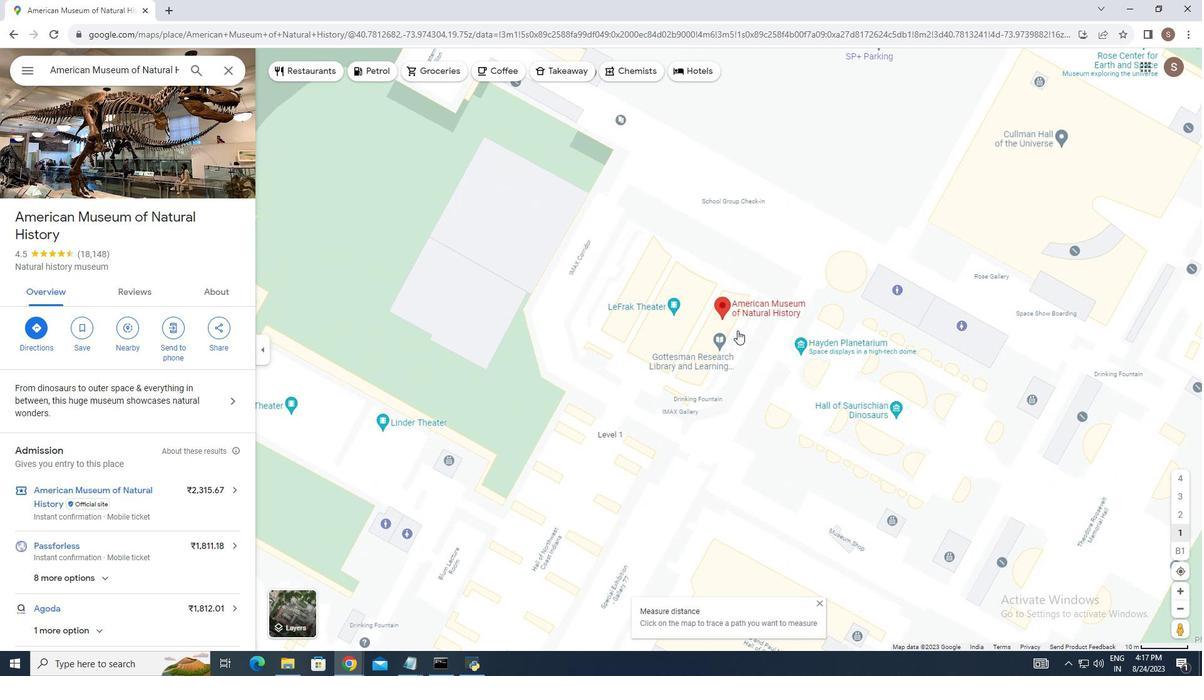 
Action: Mouse scrolled (737, 331) with delta (0, 0)
Screenshot: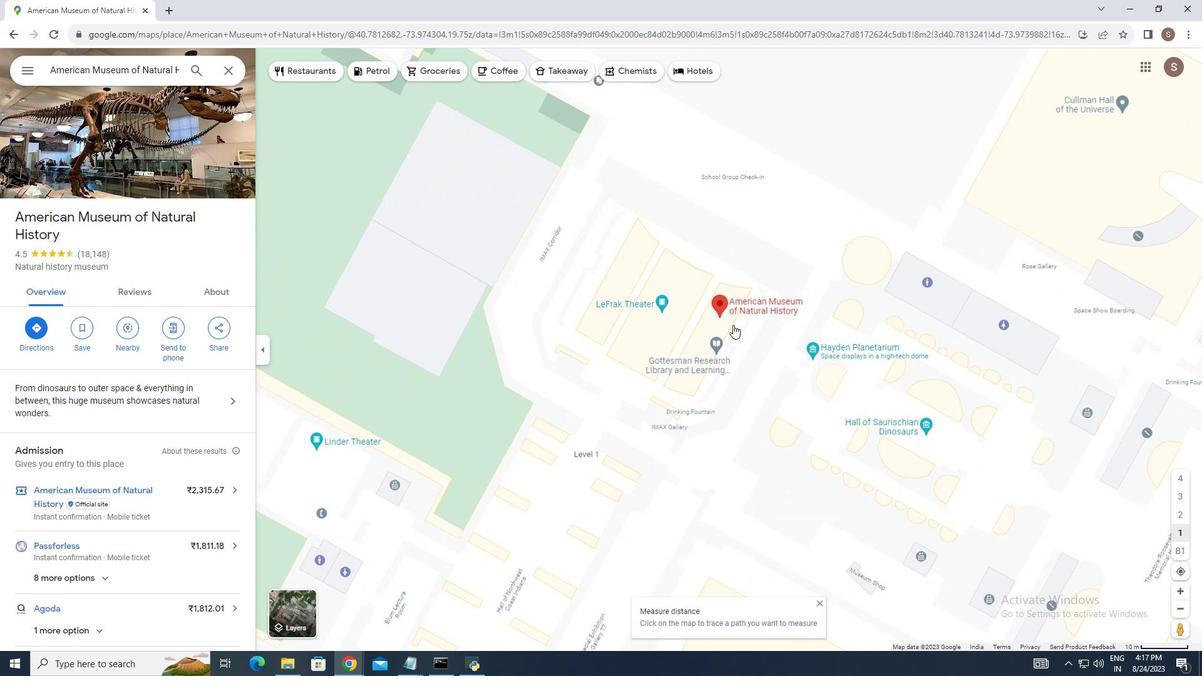 
Action: Mouse moved to (732, 323)
Screenshot: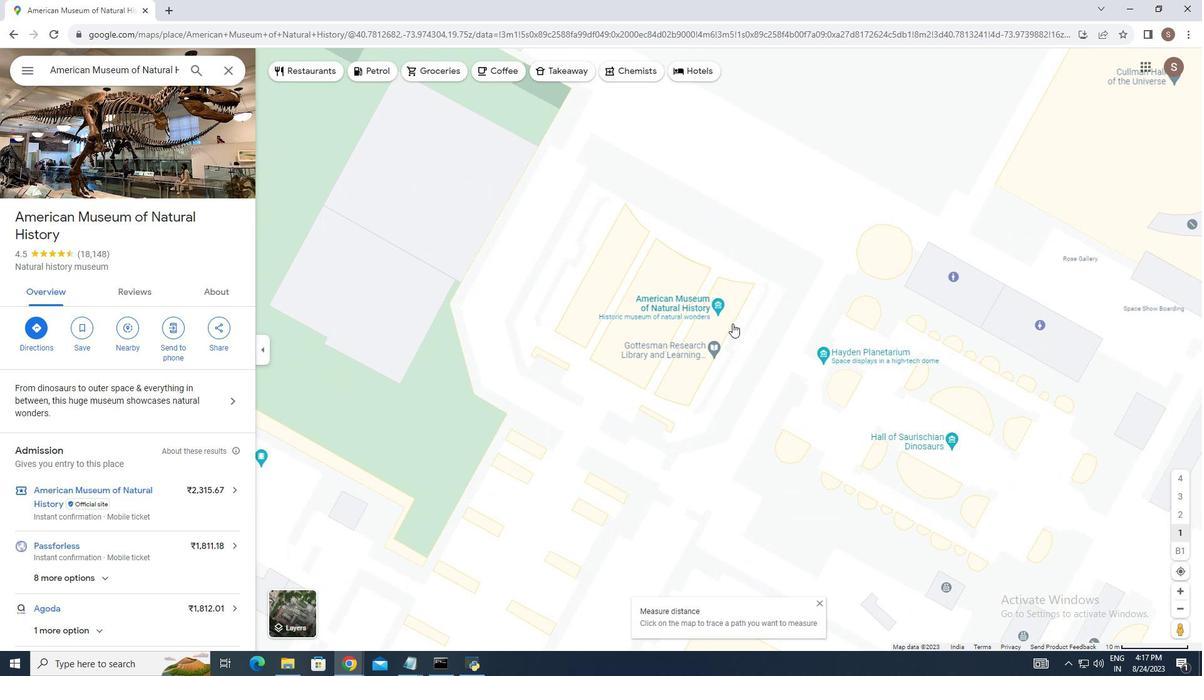 
Action: Mouse scrolled (732, 324) with delta (0, 0)
Screenshot: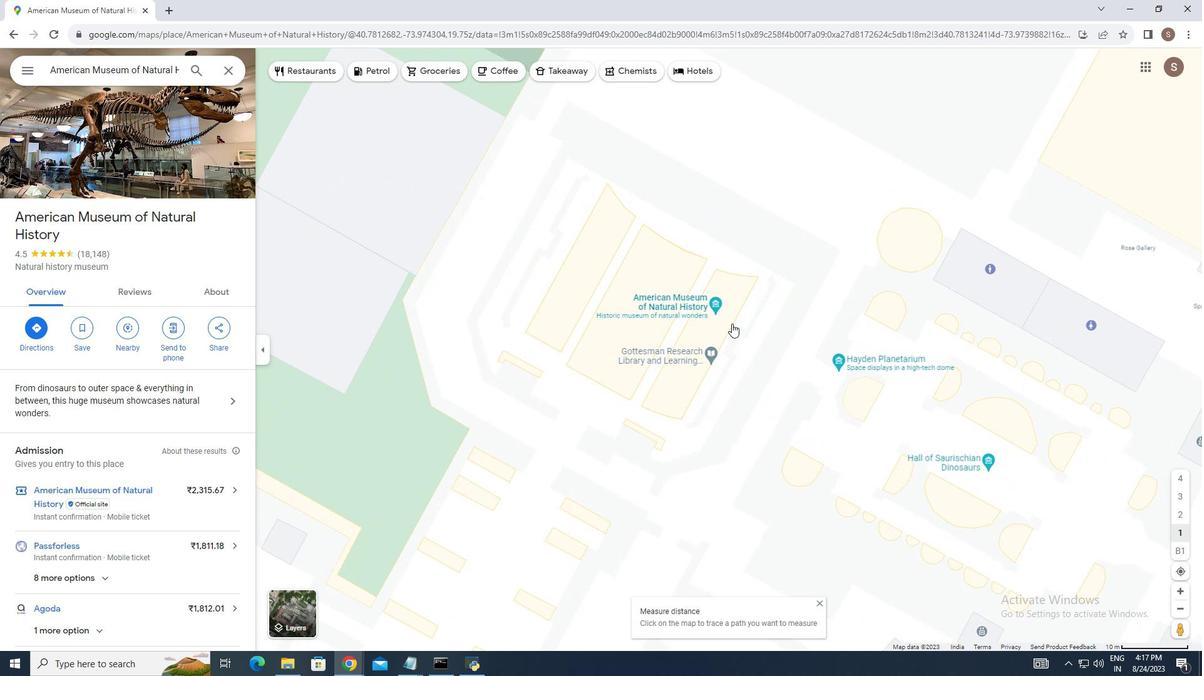 
Action: Mouse scrolled (732, 324) with delta (0, 0)
Screenshot: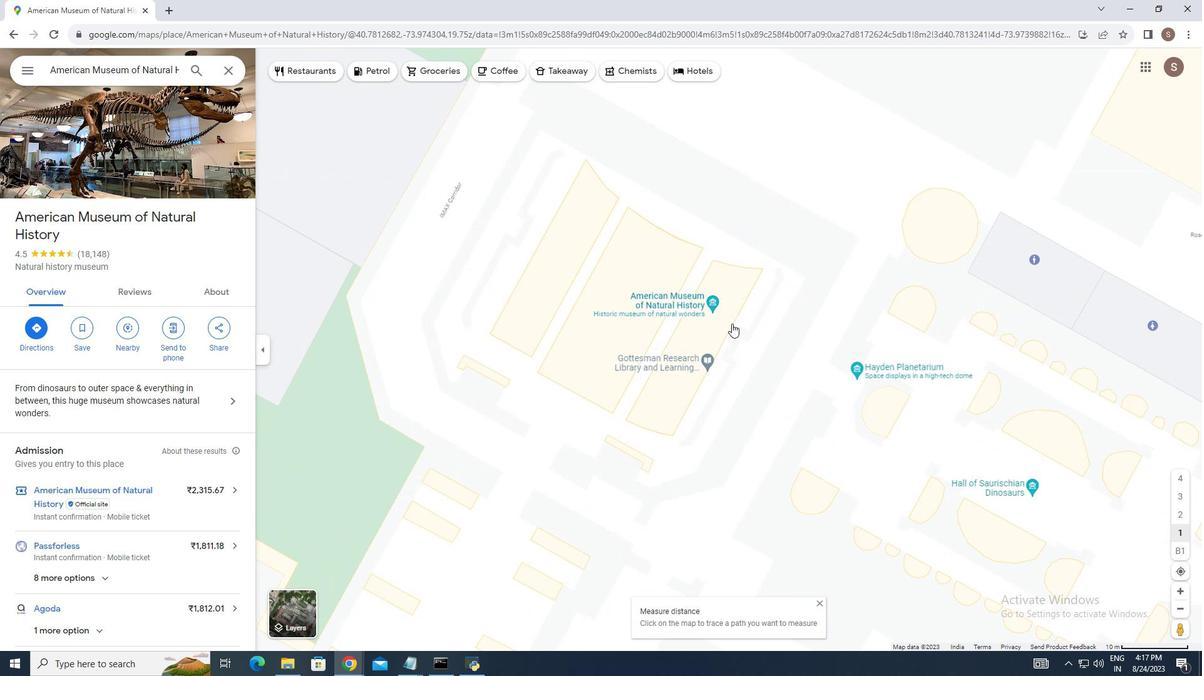
Action: Mouse scrolled (732, 324) with delta (0, 0)
Screenshot: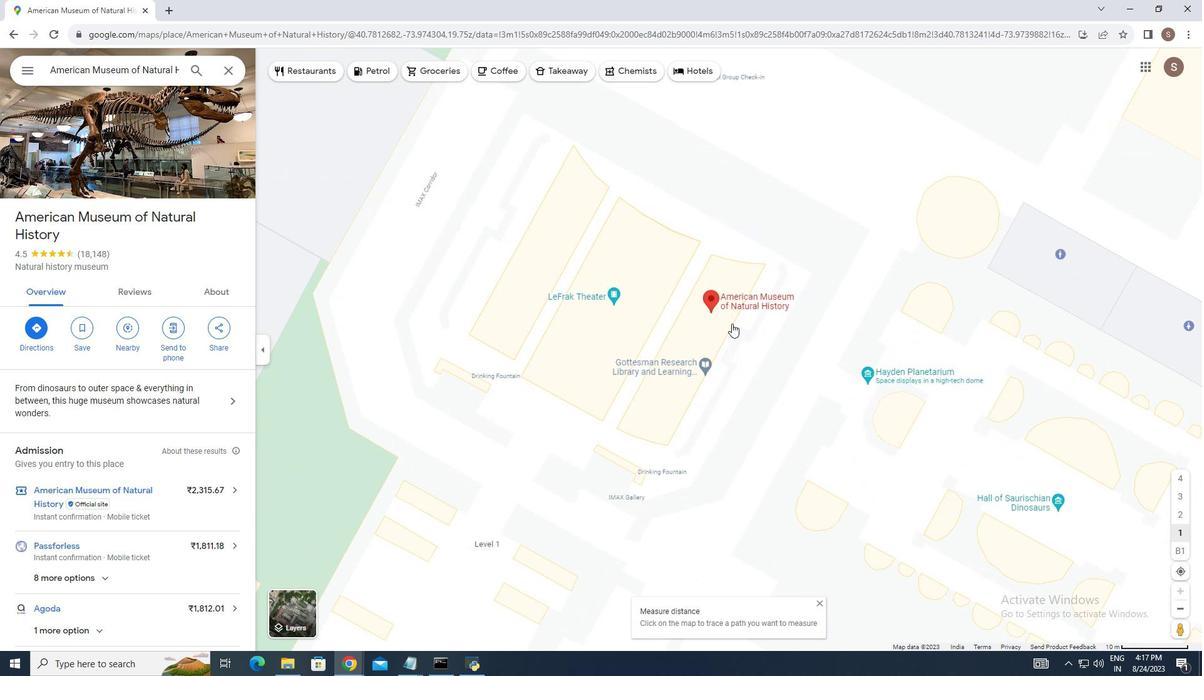 
Action: Mouse moved to (732, 323)
Screenshot: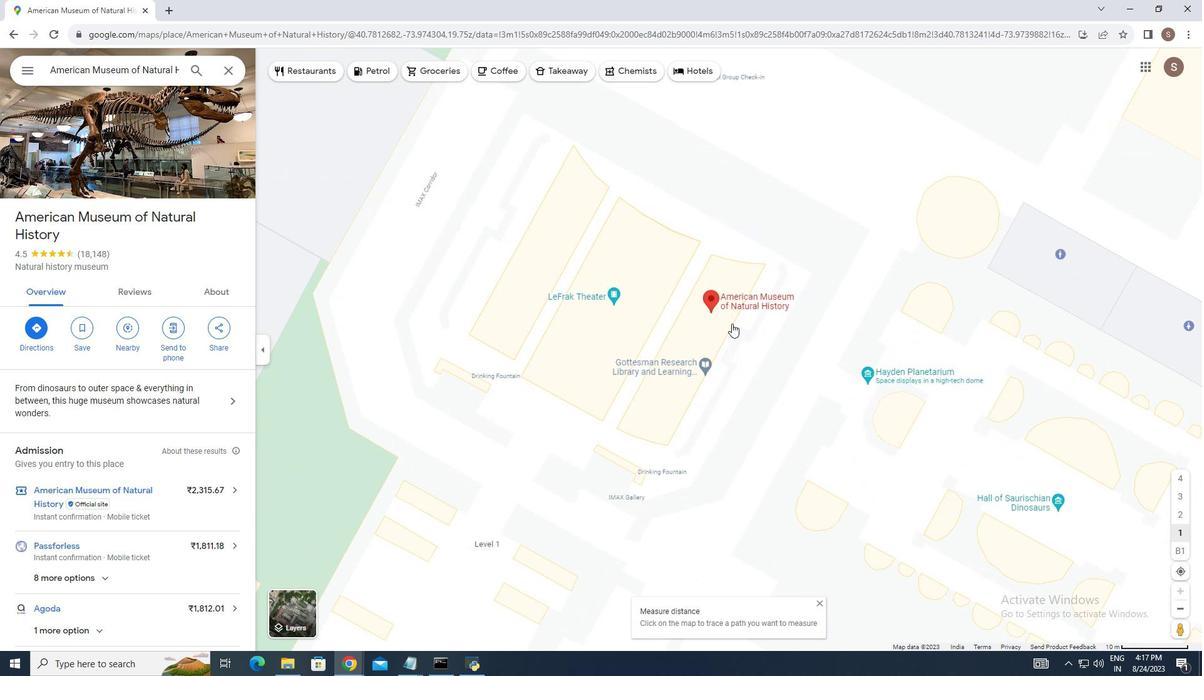 
Action: Mouse scrolled (732, 324) with delta (0, 0)
Screenshot: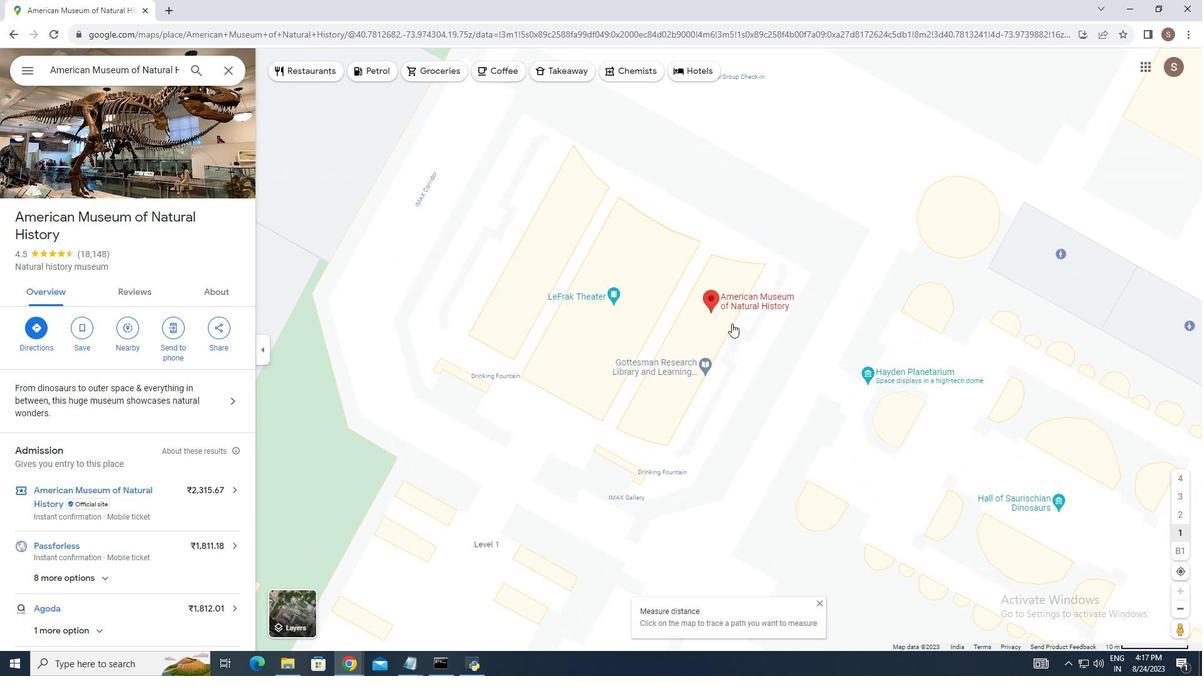 
Action: Mouse moved to (723, 325)
Screenshot: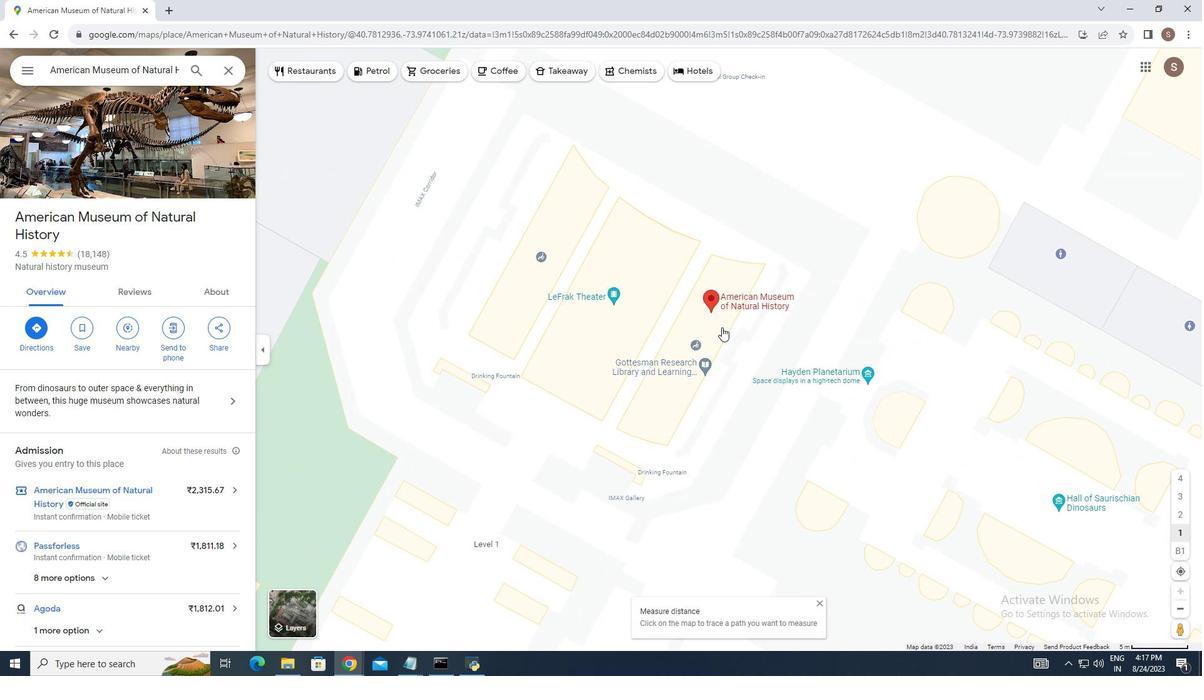 
Action: Mouse scrolled (723, 326) with delta (0, 0)
Screenshot: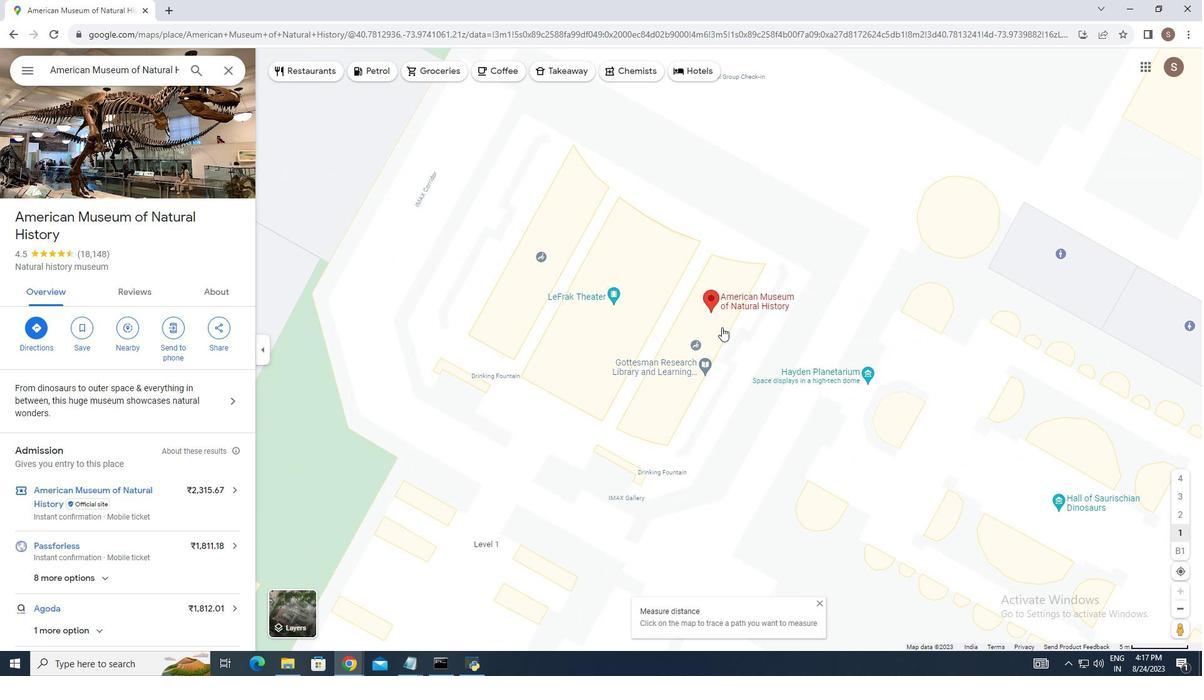 
Action: Mouse moved to (722, 325)
Screenshot: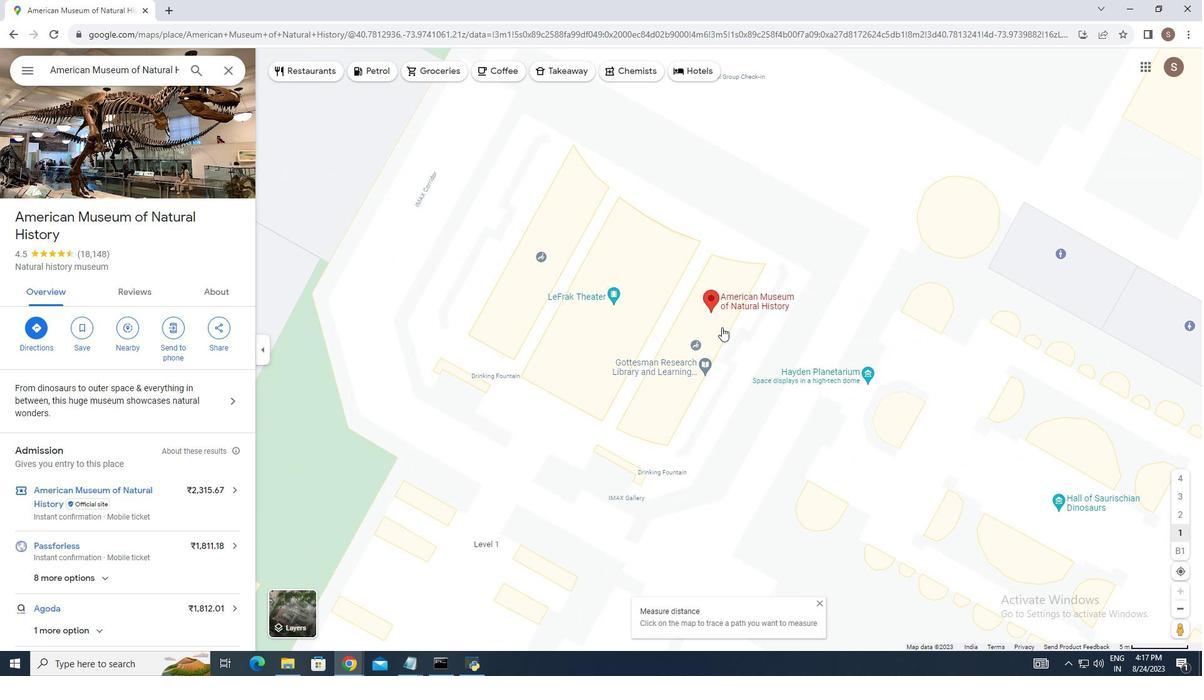 
Action: Mouse scrolled (722, 326) with delta (0, 0)
Screenshot: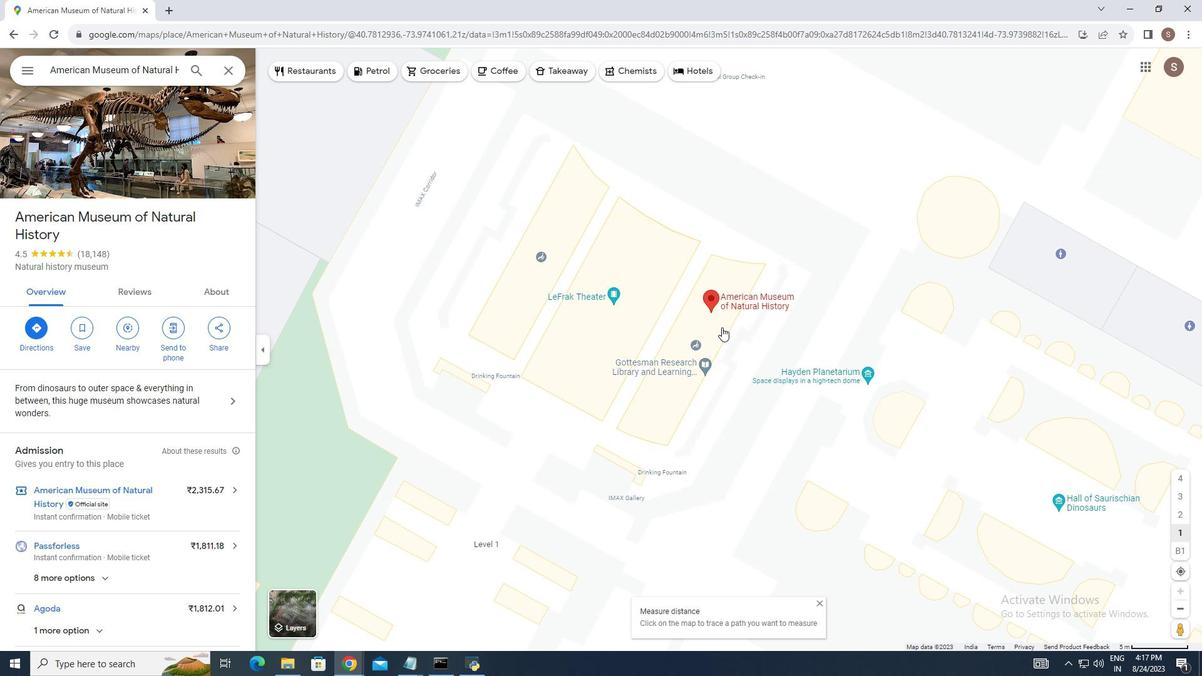 
Action: Mouse moved to (722, 326)
Screenshot: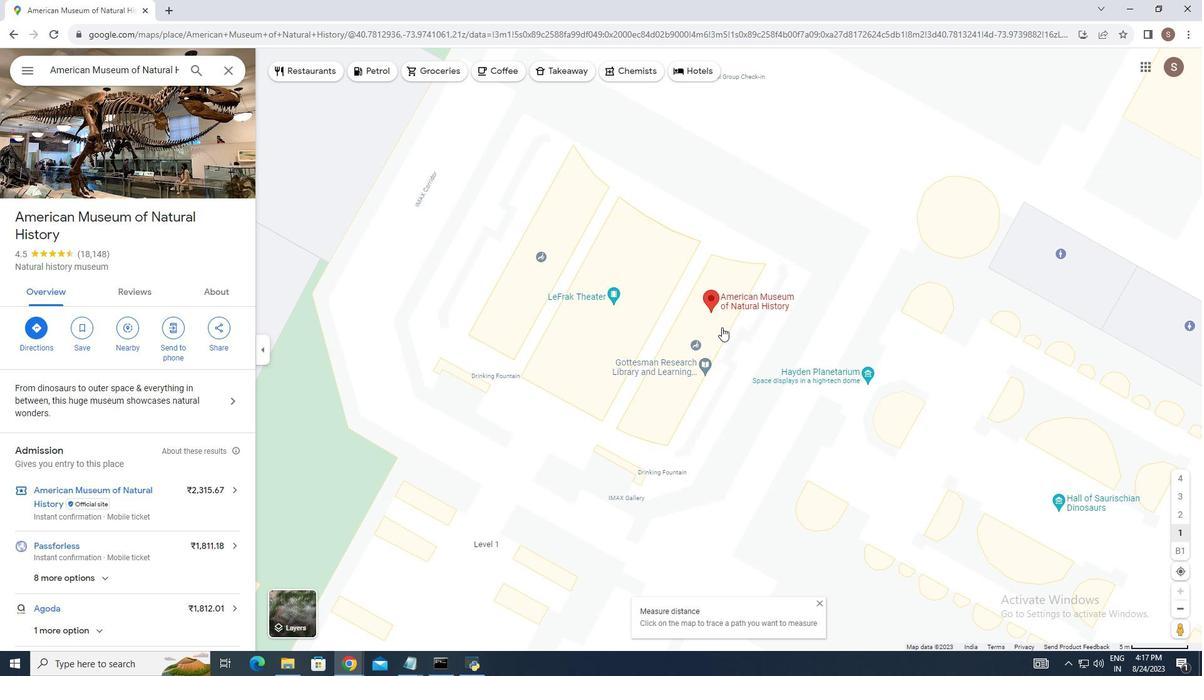 
Action: Mouse scrolled (722, 326) with delta (0, 0)
Screenshot: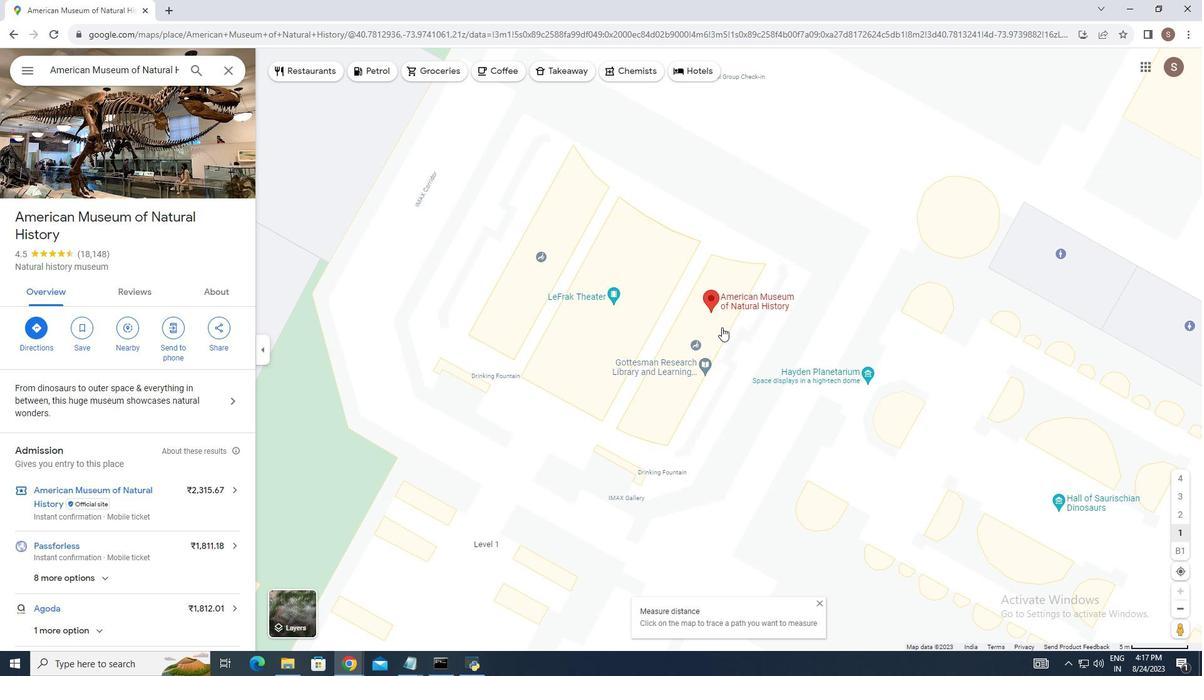 
Action: Mouse moved to (722, 327)
Screenshot: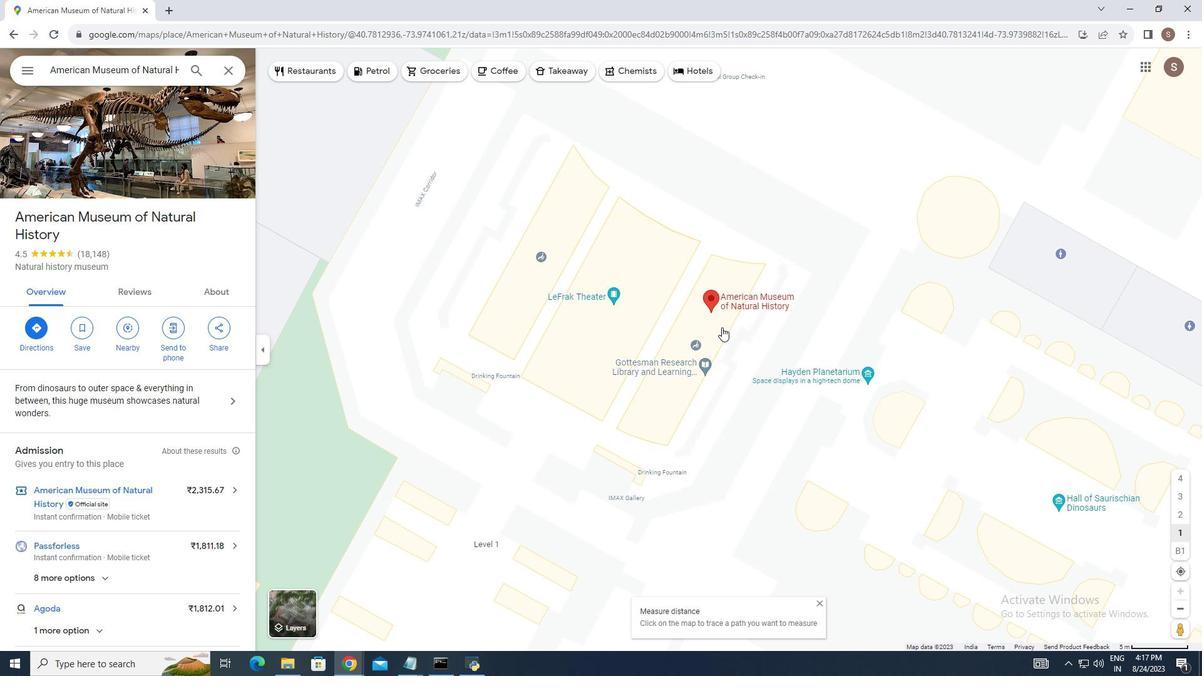 
Action: Mouse scrolled (722, 328) with delta (0, 0)
Screenshot: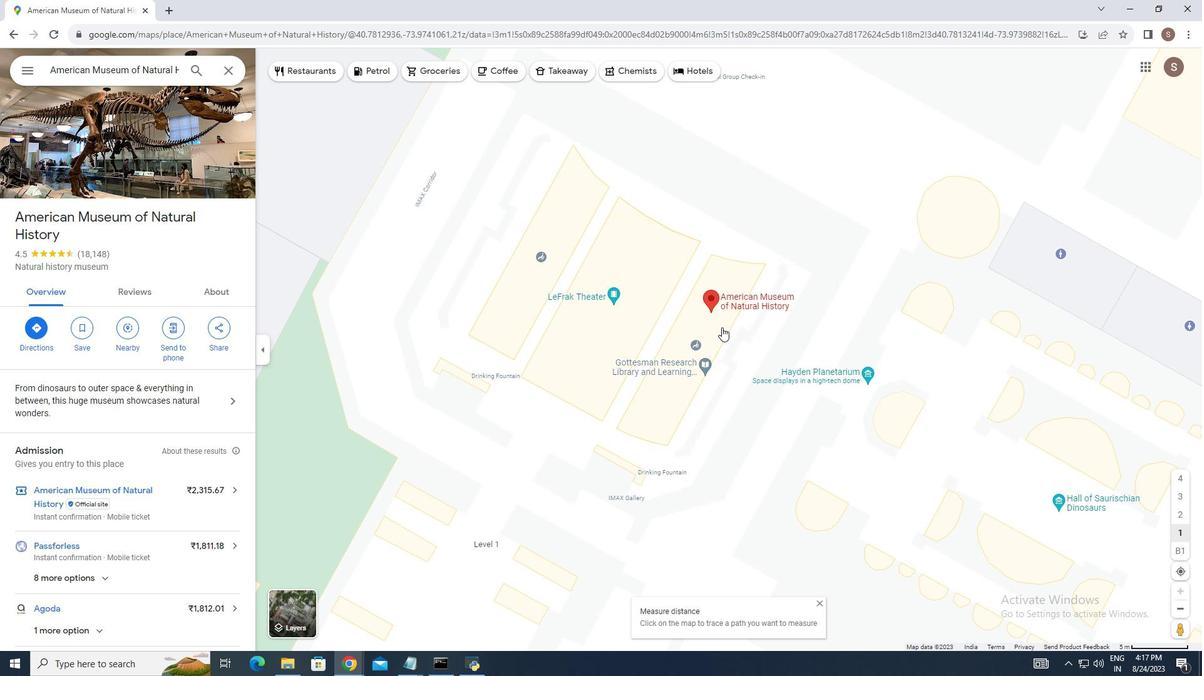 
Action: Mouse scrolled (722, 328) with delta (0, 0)
Screenshot: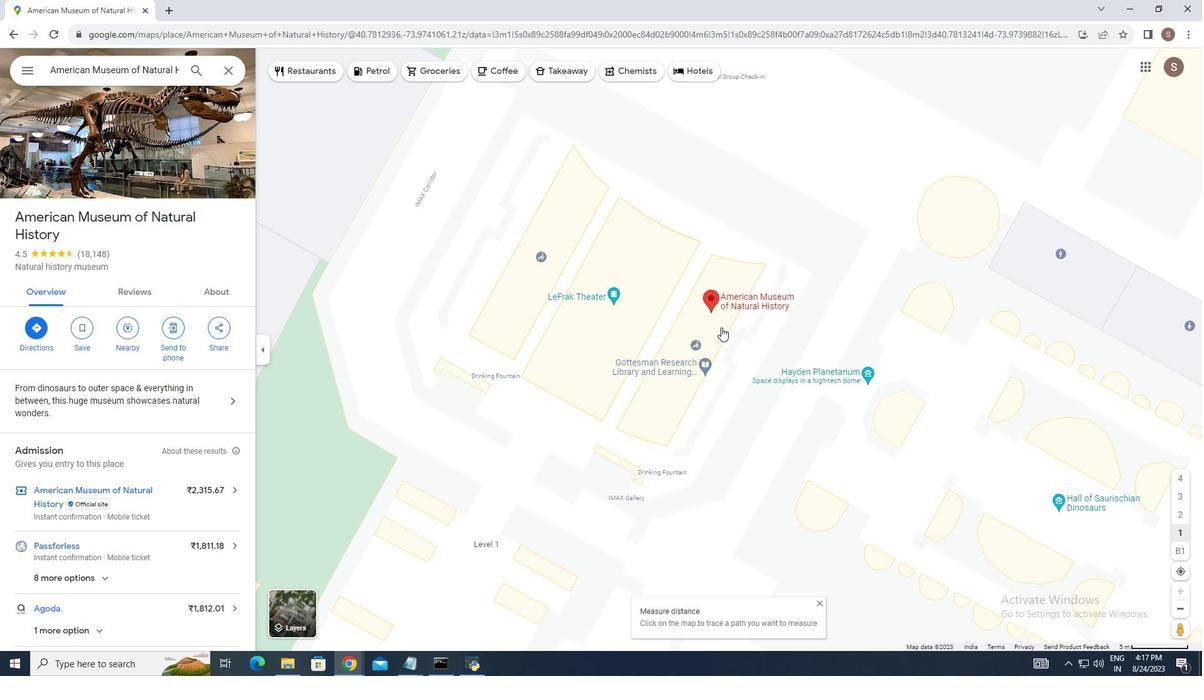 
Action: Mouse moved to (711, 311)
Screenshot: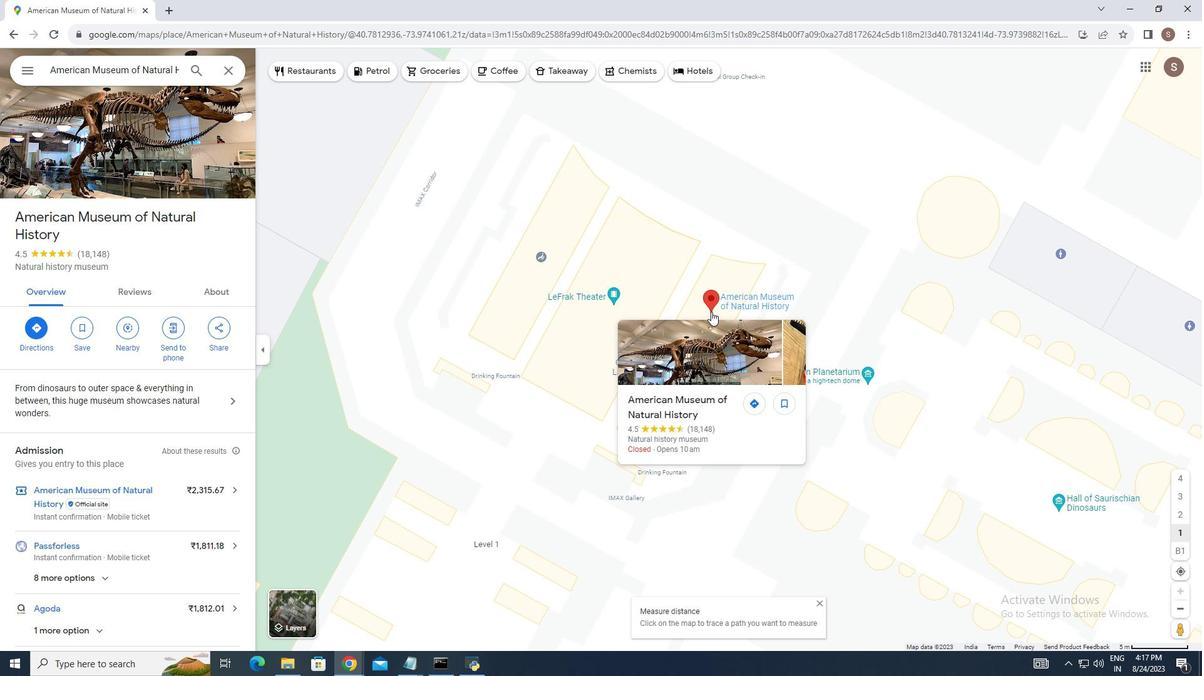 
Action: Mouse pressed left at (711, 311)
Screenshot: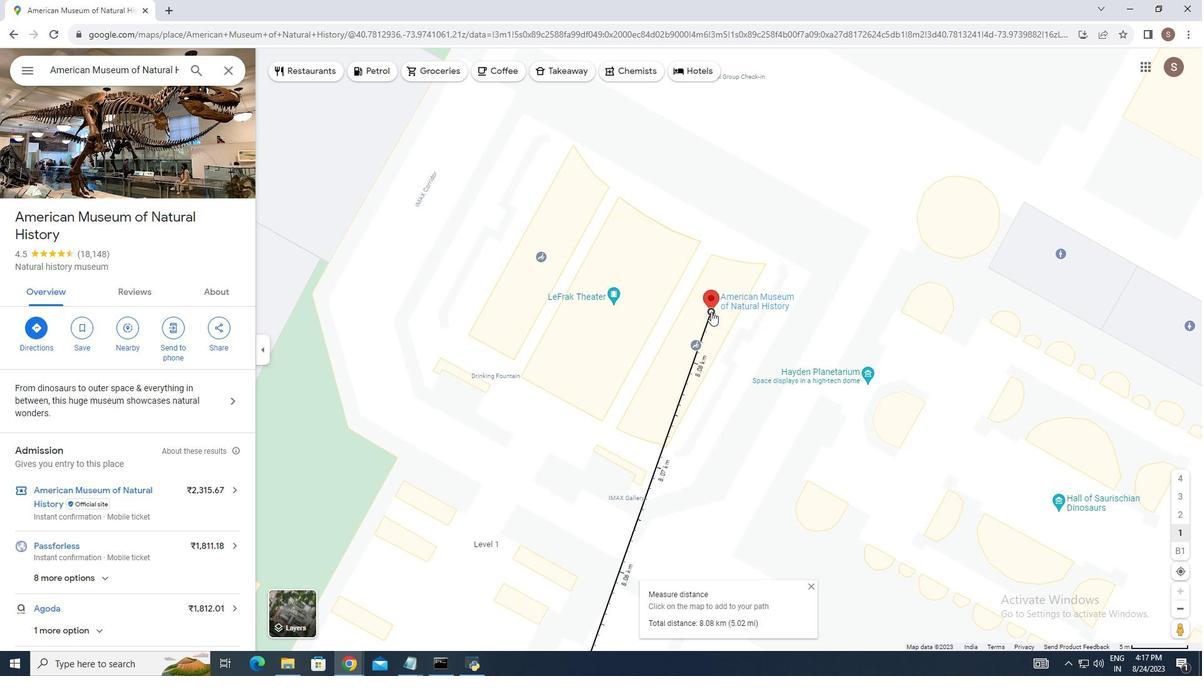 
Action: Mouse moved to (724, 342)
Screenshot: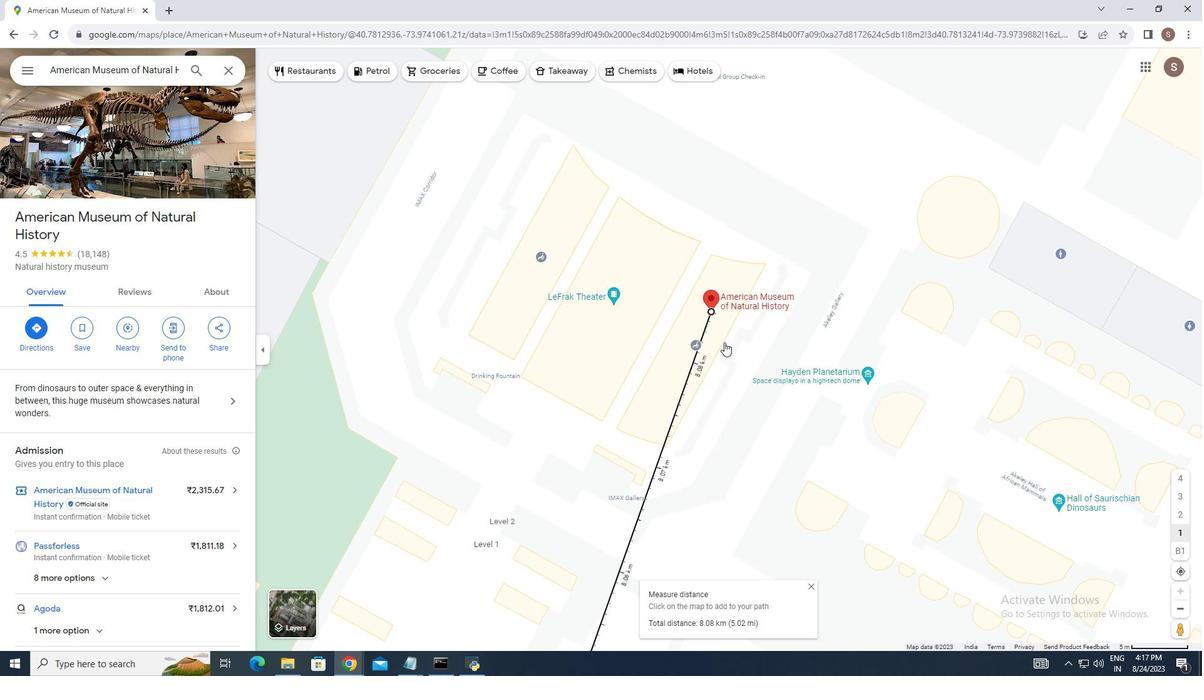 
Action: Mouse scrolled (724, 342) with delta (0, 0)
Screenshot: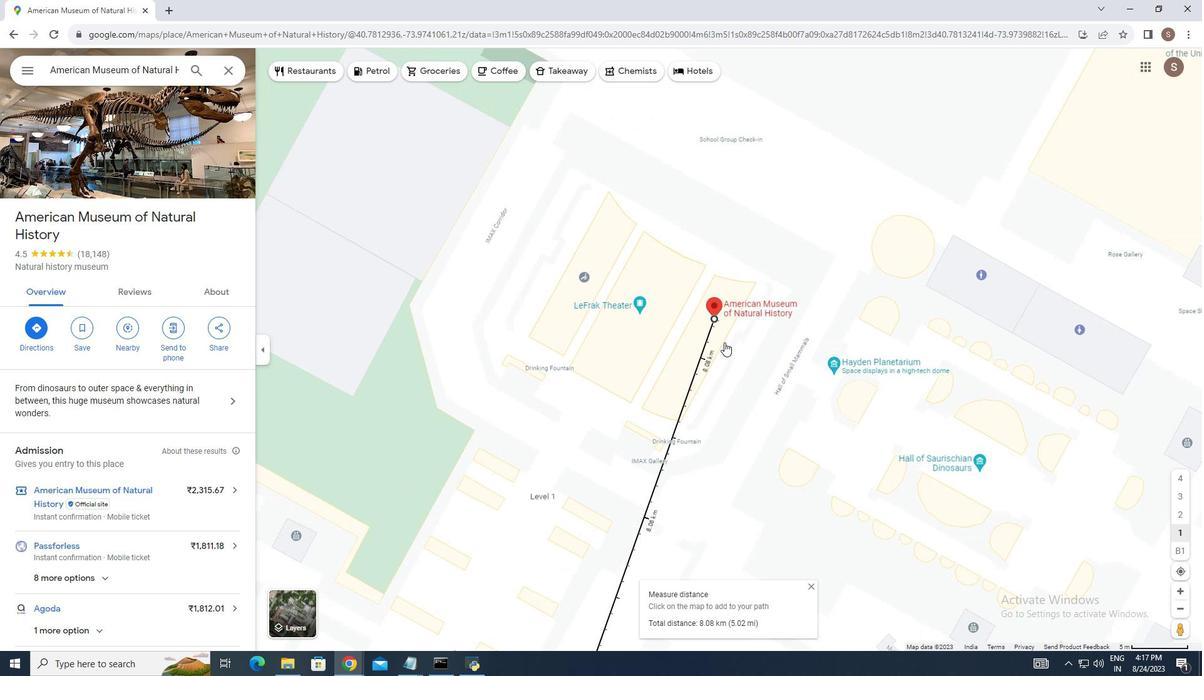 
Action: Mouse scrolled (724, 342) with delta (0, 0)
Screenshot: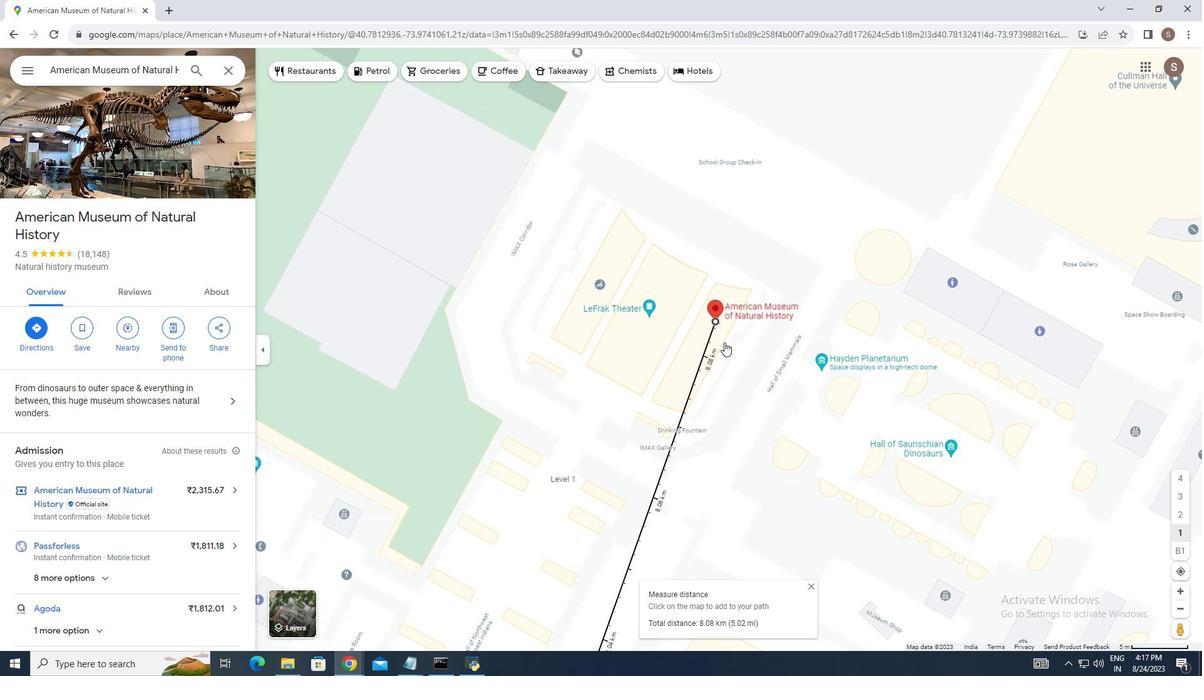 
Action: Mouse scrolled (724, 342) with delta (0, 0)
Screenshot: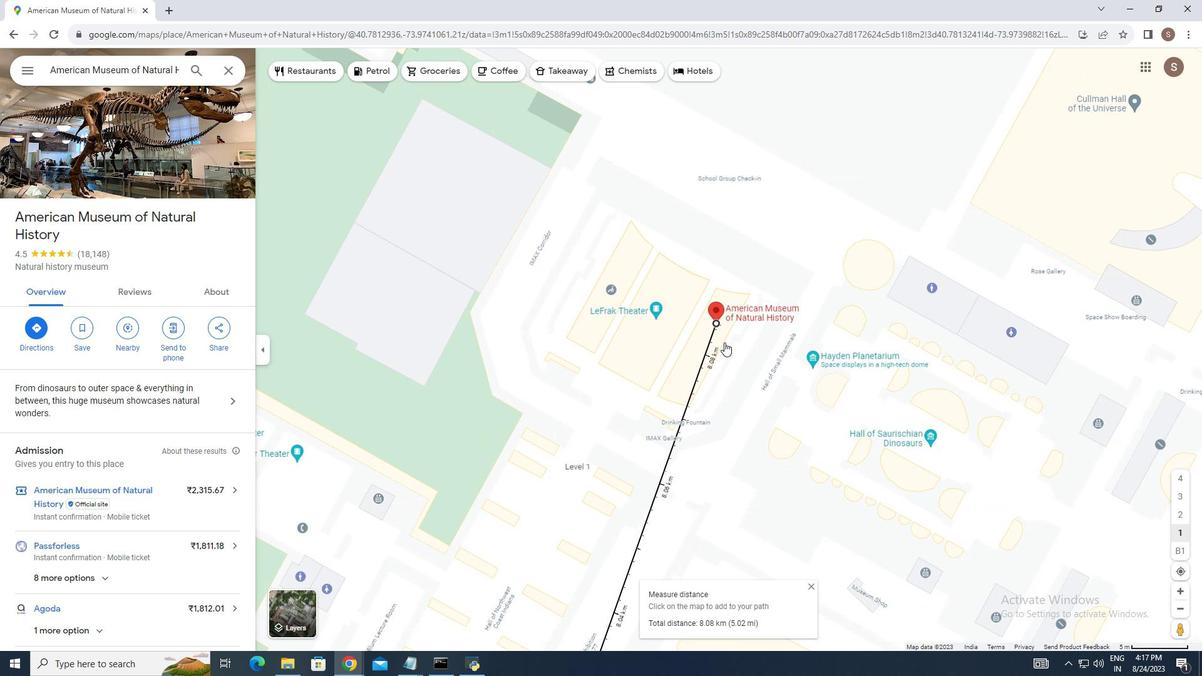 
Action: Mouse moved to (724, 362)
Screenshot: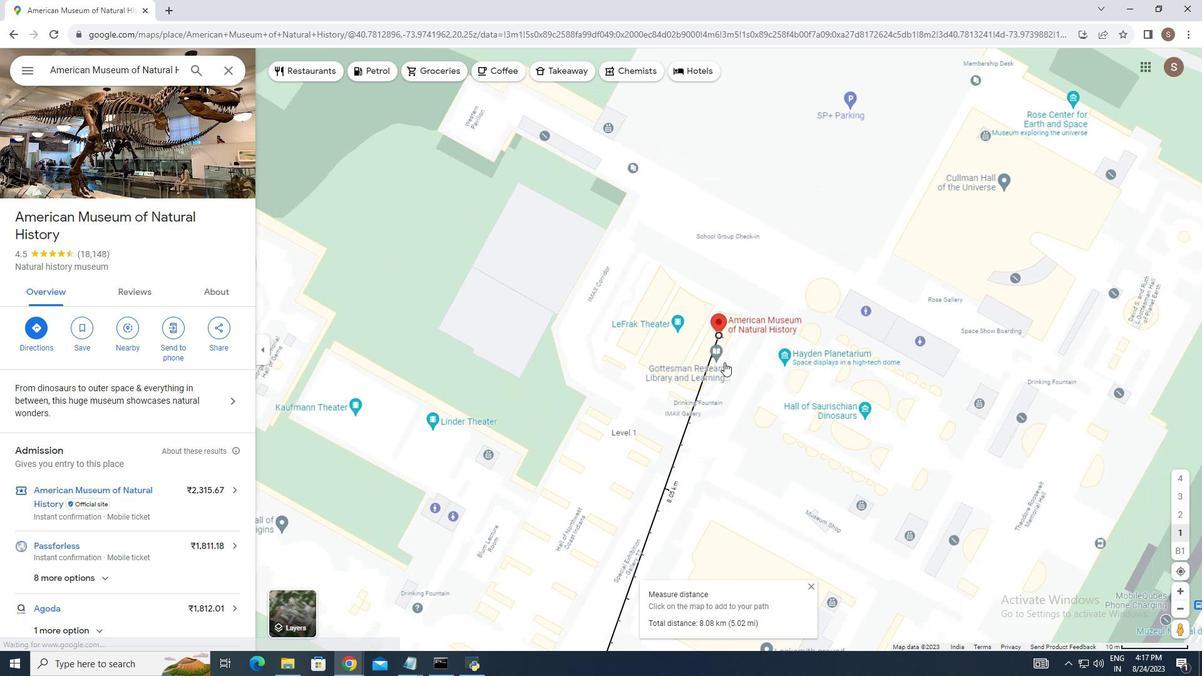 
Action: Mouse scrolled (724, 361) with delta (0, 0)
Screenshot: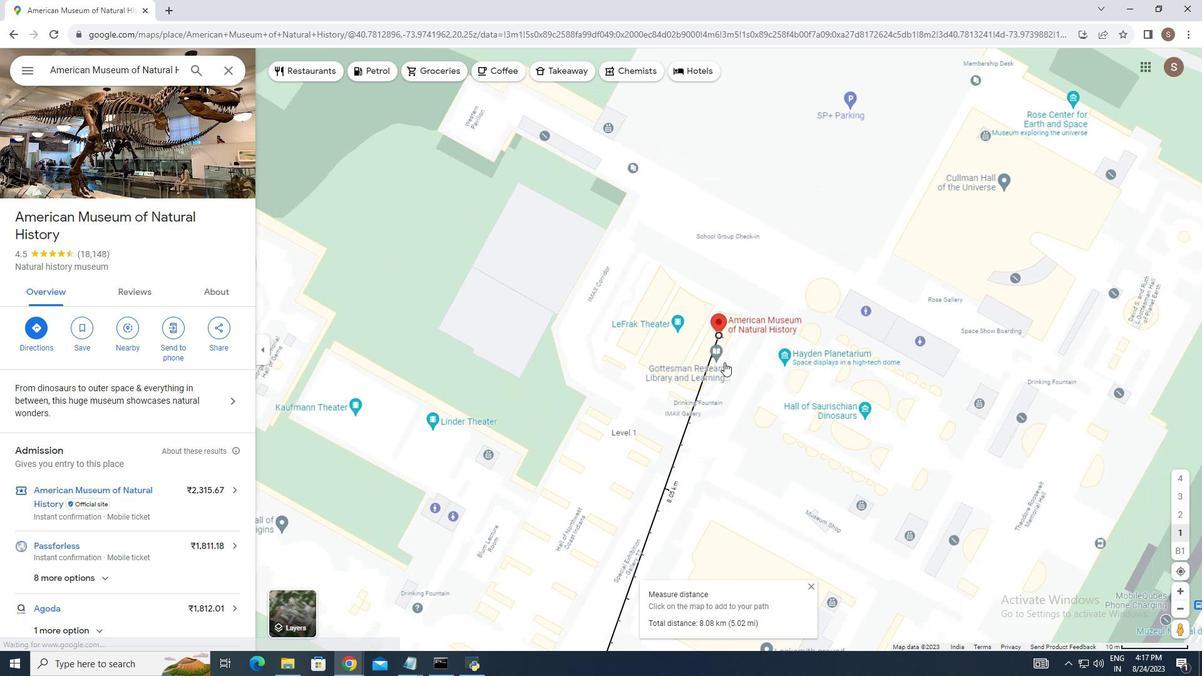 
Action: Mouse scrolled (724, 362) with delta (0, 0)
Screenshot: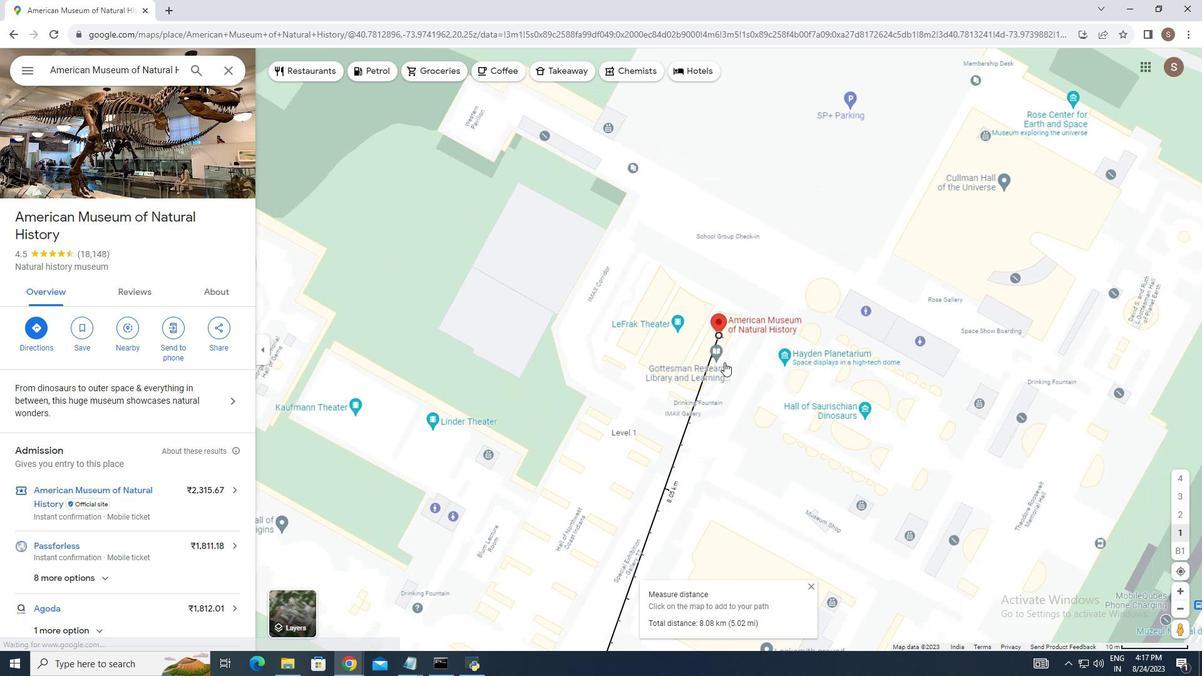 
Action: Mouse moved to (724, 362)
Screenshot: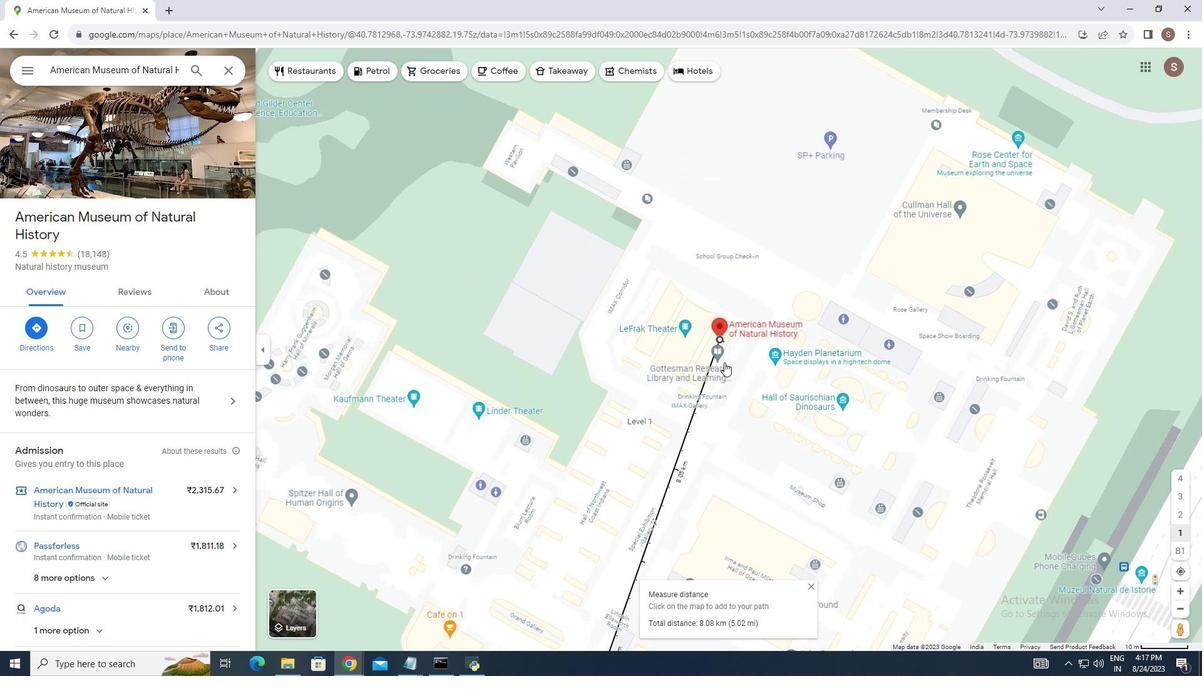 
Action: Mouse scrolled (724, 362) with delta (0, 0)
Screenshot: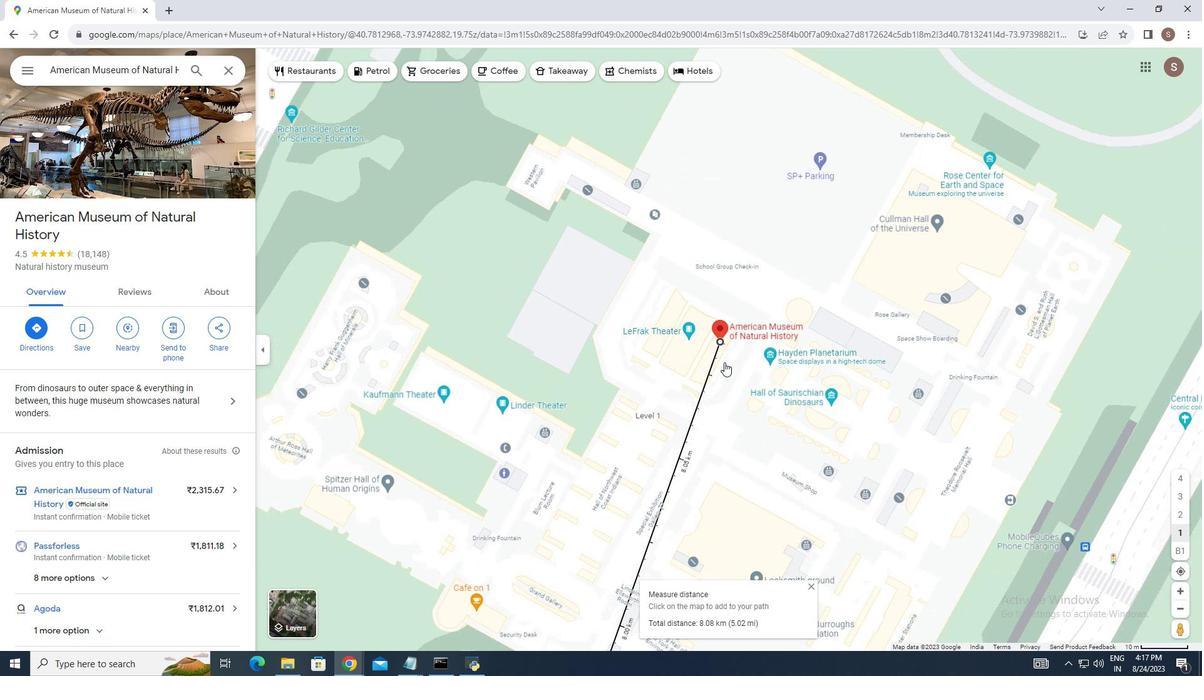 
Action: Mouse scrolled (724, 362) with delta (0, 0)
Screenshot: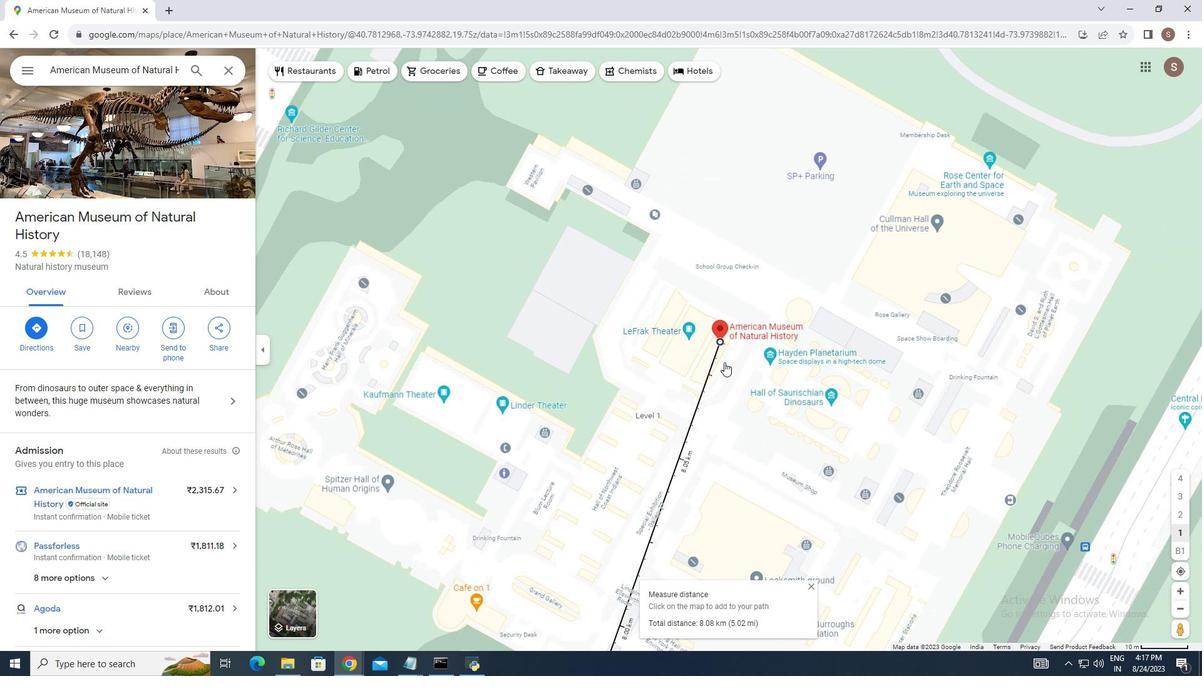 
Action: Key pressed <Key.down><Key.down><Key.down>
Screenshot: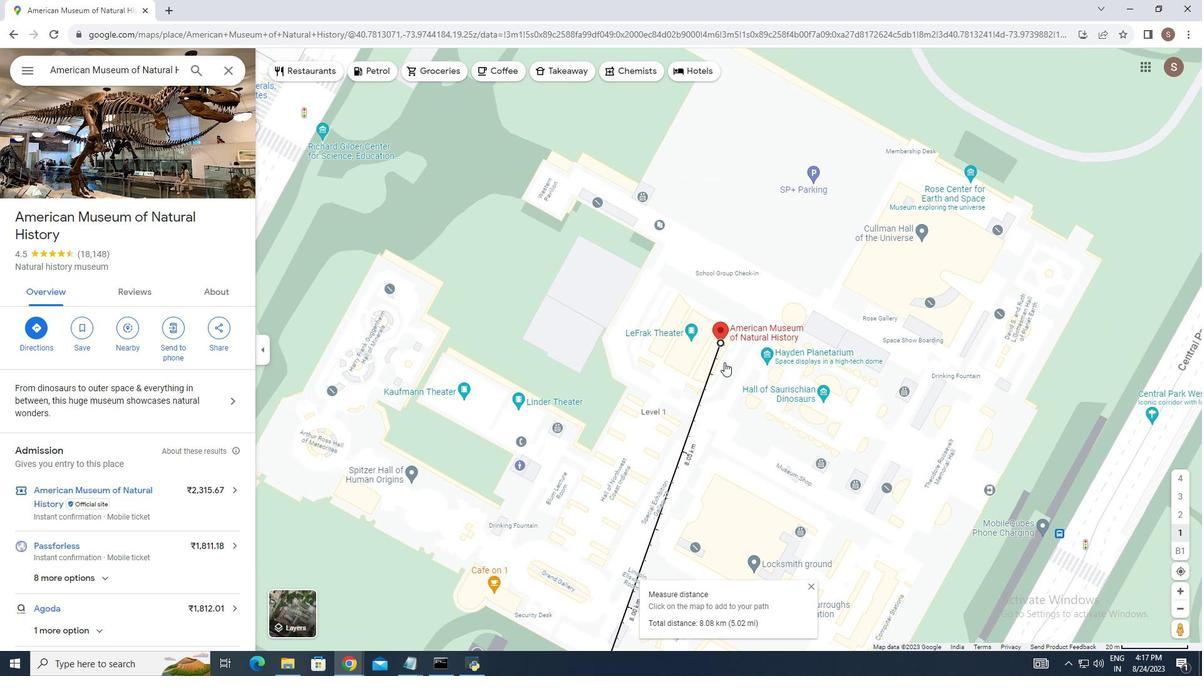 
Action: Mouse moved to (711, 442)
Screenshot: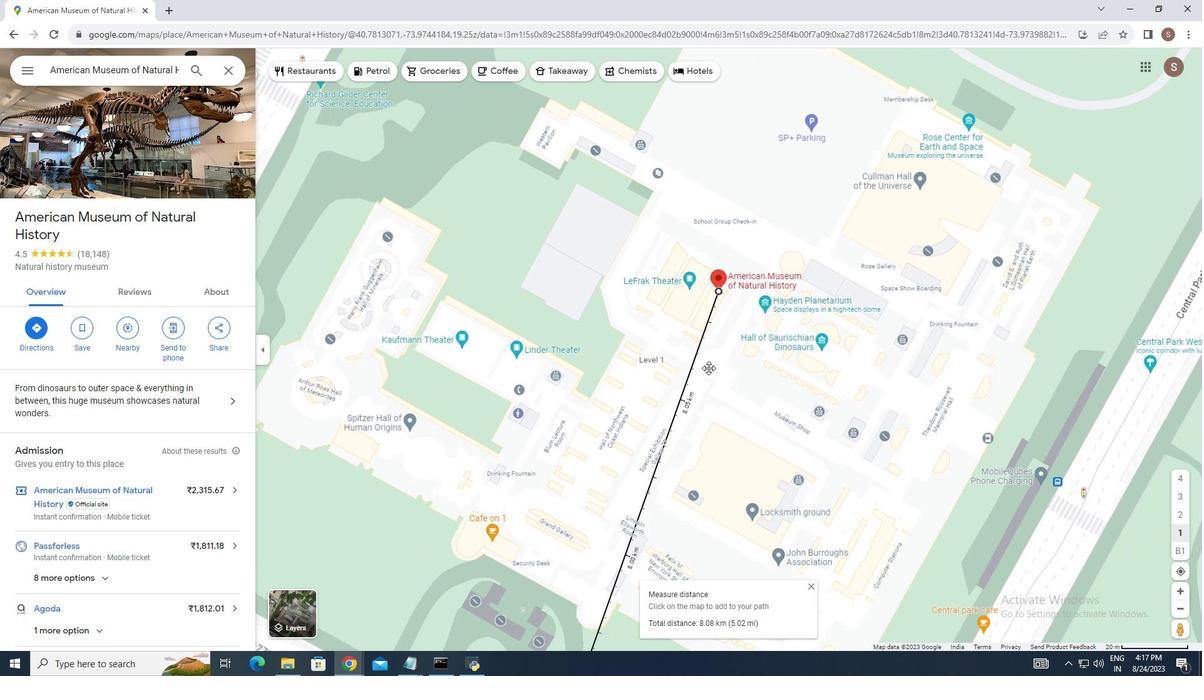 
Action: Mouse pressed left at (711, 442)
Screenshot: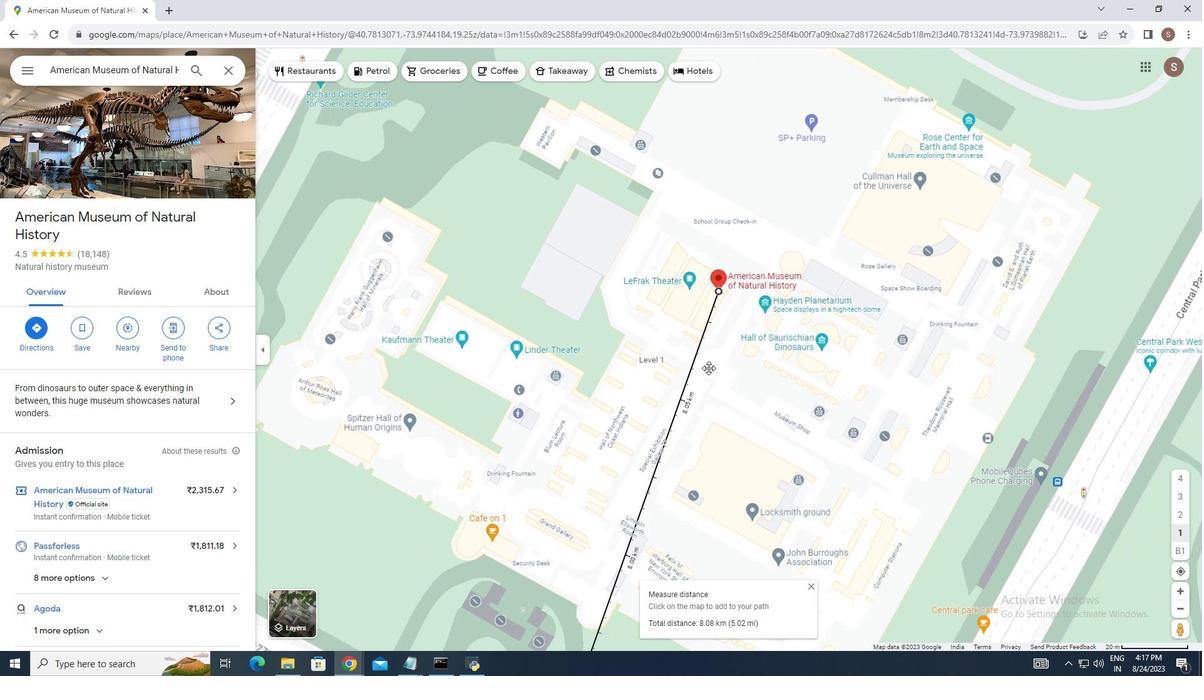 
Action: Mouse moved to (712, 417)
Screenshot: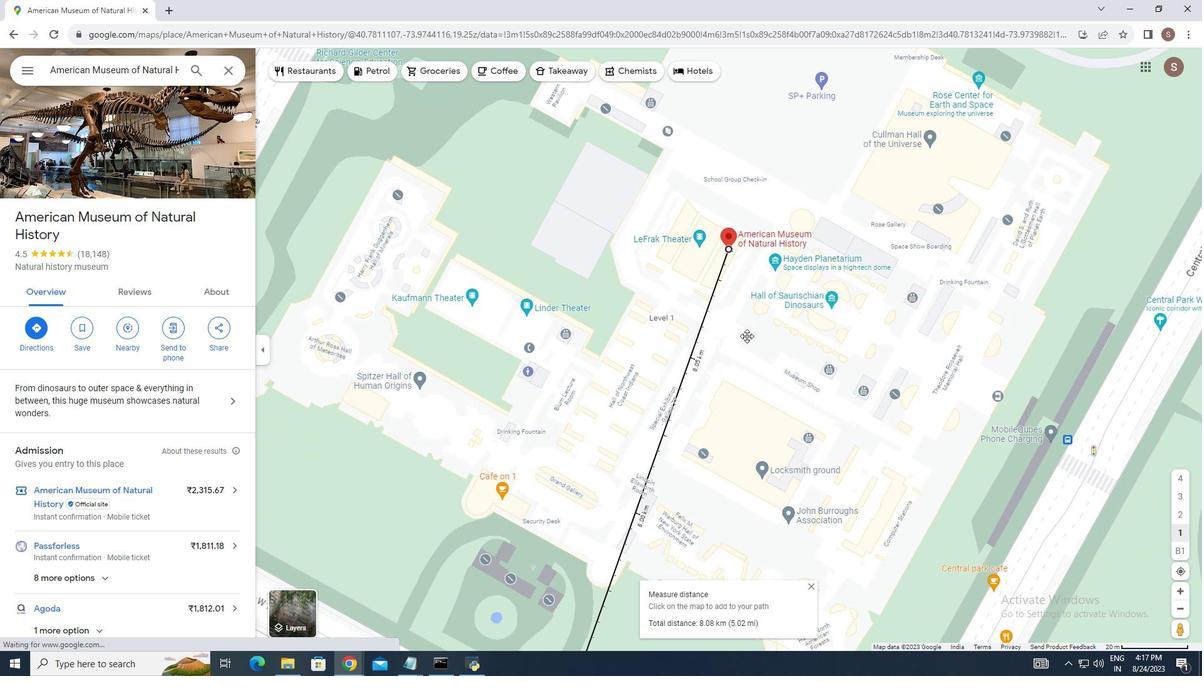 
Action: Mouse pressed left at (712, 417)
Screenshot: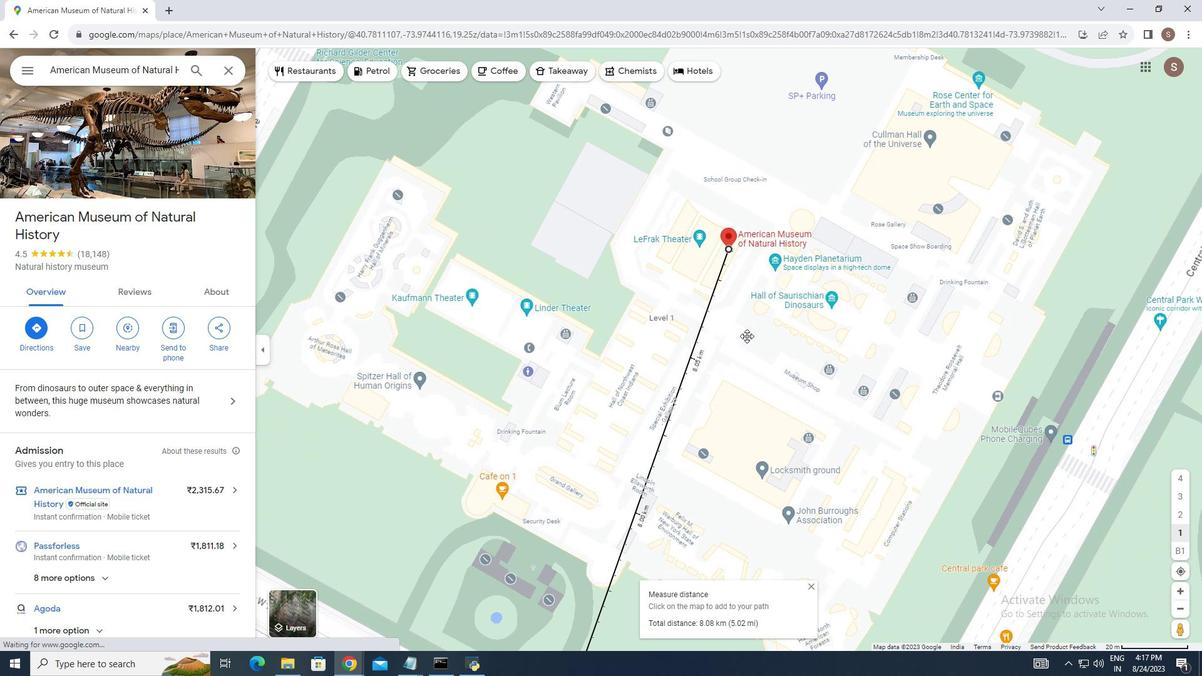 
Action: Mouse moved to (692, 435)
Screenshot: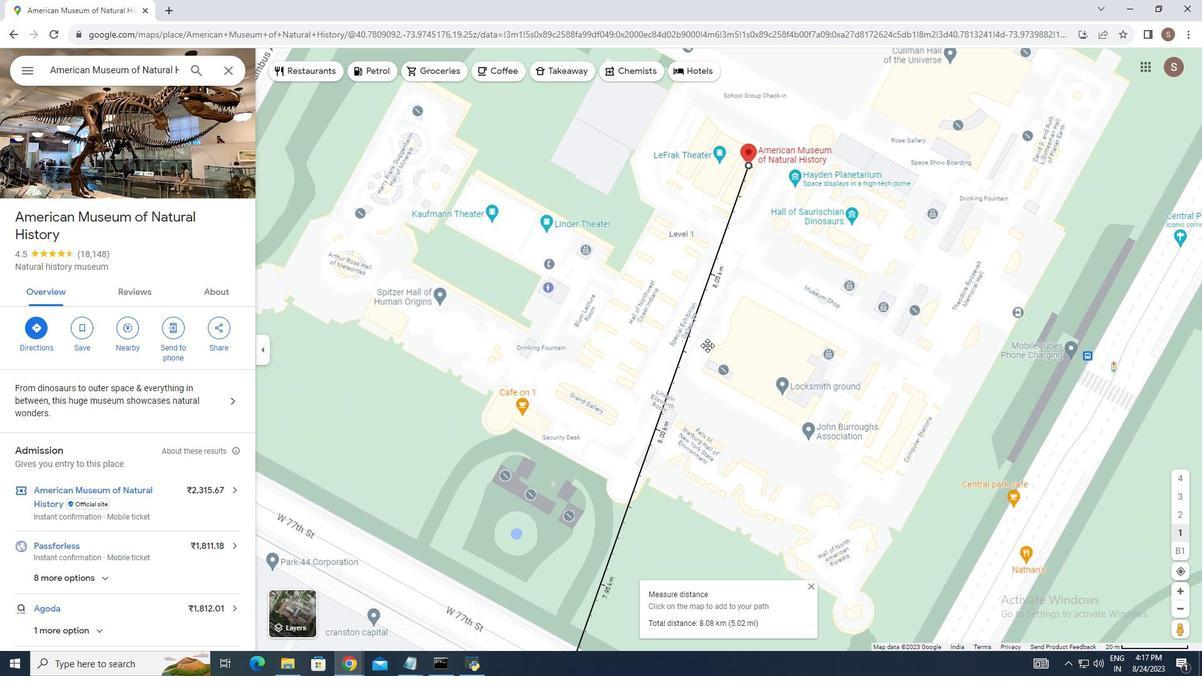 
Action: Mouse pressed left at (692, 435)
Screenshot: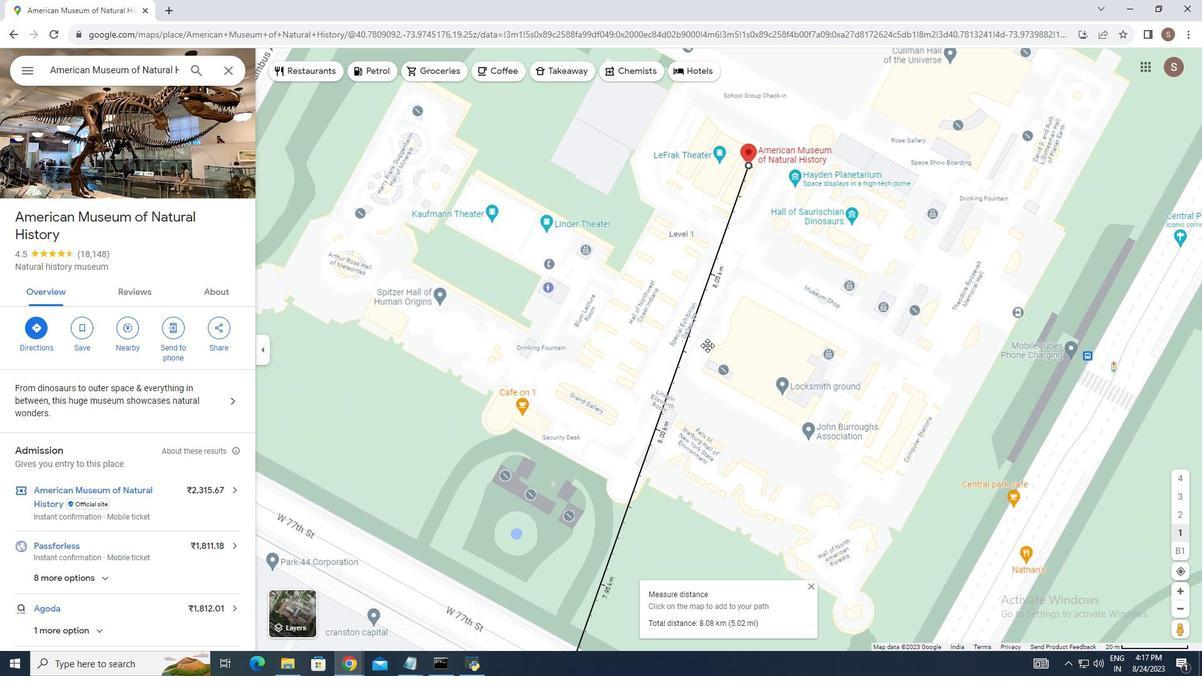 
Action: Mouse moved to (722, 435)
Screenshot: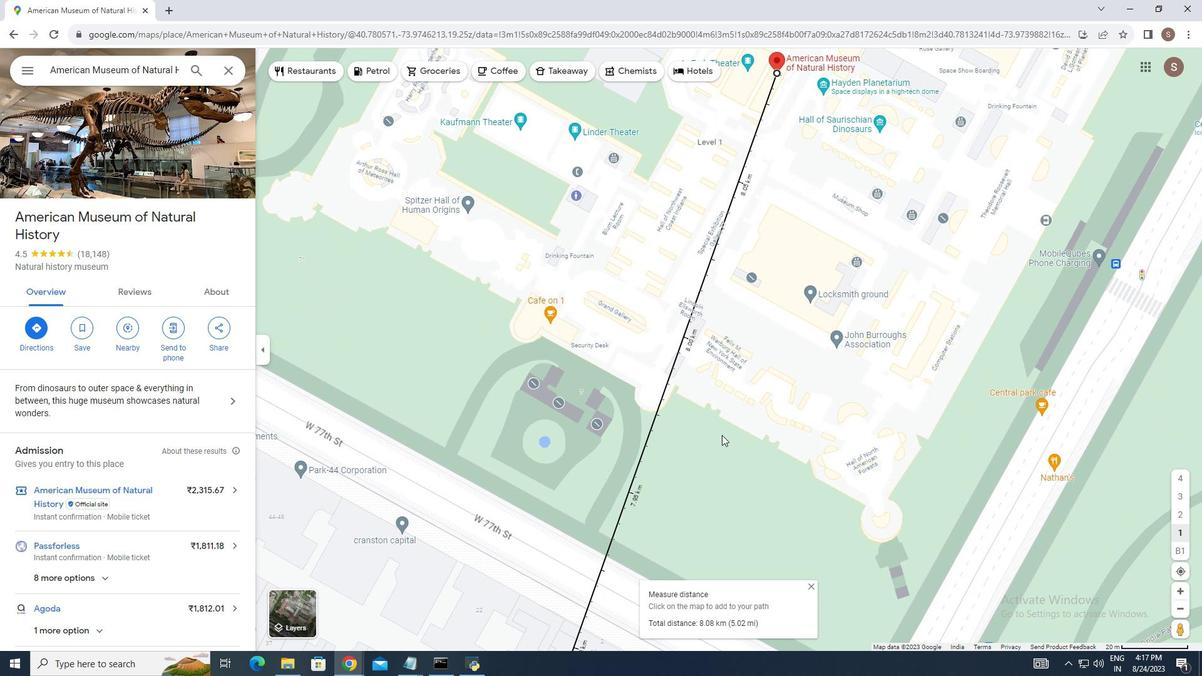 
Action: Key pressed <Key.down><Key.down><Key.left><Key.down><Key.down><Key.down><Key.down><Key.left><Key.left><Key.left><Key.left><Key.left><Key.down><Key.left><Key.down><Key.down><Key.left><Key.down><Key.down><Key.down><Key.left><Key.down><Key.down><Key.down><Key.left><Key.left><Key.down><Key.down><Key.down><Key.down><Key.down><Key.down><Key.down><Key.down><Key.down><Key.left><Key.left><Key.down><Key.down><Key.down><Key.down><Key.left><Key.left><Key.down><Key.down><Key.down><Key.down><Key.down><Key.down><Key.left><Key.left><Key.down><Key.down><Key.down><Key.down><Key.down><Key.down><Key.down><Key.down><Key.down><Key.down><Key.down><Key.left><Key.left><Key.left><Key.left><Key.down><Key.down><Key.down><Key.down><Key.down><Key.down><Key.down><Key.down><Key.down><Key.down><Key.down><Key.left><Key.left><Key.left><Key.down><Key.down><Key.down><Key.down><Key.down><Key.down><Key.down><Key.down><Key.left><Key.left><Key.left><Key.down><Key.down><Key.down><Key.down><Key.down><Key.down><Key.down><Key.down><Key.left><Key.left><Key.down><Key.down><Key.down><Key.down><Key.down><Key.left><Key.down><Key.down><Key.down><Key.left><Key.down><Key.down><Key.down><Key.down><Key.left><Key.down><Key.left><Key.down><Key.down><Key.left><Key.down><Key.down><Key.down><Key.down><Key.down><Key.down><Key.down><Key.down><Key.down><Key.down><Key.down><Key.down>
Screenshot: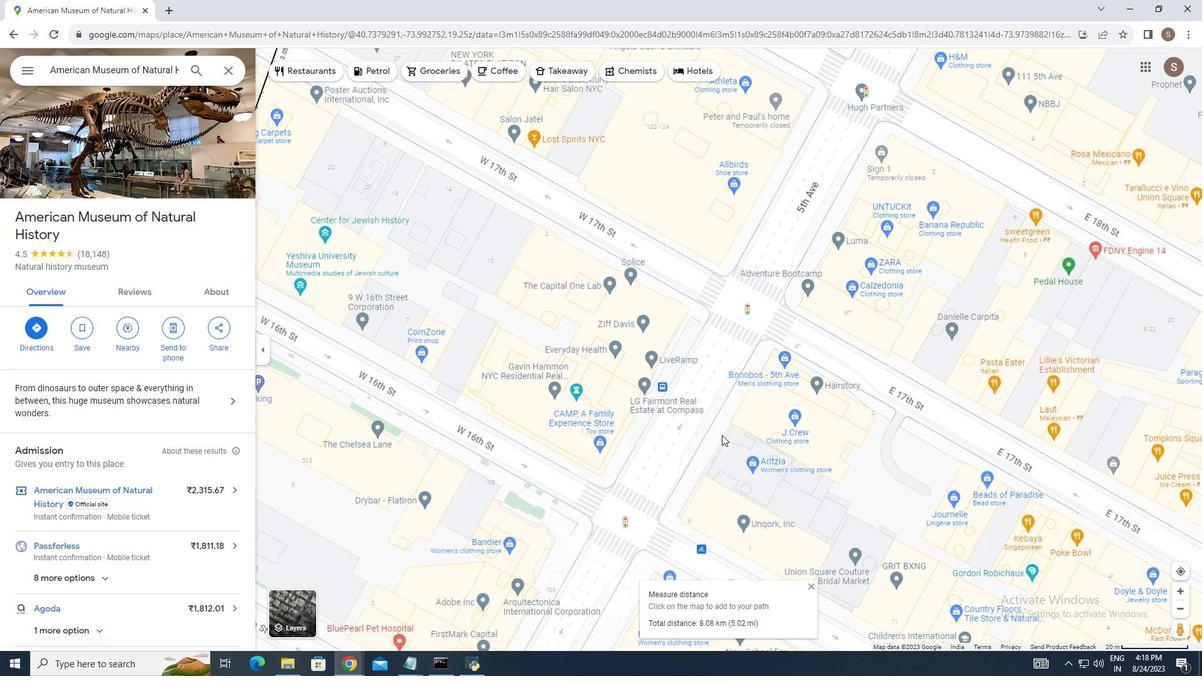 
Action: Mouse moved to (719, 437)
Screenshot: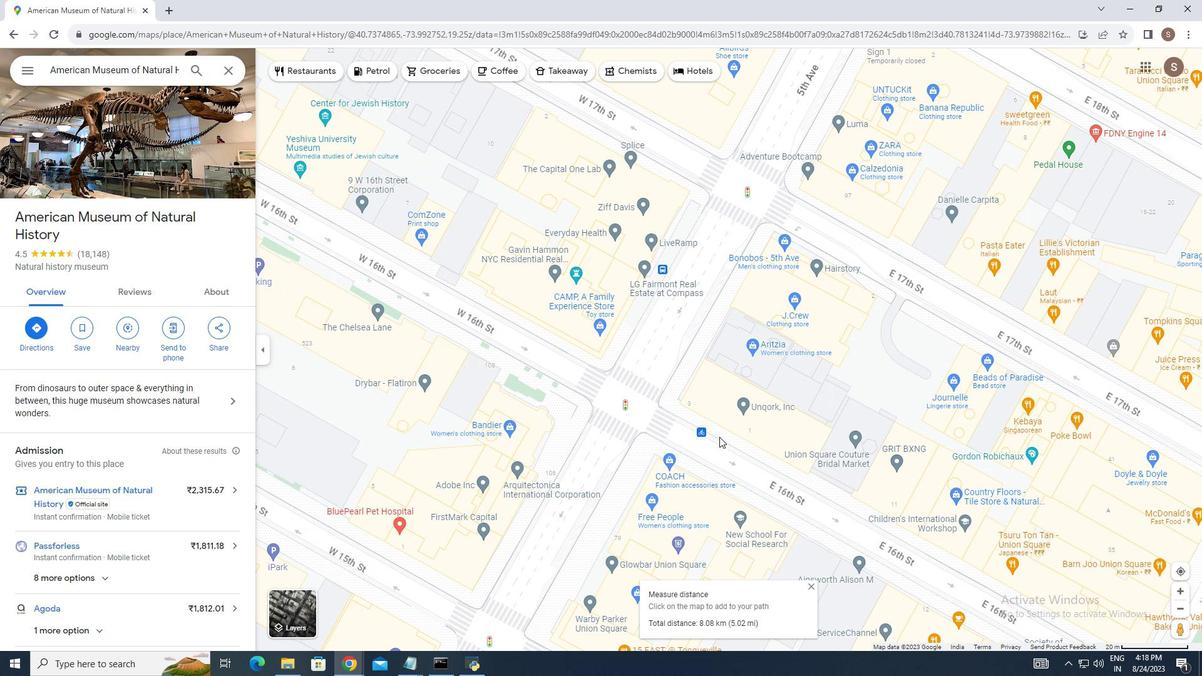 
Action: Mouse scrolled (719, 436) with delta (0, 0)
Screenshot: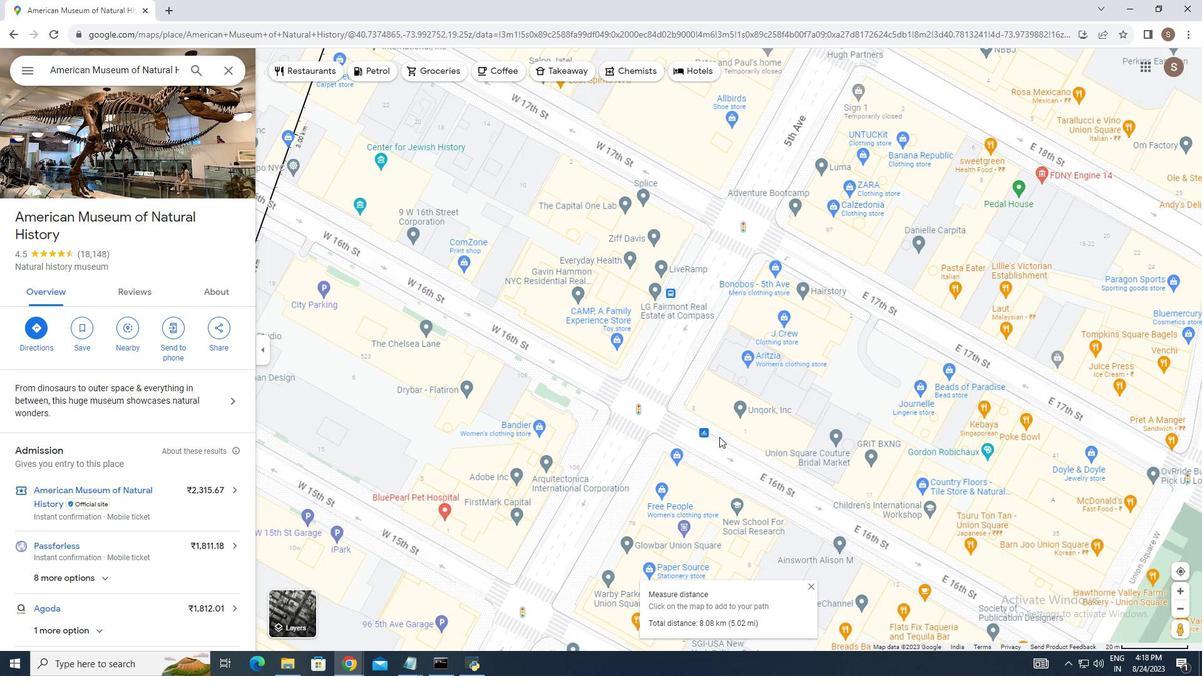 
Action: Mouse scrolled (719, 436) with delta (0, 0)
Screenshot: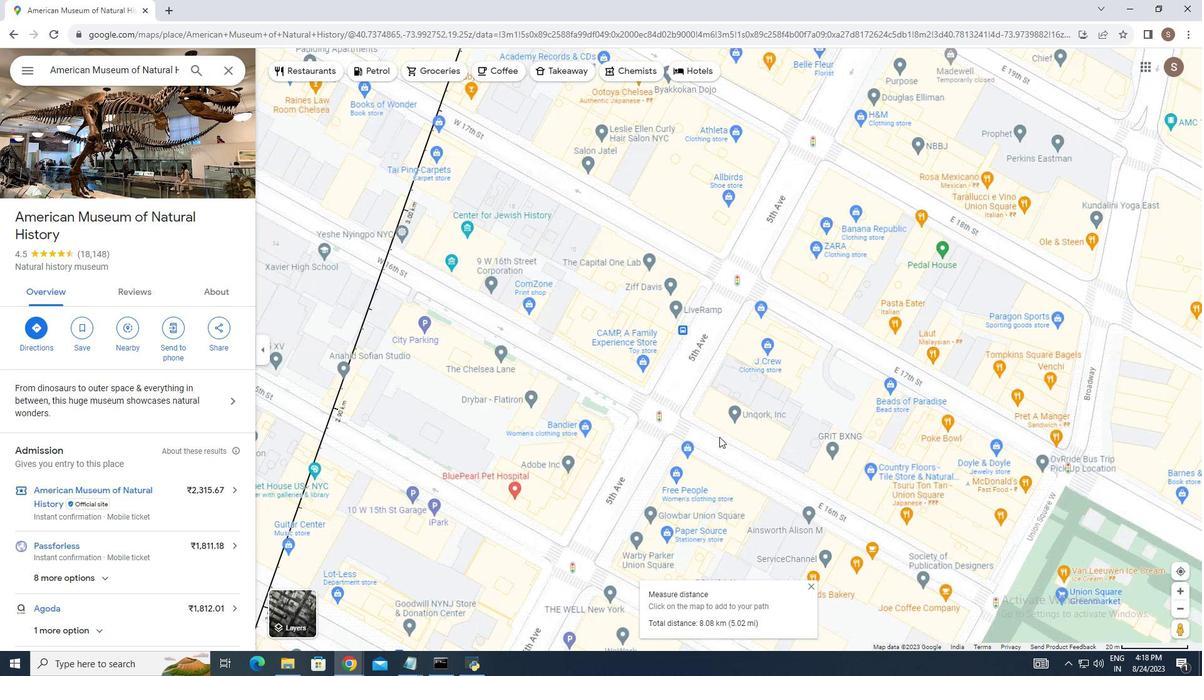 
Action: Mouse scrolled (719, 436) with delta (0, 0)
Screenshot: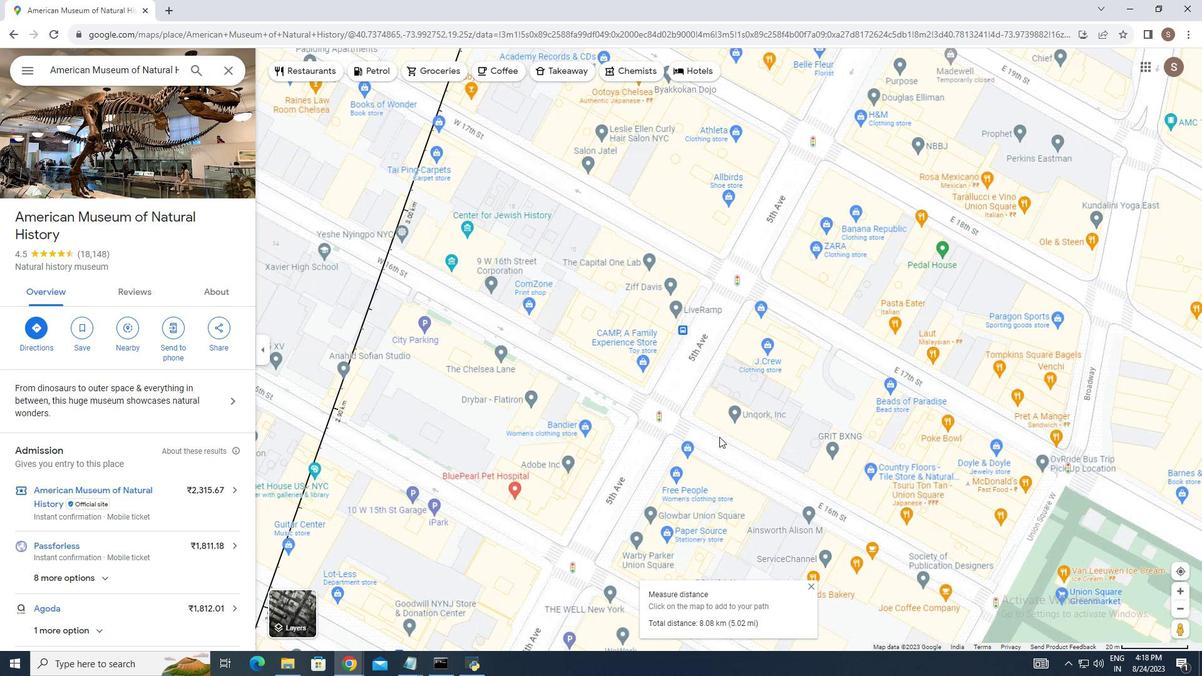 
Action: Mouse scrolled (719, 436) with delta (0, 0)
Screenshot: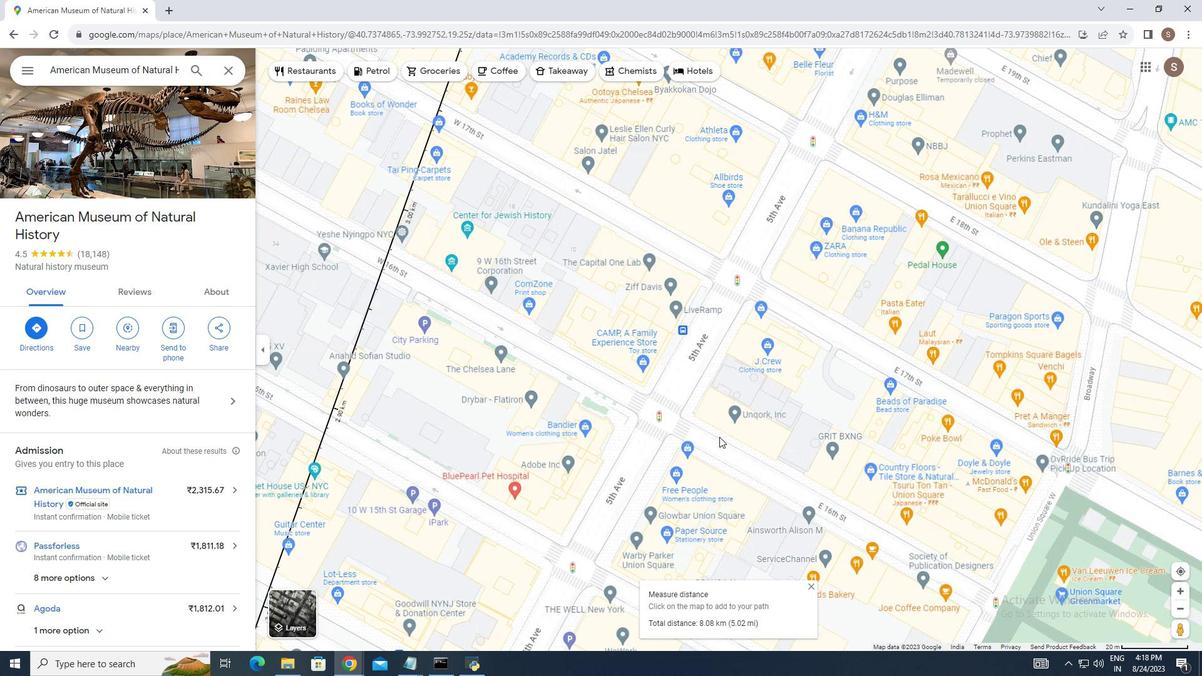 
Action: Mouse moved to (517, 413)
Screenshot: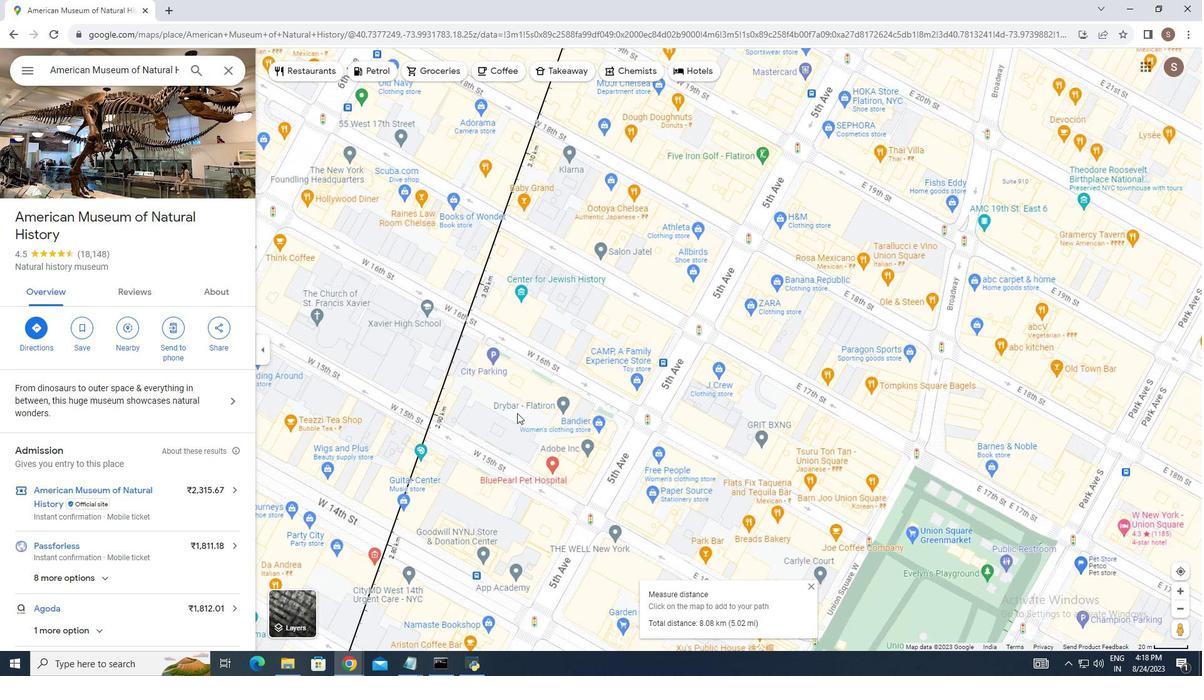 
Action: Mouse scrolled (517, 412) with delta (0, 0)
Screenshot: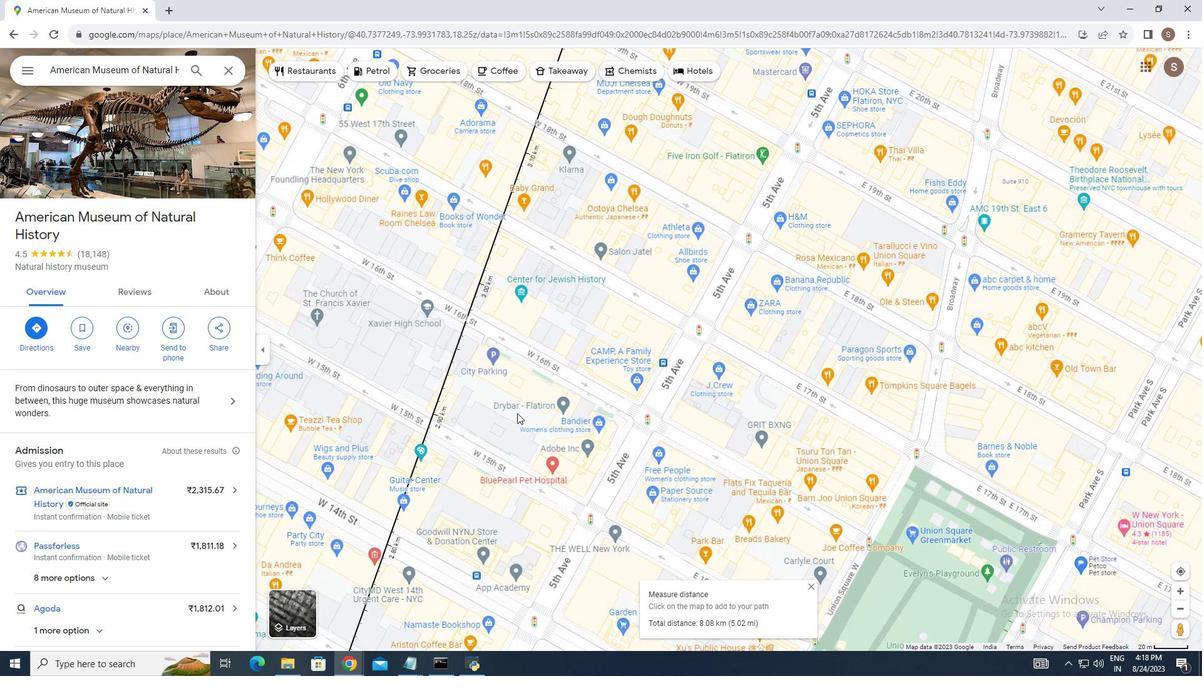 
Action: Mouse scrolled (517, 412) with delta (0, 0)
Screenshot: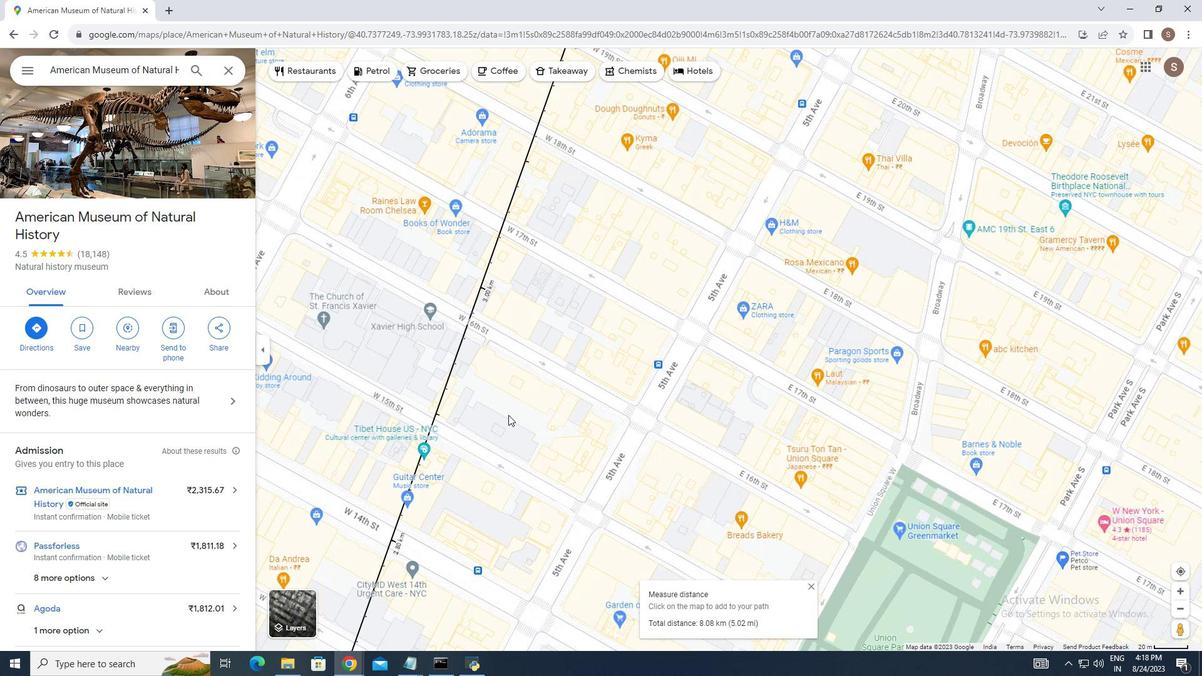 
Action: Mouse moved to (486, 418)
Screenshot: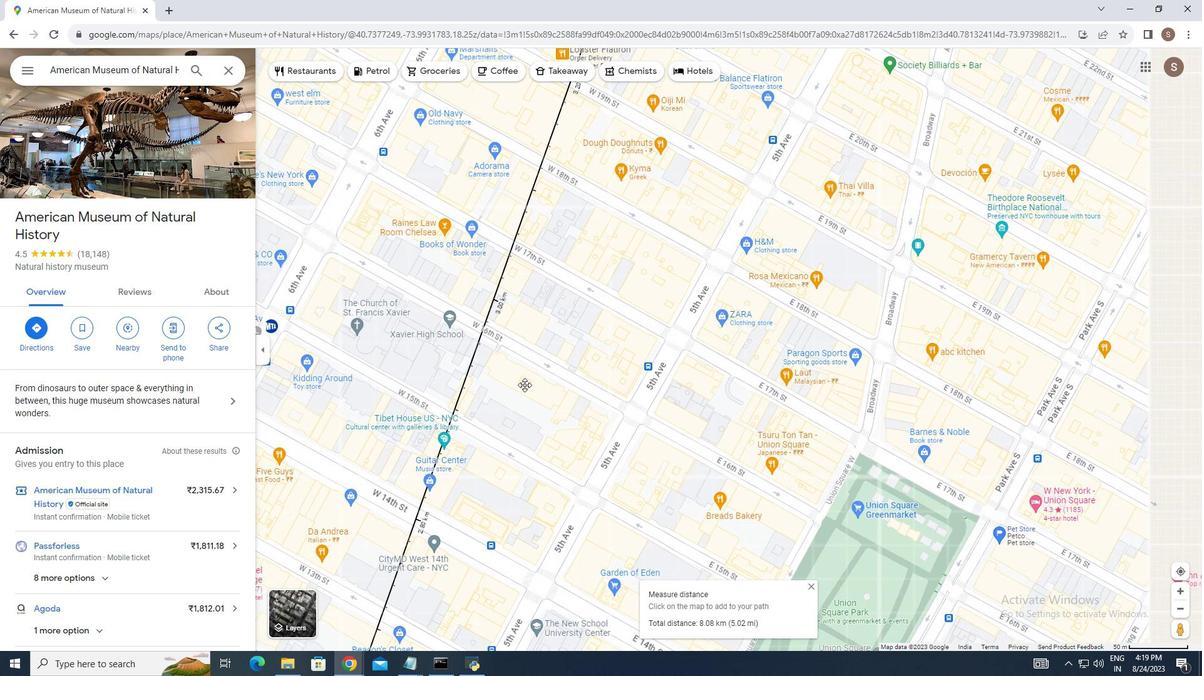 
Action: Mouse pressed left at (486, 418)
Screenshot: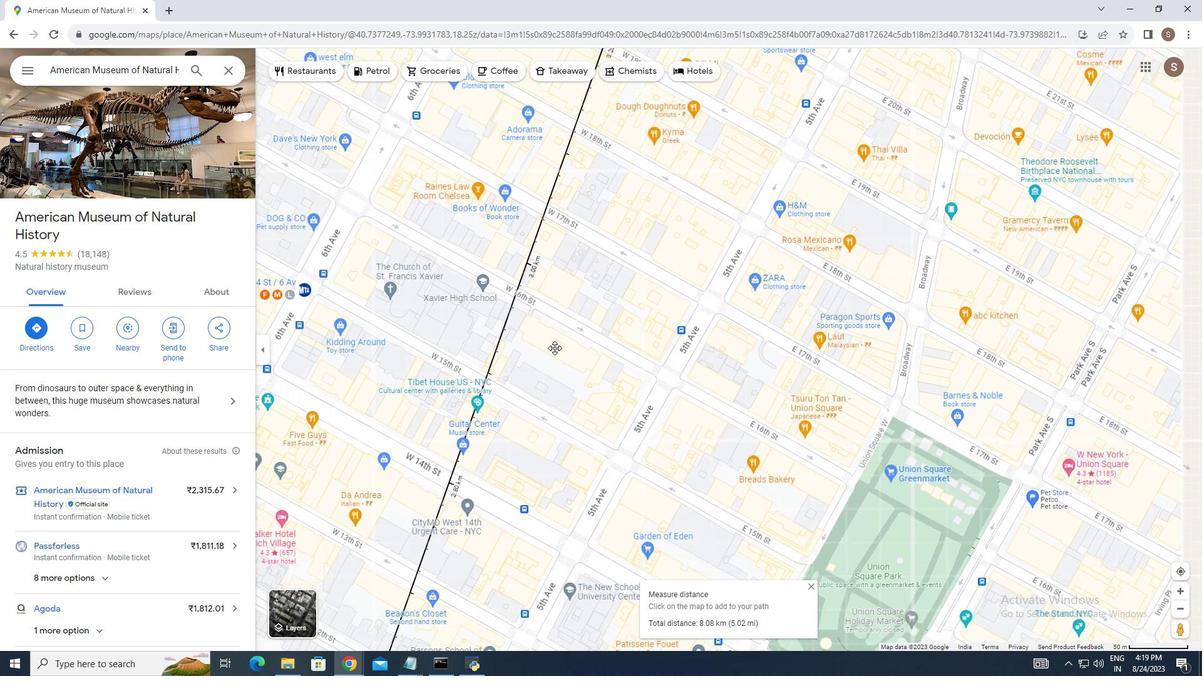 
Action: Mouse moved to (538, 414)
Screenshot: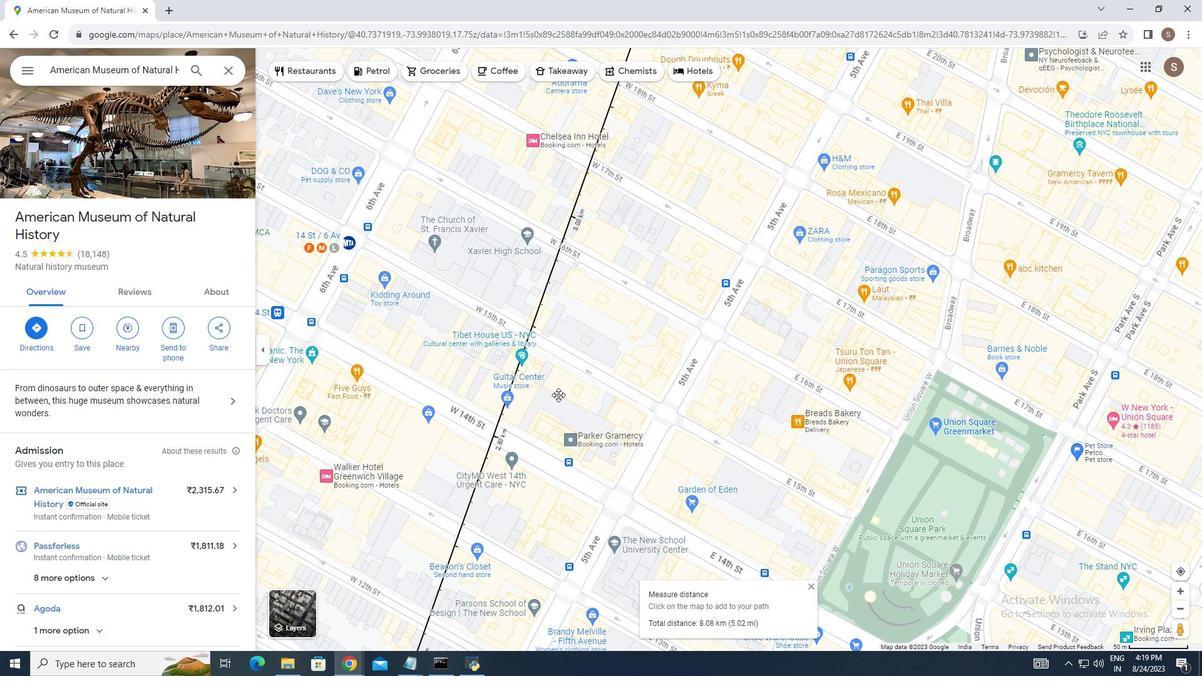 
Action: Mouse pressed left at (538, 414)
Screenshot: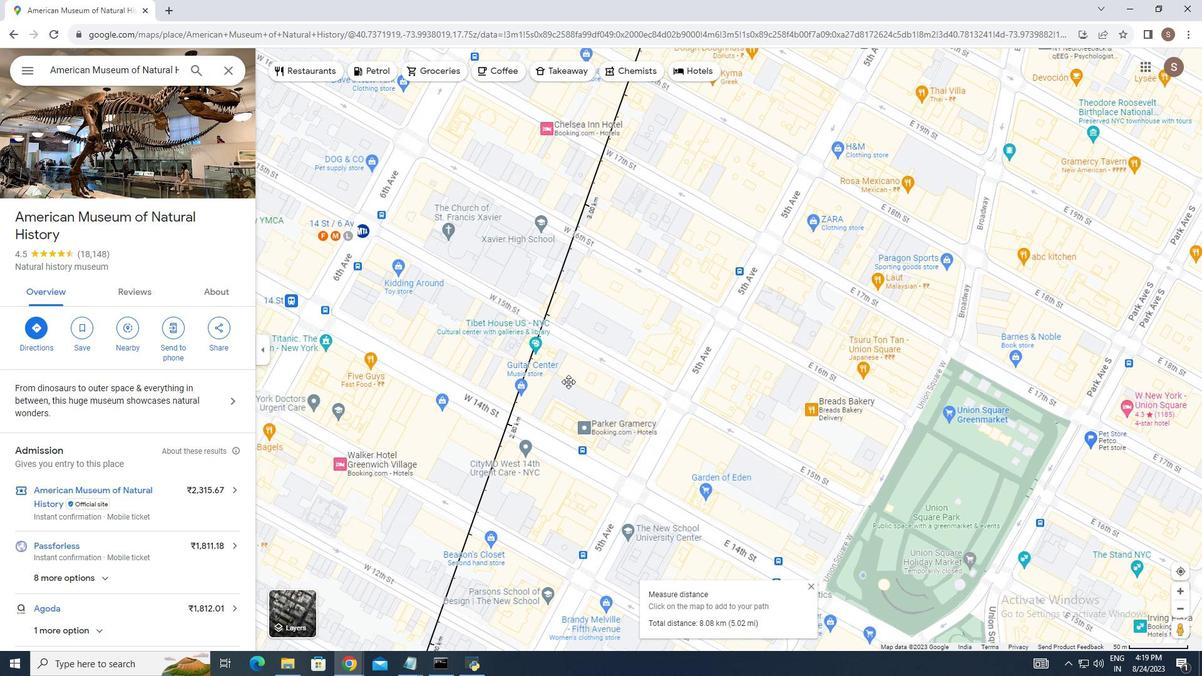 
Action: Mouse moved to (548, 453)
Screenshot: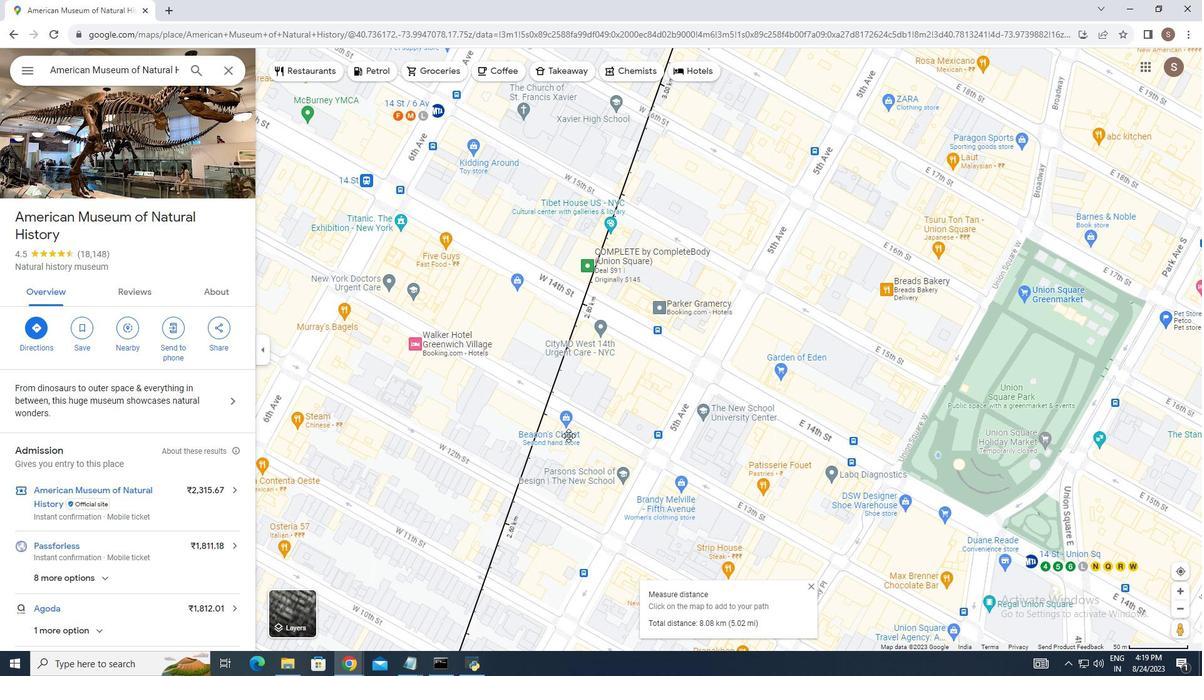 
Action: Mouse pressed left at (548, 453)
Screenshot: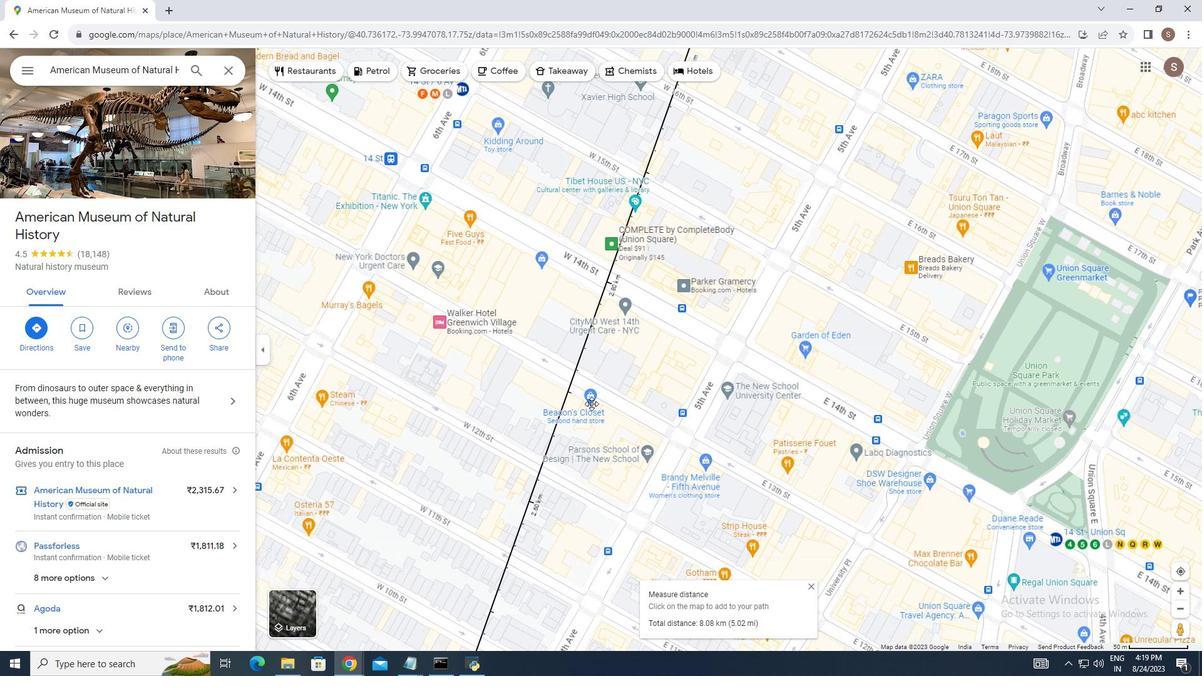 
Action: Mouse moved to (559, 466)
Screenshot: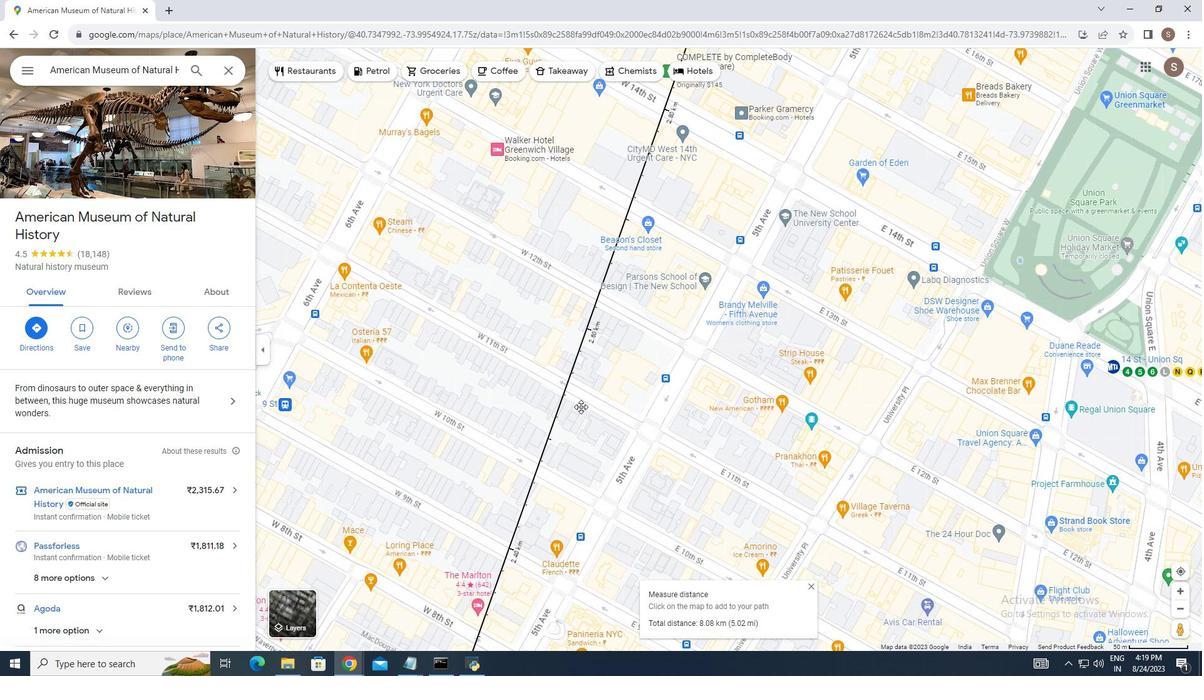
Action: Mouse pressed left at (559, 466)
Screenshot: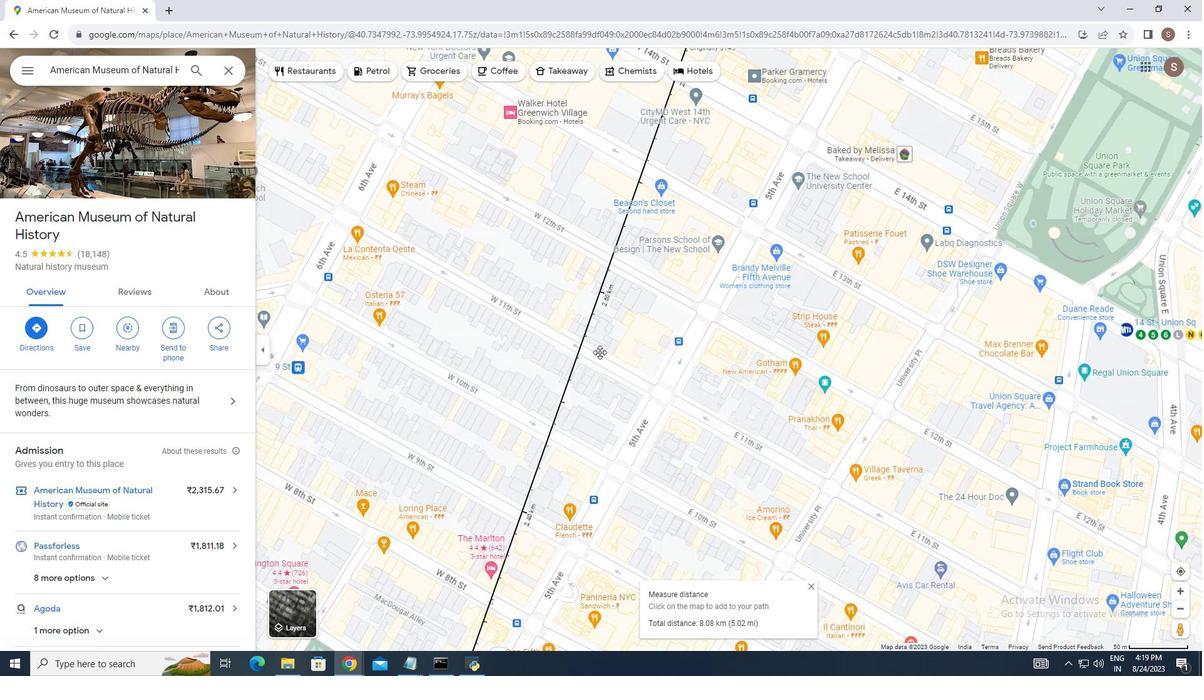 
Action: Mouse moved to (606, 367)
Screenshot: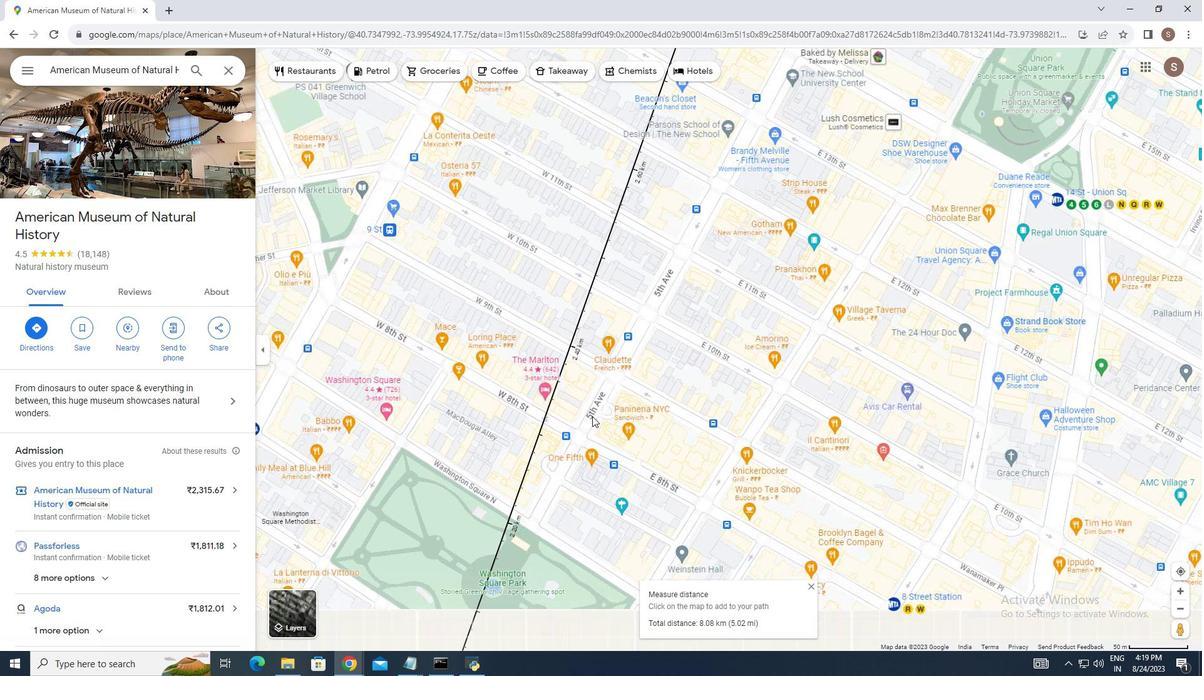 
Action: Mouse scrolled (606, 367) with delta (0, 0)
Screenshot: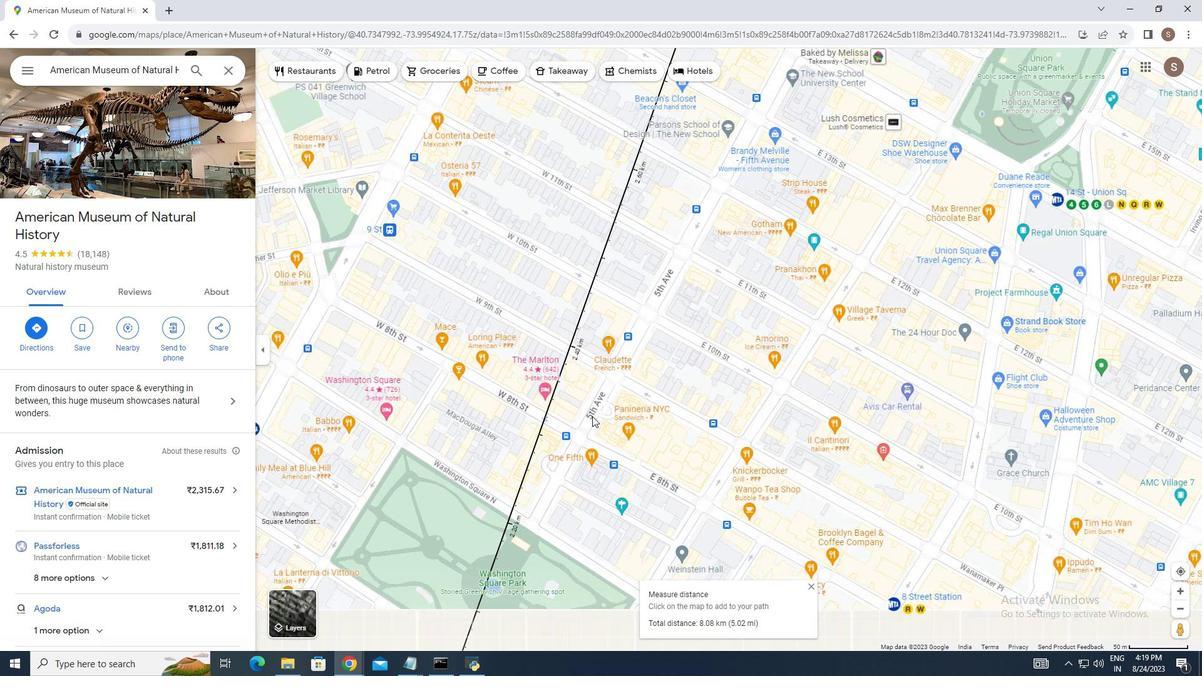 
Action: Mouse moved to (600, 399)
Screenshot: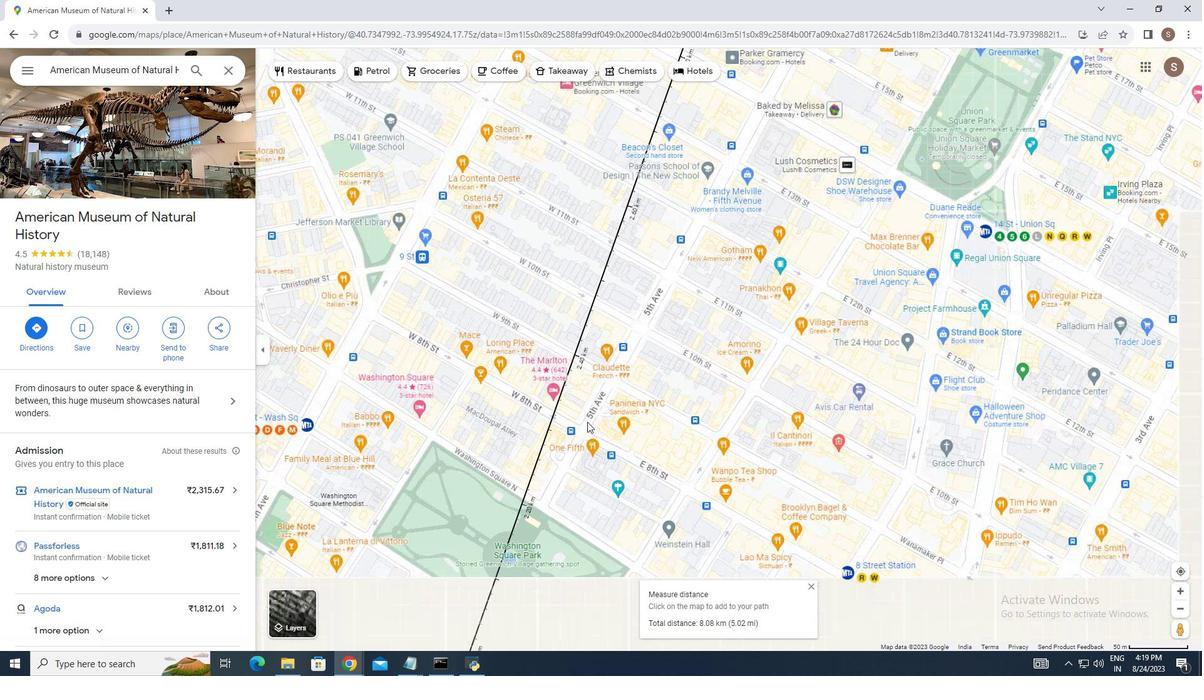
Action: Mouse scrolled (600, 398) with delta (0, 0)
Screenshot: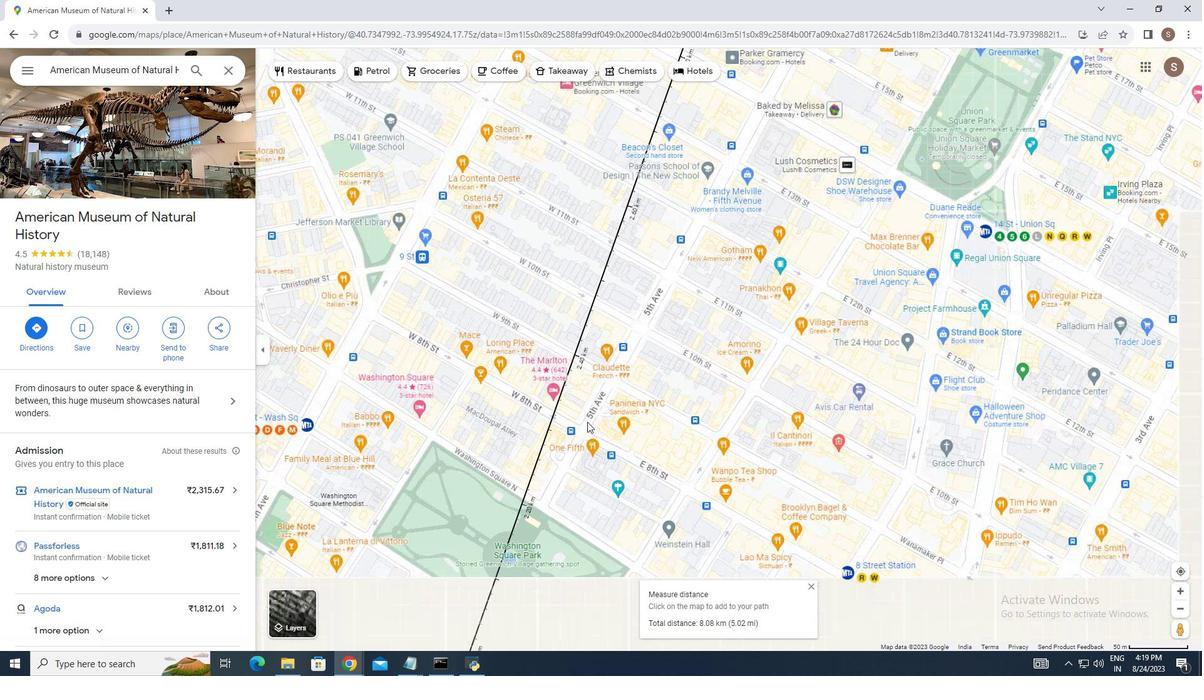 
Action: Mouse moved to (595, 412)
Screenshot: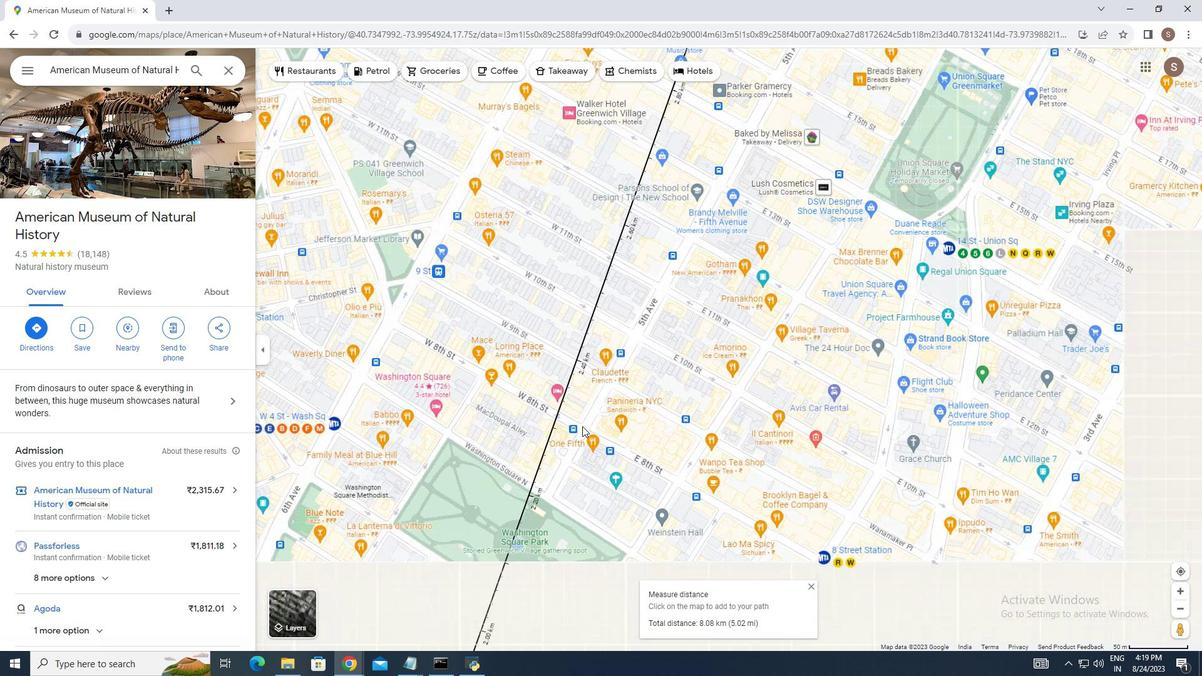 
Action: Mouse scrolled (595, 411) with delta (0, 0)
Screenshot: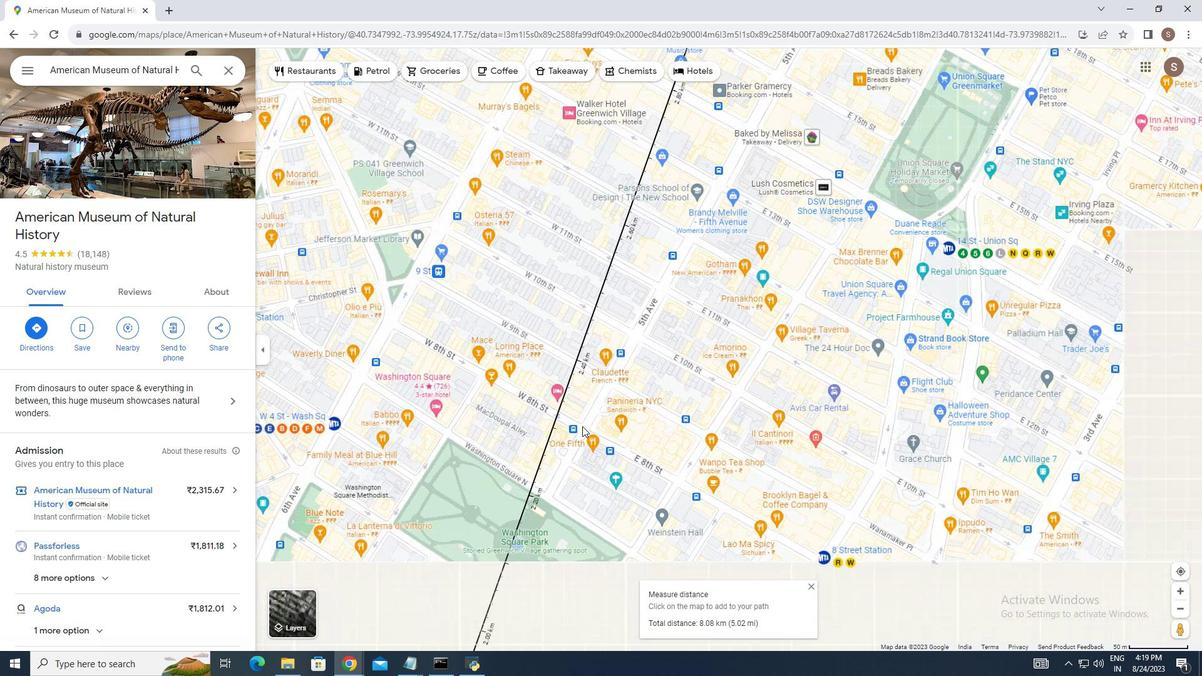 
Action: Mouse moved to (586, 422)
Screenshot: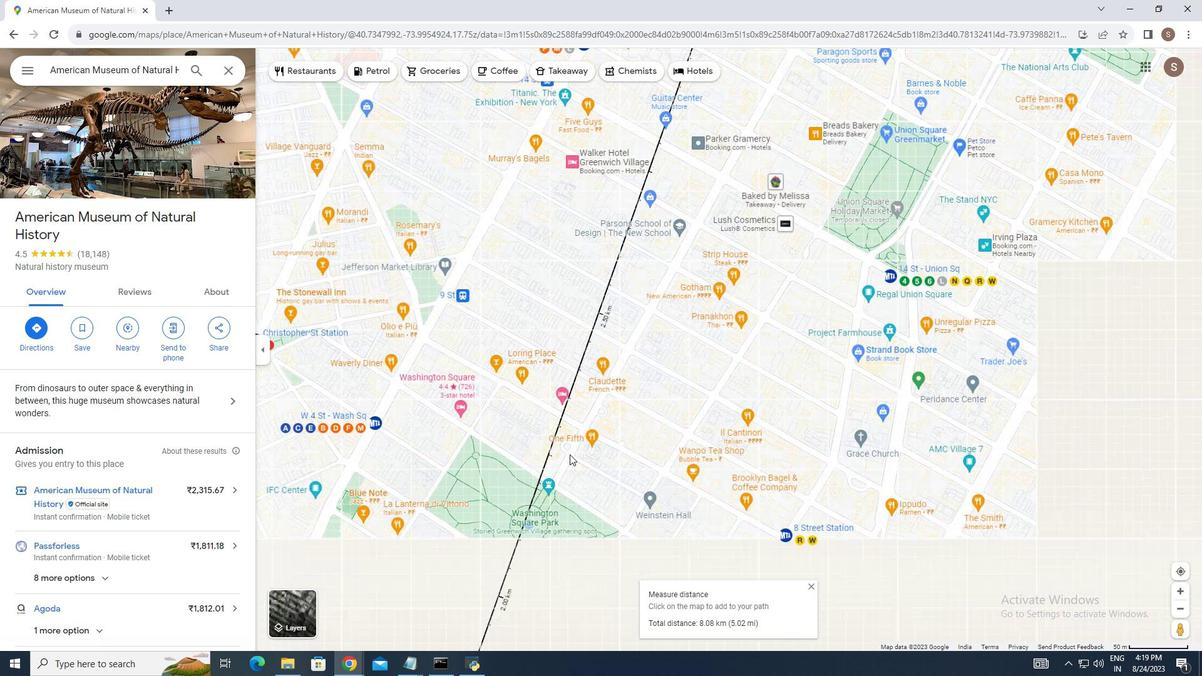 
Action: Mouse scrolled (586, 422) with delta (0, 0)
Screenshot: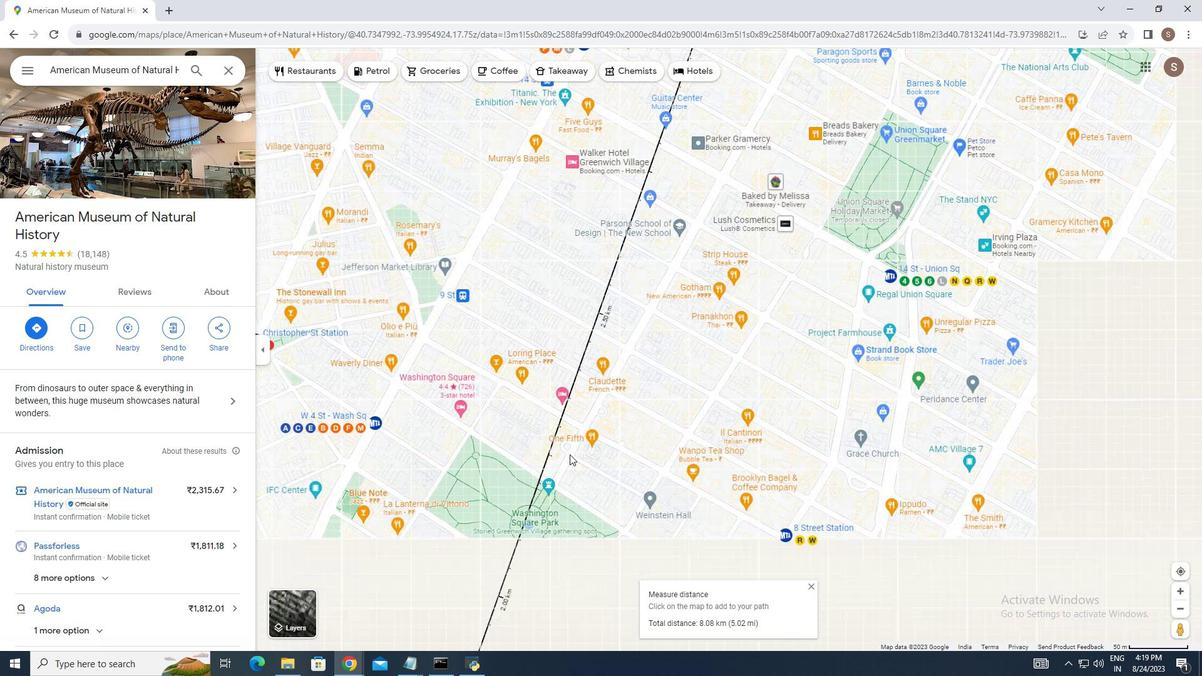 
Action: Mouse moved to (571, 484)
Screenshot: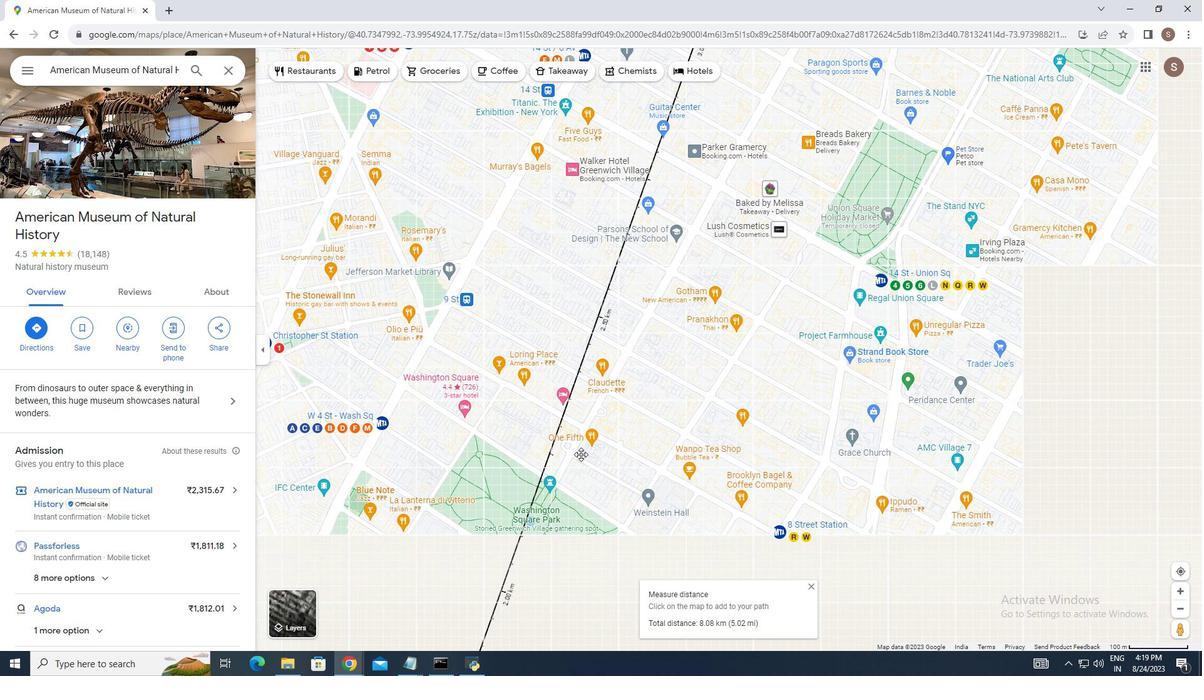 
Action: Mouse pressed left at (571, 484)
Screenshot: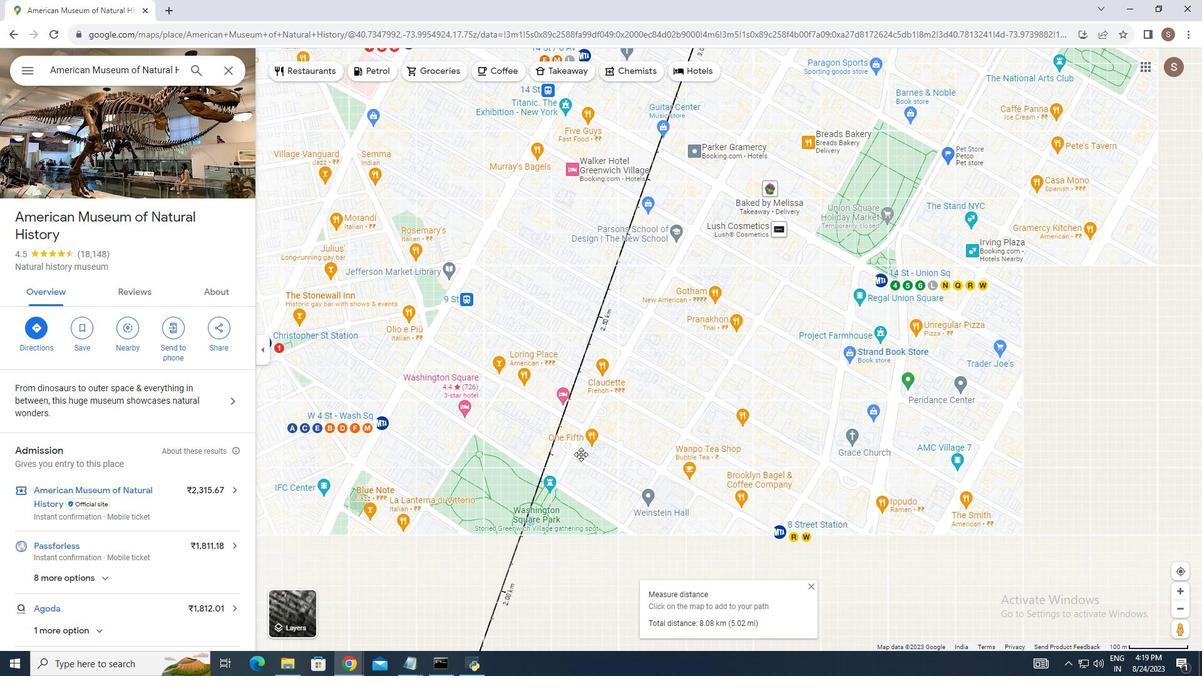 
Action: Mouse moved to (594, 432)
Screenshot: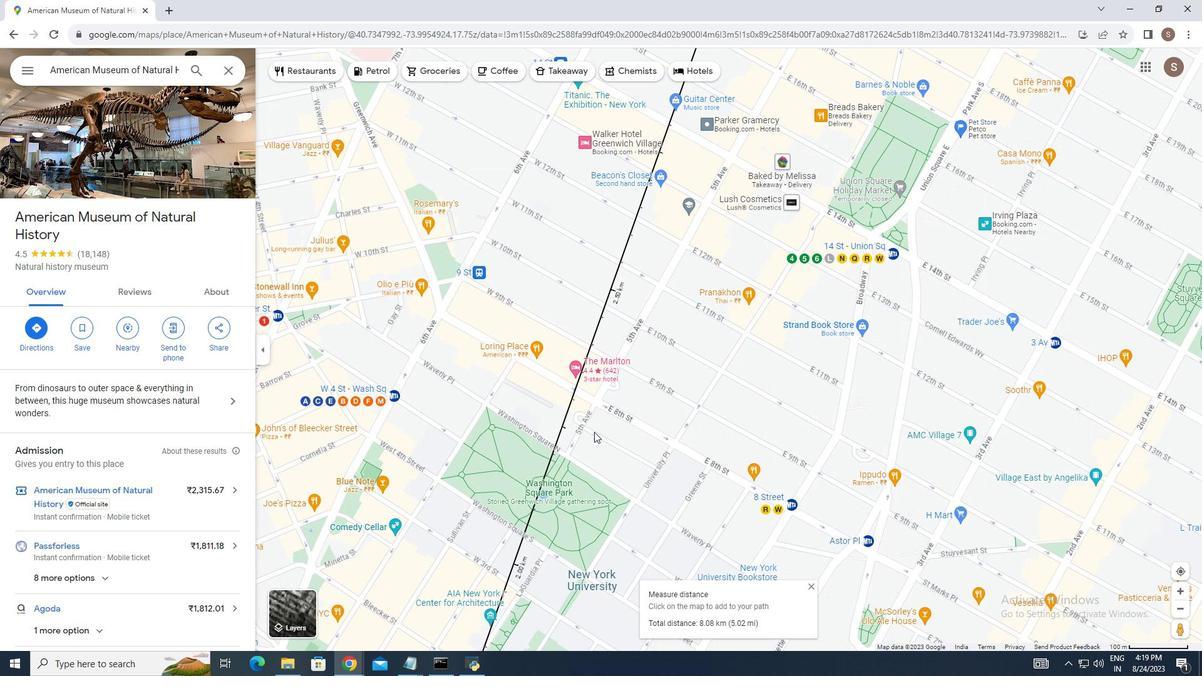 
Action: Key pressed <Key.down><Key.down><Key.left><Key.left><Key.down><Key.left><Key.down><Key.down><Key.down><Key.left><Key.left><Key.down><Key.left>
Screenshot: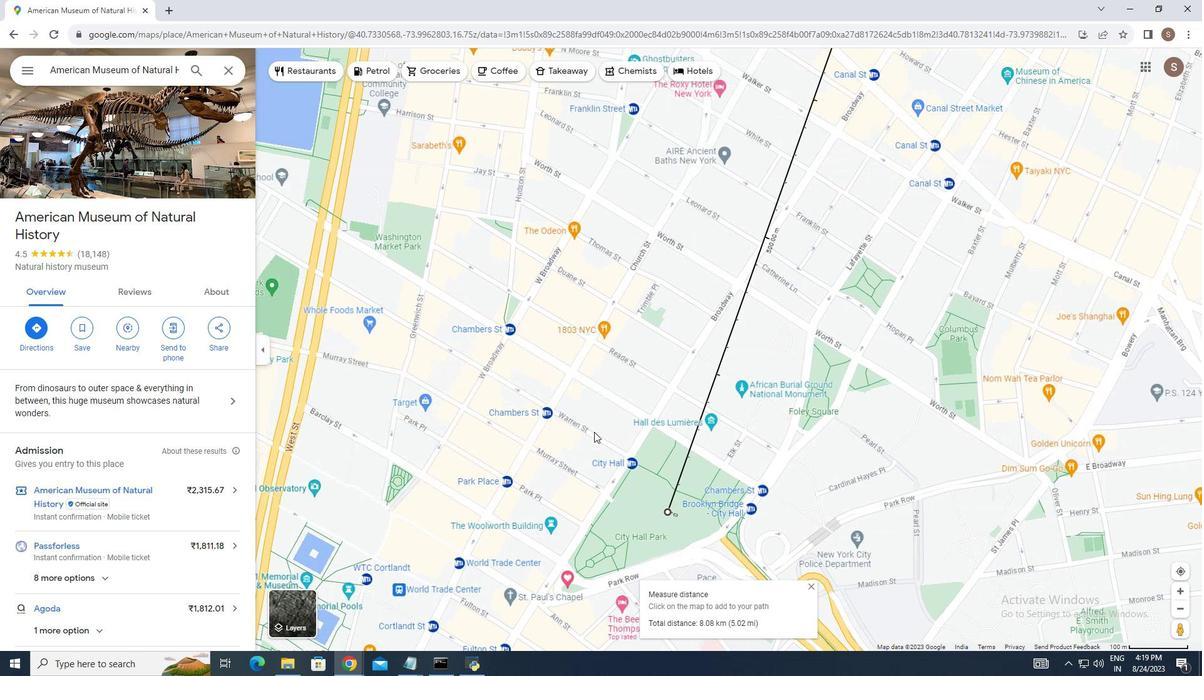 
Action: Mouse moved to (822, 515)
Screenshot: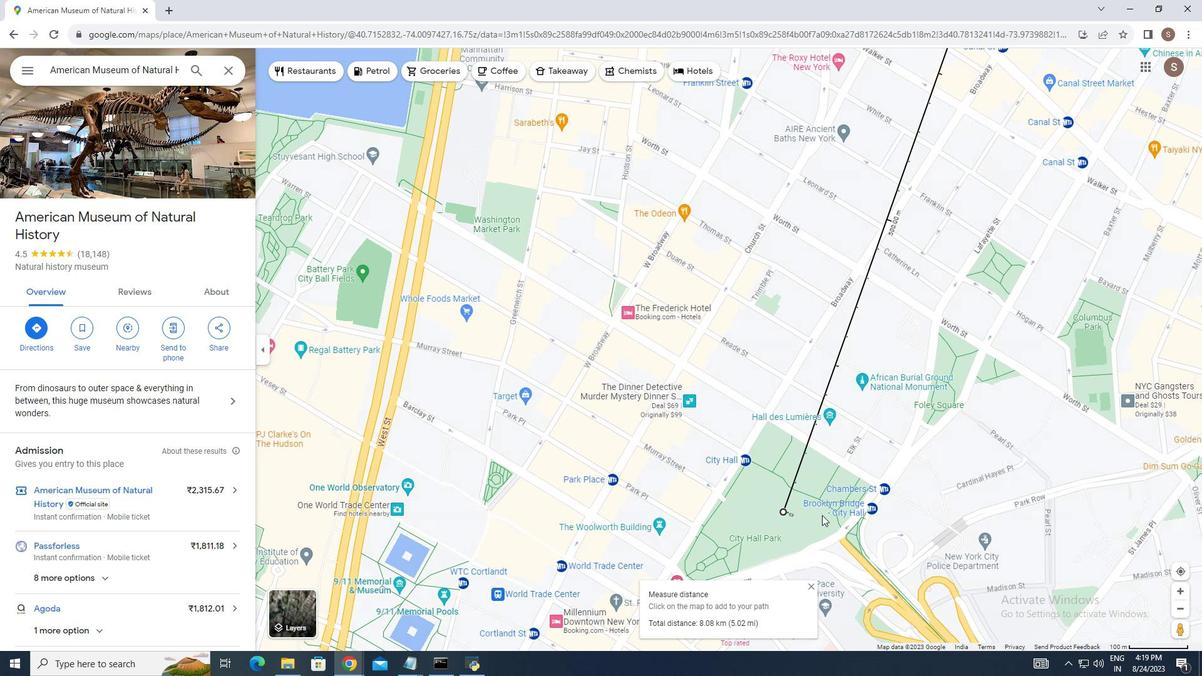 
Action: Mouse scrolled (822, 516) with delta (0, 0)
Screenshot: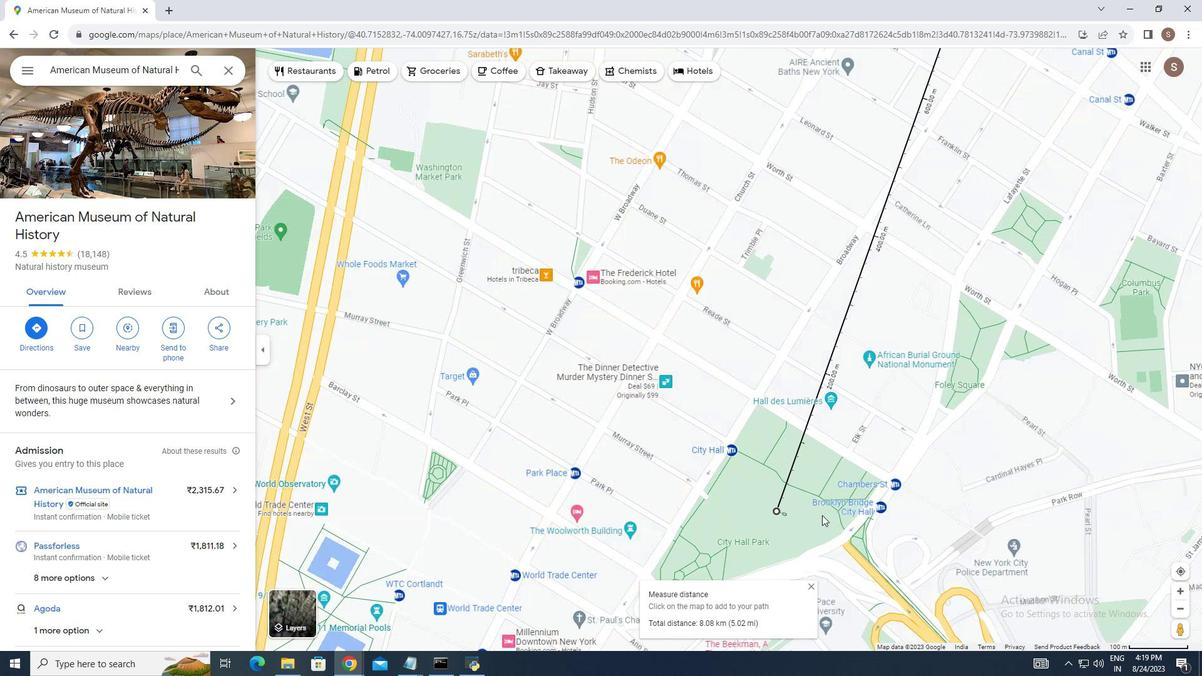 
Action: Mouse scrolled (822, 516) with delta (0, 0)
Screenshot: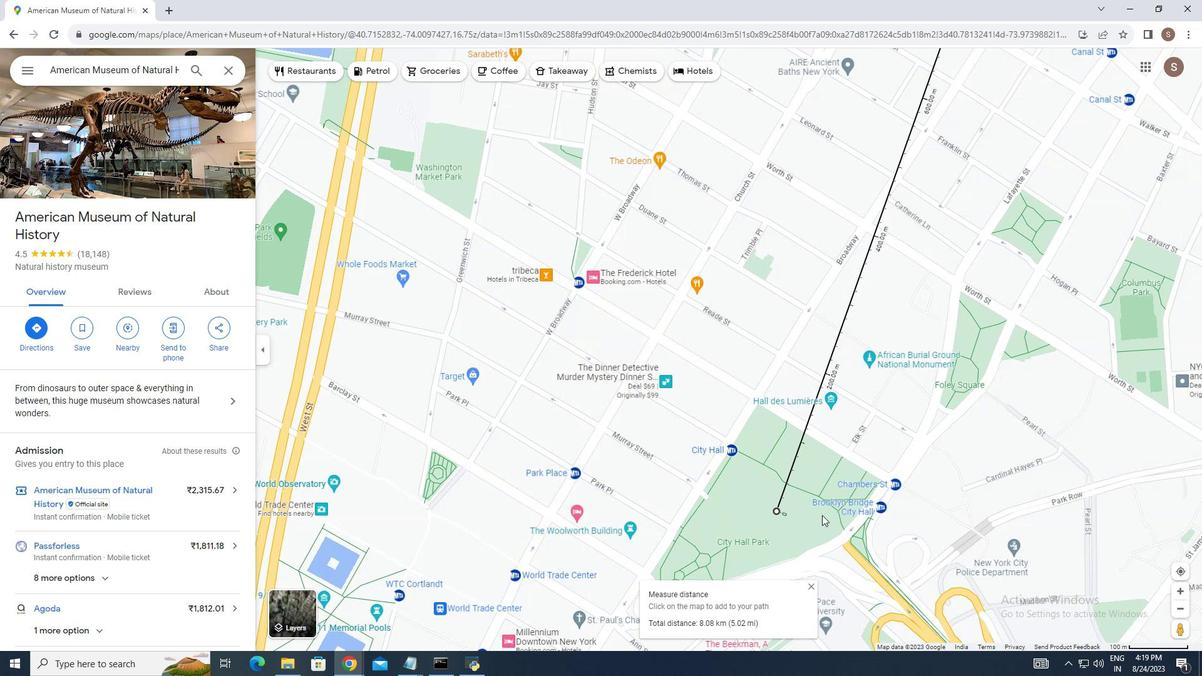 
Action: Mouse scrolled (822, 516) with delta (0, 0)
Screenshot: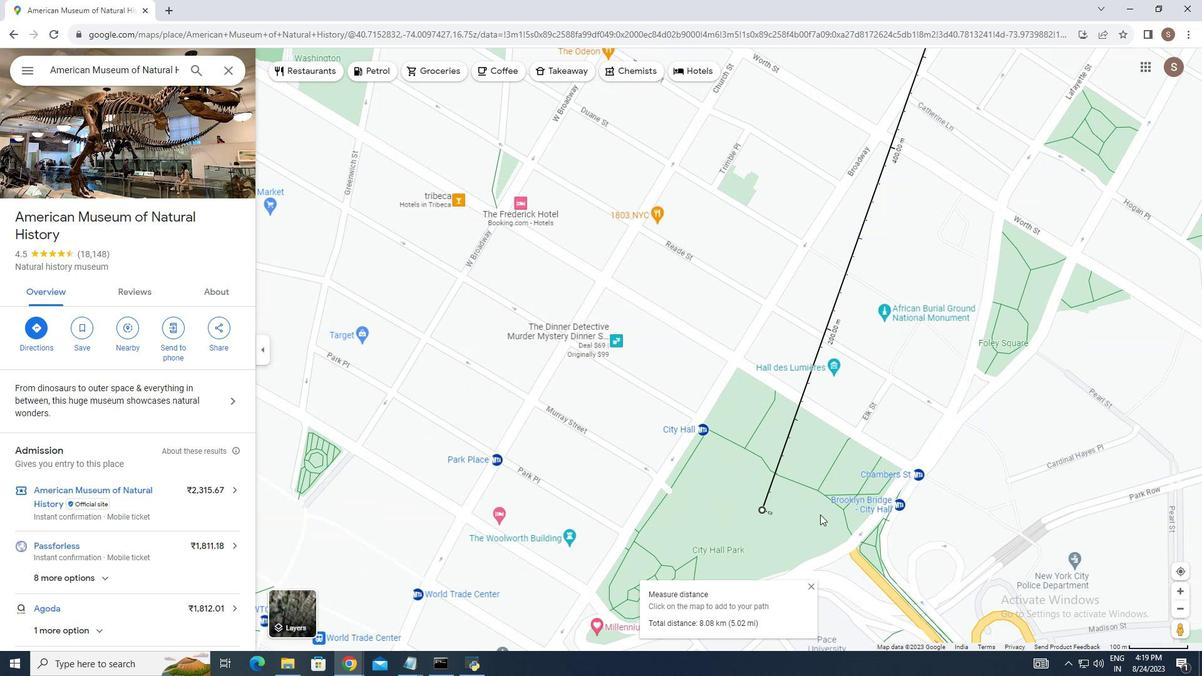 
Action: Mouse moved to (822, 515)
Screenshot: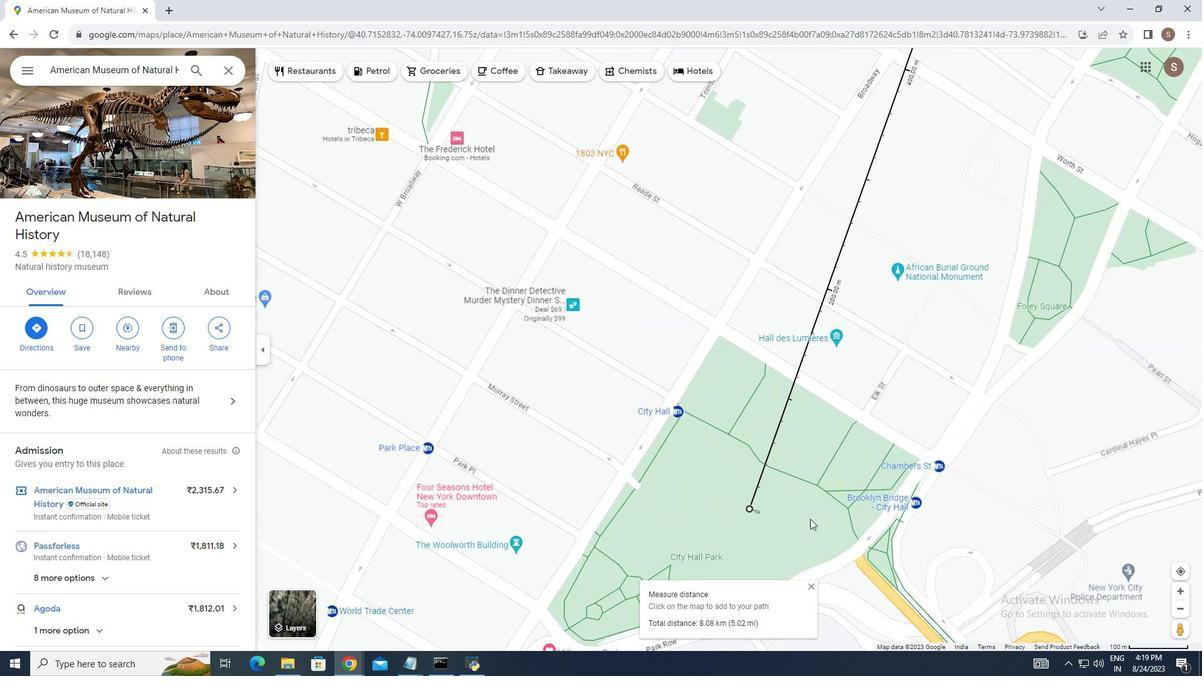 
Action: Mouse scrolled (822, 516) with delta (0, 0)
Screenshot: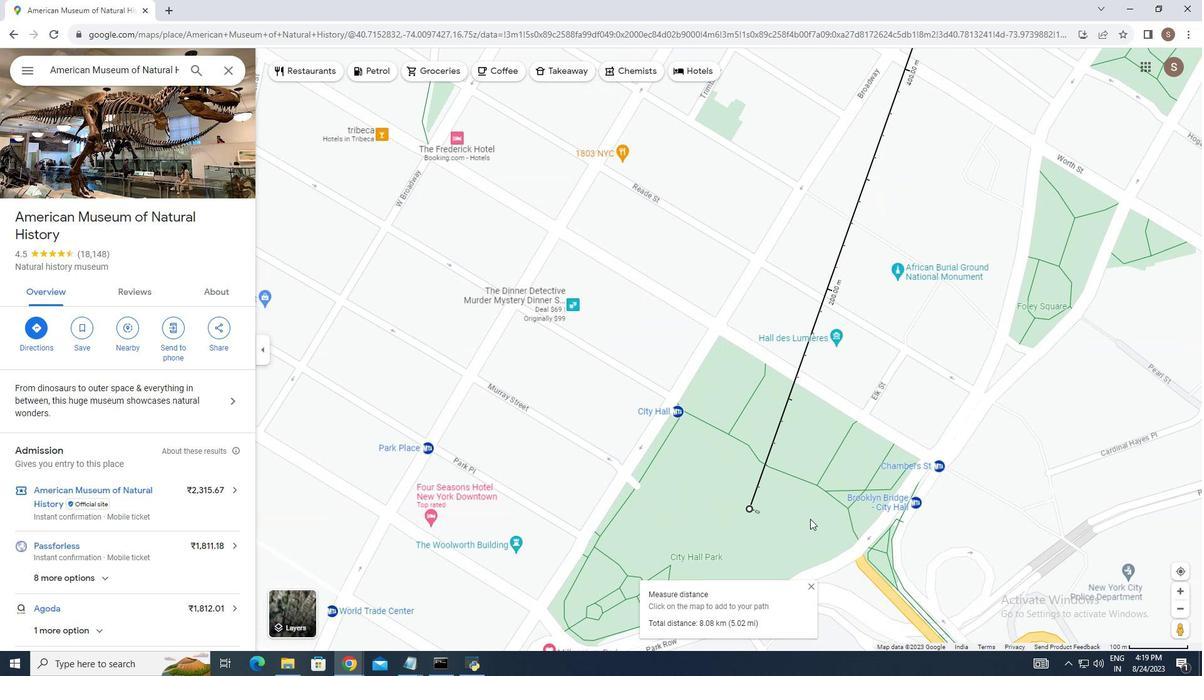 
Action: Mouse moved to (789, 526)
Screenshot: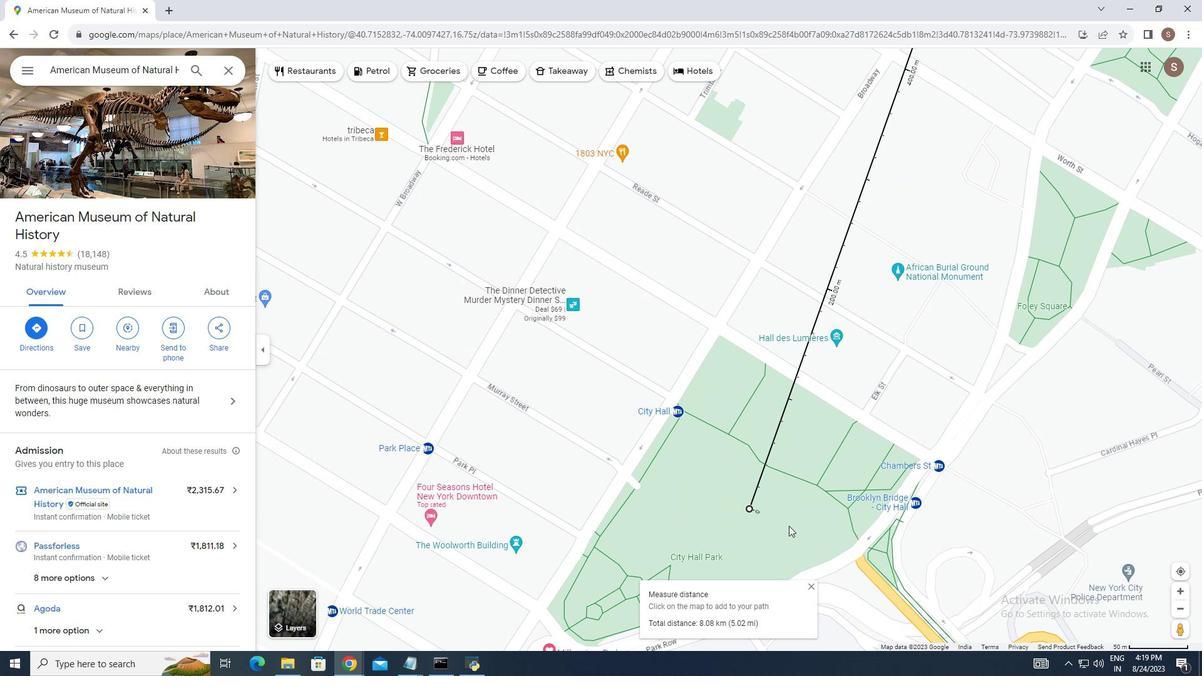 
Action: Mouse pressed left at (789, 526)
Screenshot: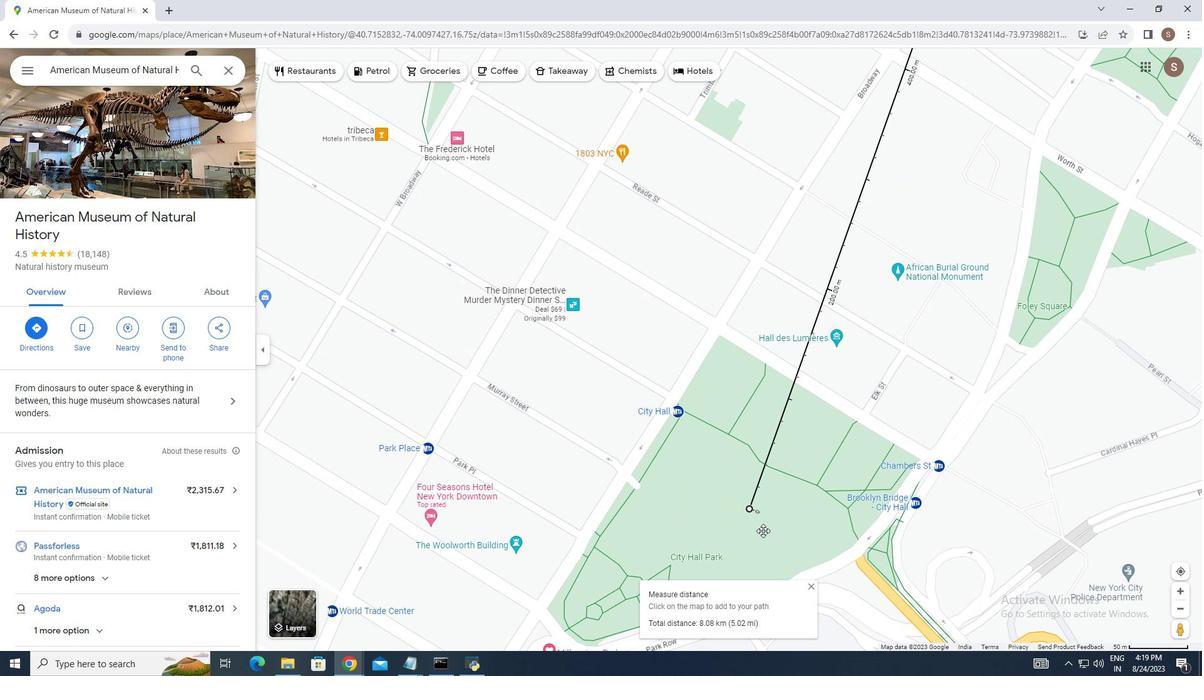 
Action: Mouse moved to (726, 528)
